 Task: Get directions from Amazon Rainforest, South America to Tassili nAjjer National Park, Algeria and reverse  starting point and destination and check the flight options
Action: Mouse moved to (221, 136)
Screenshot: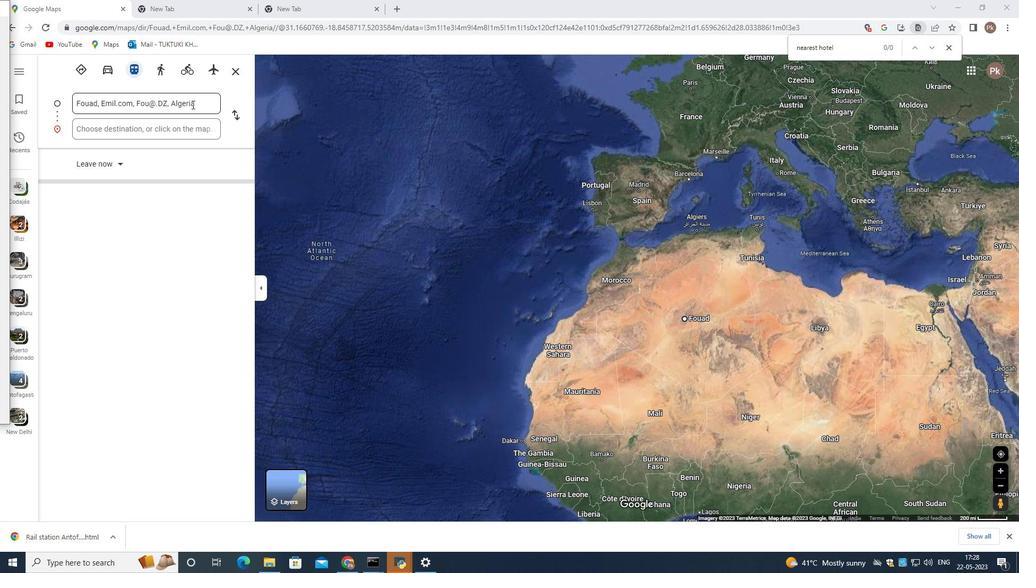
Action: Mouse pressed left at (221, 136)
Screenshot: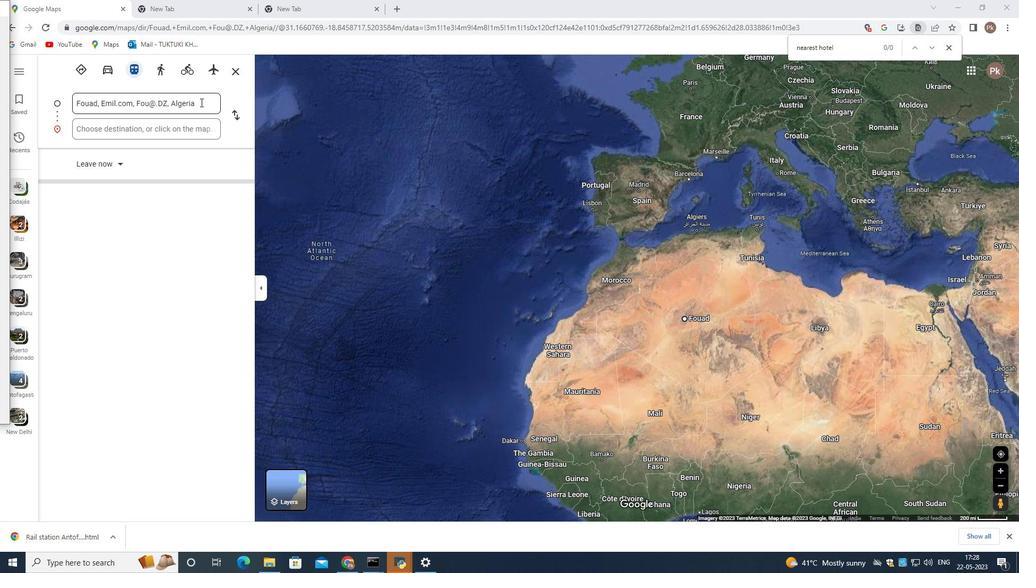 
Action: Mouse moved to (107, 129)
Screenshot: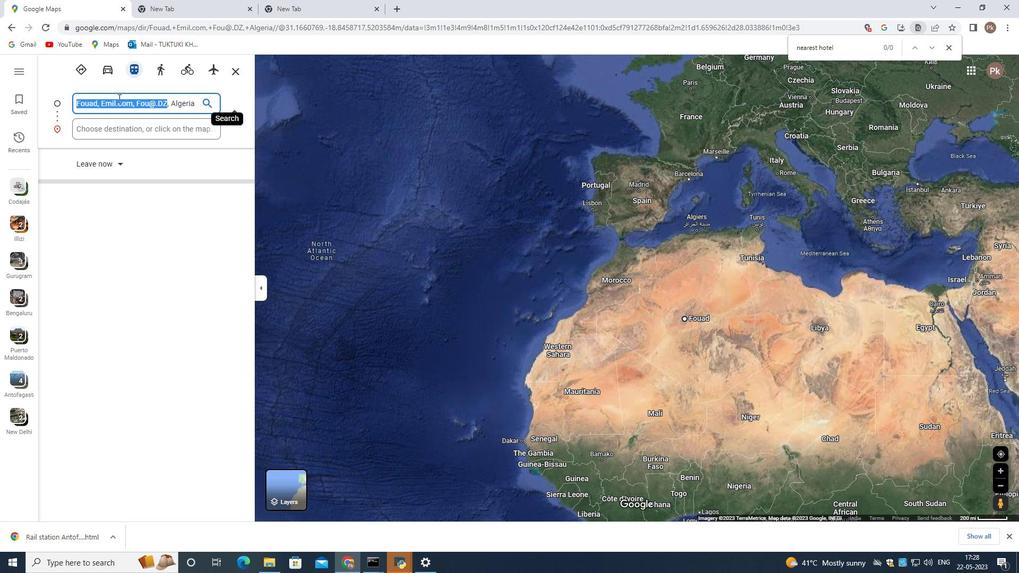 
Action: Mouse pressed left at (107, 129)
Screenshot: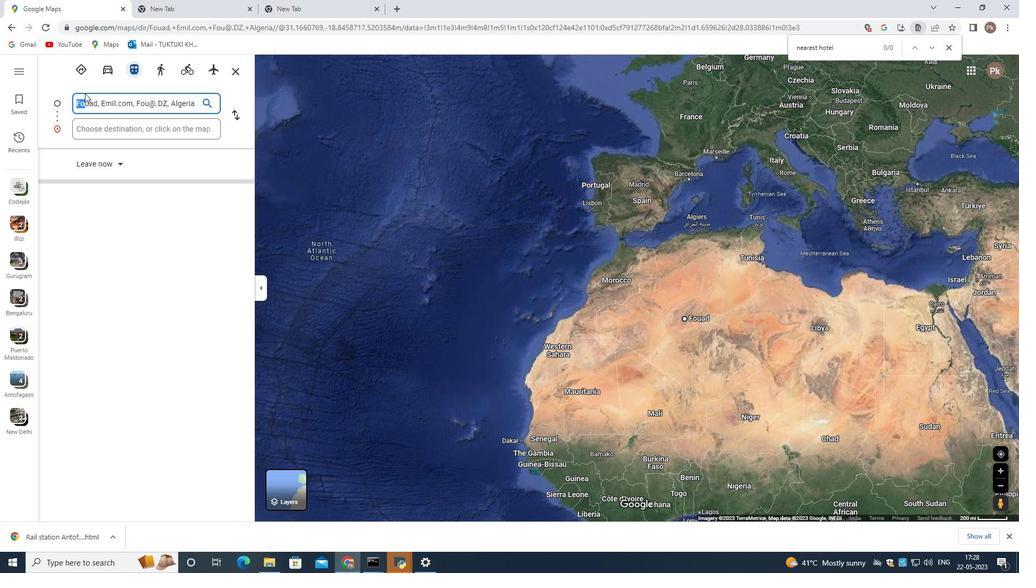 
Action: Mouse moved to (224, 133)
Screenshot: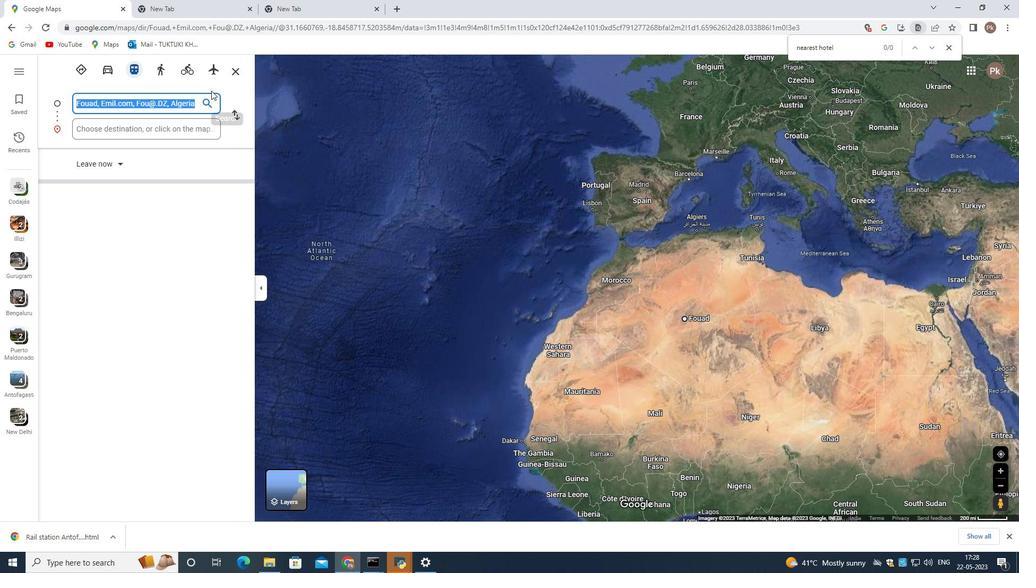 
Action: Key pressed <Key.backspace>
Screenshot: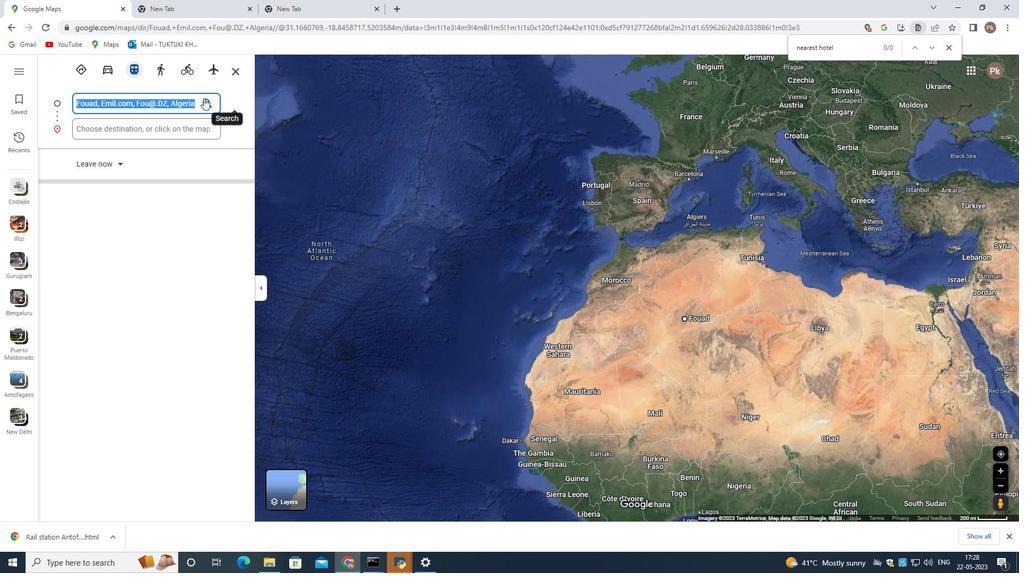 
Action: Mouse moved to (236, 133)
Screenshot: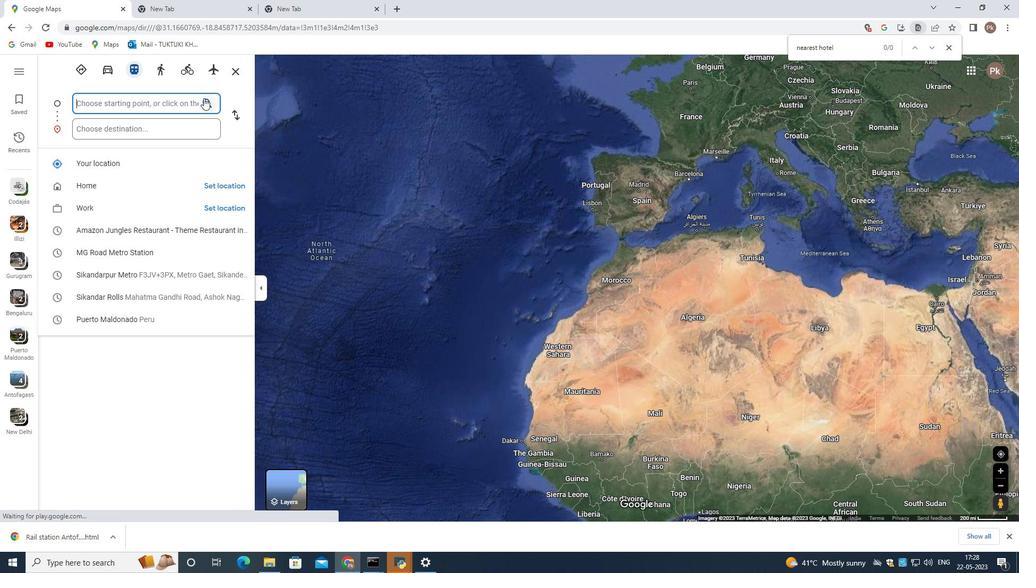 
Action: Key pressed <Key.shift>Amazon<Key.space><Key.shift><Key.shift><Key.shift><Key.shift><Key.shift>Rainforest,<Key.space><Key.shift>South<Key.space><Key.shift>Am
Screenshot: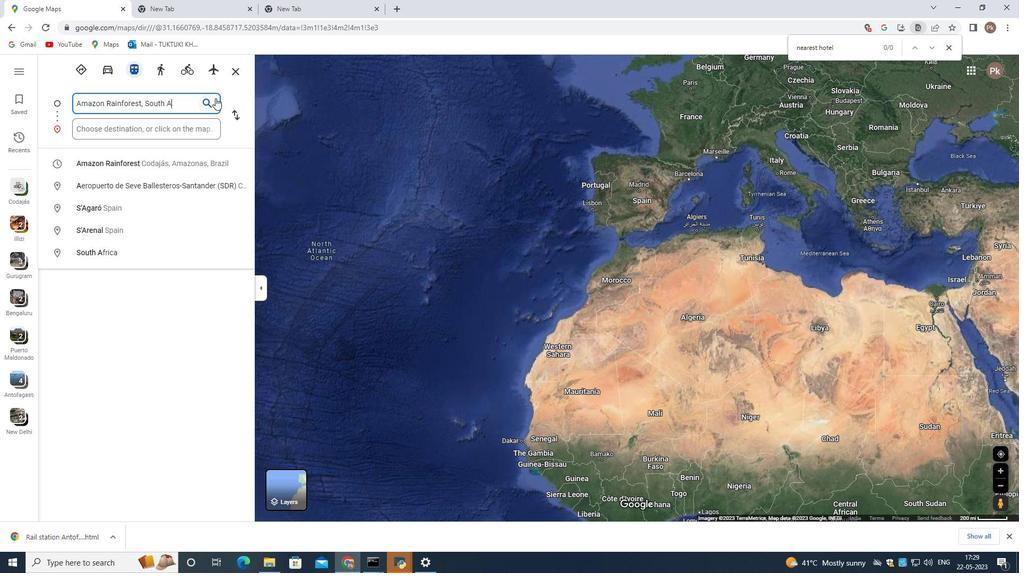 
Action: Mouse moved to (518, 56)
Screenshot: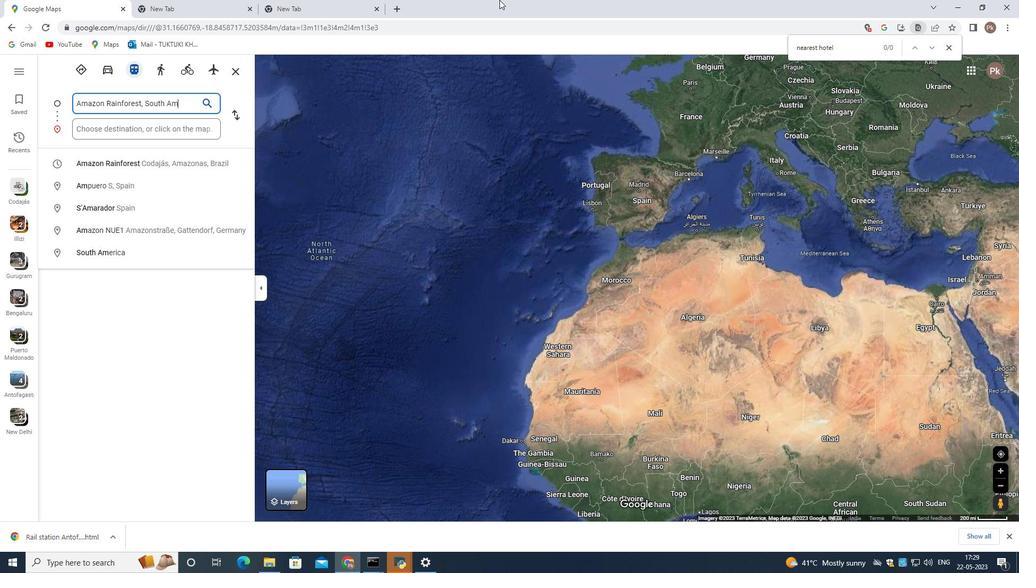 
Action: Key pressed erica
Screenshot: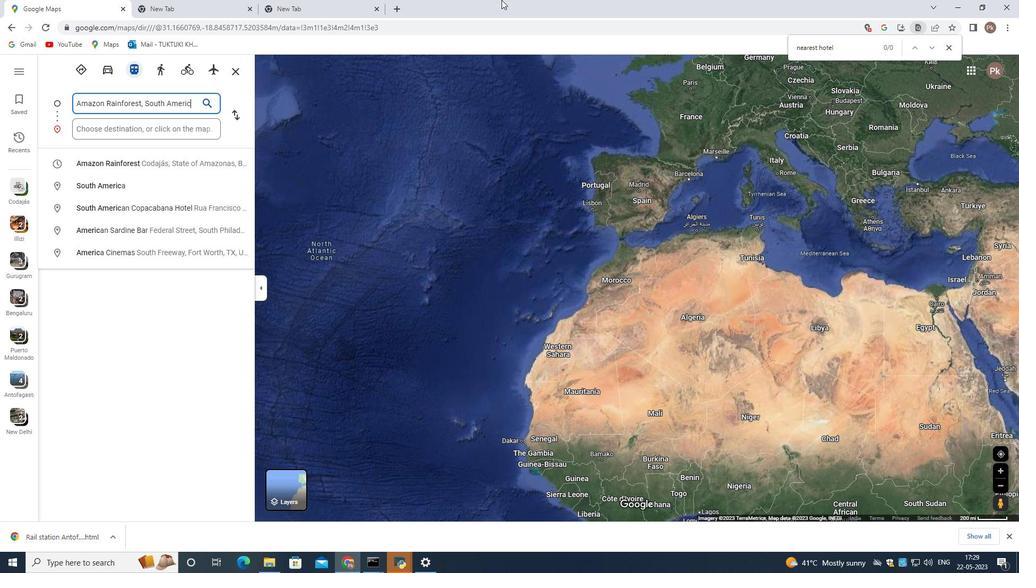 
Action: Mouse moved to (110, 158)
Screenshot: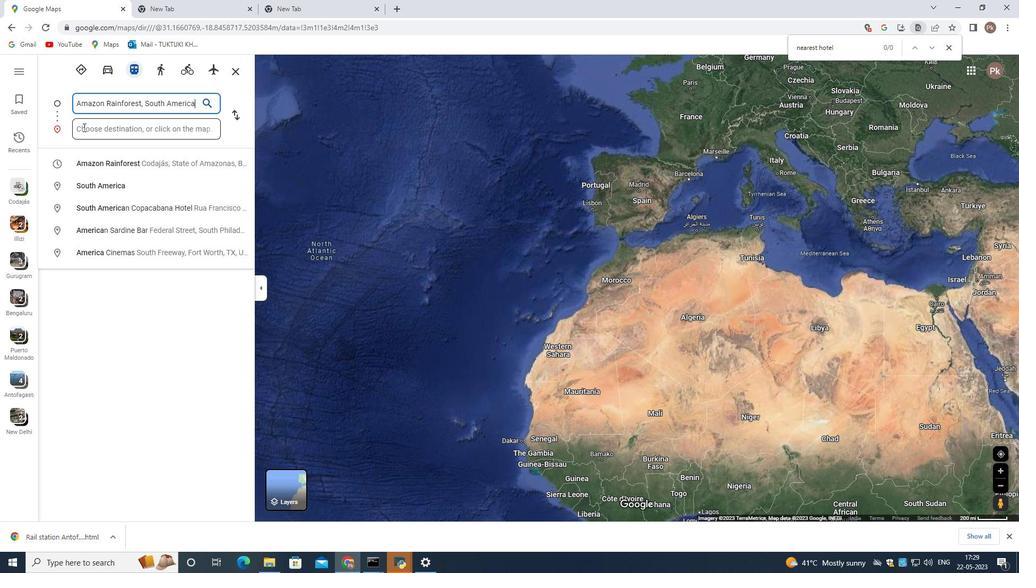 
Action: Mouse pressed left at (110, 158)
Screenshot: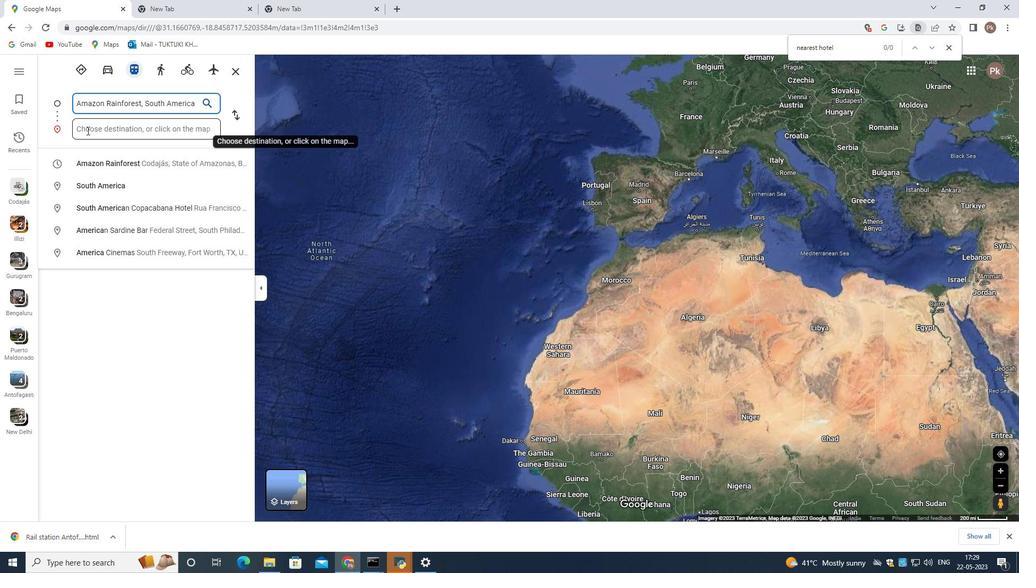 
Action: Key pressed <Key.shift>Tassili<Key.space>
Screenshot: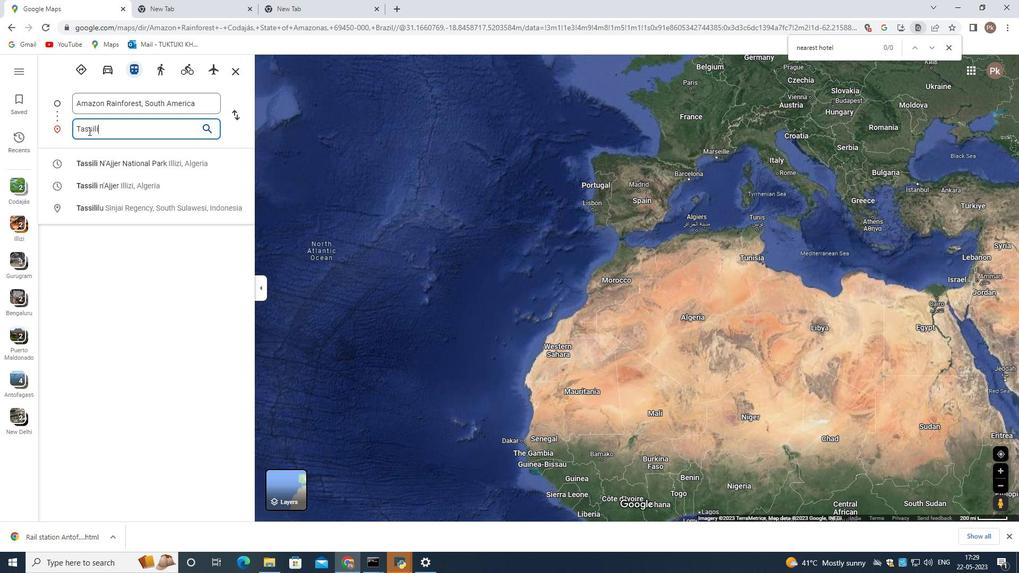 
Action: Mouse moved to (140, 192)
Screenshot: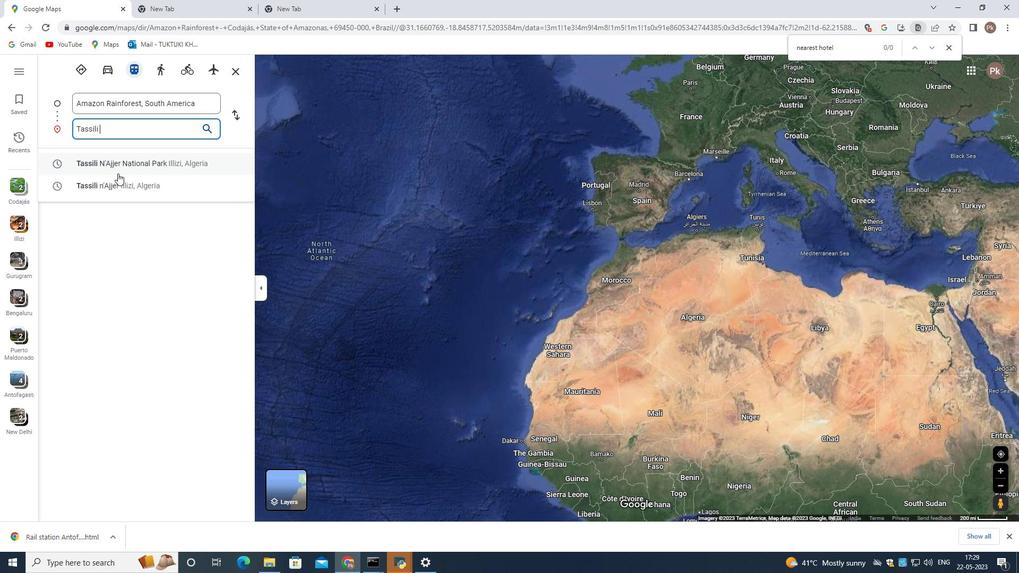 
Action: Mouse pressed left at (140, 192)
Screenshot: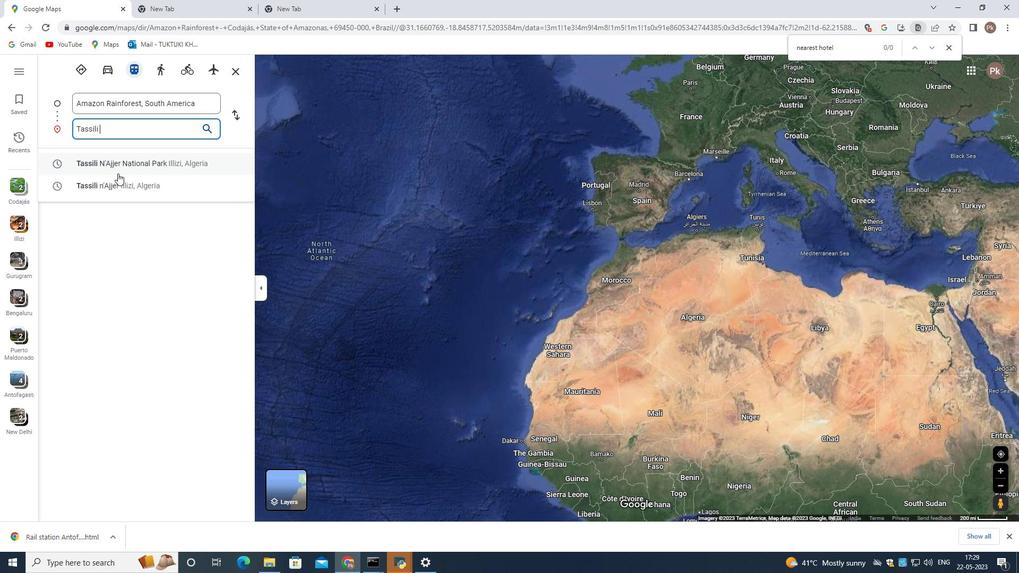 
Action: Mouse moved to (231, 113)
Screenshot: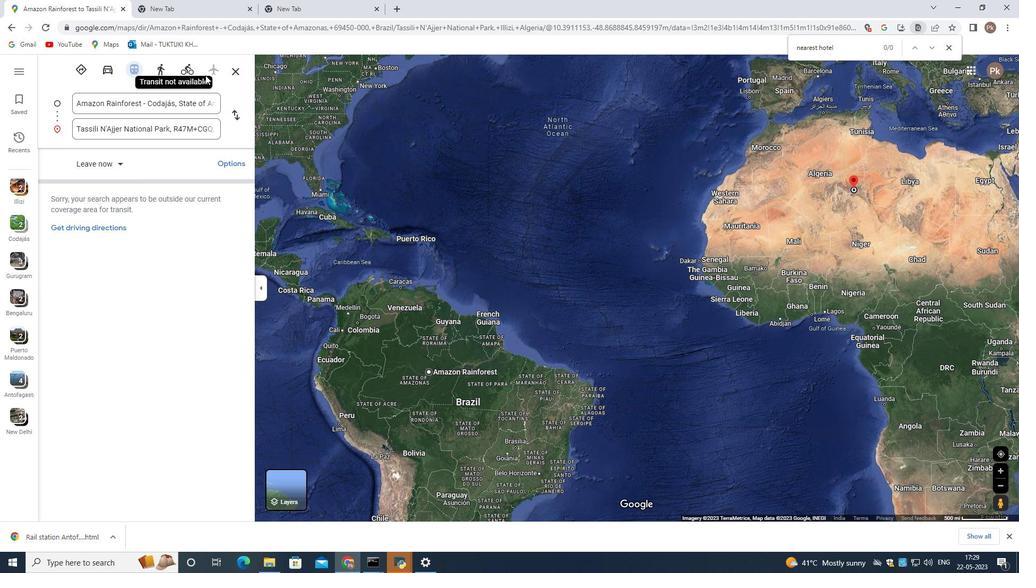 
Action: Mouse pressed left at (231, 113)
Screenshot: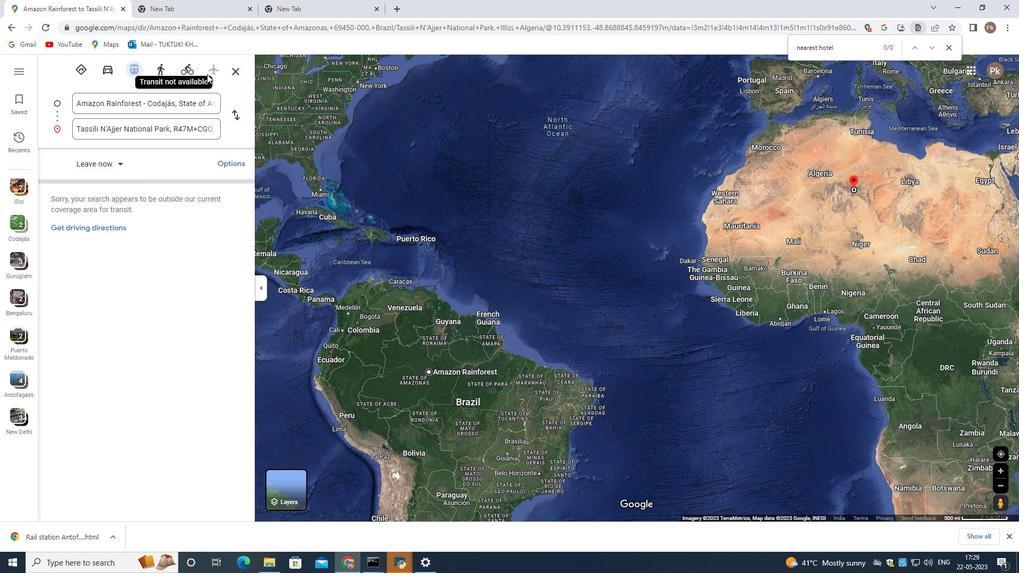 
Action: Mouse moved to (233, 112)
Screenshot: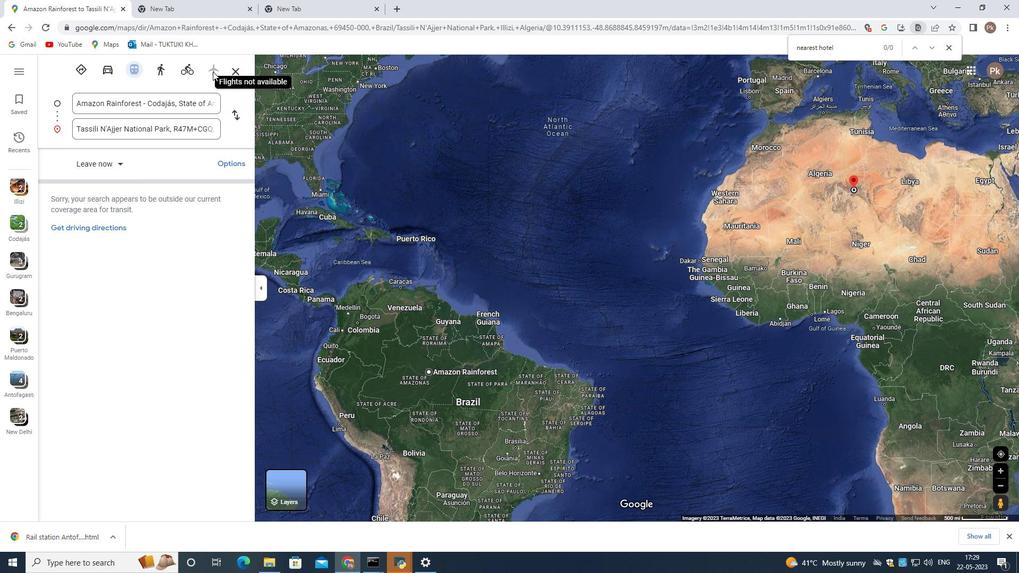 
Action: Mouse pressed left at (233, 112)
Screenshot: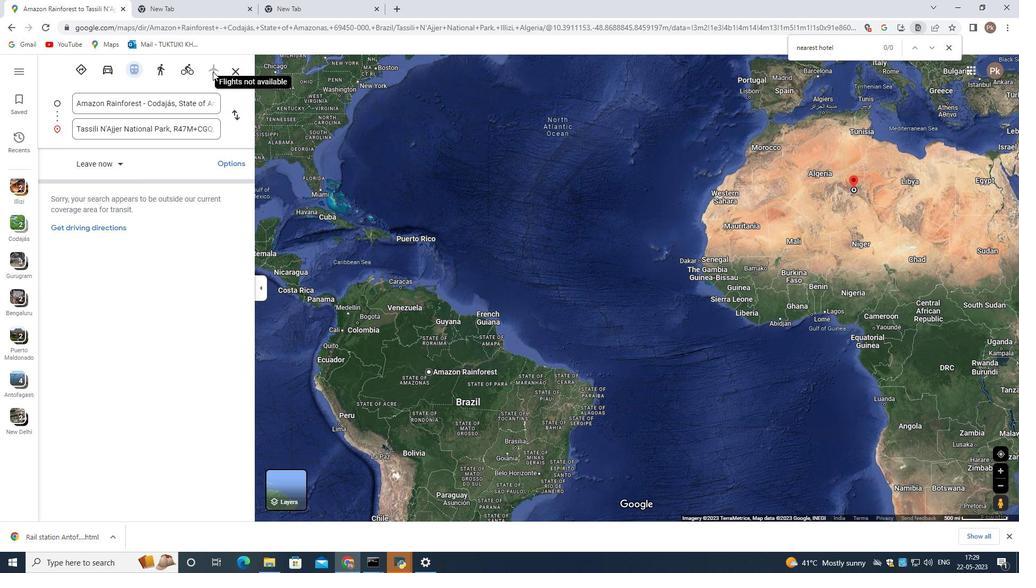 
Action: Mouse pressed left at (233, 112)
Screenshot: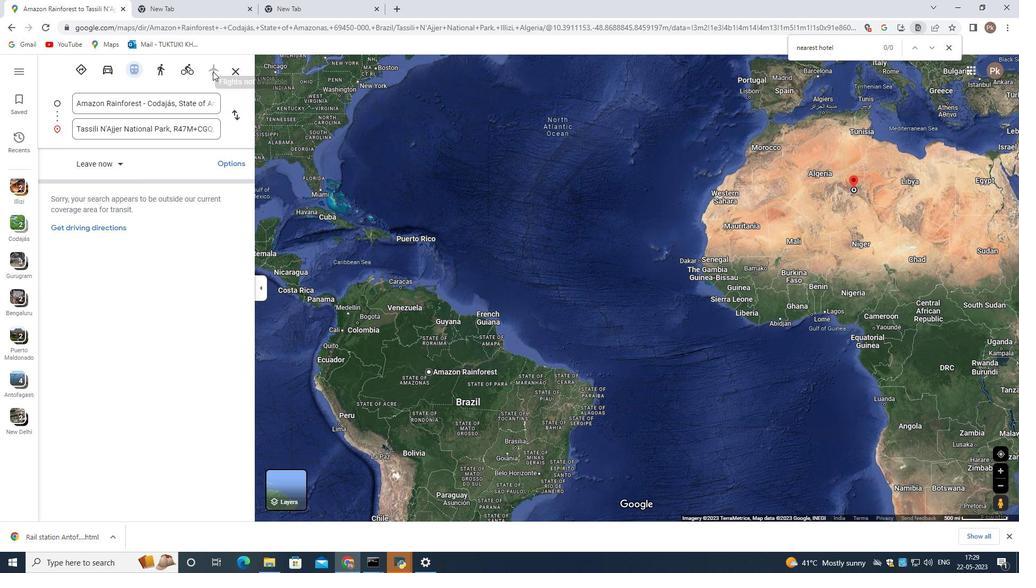 
Action: Mouse pressed left at (233, 112)
Screenshot: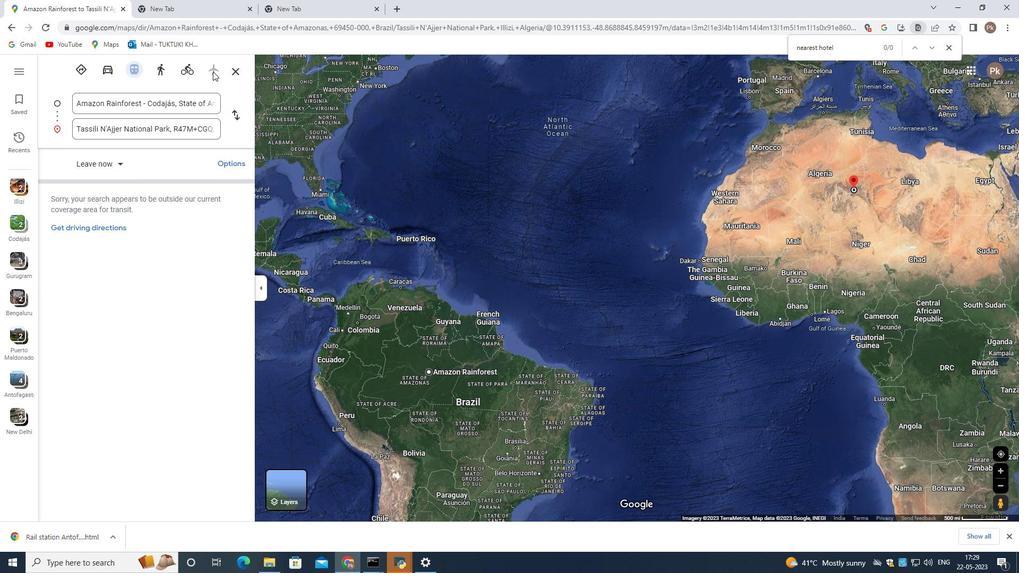 
Action: Mouse pressed left at (233, 112)
Screenshot: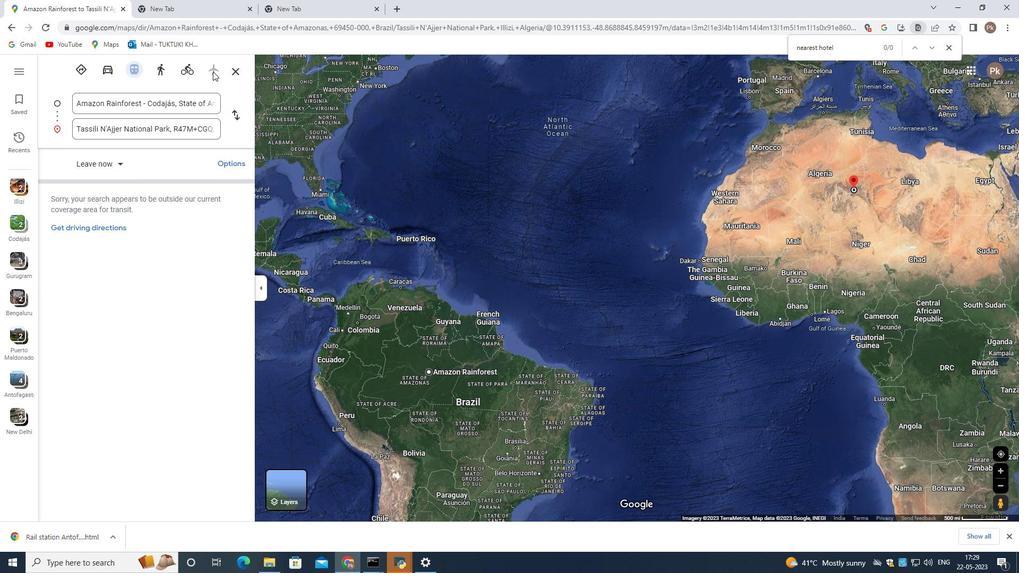 
Action: Mouse pressed left at (233, 112)
Screenshot: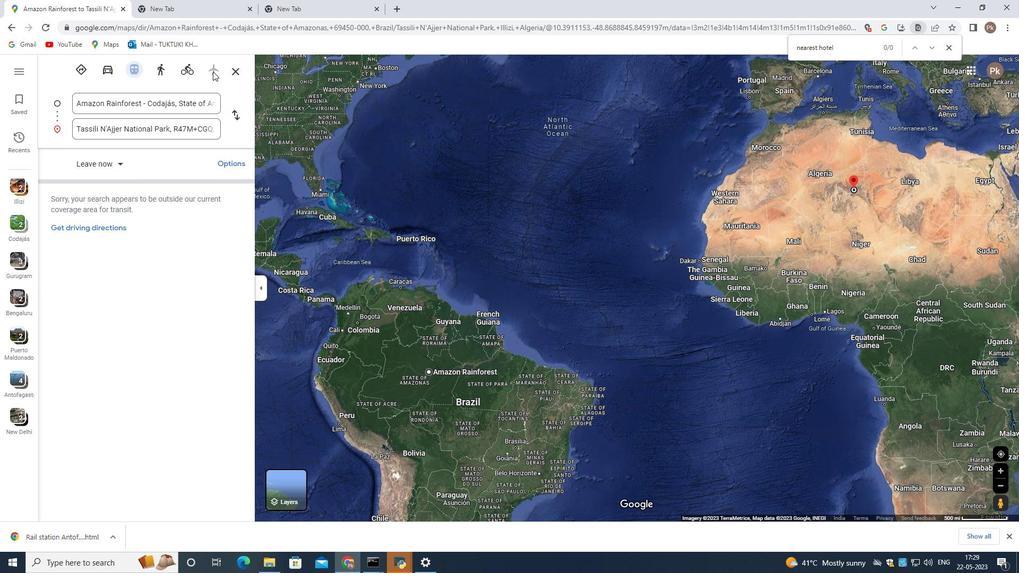 
Action: Mouse pressed left at (233, 112)
Screenshot: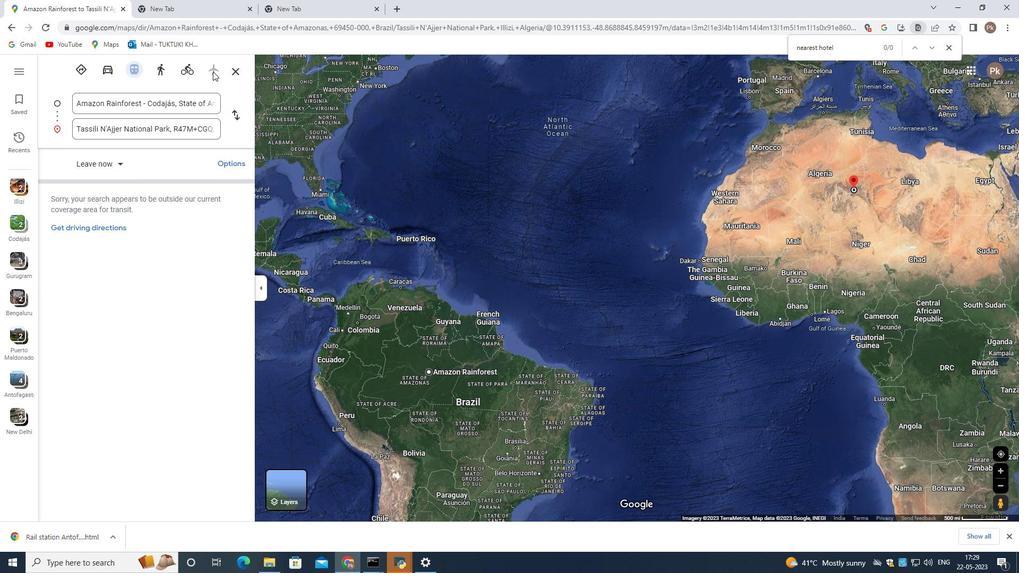 
Action: Mouse pressed left at (233, 112)
Screenshot: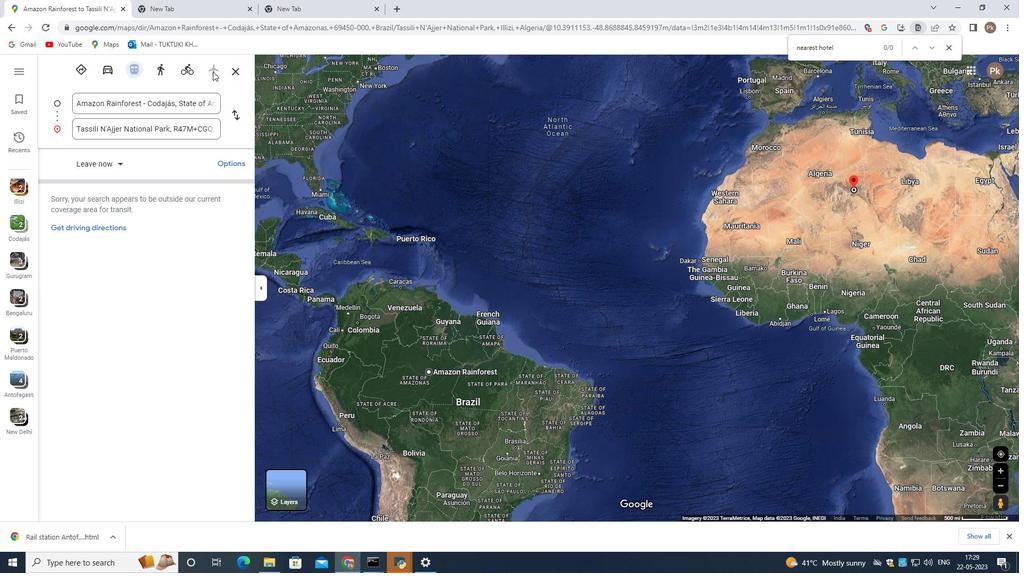 
Action: Mouse pressed left at (233, 112)
Screenshot: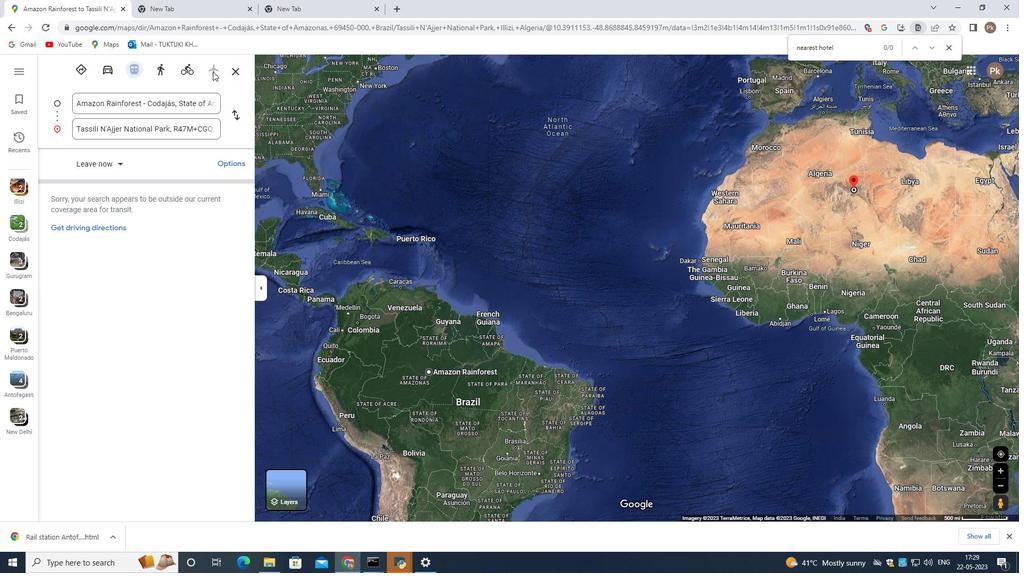 
Action: Mouse moved to (234, 112)
Screenshot: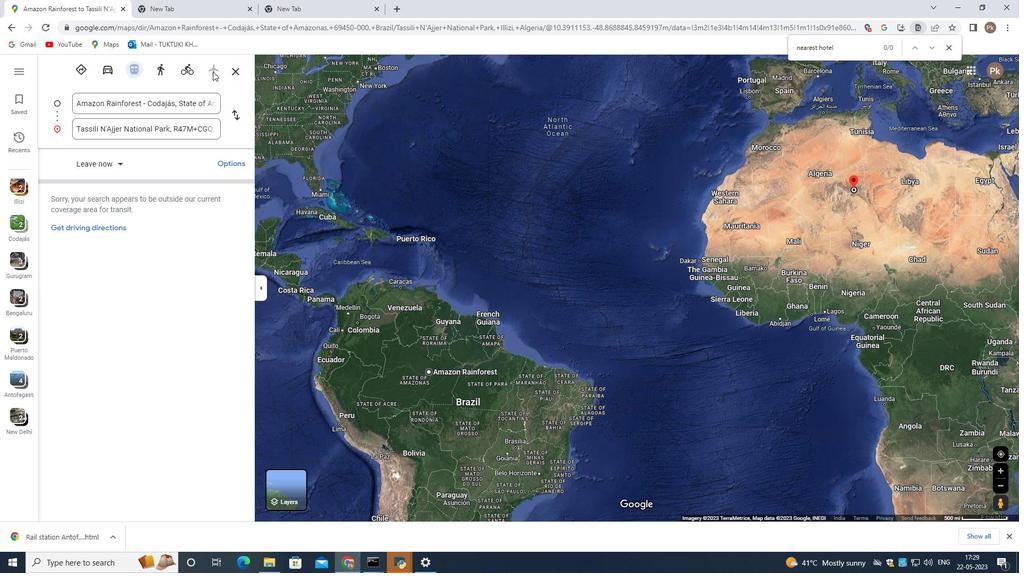 
Action: Mouse pressed left at (234, 112)
Screenshot: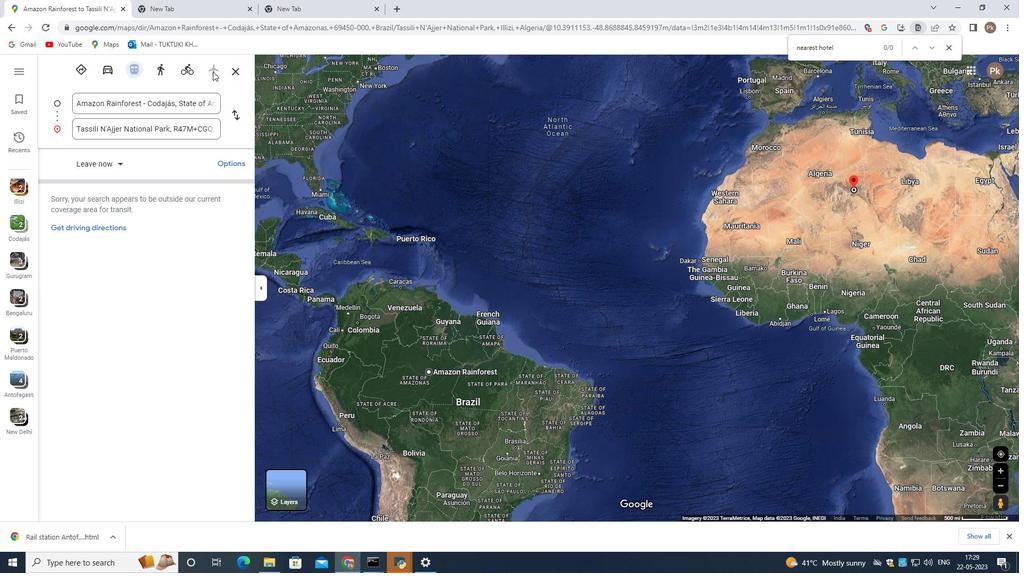 
Action: Mouse pressed left at (234, 112)
Screenshot: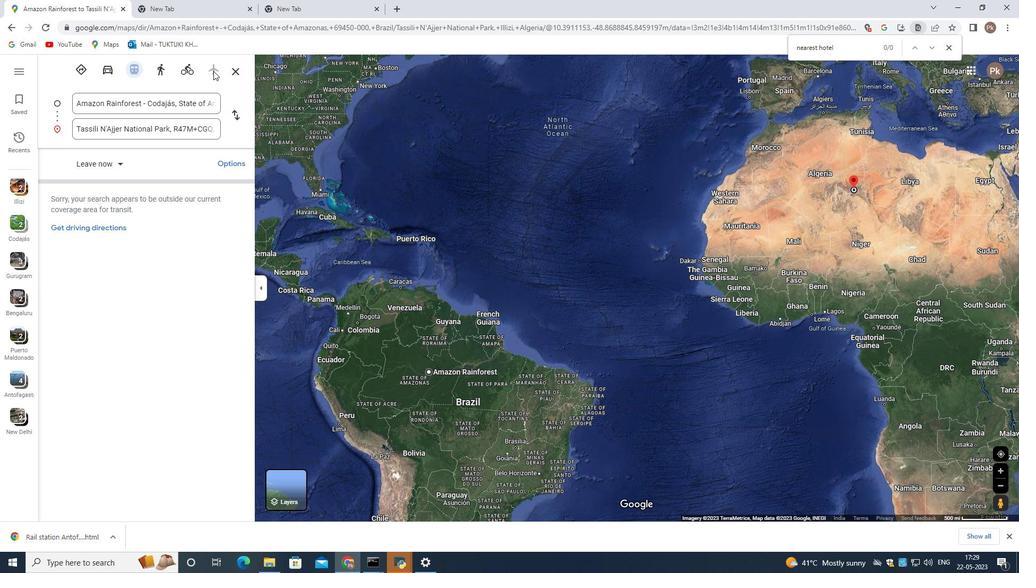 
Action: Mouse moved to (252, 185)
Screenshot: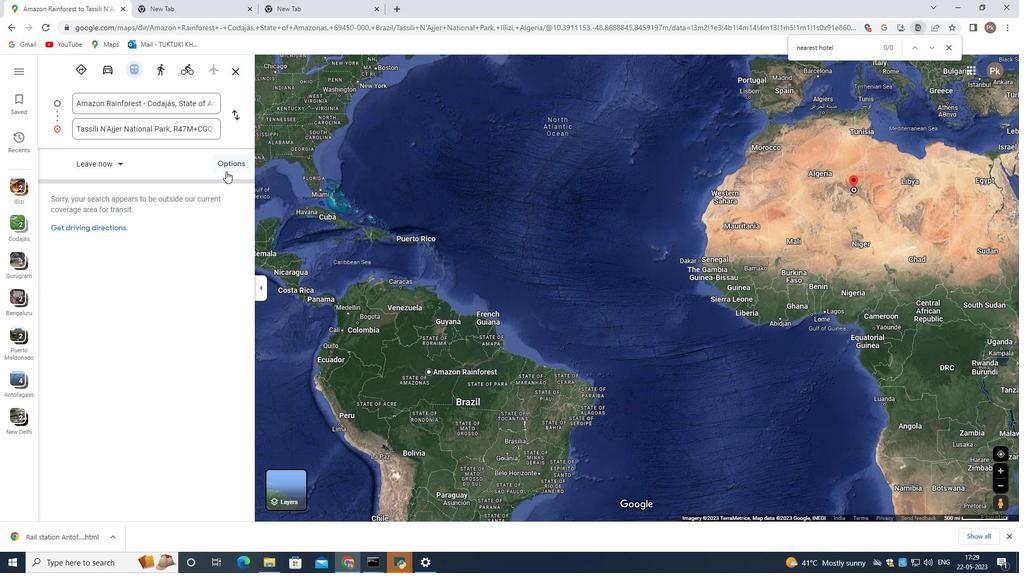 
Action: Mouse pressed left at (252, 185)
Screenshot: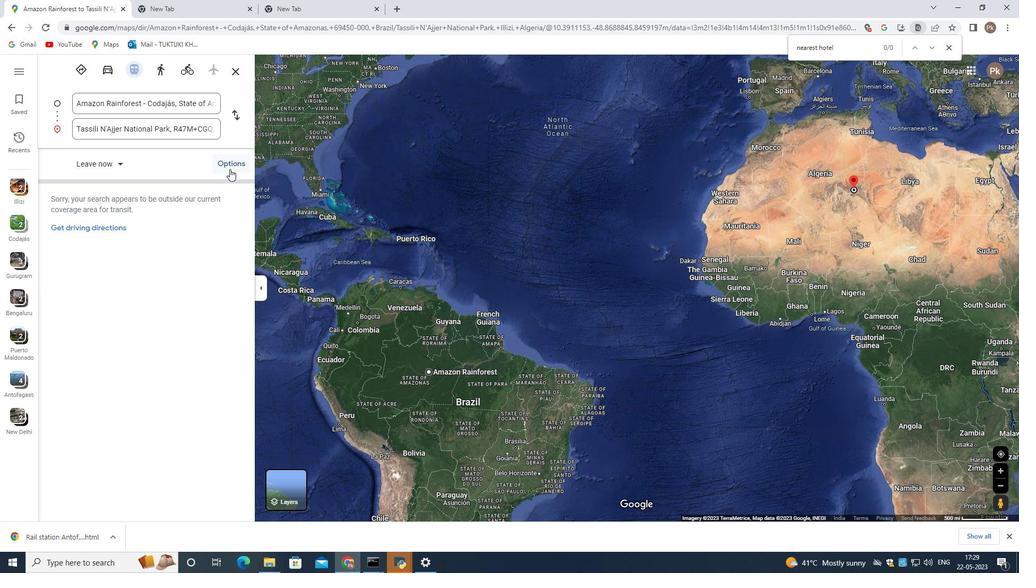 
Action: Mouse moved to (77, 257)
Screenshot: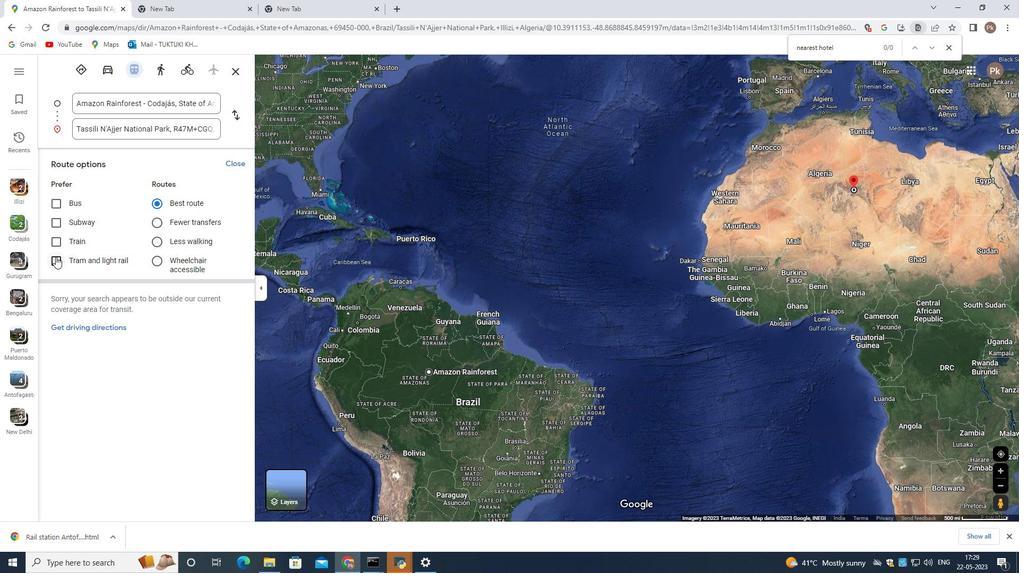 
Action: Mouse pressed left at (77, 257)
Screenshot: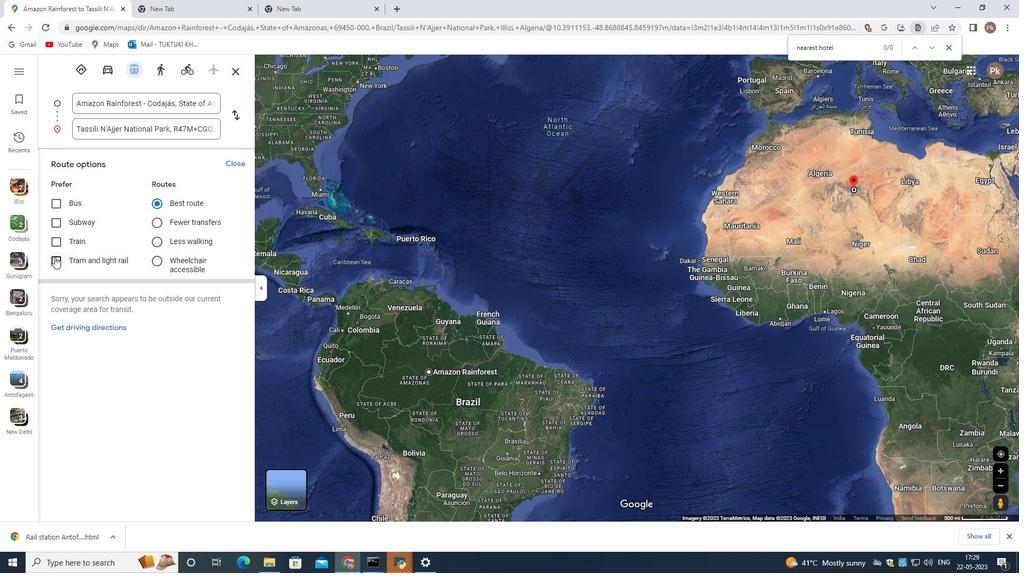 
Action: Mouse moved to (81, 245)
Screenshot: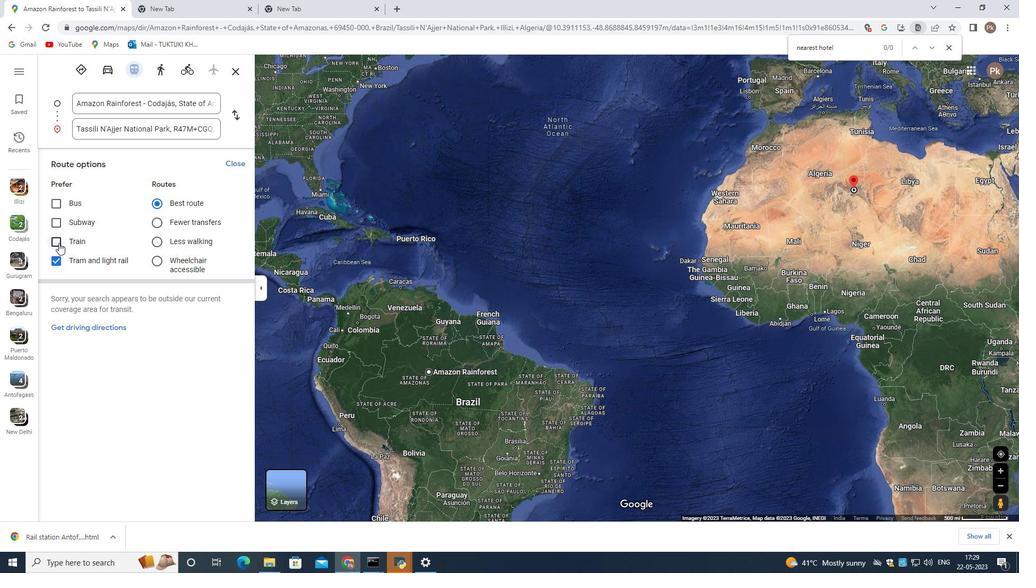 
Action: Mouse pressed left at (81, 245)
Screenshot: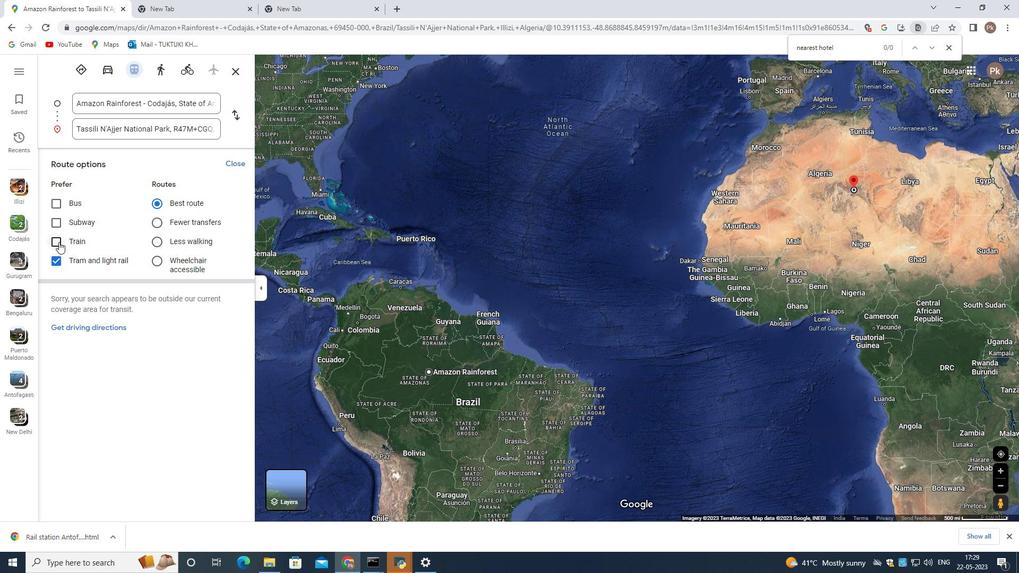 
Action: Mouse moved to (80, 231)
Screenshot: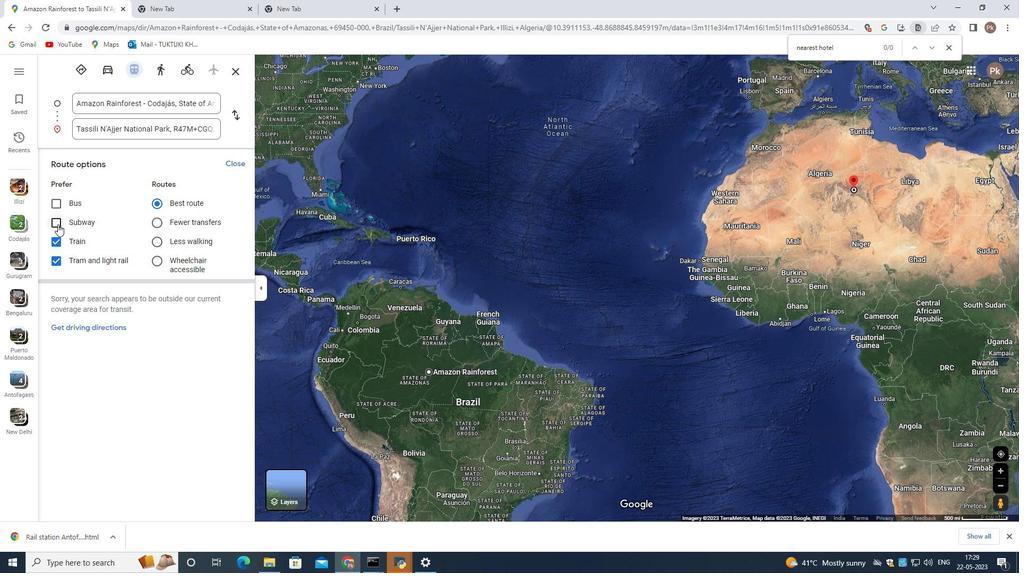 
Action: Mouse pressed left at (80, 231)
Screenshot: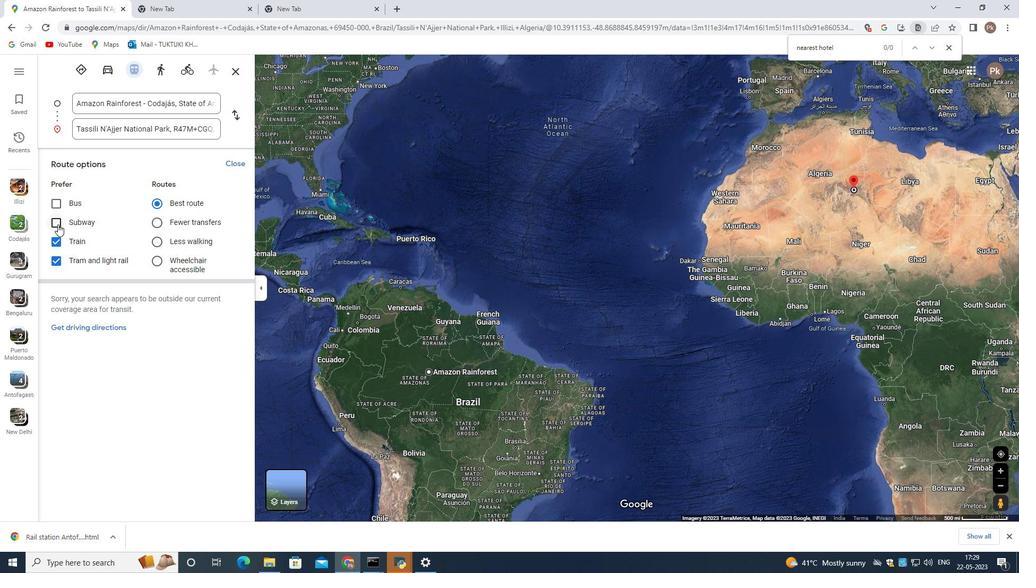 
Action: Mouse moved to (78, 244)
Screenshot: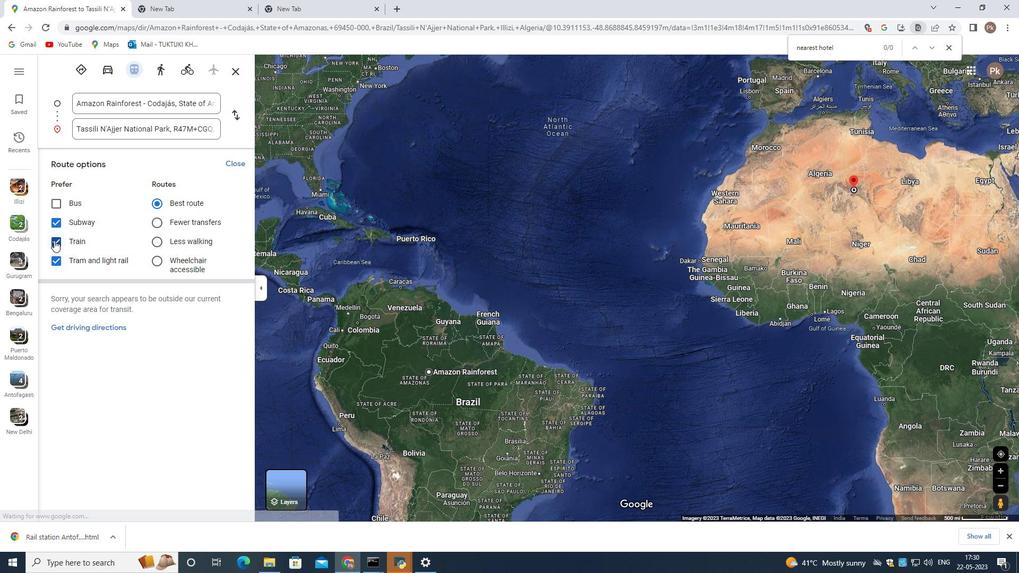 
Action: Mouse pressed left at (78, 244)
Screenshot: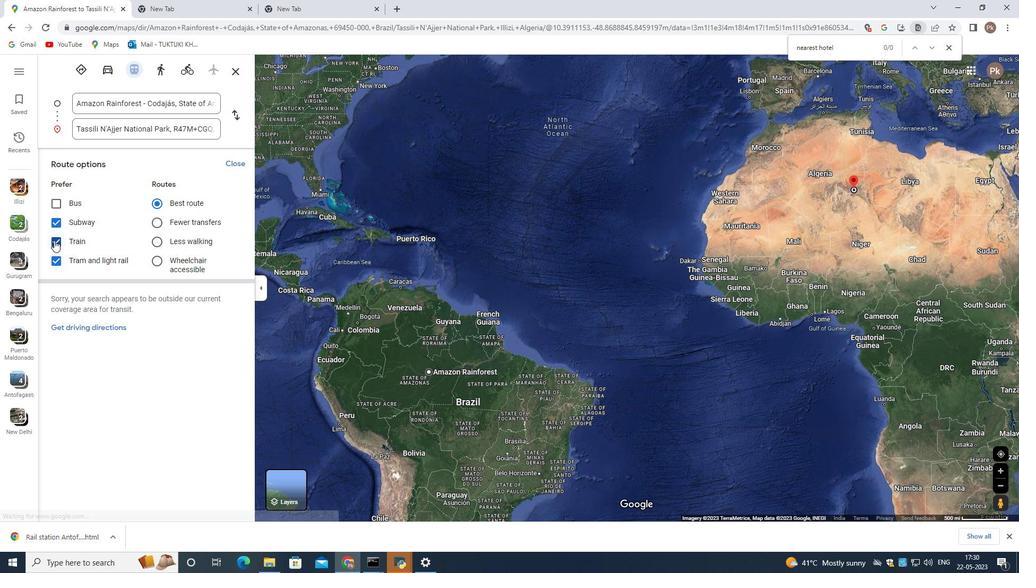 
Action: Mouse moved to (83, 263)
Screenshot: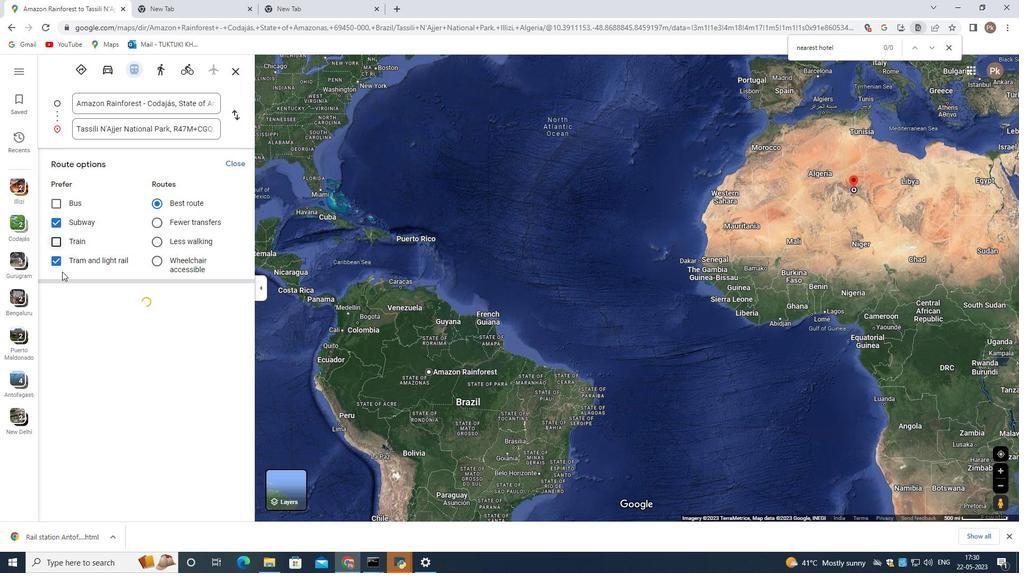 
Action: Mouse pressed left at (83, 263)
Screenshot: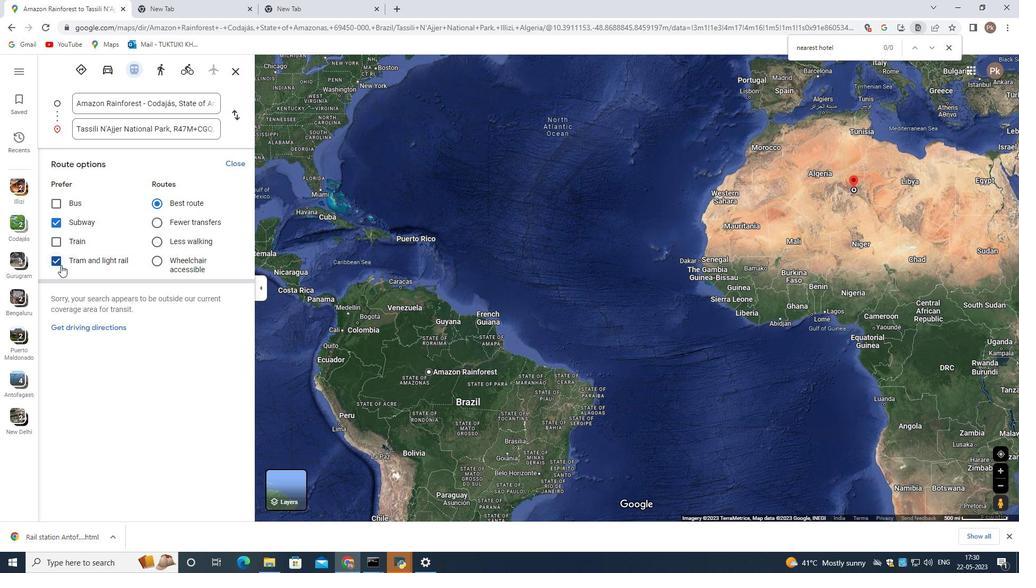 
Action: Mouse moved to (177, 231)
Screenshot: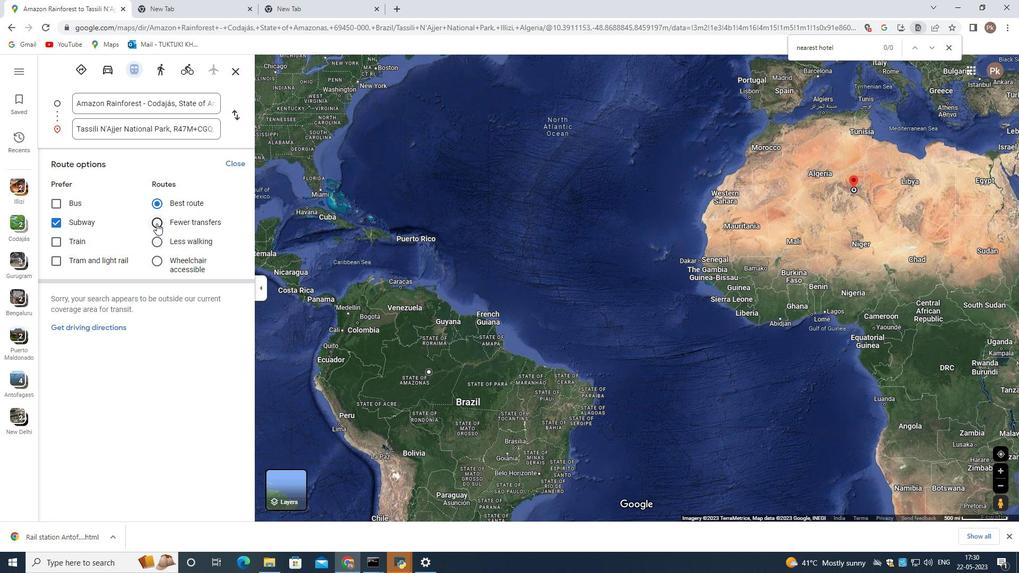 
Action: Mouse pressed left at (177, 231)
Screenshot: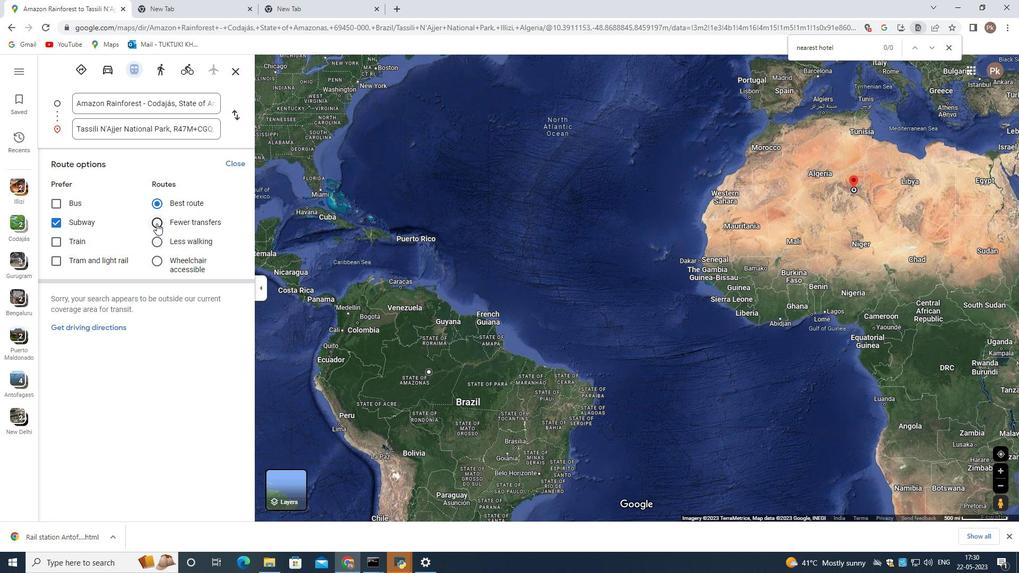 
Action: Mouse moved to (82, 226)
Screenshot: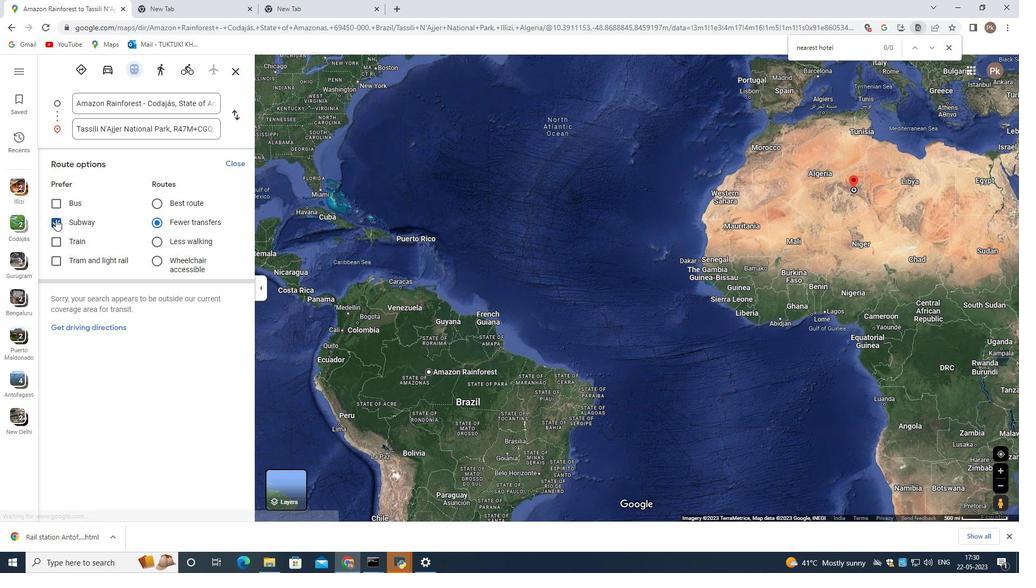 
Action: Mouse pressed left at (82, 226)
Screenshot: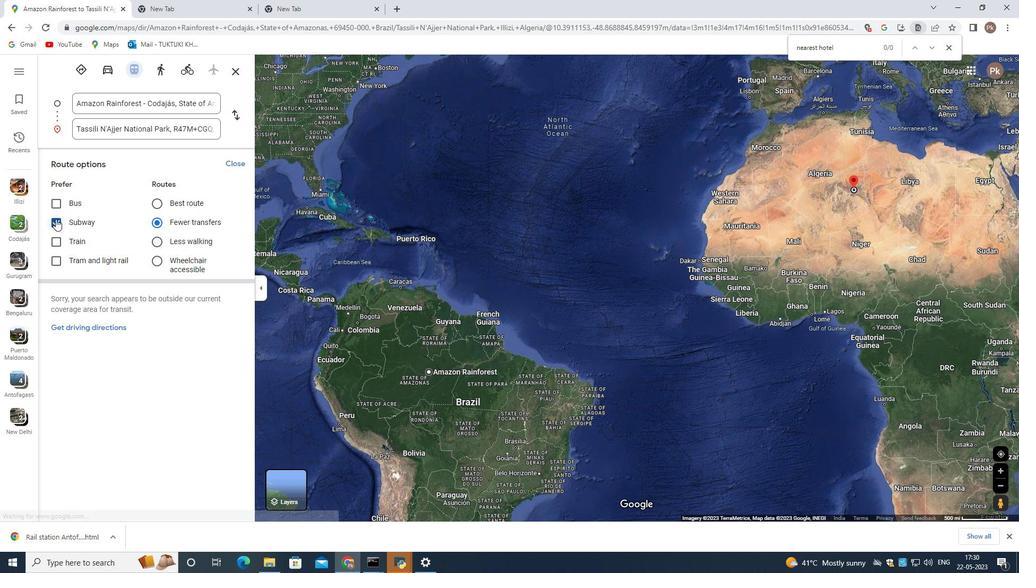 
Action: Mouse moved to (437, 278)
Screenshot: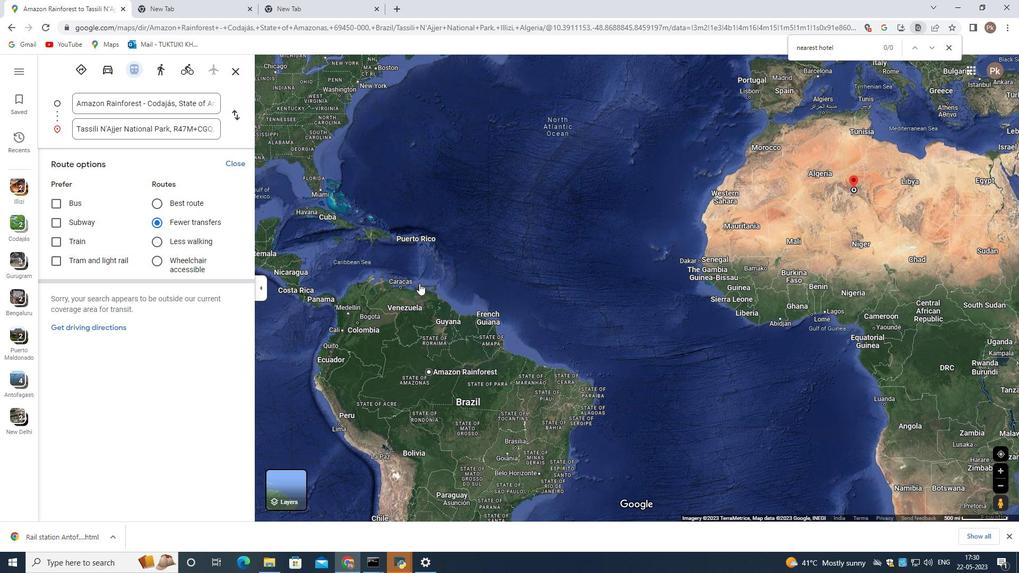 
Action: Mouse scrolled (437, 277) with delta (0, 0)
Screenshot: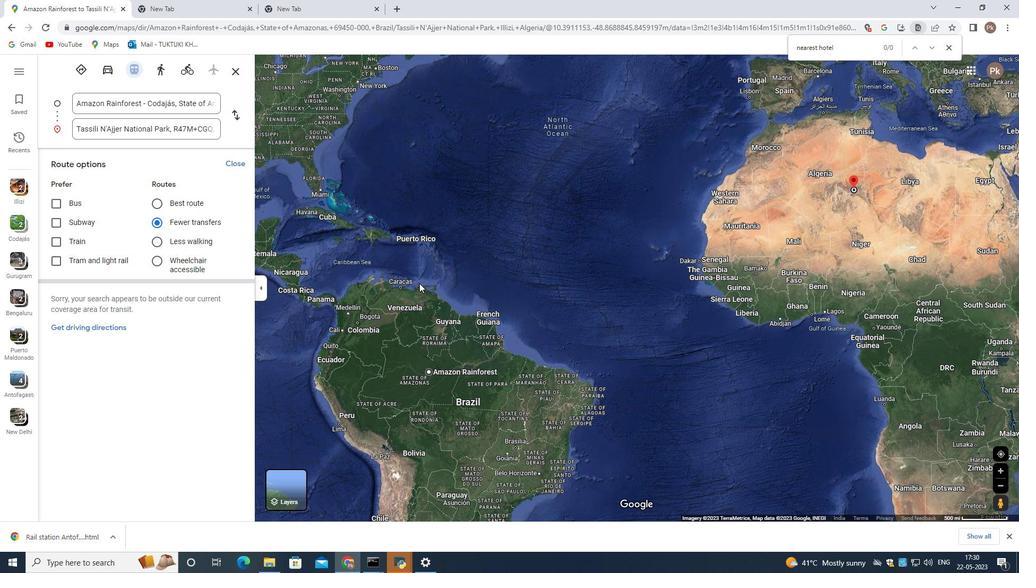 
Action: Mouse moved to (437, 279)
Screenshot: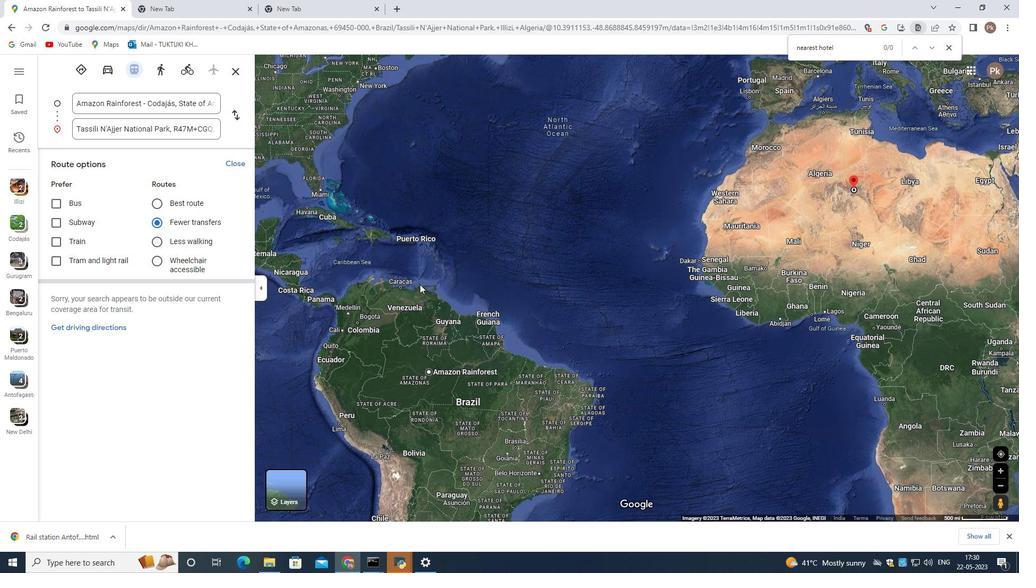 
Action: Mouse scrolled (437, 279) with delta (0, 0)
Screenshot: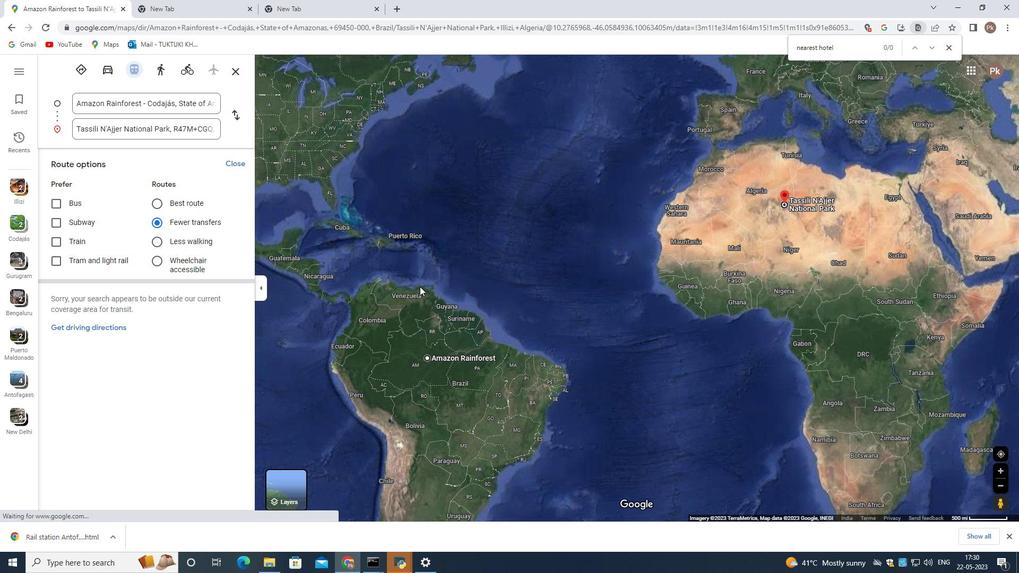 
Action: Mouse moved to (457, 323)
Screenshot: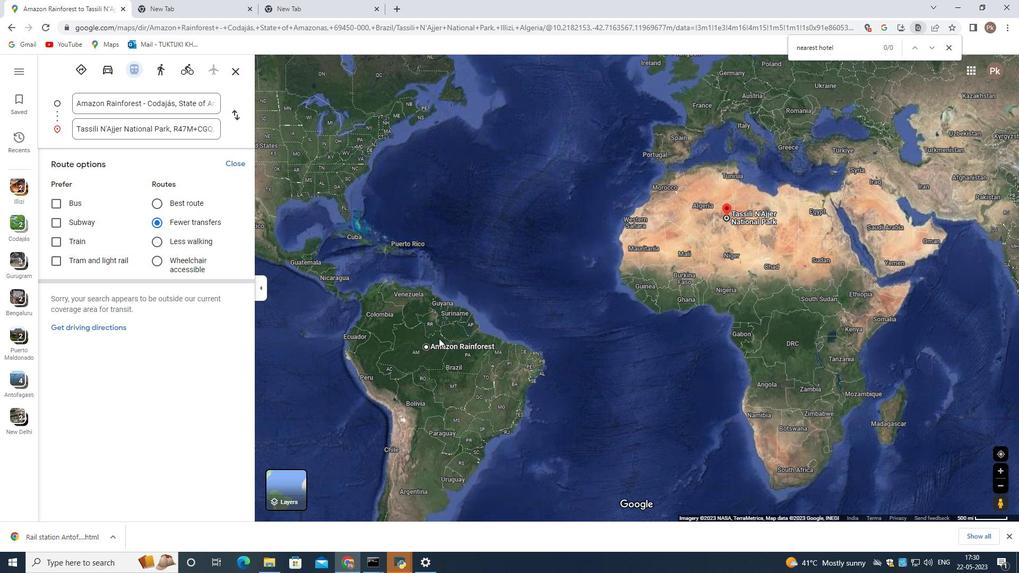 
Action: Mouse pressed left at (457, 323)
Screenshot: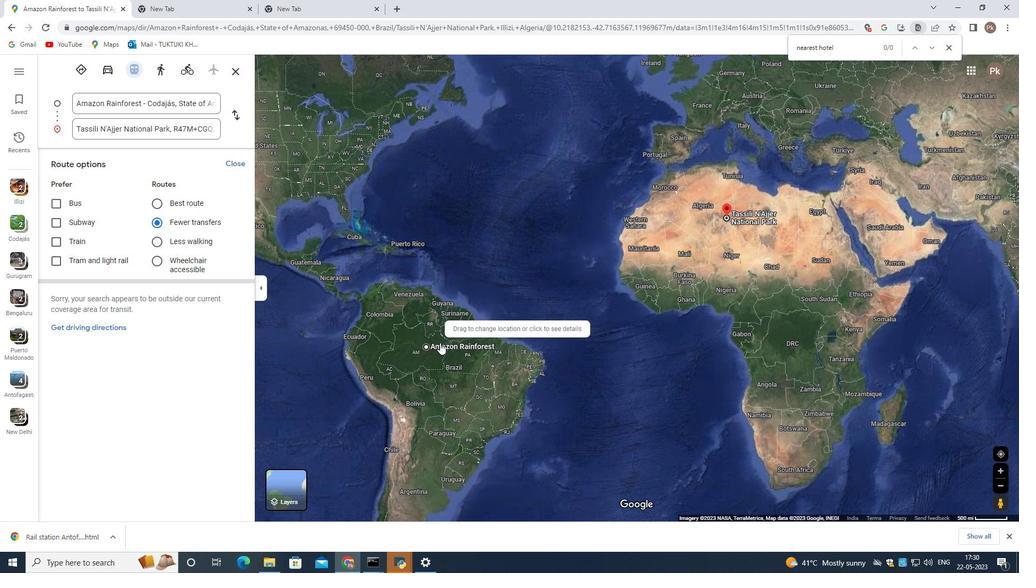 
Action: Mouse moved to (200, 288)
Screenshot: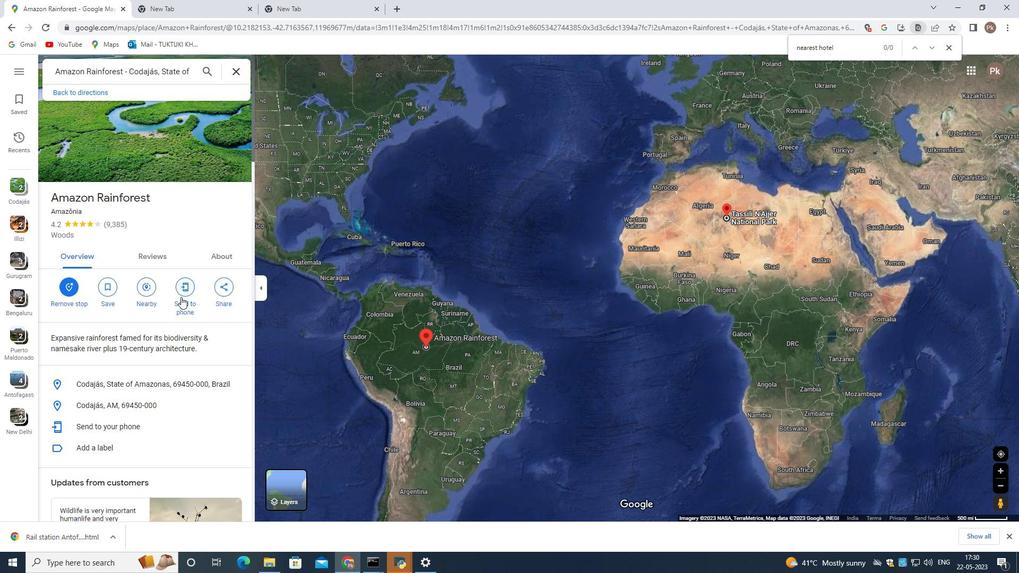 
Action: Mouse scrolled (200, 288) with delta (0, 0)
Screenshot: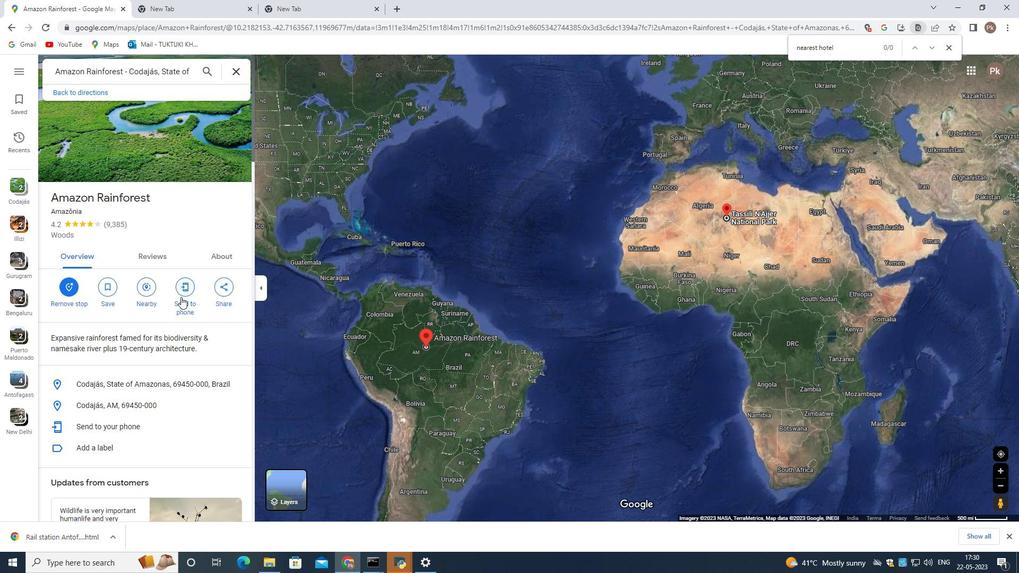 
Action: Mouse scrolled (200, 288) with delta (0, 0)
Screenshot: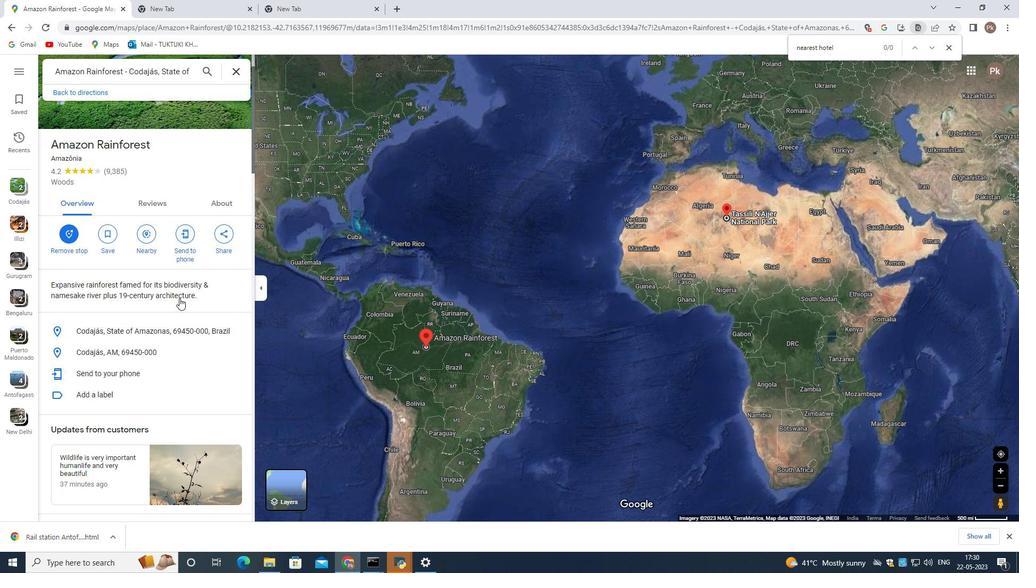 
Action: Mouse scrolled (200, 288) with delta (0, 0)
Screenshot: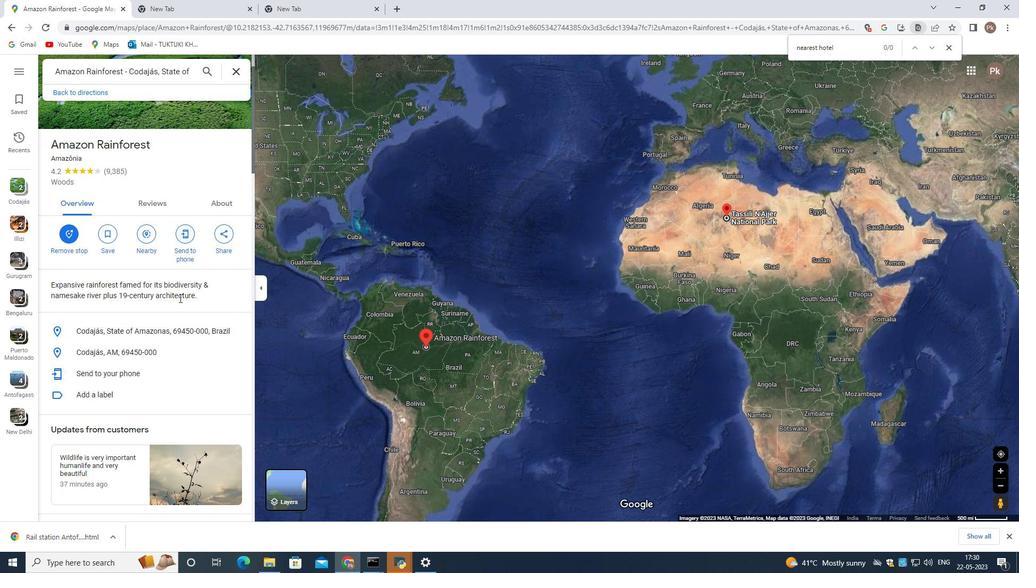 
Action: Mouse scrolled (200, 288) with delta (0, 0)
Screenshot: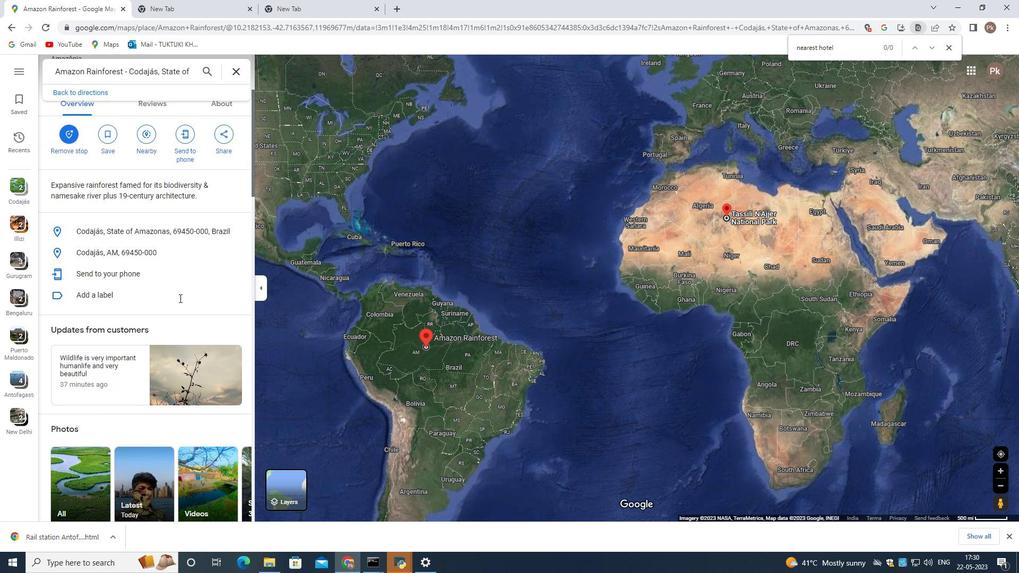 
Action: Mouse scrolled (200, 288) with delta (0, 0)
Screenshot: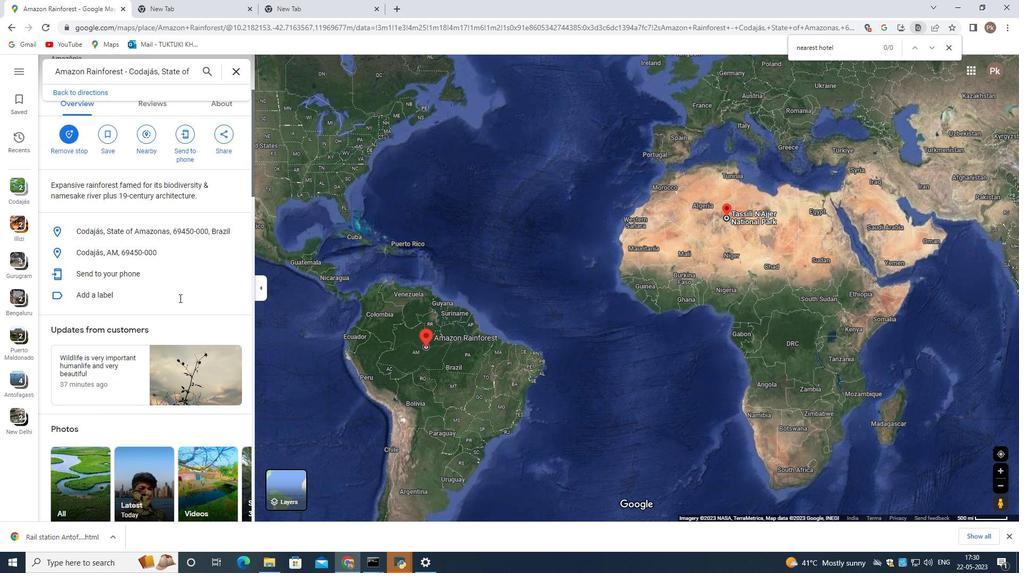 
Action: Mouse scrolled (200, 288) with delta (0, 0)
Screenshot: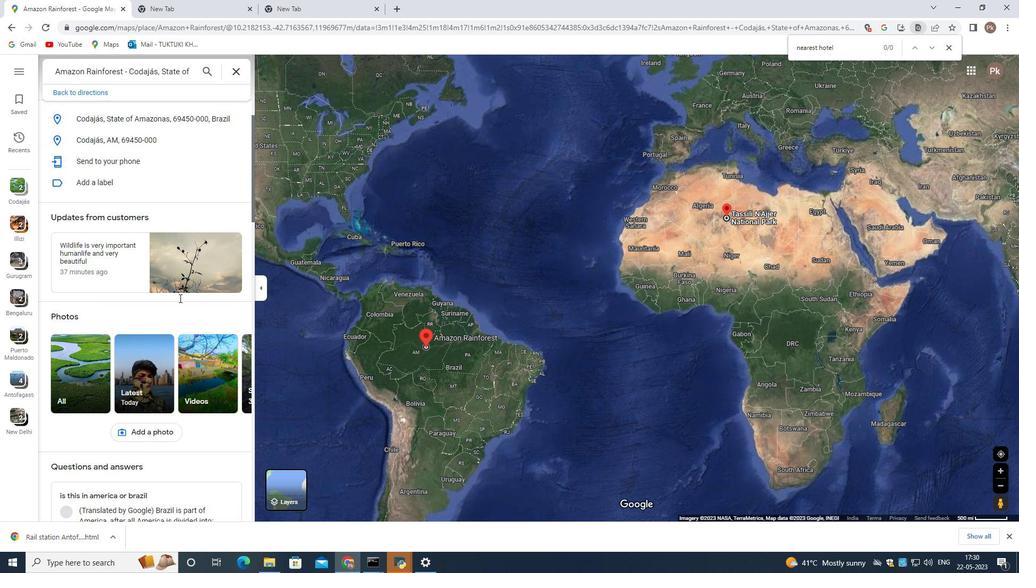 
Action: Mouse scrolled (200, 288) with delta (0, 0)
Screenshot: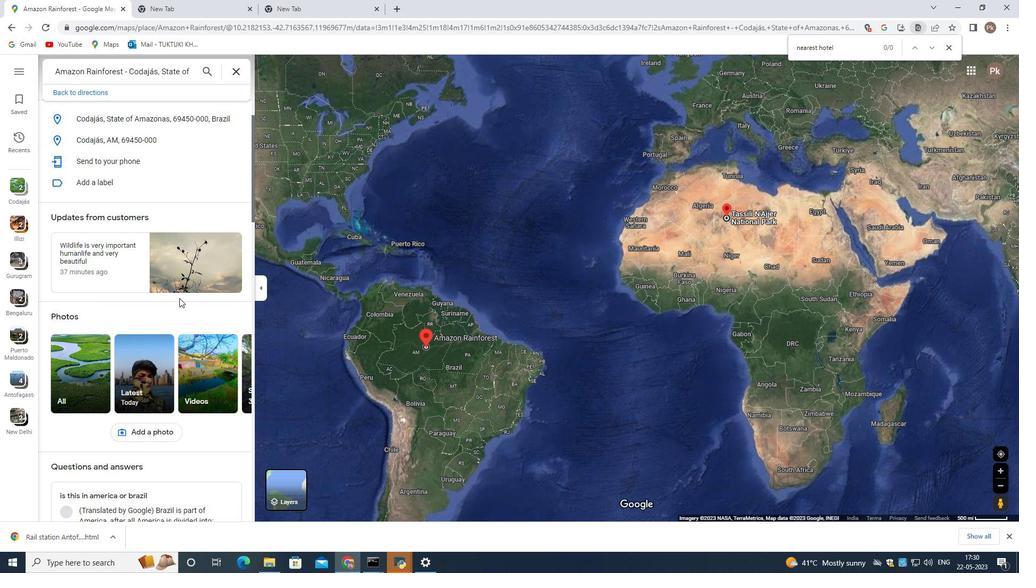 
Action: Mouse scrolled (200, 288) with delta (0, 0)
Screenshot: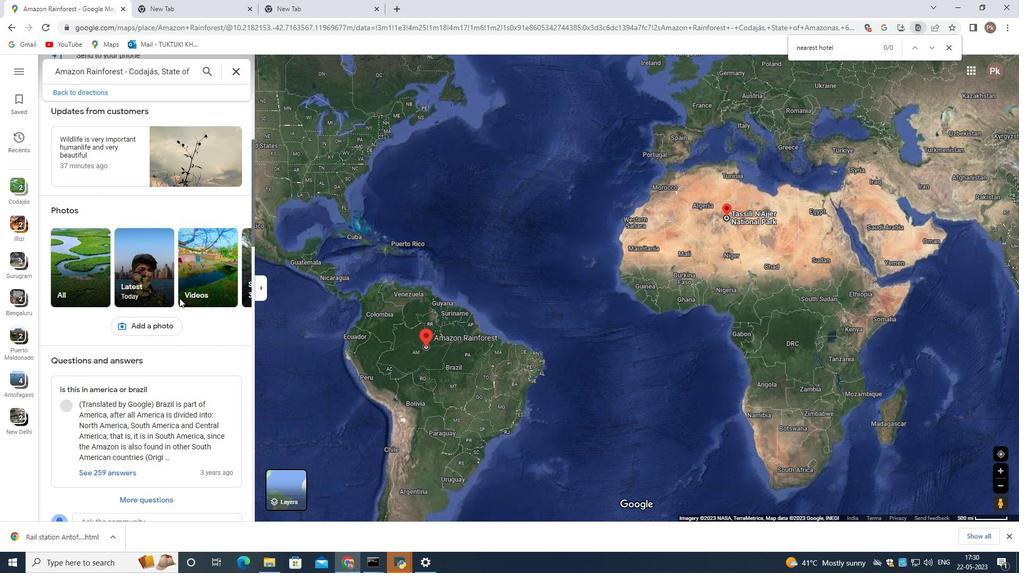 
Action: Mouse scrolled (200, 288) with delta (0, 0)
Screenshot: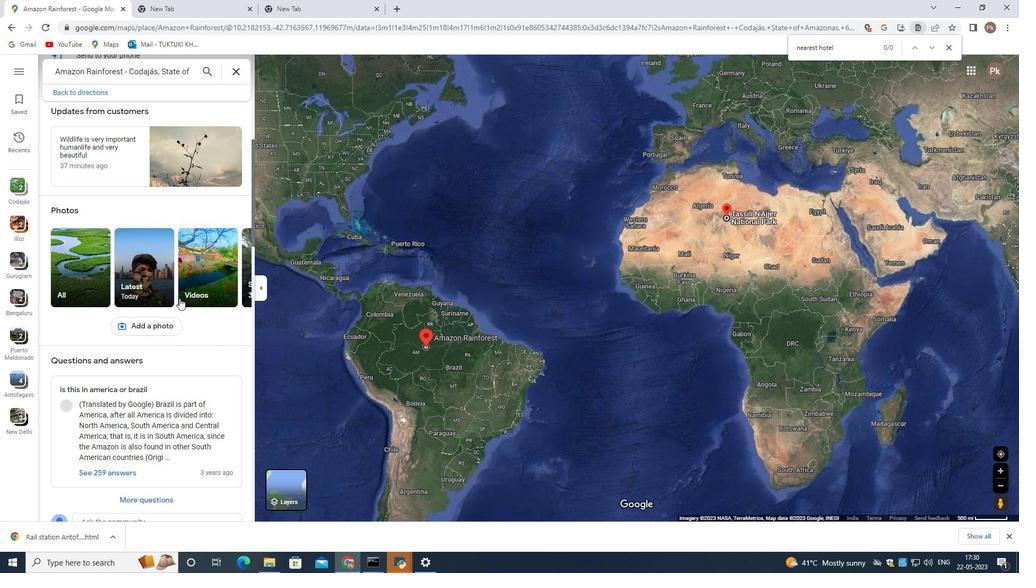 
Action: Mouse scrolled (200, 288) with delta (0, 0)
Screenshot: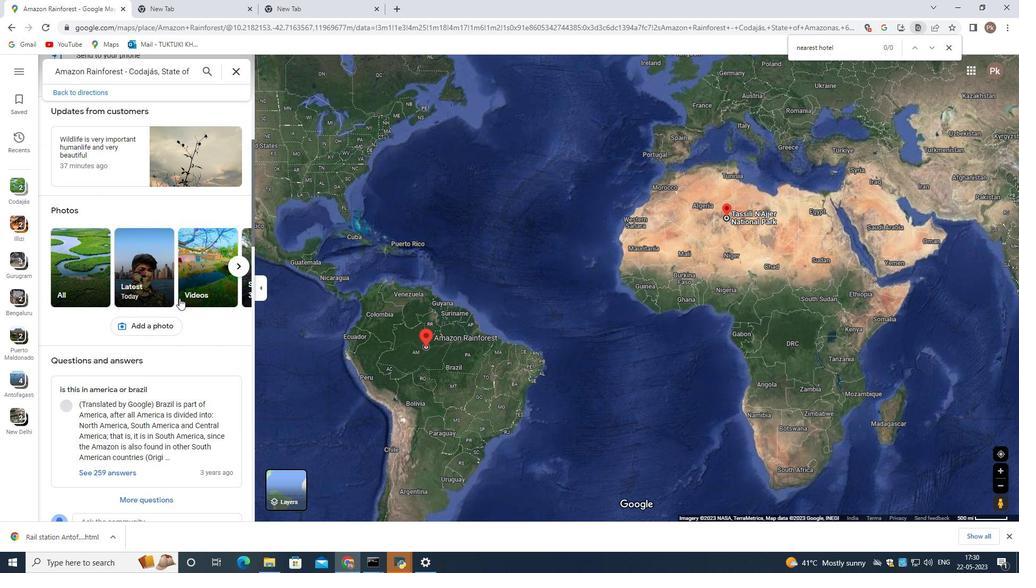 
Action: Mouse scrolled (200, 288) with delta (0, 0)
Screenshot: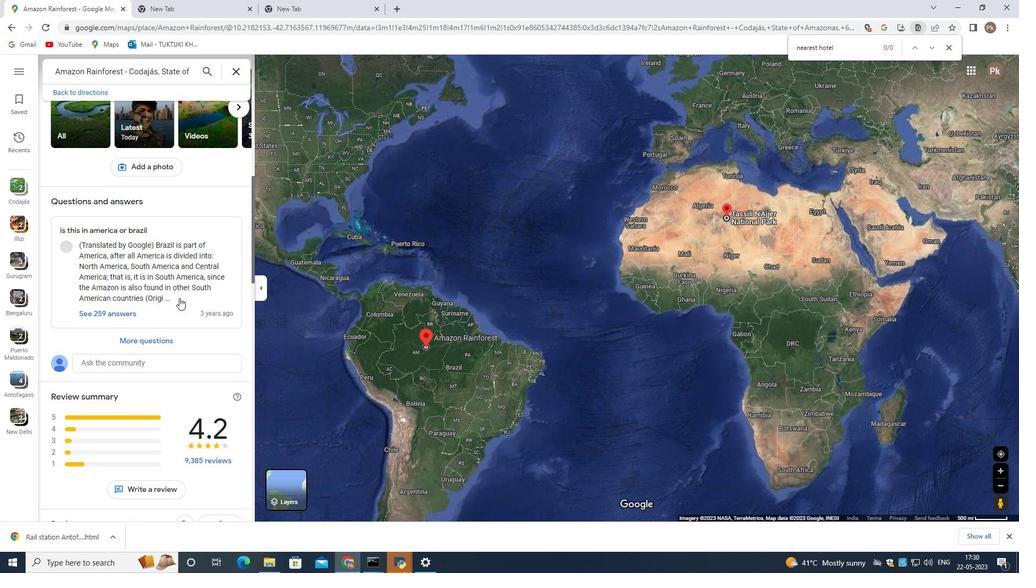 
Action: Mouse scrolled (200, 288) with delta (0, 0)
Screenshot: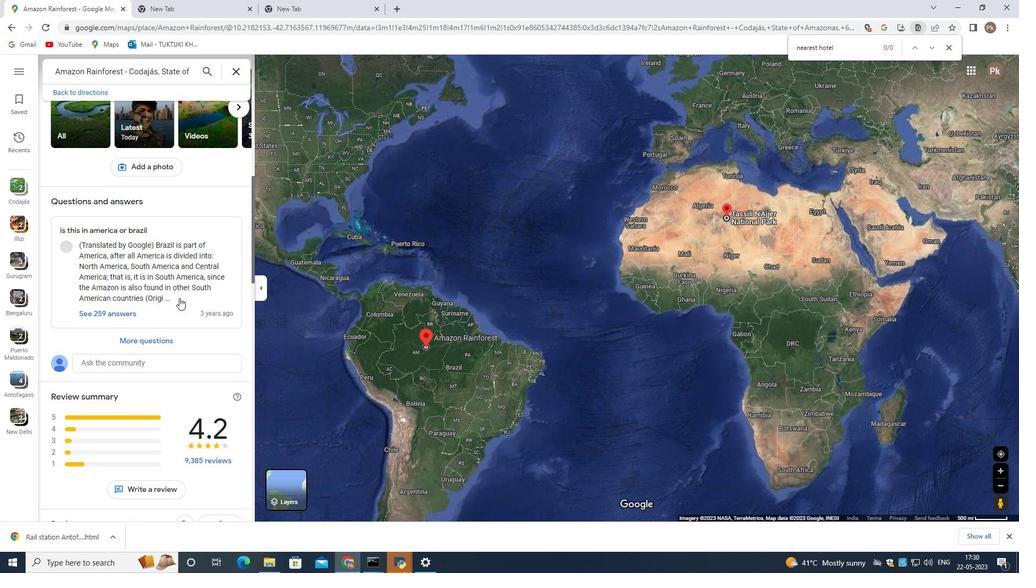 
Action: Mouse scrolled (200, 288) with delta (0, 0)
Screenshot: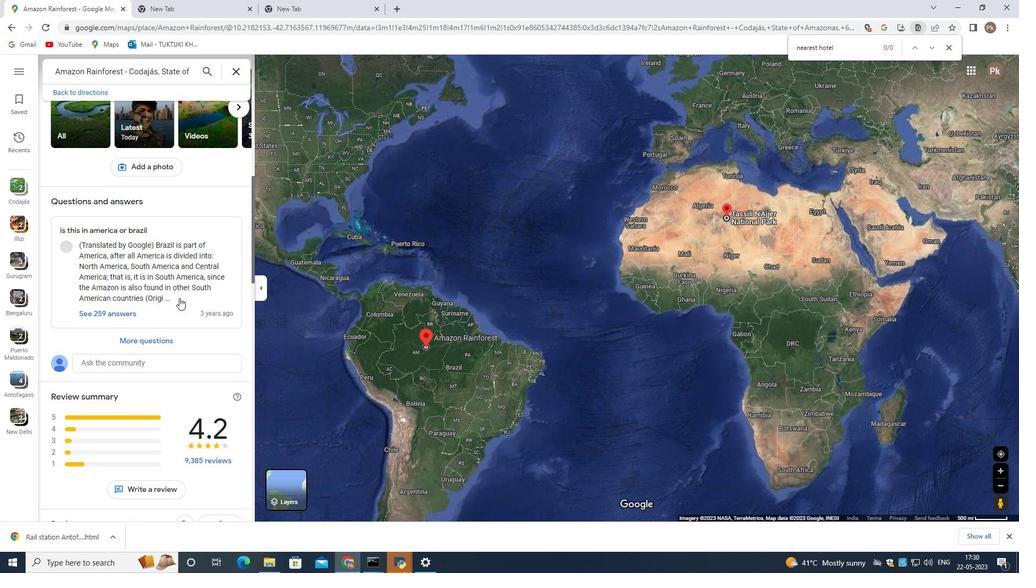
Action: Mouse scrolled (200, 288) with delta (0, 0)
Screenshot: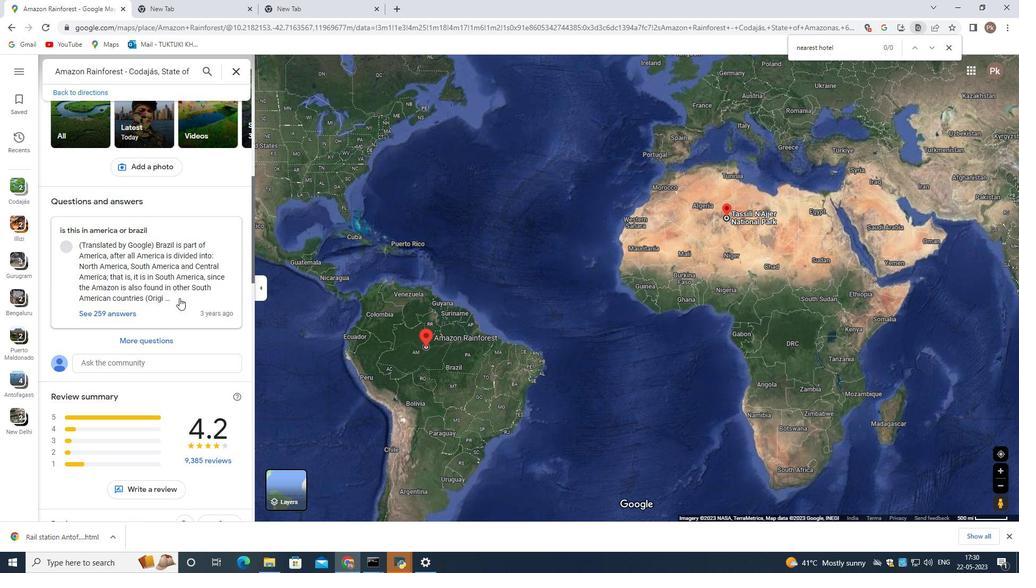 
Action: Mouse scrolled (200, 288) with delta (0, 0)
Screenshot: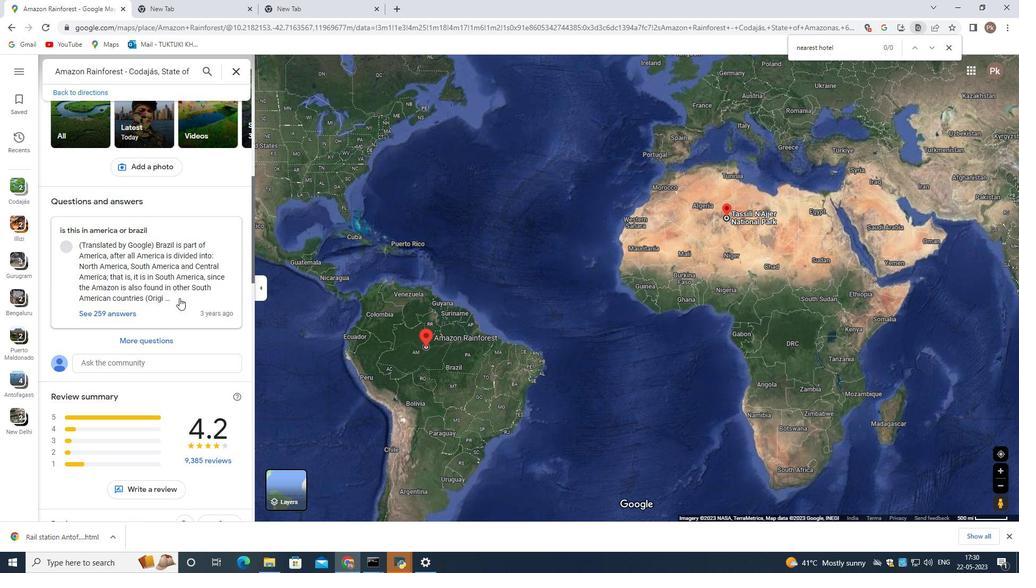 
Action: Mouse scrolled (200, 288) with delta (0, 0)
Screenshot: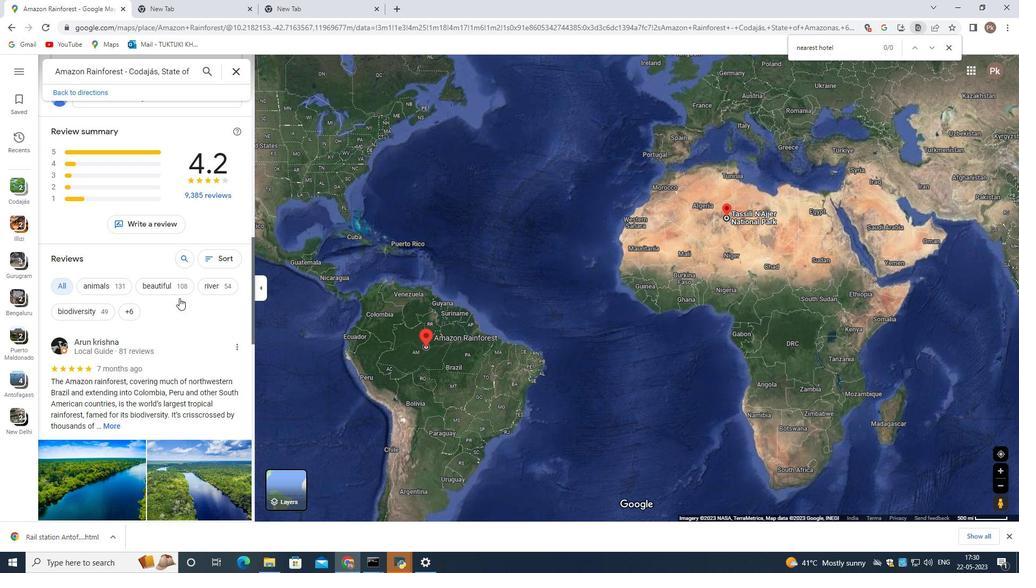 
Action: Mouse scrolled (200, 288) with delta (0, 0)
Screenshot: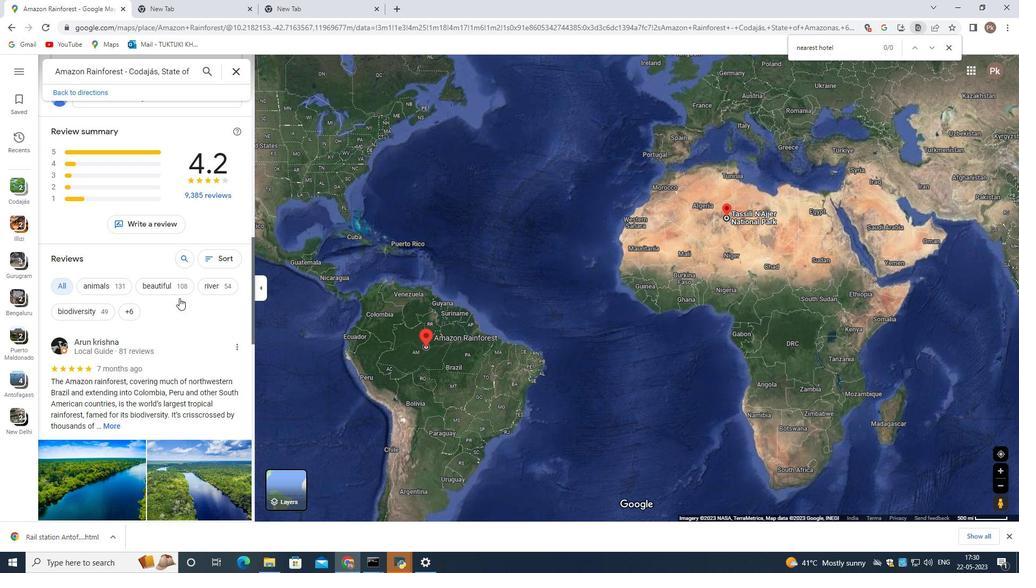 
Action: Mouse scrolled (200, 288) with delta (0, 0)
Screenshot: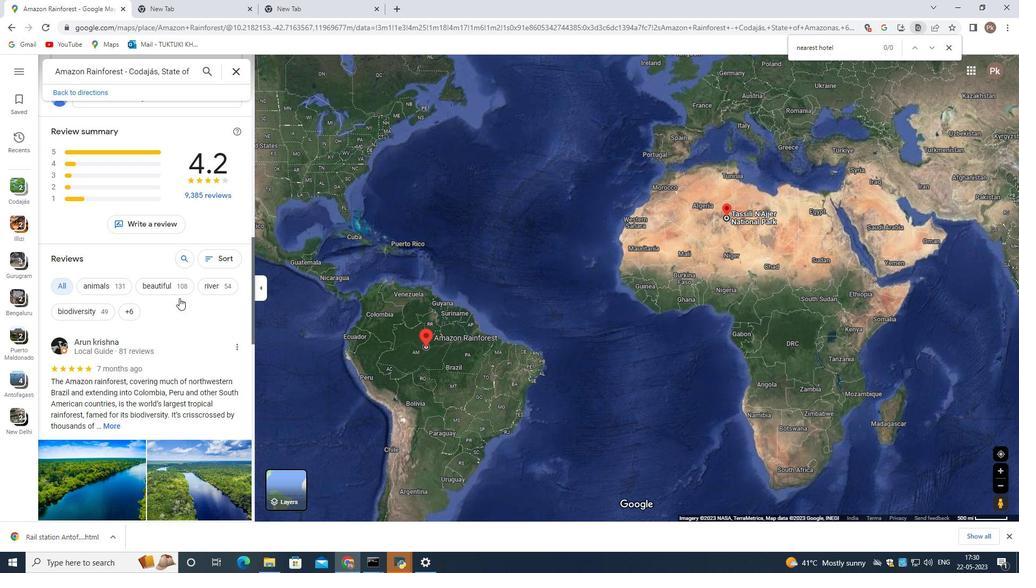 
Action: Mouse scrolled (200, 288) with delta (0, 0)
Screenshot: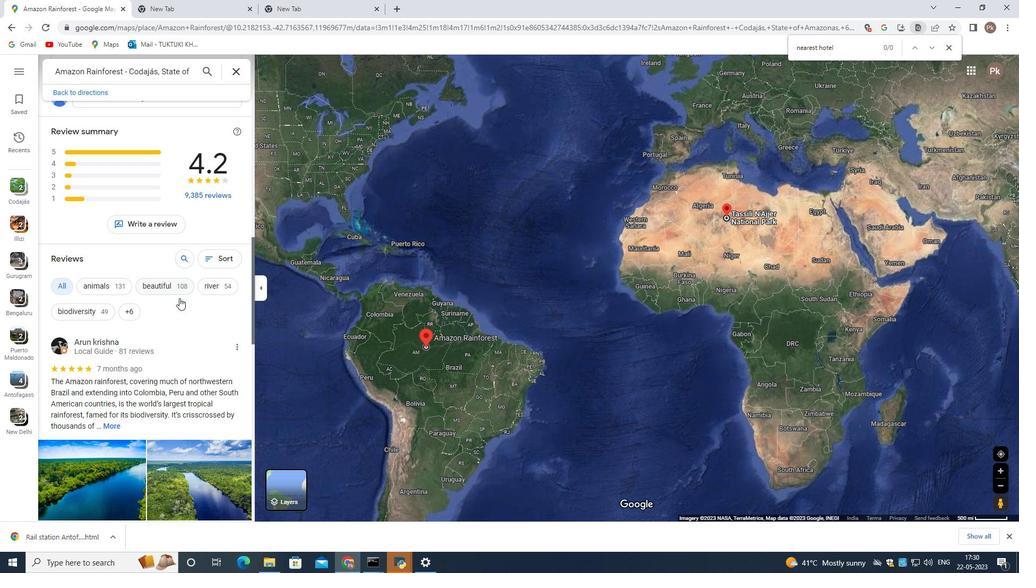 
Action: Mouse scrolled (200, 288) with delta (0, 0)
Screenshot: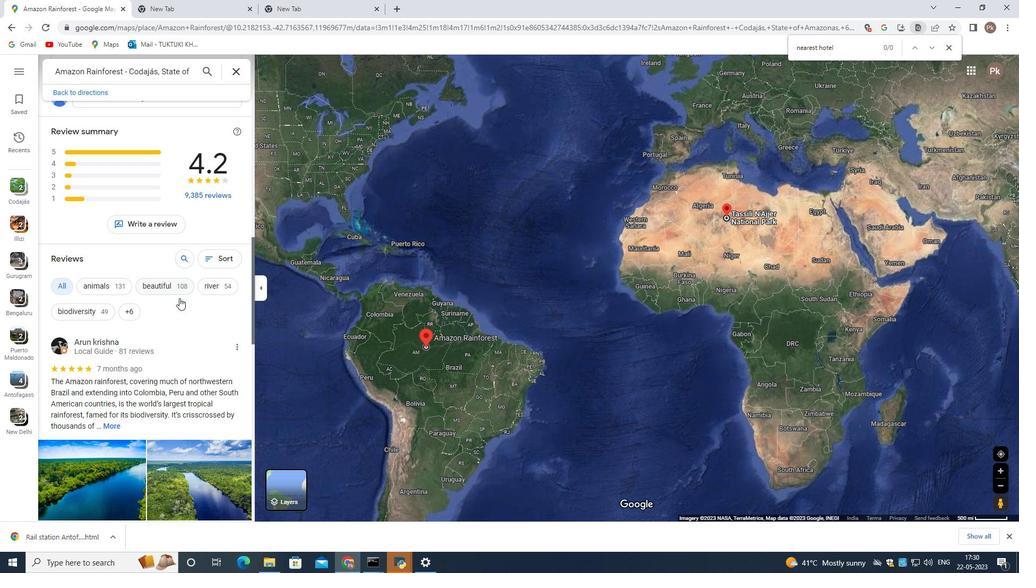 
Action: Mouse scrolled (200, 288) with delta (0, 0)
Screenshot: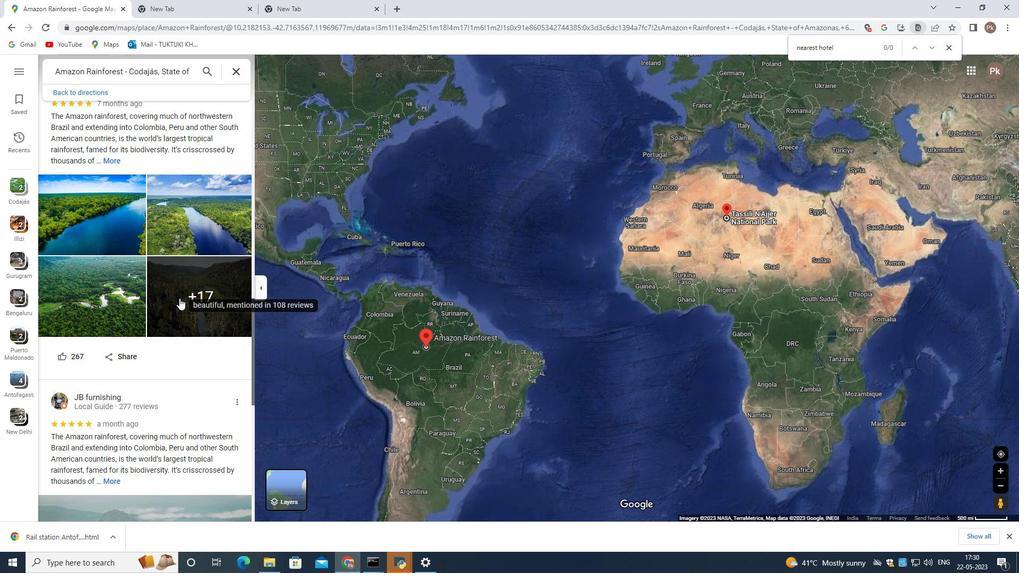 
Action: Mouse scrolled (200, 288) with delta (0, 0)
Screenshot: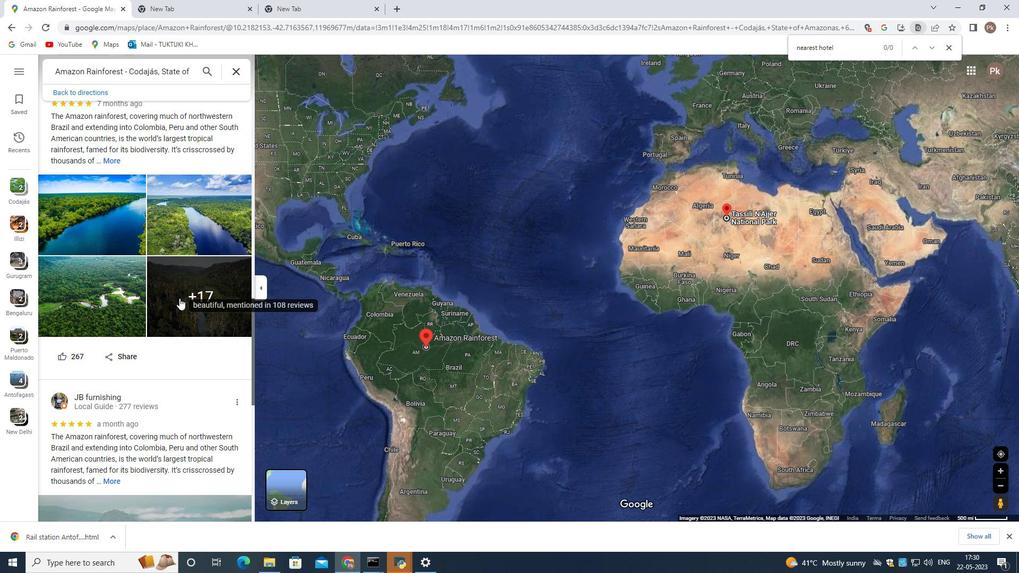 
Action: Mouse scrolled (200, 288) with delta (0, 0)
Screenshot: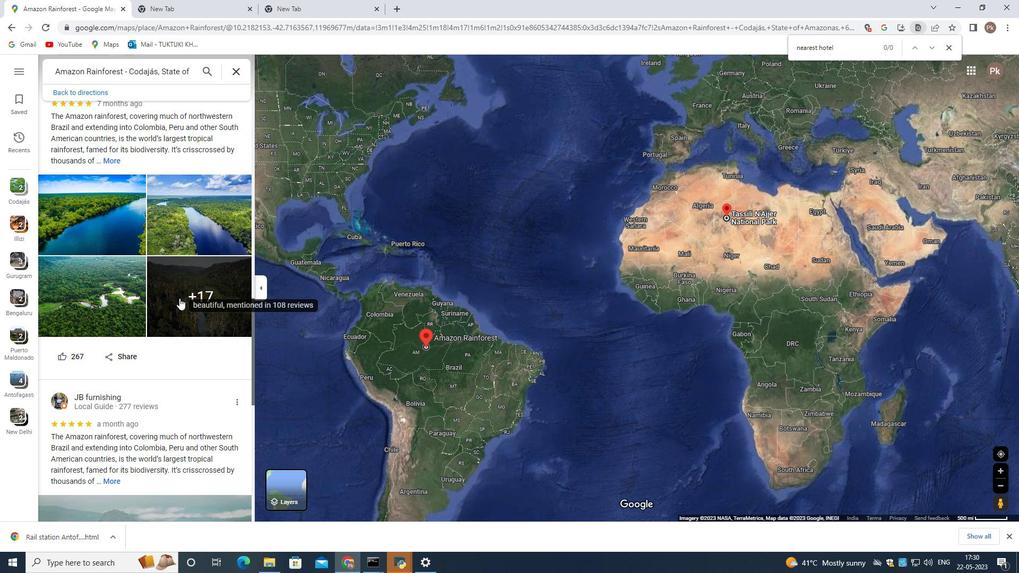 
Action: Mouse scrolled (200, 288) with delta (0, 0)
Screenshot: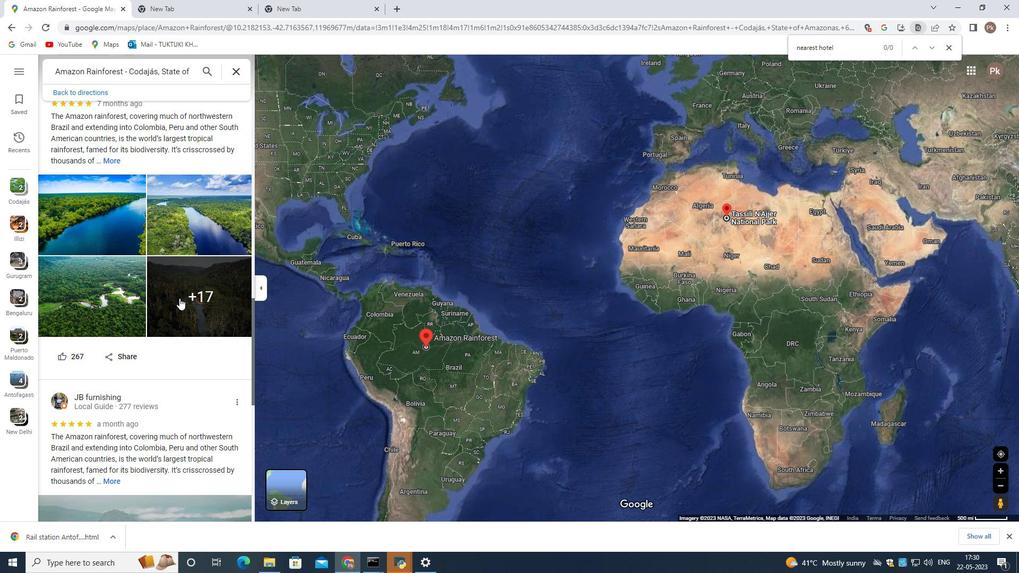 
Action: Mouse scrolled (200, 288) with delta (0, 0)
Screenshot: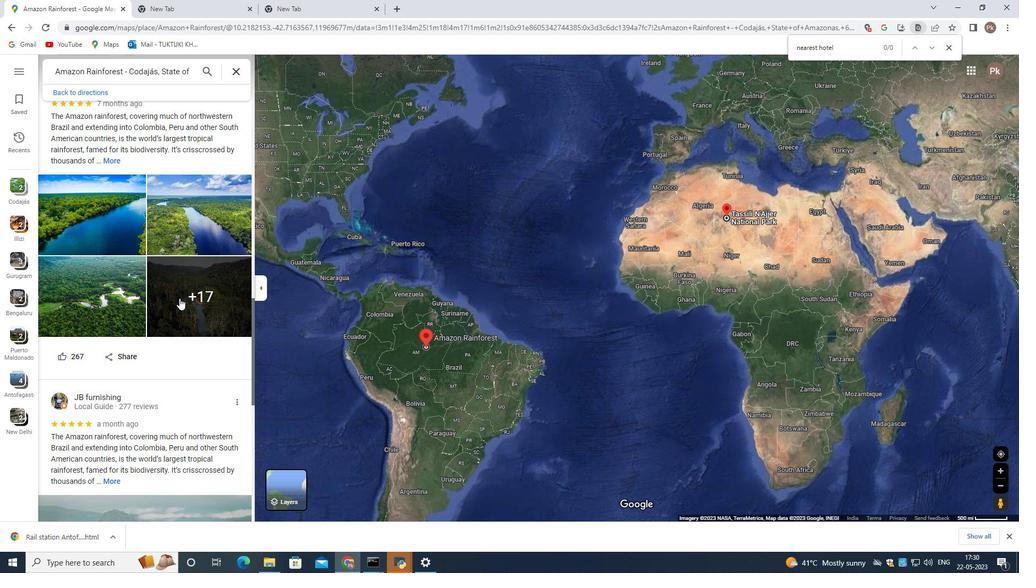 
Action: Mouse scrolled (200, 288) with delta (0, 0)
Screenshot: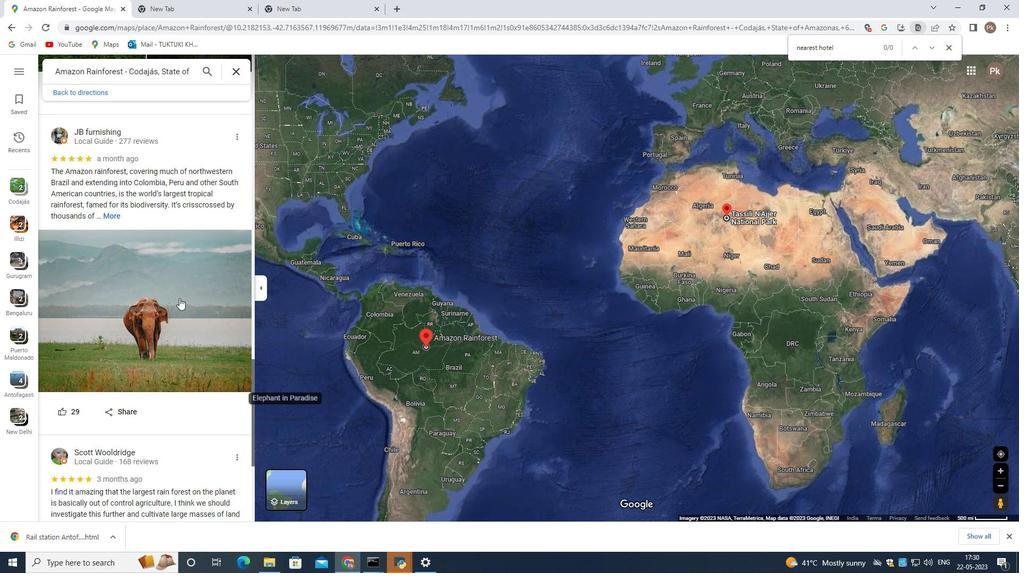 
Action: Mouse scrolled (200, 288) with delta (0, 0)
Screenshot: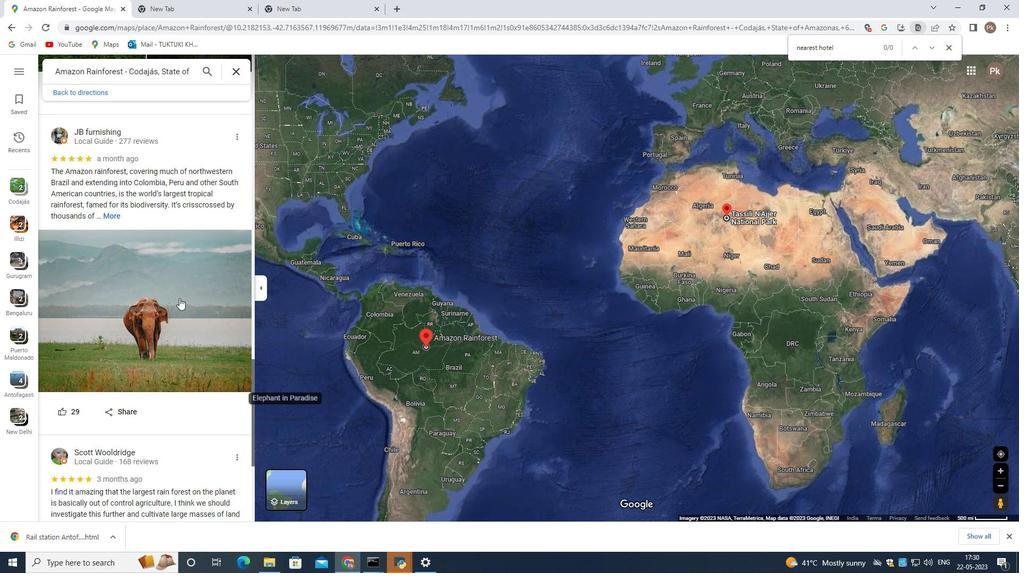 
Action: Mouse scrolled (200, 288) with delta (0, 0)
Screenshot: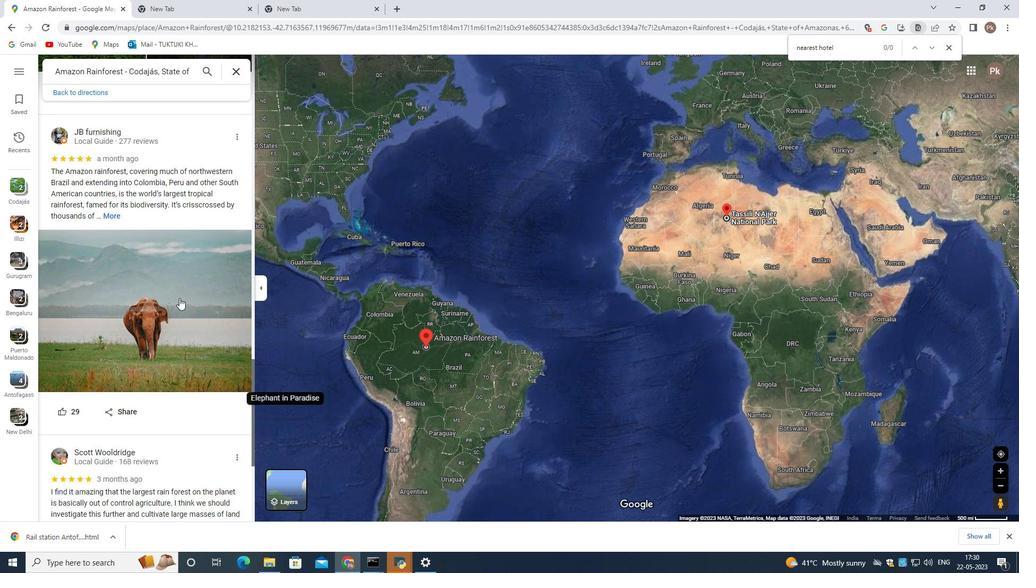 
Action: Mouse scrolled (200, 288) with delta (0, 0)
Screenshot: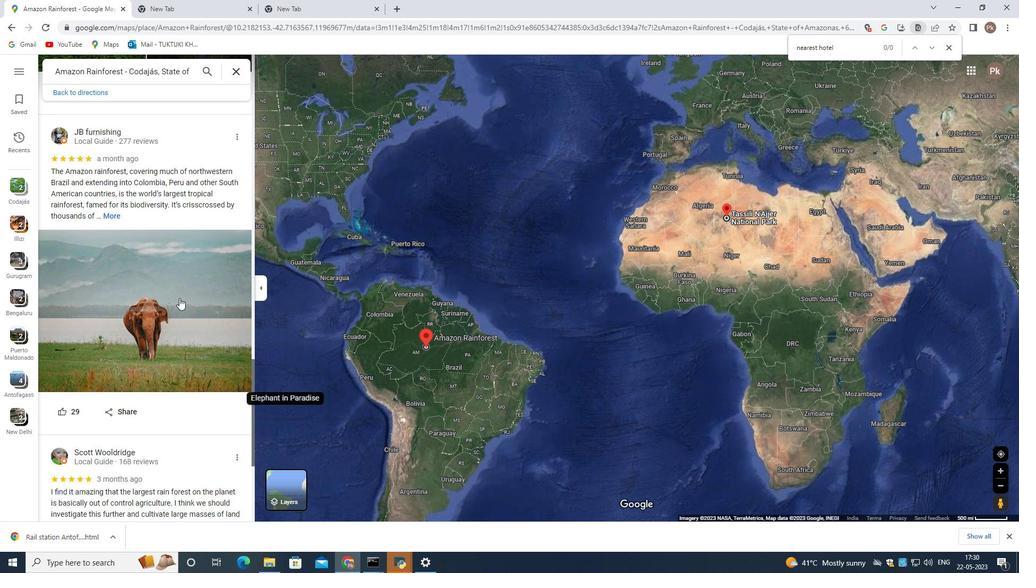 
Action: Mouse scrolled (200, 288) with delta (0, 0)
Screenshot: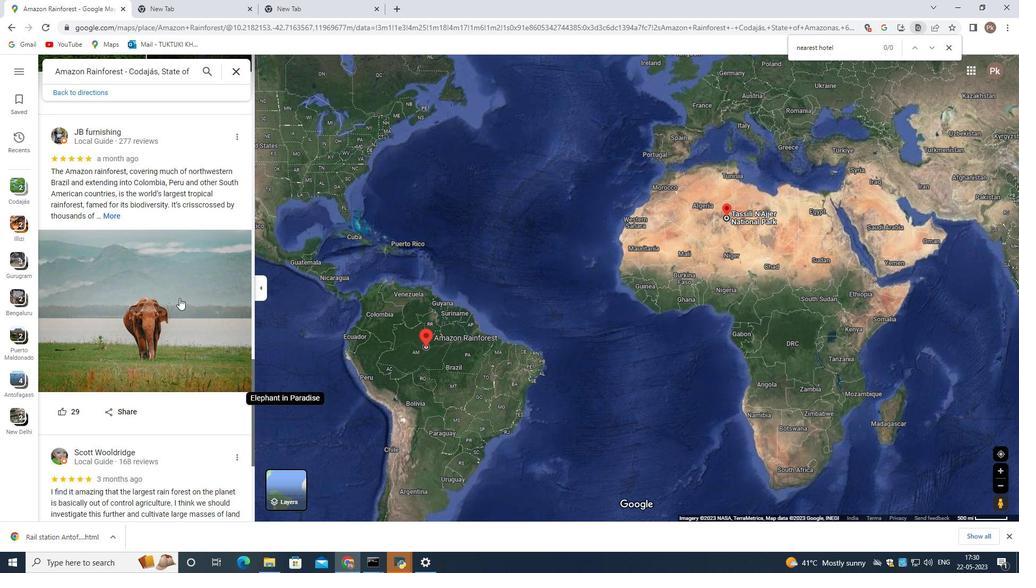 
Action: Mouse scrolled (200, 288) with delta (0, 0)
Screenshot: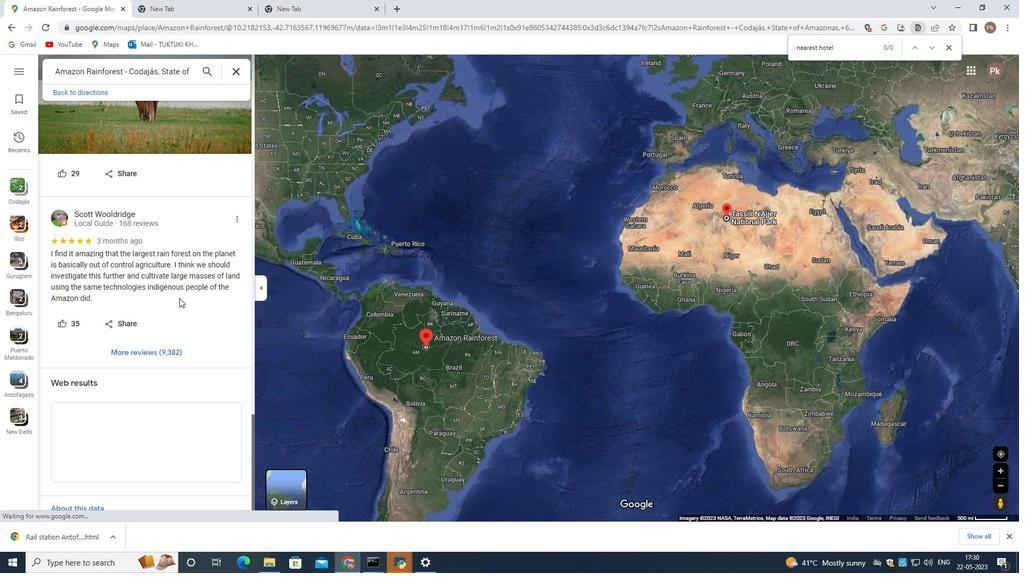 
Action: Mouse scrolled (200, 288) with delta (0, 0)
Screenshot: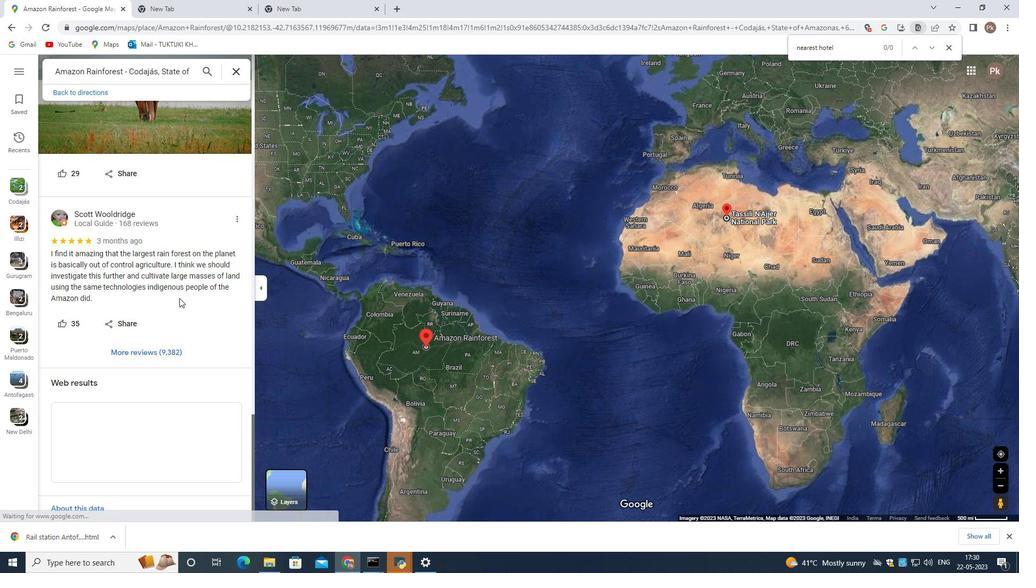 
Action: Mouse scrolled (200, 288) with delta (0, 0)
Screenshot: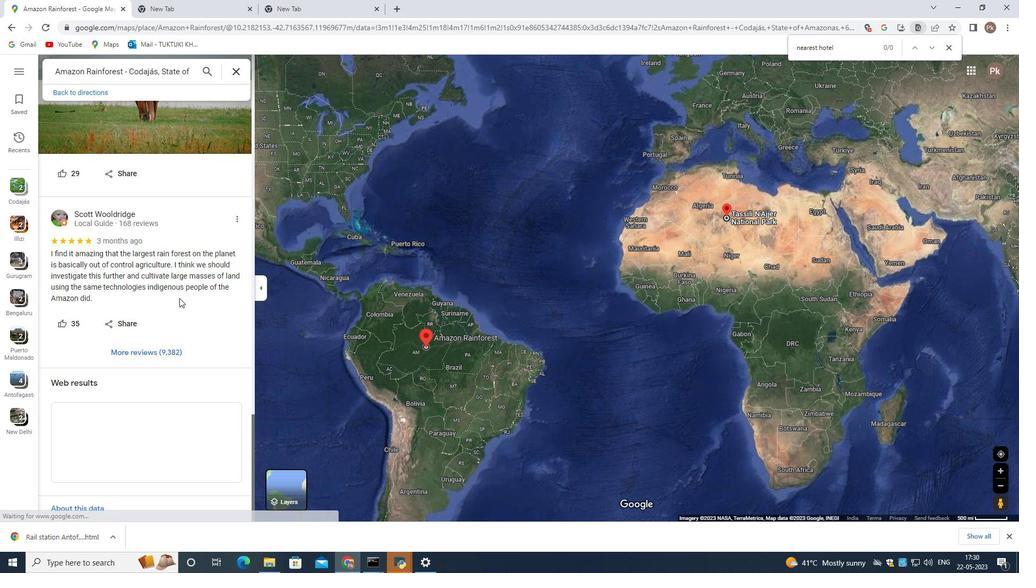 
Action: Mouse scrolled (200, 288) with delta (0, 0)
Screenshot: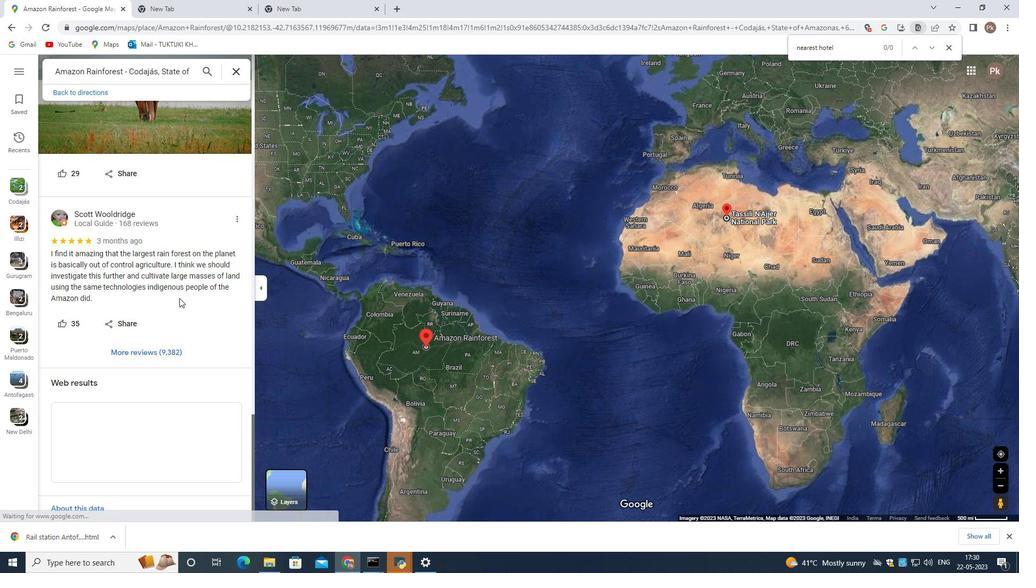 
Action: Mouse scrolled (200, 288) with delta (0, 0)
Screenshot: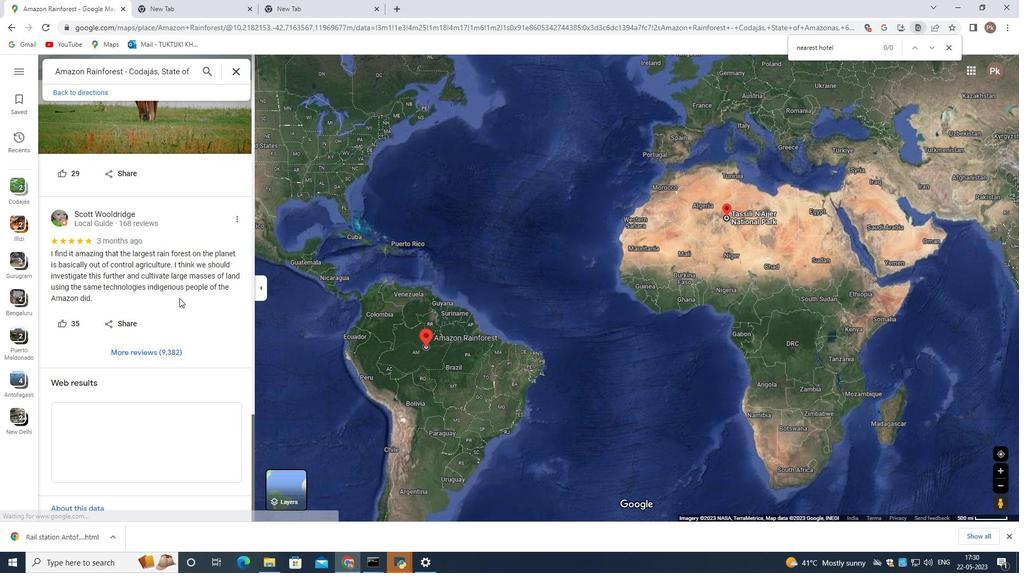 
Action: Mouse scrolled (200, 288) with delta (0, 0)
Screenshot: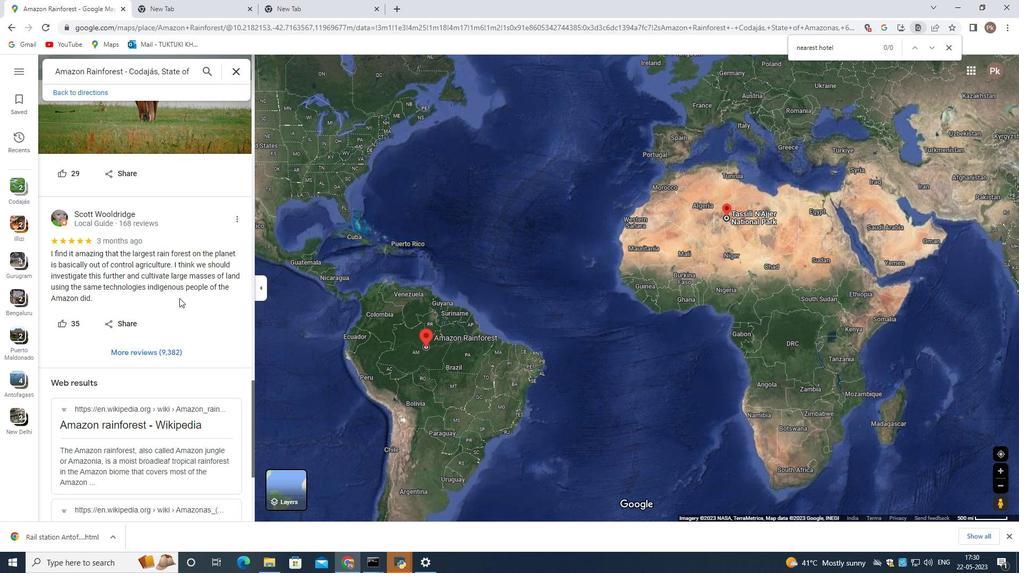 
Action: Mouse scrolled (200, 288) with delta (0, 0)
Screenshot: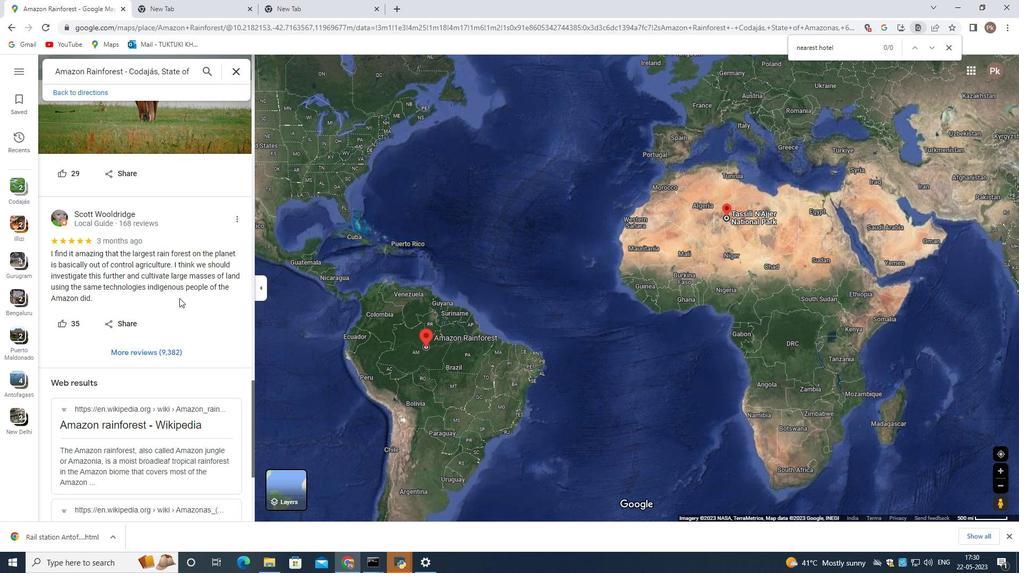 
Action: Mouse scrolled (200, 288) with delta (0, 0)
Screenshot: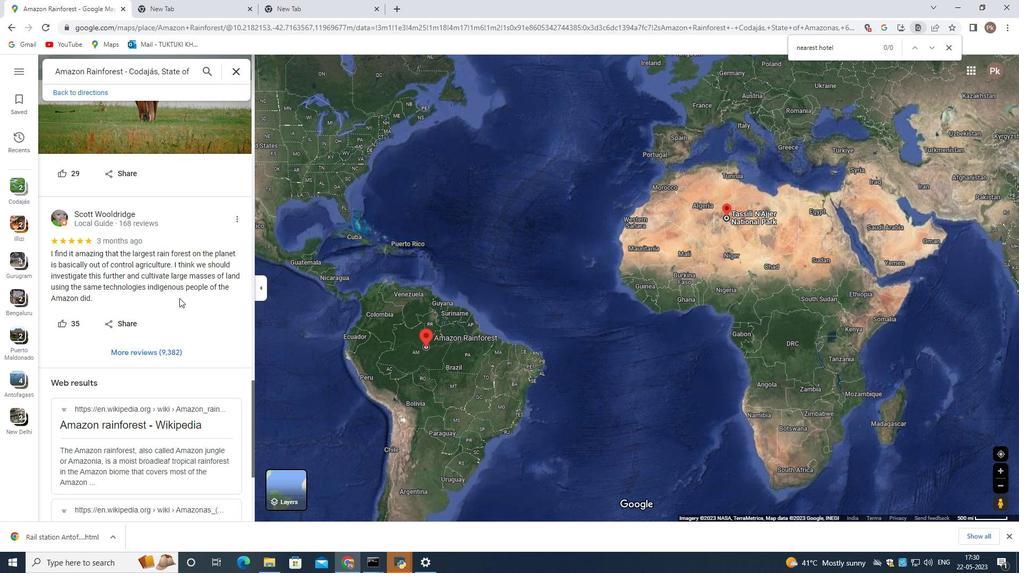 
Action: Mouse scrolled (200, 288) with delta (0, 0)
Screenshot: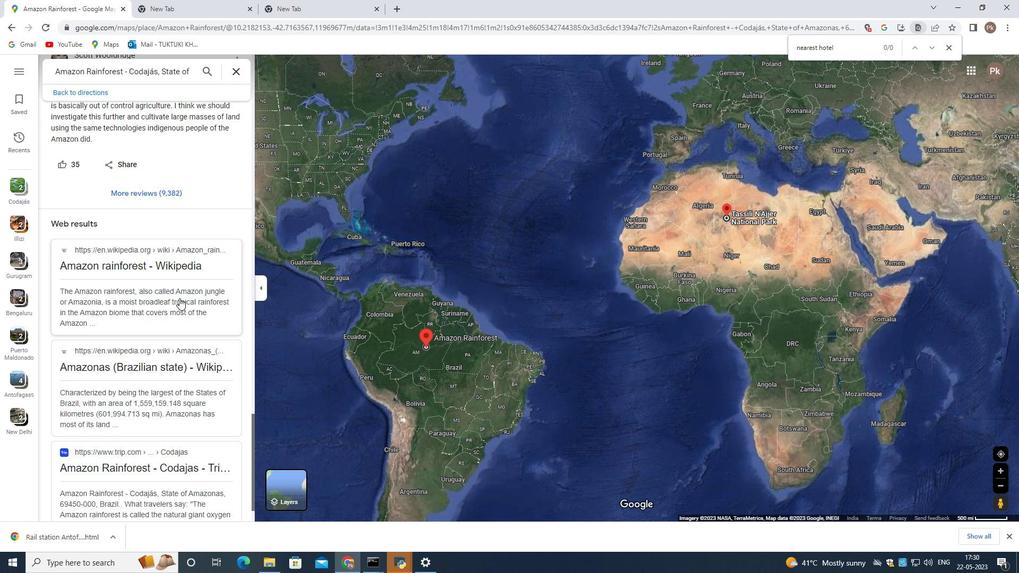 
Action: Mouse scrolled (200, 288) with delta (0, 0)
Screenshot: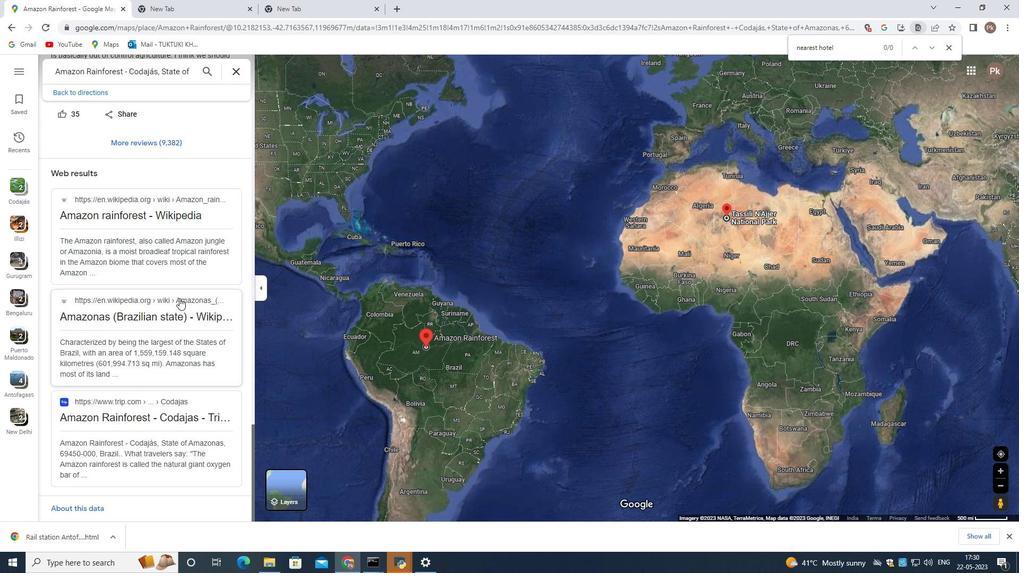 
Action: Mouse scrolled (200, 288) with delta (0, 0)
Screenshot: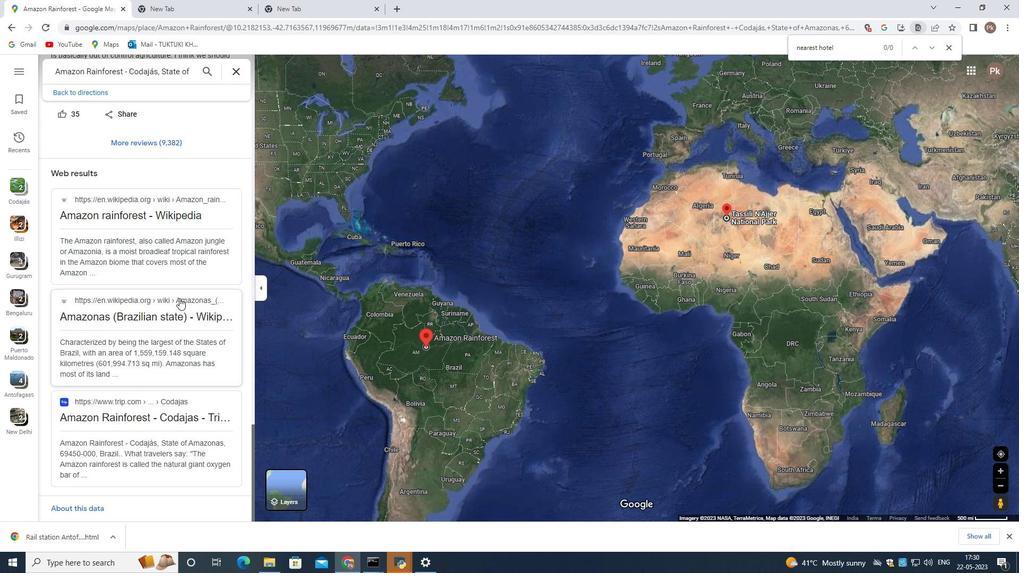 
Action: Mouse moved to (115, 228)
Screenshot: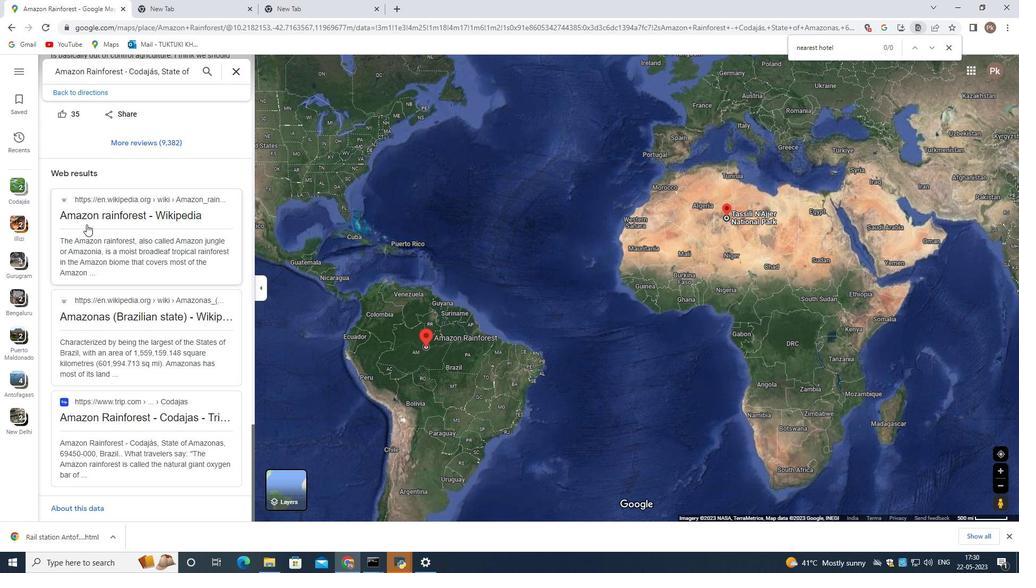 
Action: Mouse scrolled (115, 227) with delta (0, 0)
Screenshot: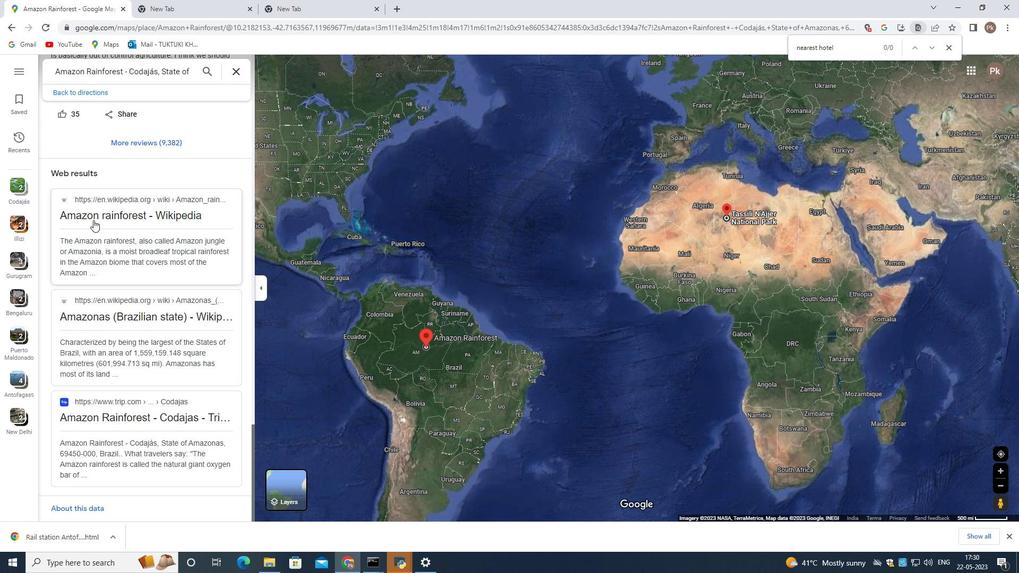 
Action: Mouse scrolled (115, 227) with delta (0, 0)
Screenshot: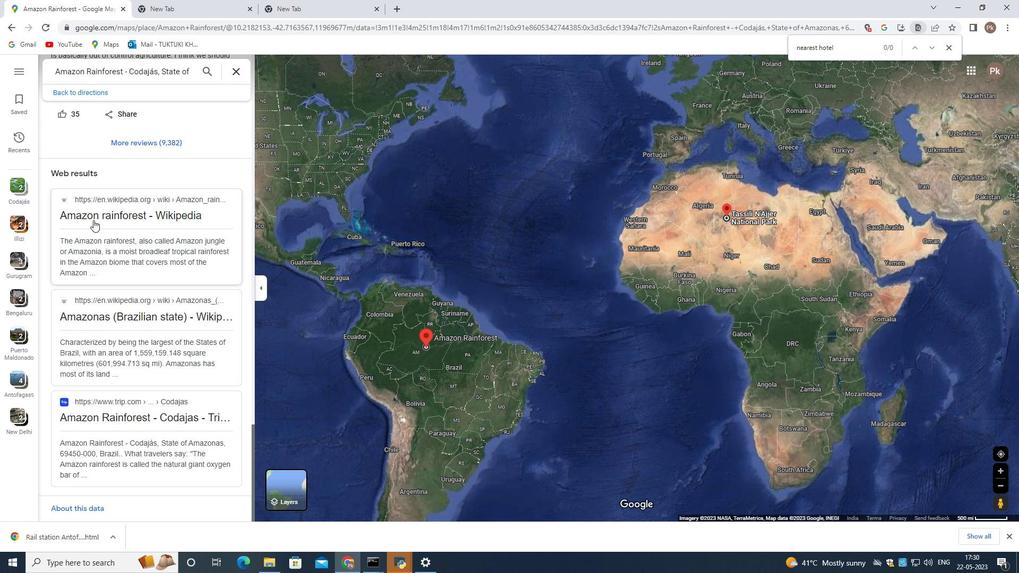 
Action: Mouse scrolled (115, 227) with delta (0, 0)
Screenshot: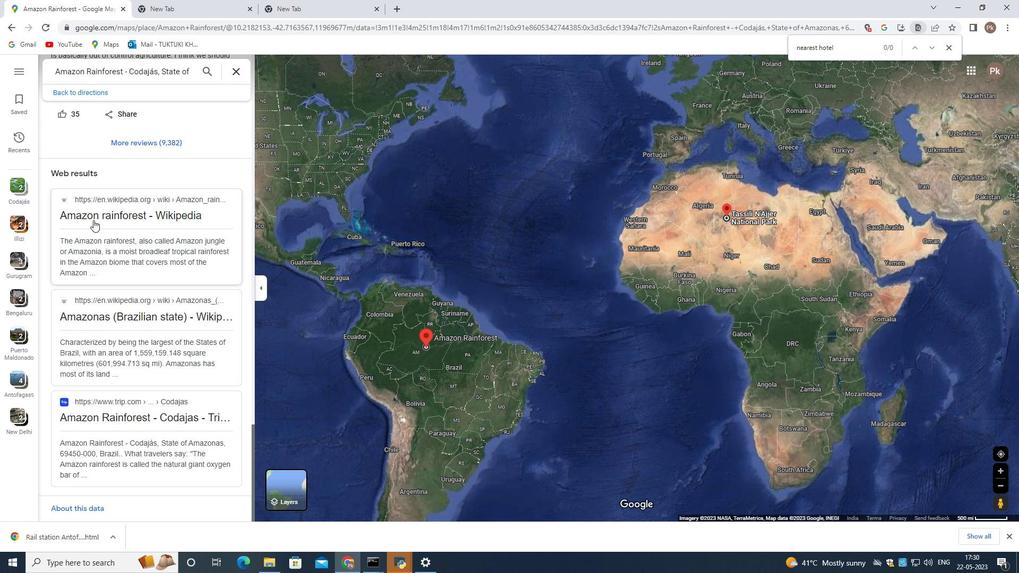 
Action: Mouse moved to (100, 226)
Screenshot: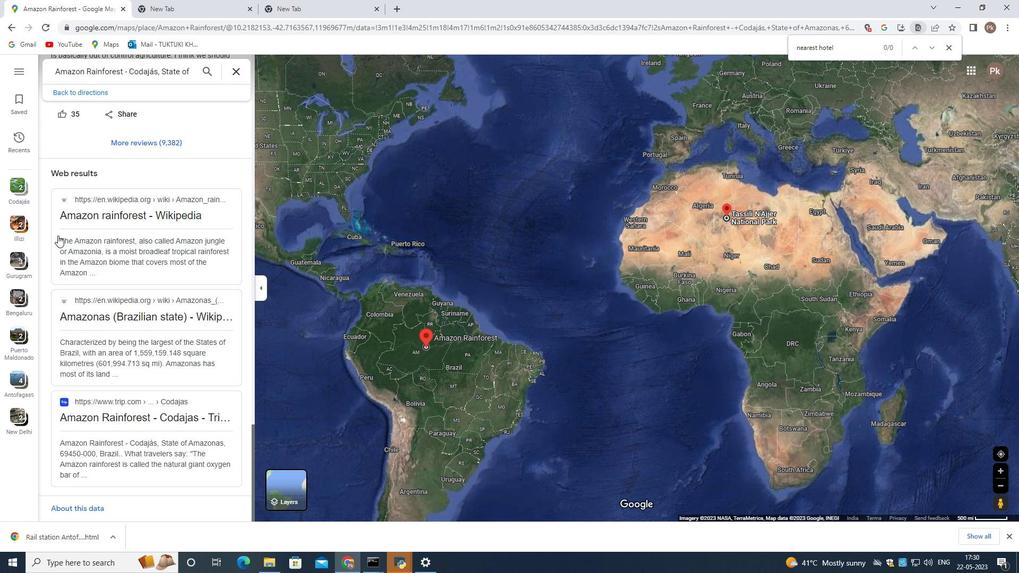 
Action: Mouse scrolled (100, 225) with delta (0, 0)
Screenshot: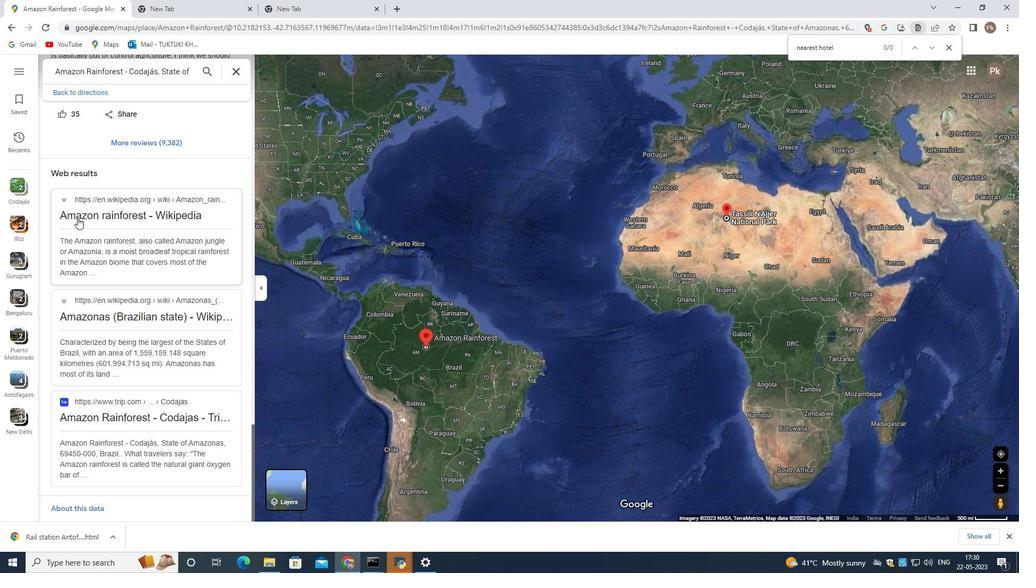 
Action: Mouse scrolled (100, 225) with delta (0, 0)
Screenshot: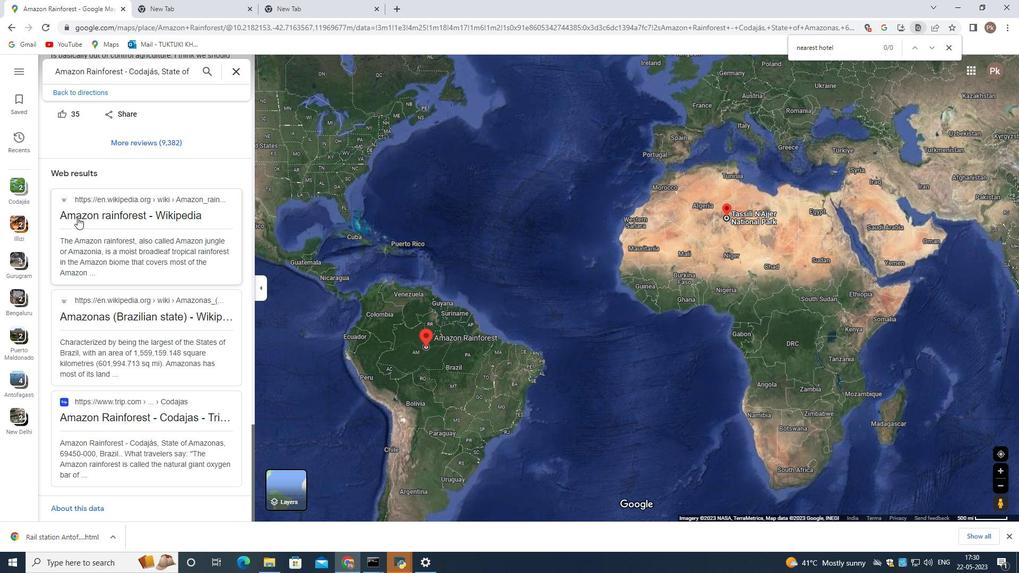 
Action: Mouse scrolled (100, 225) with delta (0, 0)
Screenshot: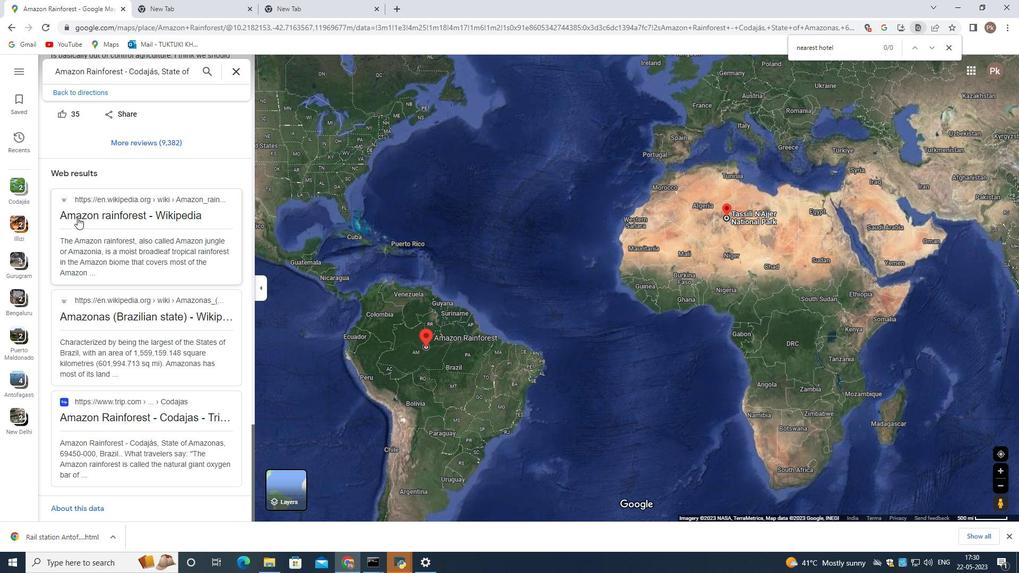 
Action: Mouse moved to (101, 227)
Screenshot: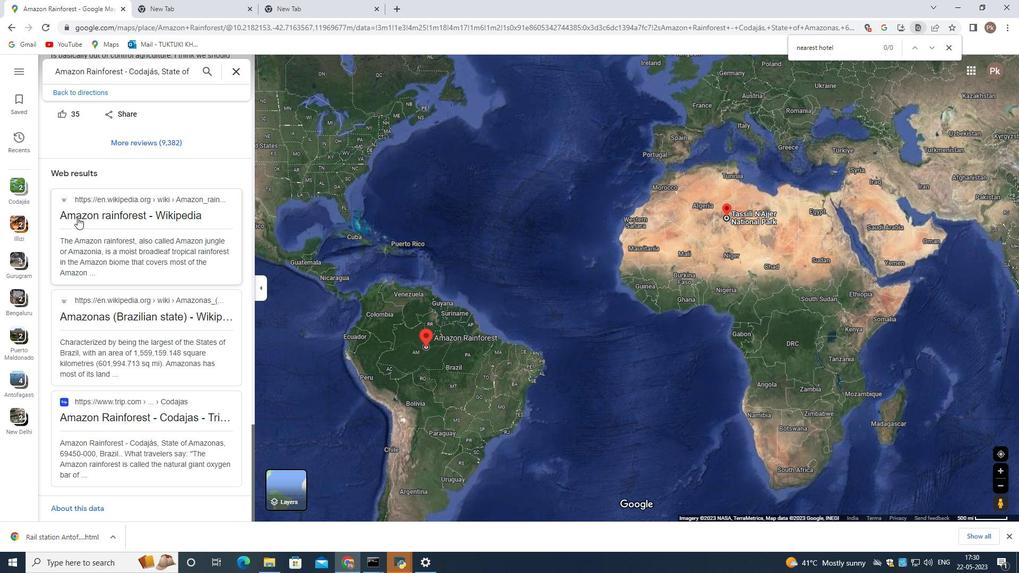 
Action: Mouse scrolled (101, 227) with delta (0, 0)
Screenshot: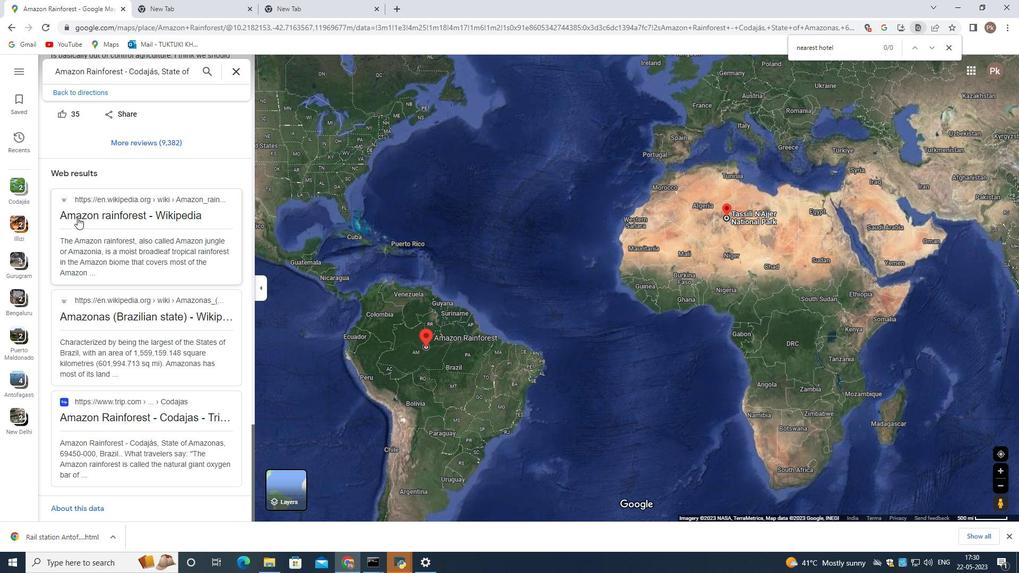 
Action: Mouse moved to (101, 227)
Screenshot: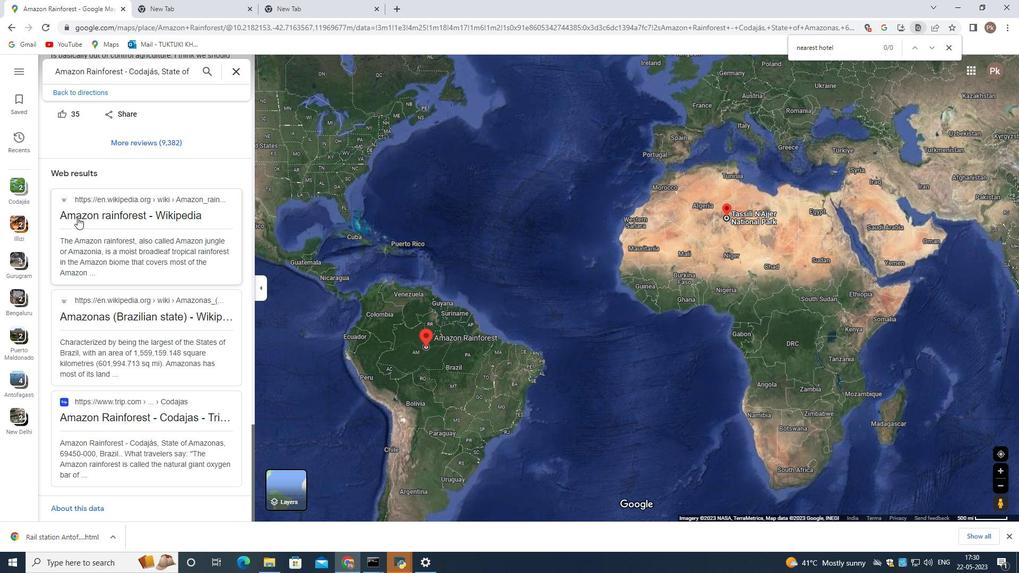 
Action: Mouse scrolled (101, 227) with delta (0, 0)
Screenshot: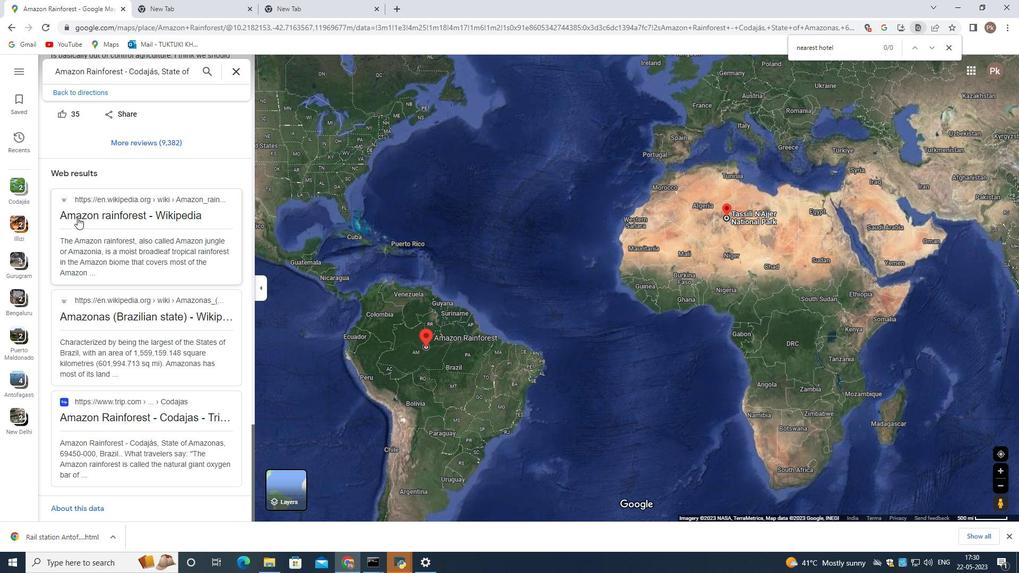 
Action: Mouse moved to (103, 229)
Screenshot: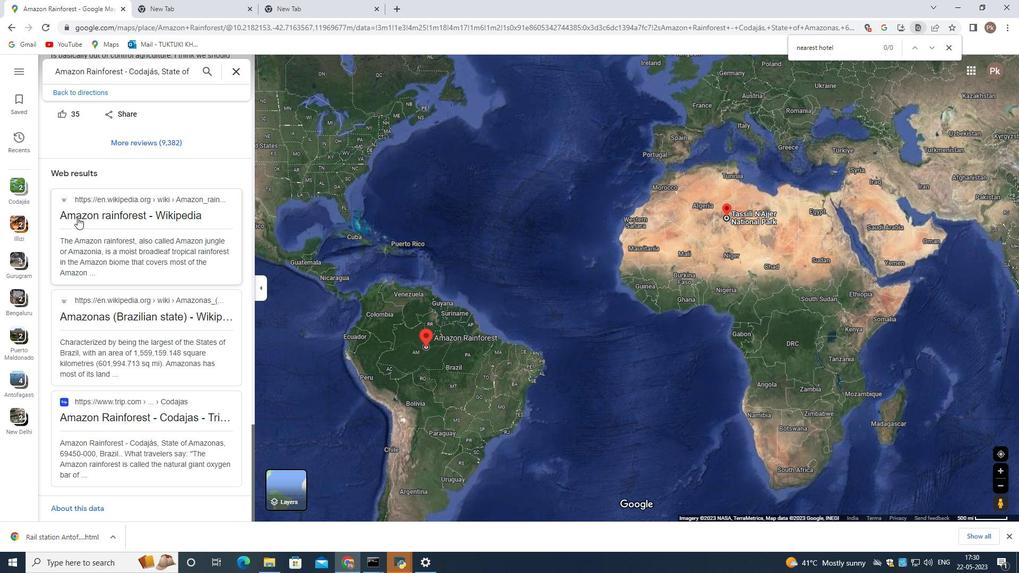 
Action: Mouse scrolled (103, 229) with delta (0, 0)
Screenshot: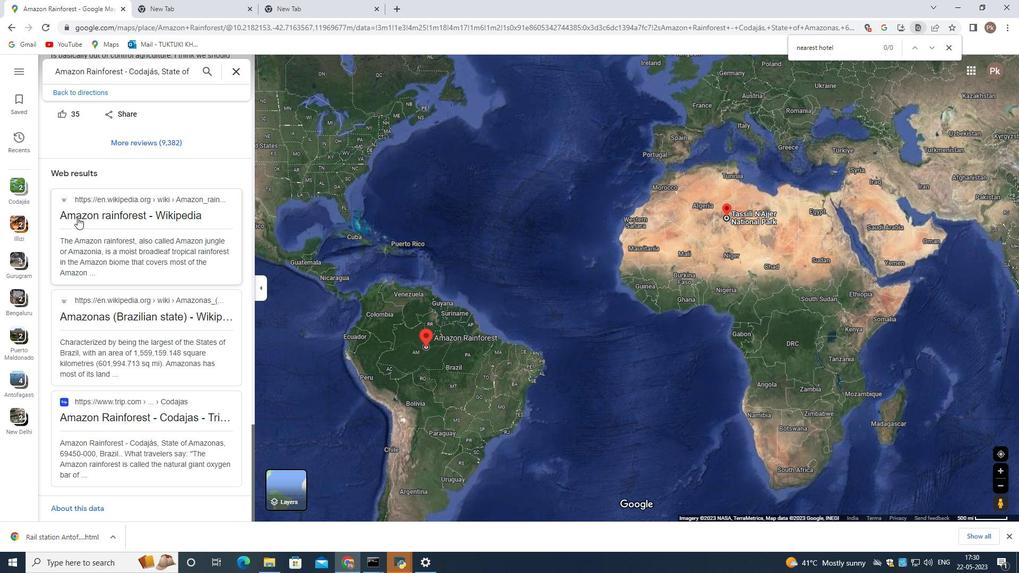 
Action: Mouse moved to (106, 232)
Screenshot: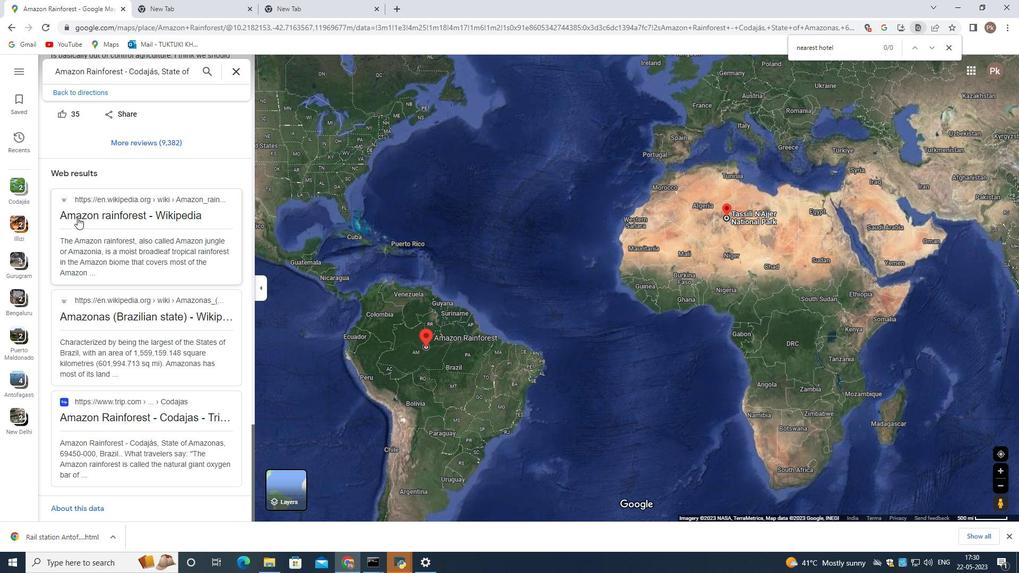 
Action: Mouse scrolled (106, 232) with delta (0, 0)
Screenshot: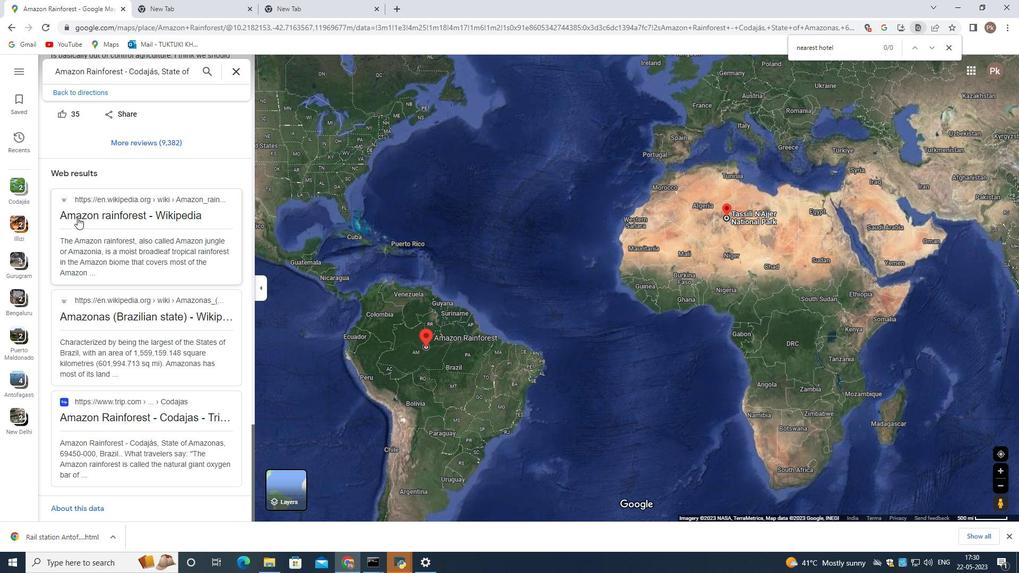 
Action: Mouse moved to (109, 236)
Screenshot: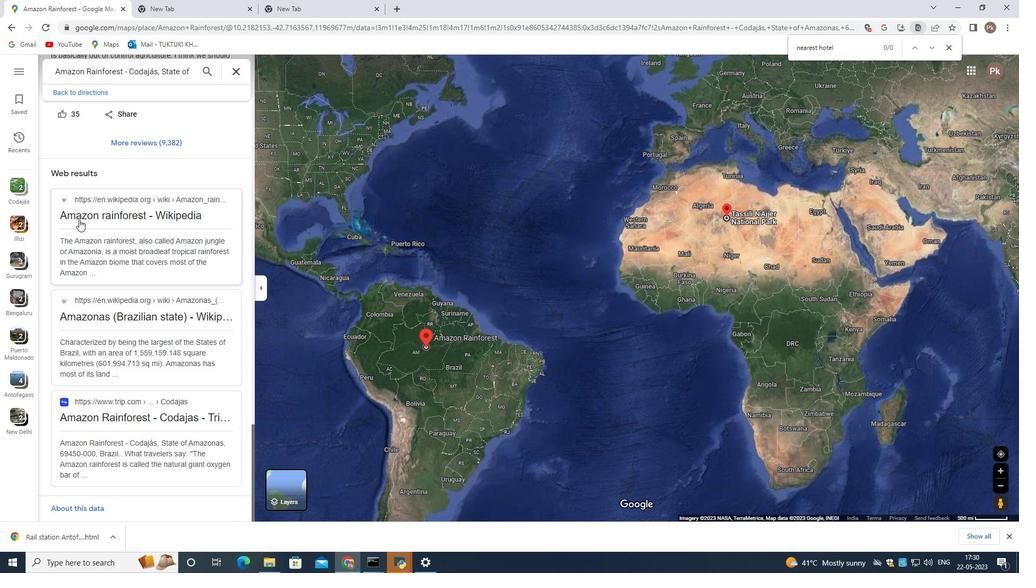 
Action: Mouse scrolled (109, 235) with delta (0, 0)
Screenshot: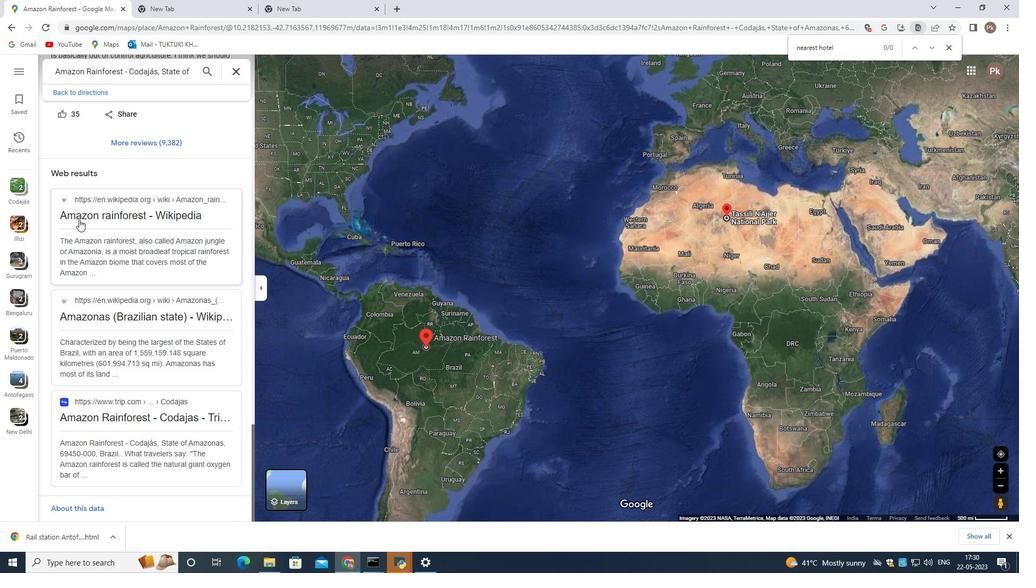 
Action: Mouse moved to (189, 308)
Screenshot: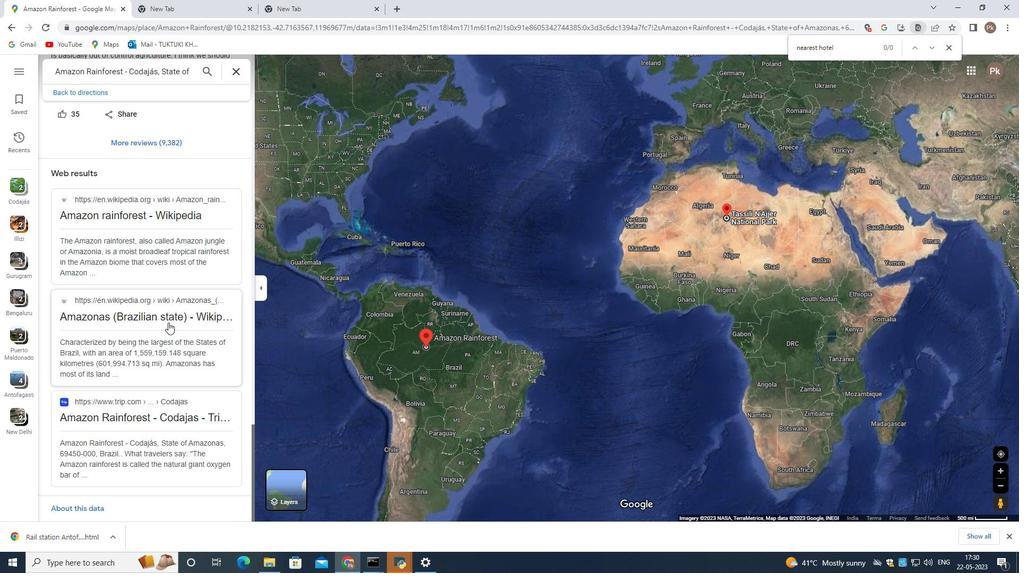 
Action: Mouse scrolled (189, 307) with delta (0, 0)
Screenshot: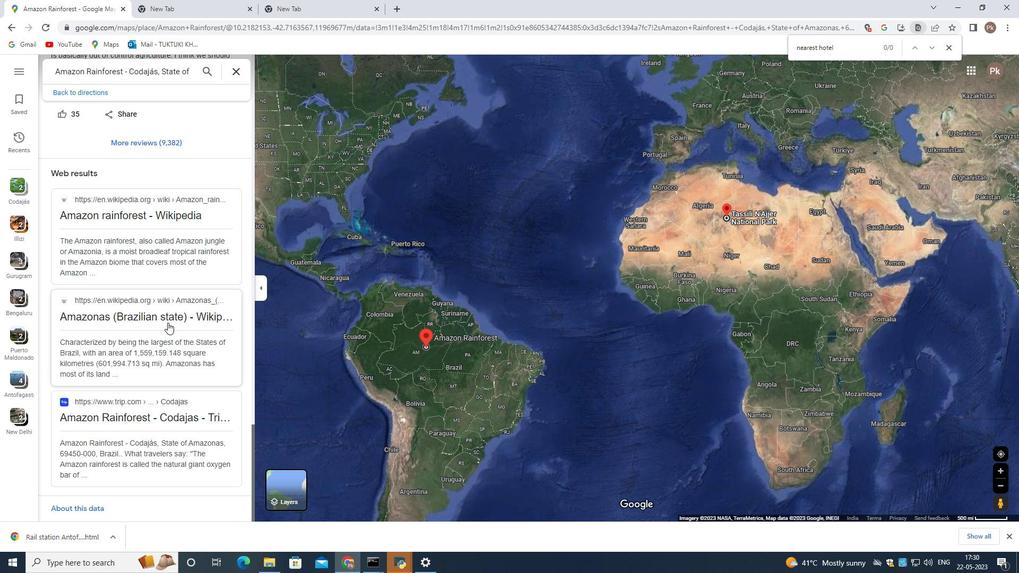 
Action: Mouse scrolled (189, 307) with delta (0, 0)
Screenshot: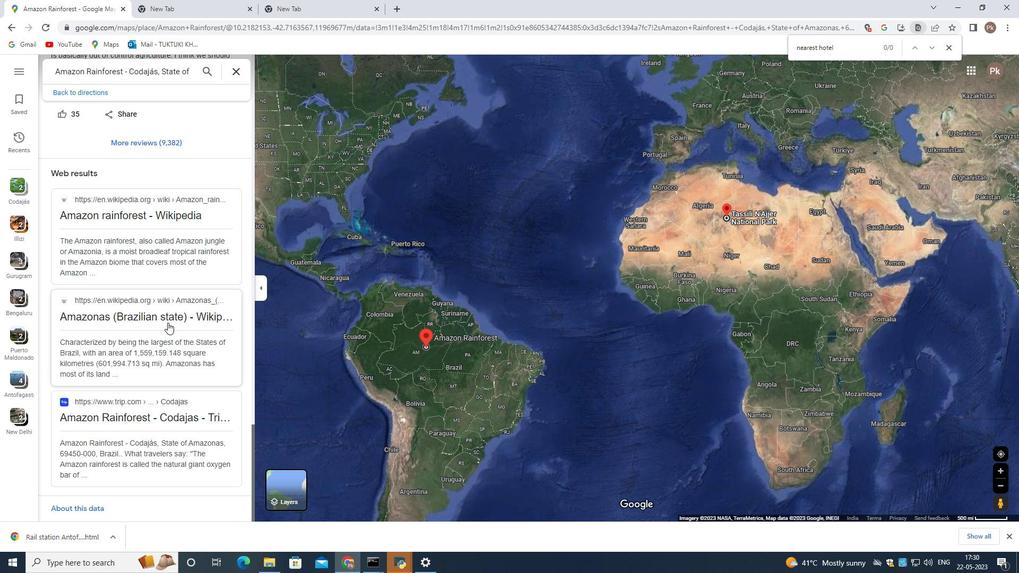 
Action: Mouse scrolled (189, 307) with delta (0, 0)
Screenshot: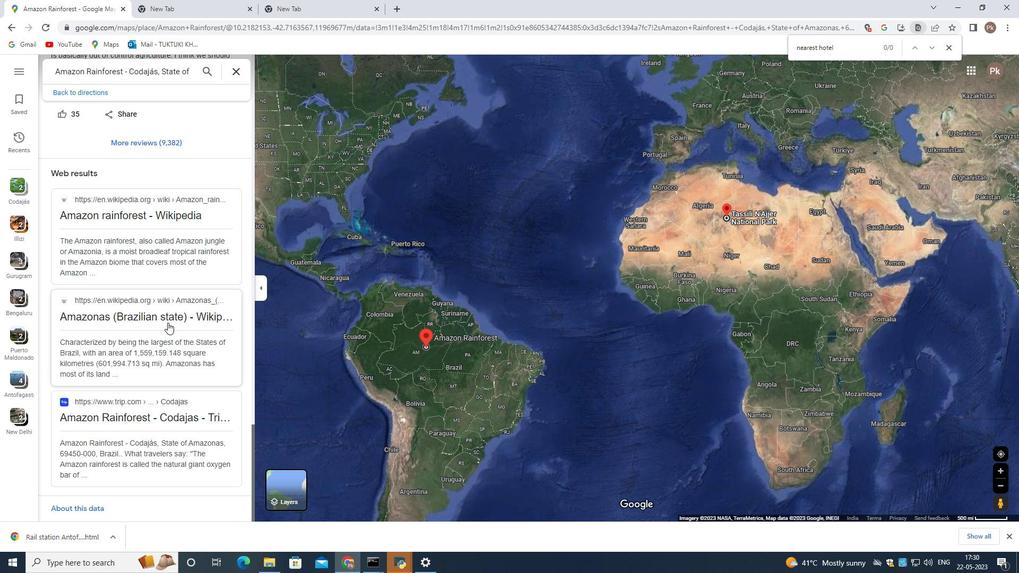 
Action: Mouse scrolled (189, 307) with delta (0, 0)
Screenshot: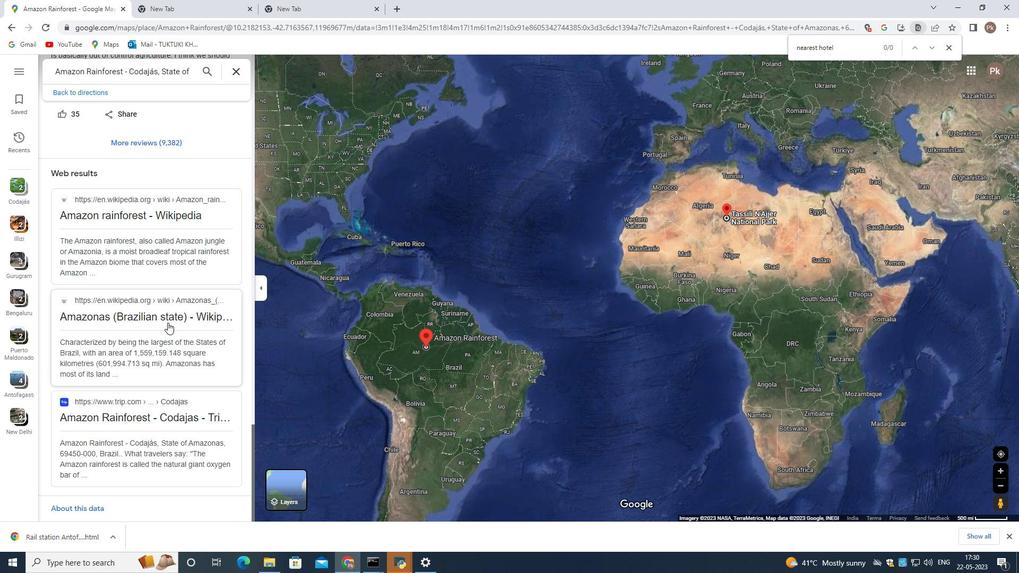 
Action: Mouse scrolled (189, 307) with delta (0, 0)
Screenshot: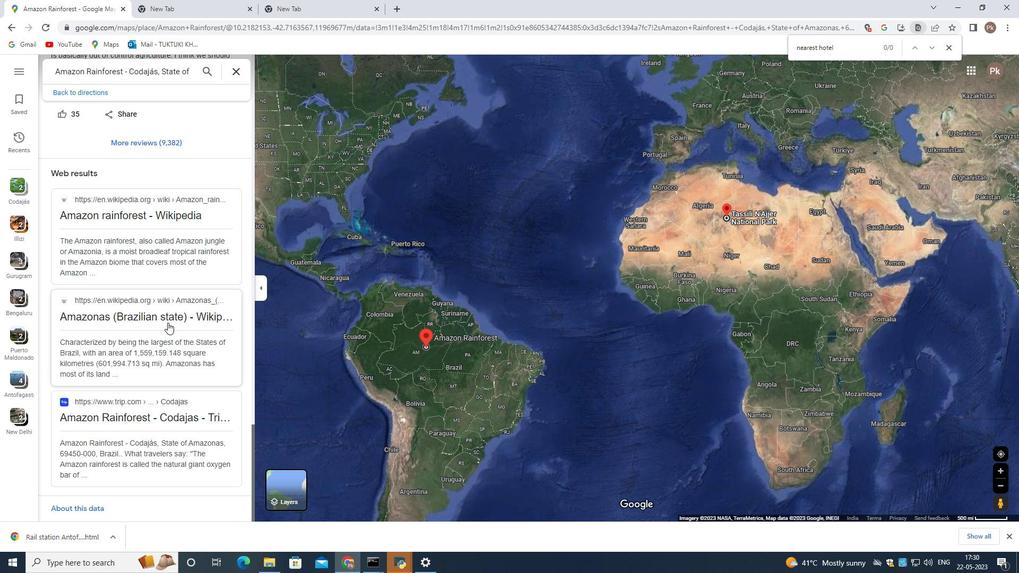 
Action: Mouse scrolled (189, 307) with delta (0, 0)
Screenshot: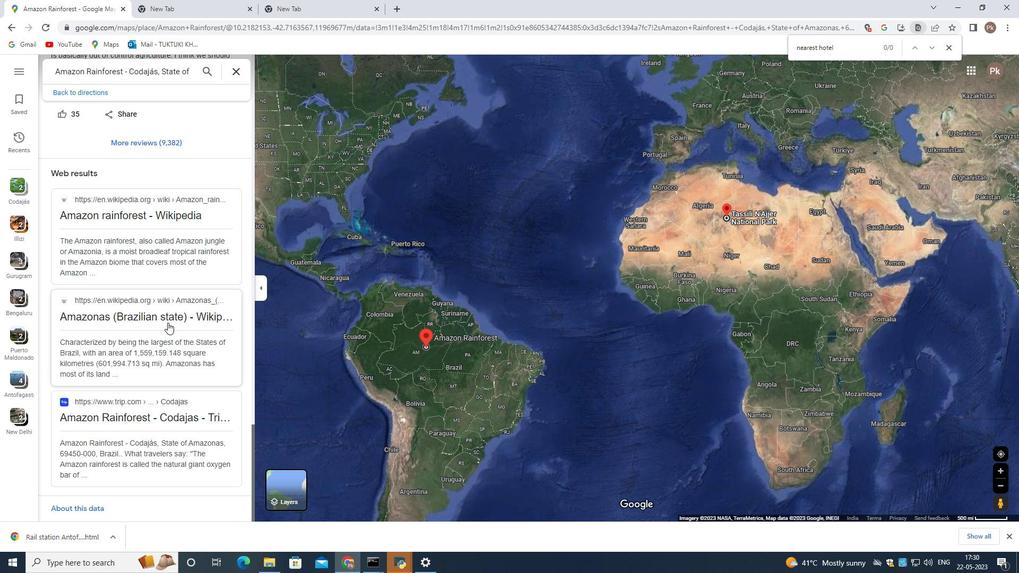 
Action: Mouse moved to (170, 298)
Screenshot: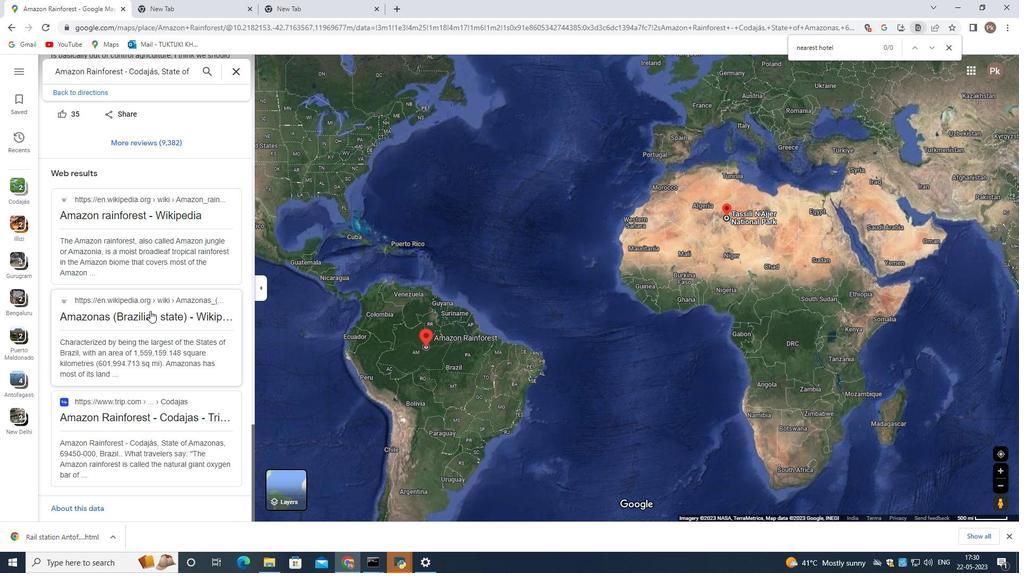 
Action: Mouse scrolled (170, 299) with delta (0, 0)
Screenshot: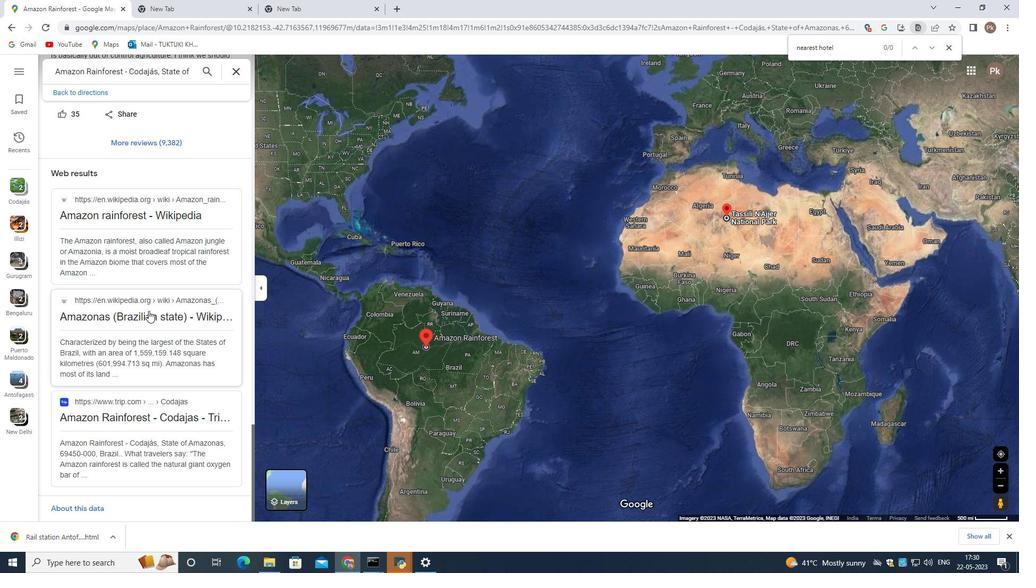
Action: Mouse scrolled (170, 299) with delta (0, 0)
Screenshot: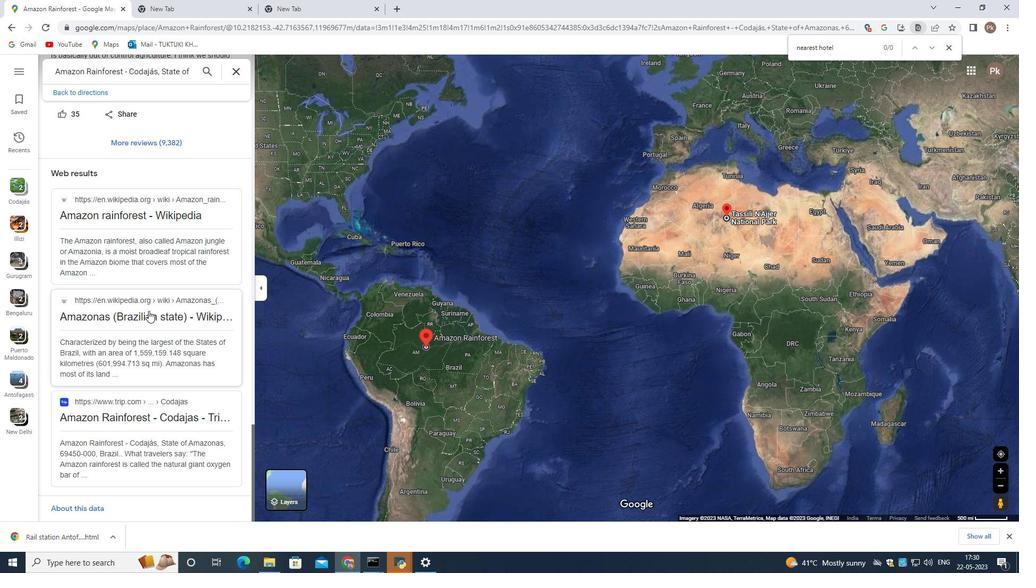 
Action: Mouse scrolled (170, 299) with delta (0, 0)
Screenshot: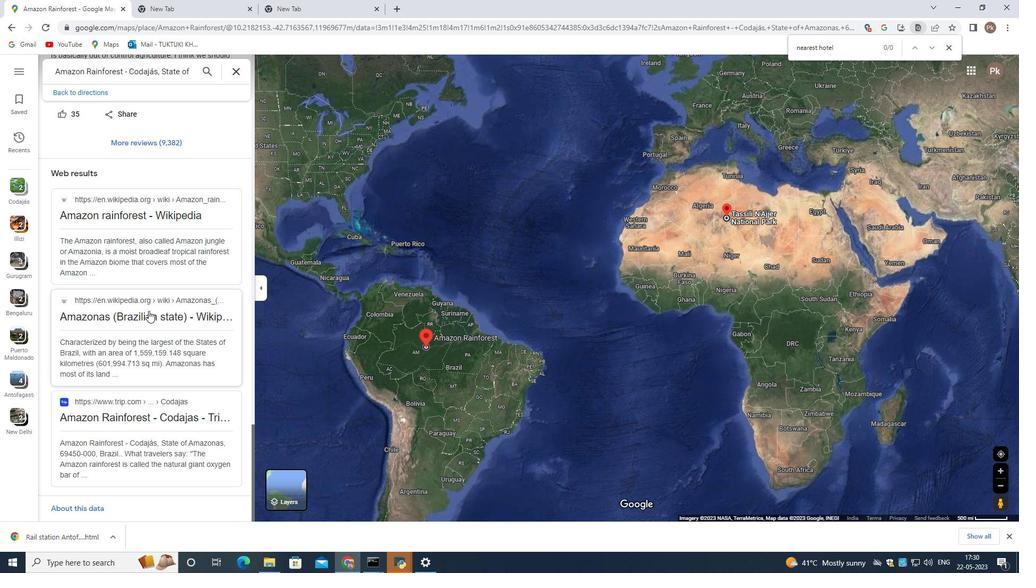 
Action: Mouse scrolled (170, 299) with delta (0, 0)
Screenshot: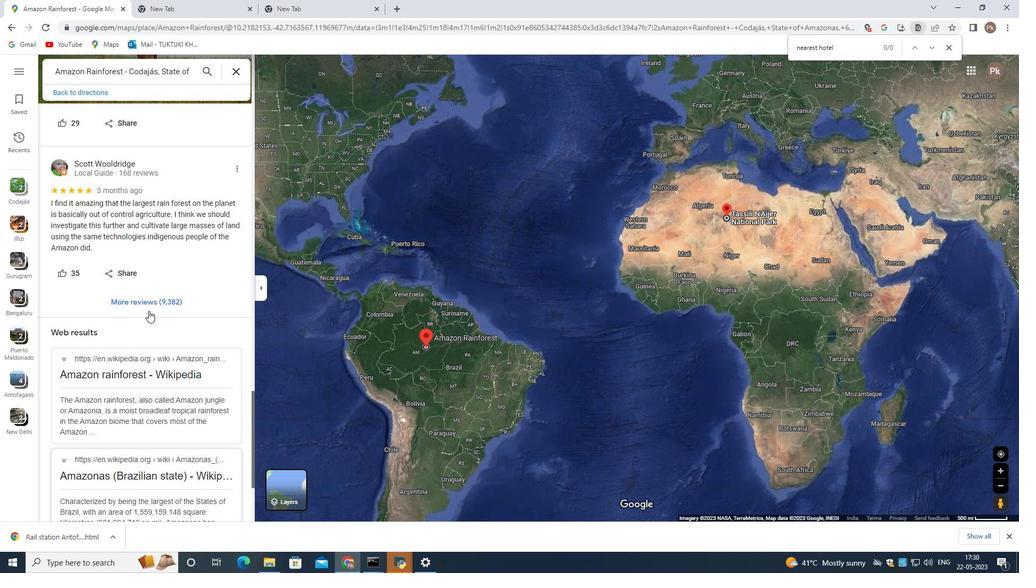 
Action: Mouse scrolled (170, 299) with delta (0, 0)
Screenshot: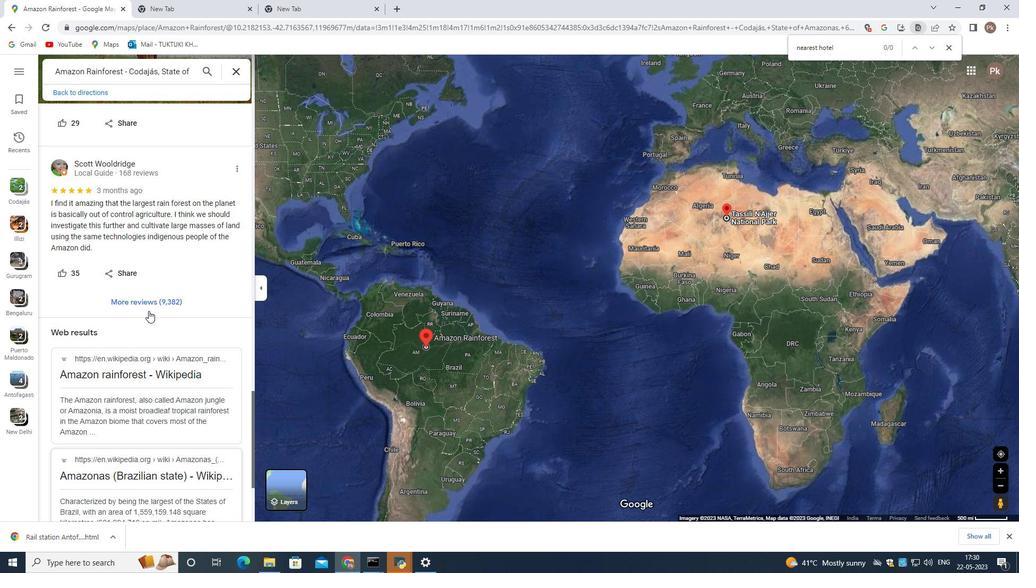
Action: Mouse scrolled (170, 299) with delta (0, 0)
Screenshot: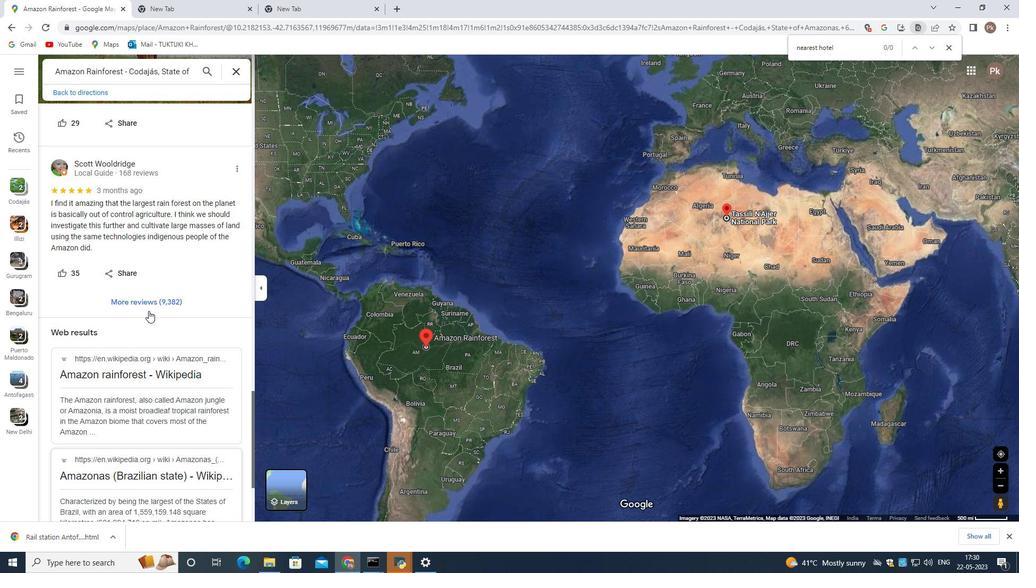 
Action: Mouse scrolled (170, 299) with delta (0, 0)
Screenshot: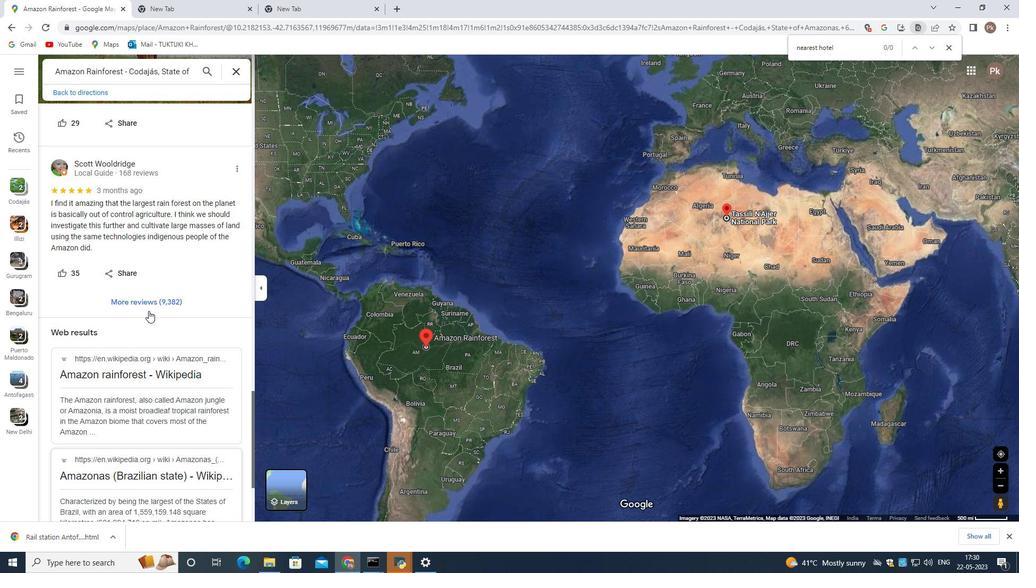 
Action: Mouse scrolled (170, 299) with delta (0, 0)
Screenshot: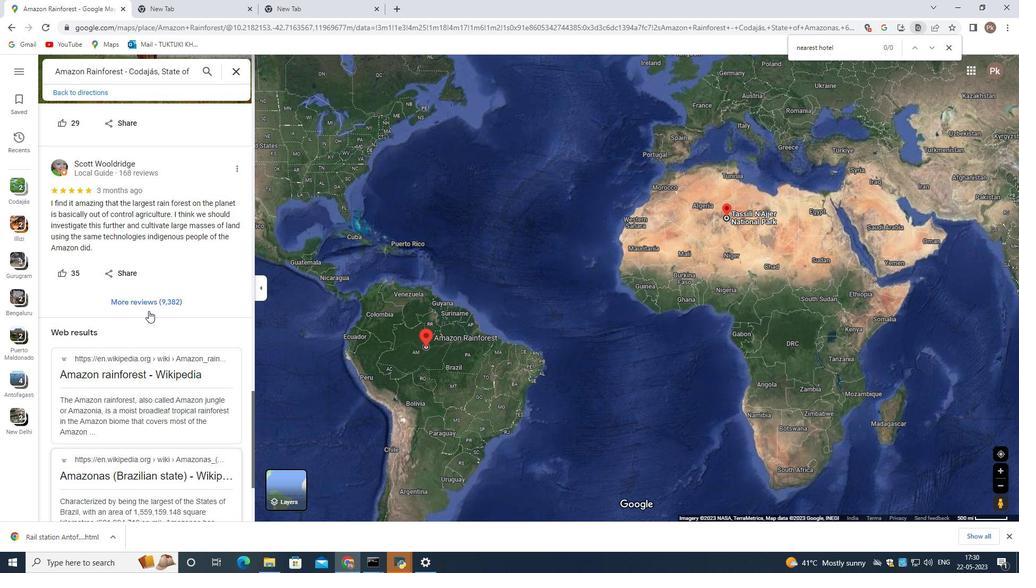 
Action: Mouse scrolled (170, 299) with delta (0, 0)
Screenshot: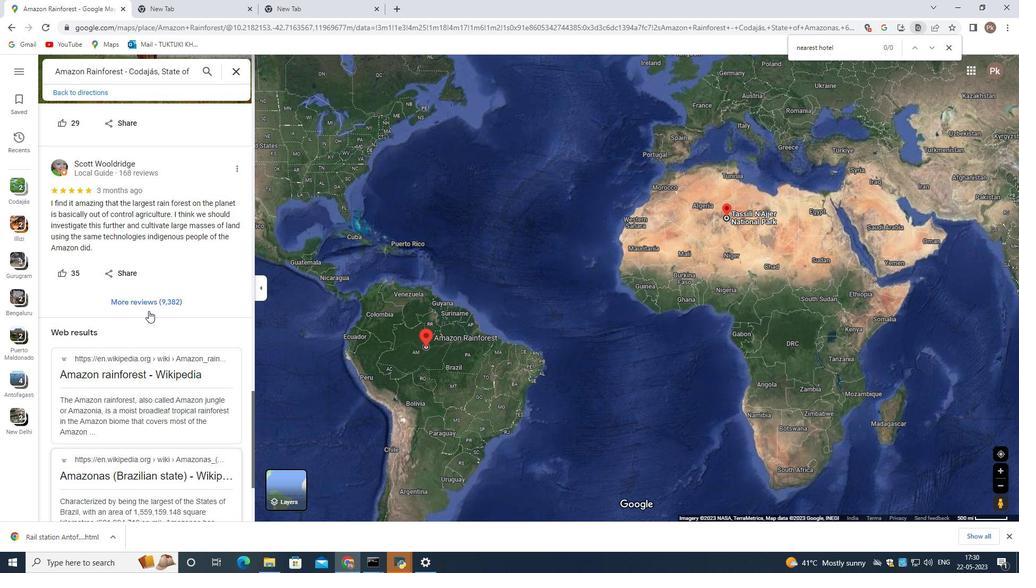 
Action: Mouse scrolled (170, 299) with delta (0, 0)
Screenshot: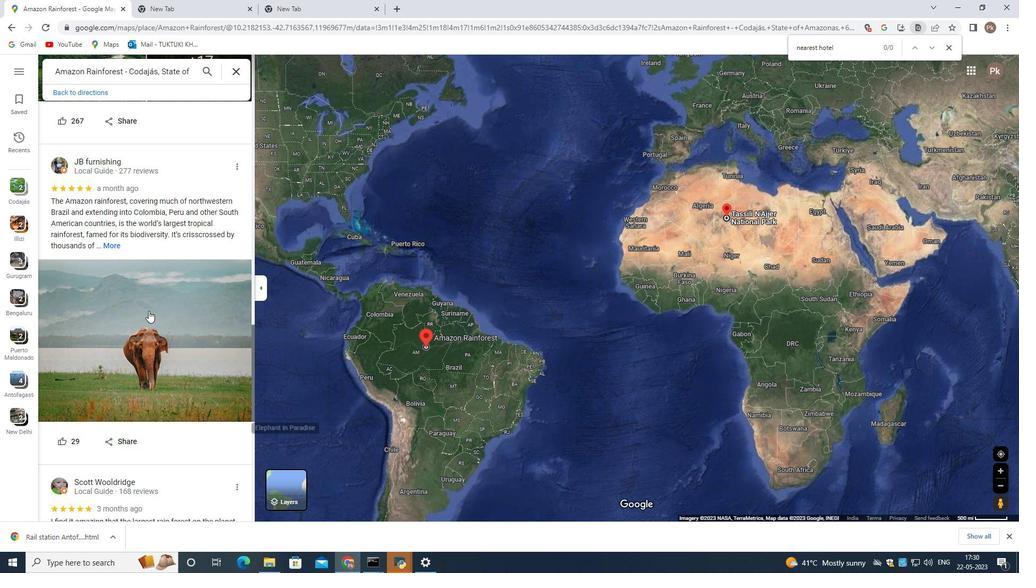 
Action: Mouse scrolled (170, 299) with delta (0, 0)
Screenshot: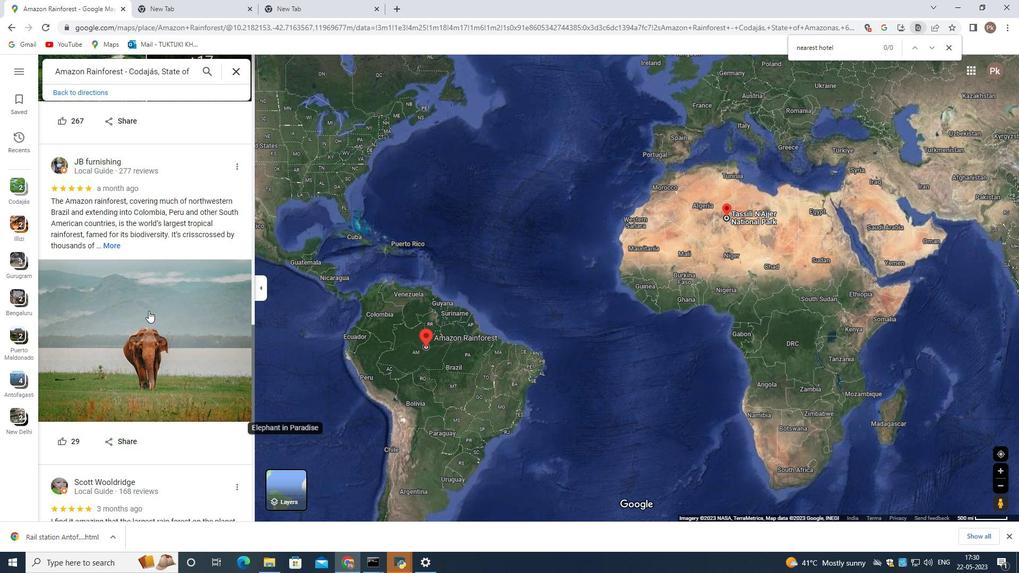 
Action: Mouse scrolled (170, 299) with delta (0, 0)
Screenshot: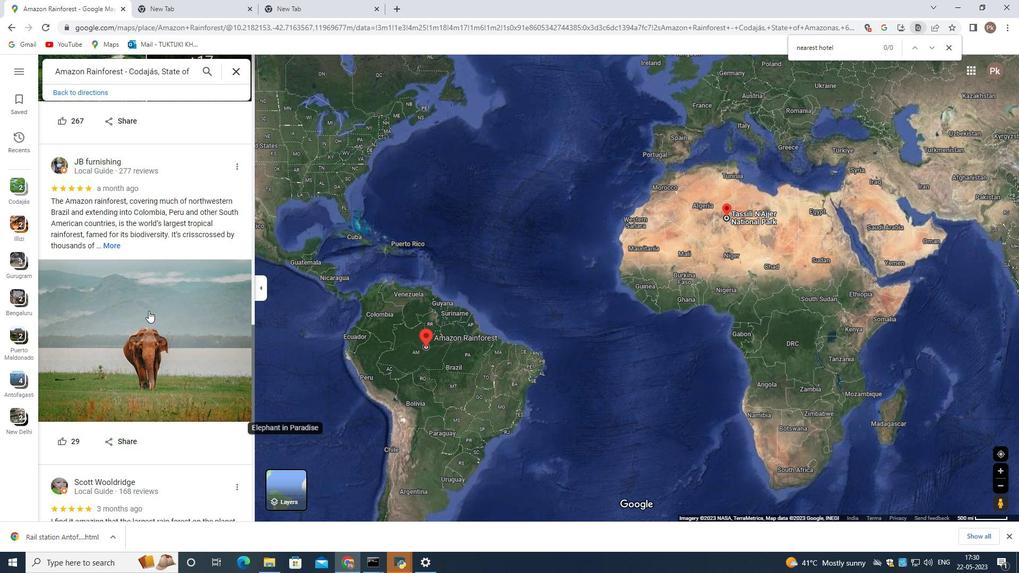 
Action: Mouse scrolled (170, 299) with delta (0, 0)
Screenshot: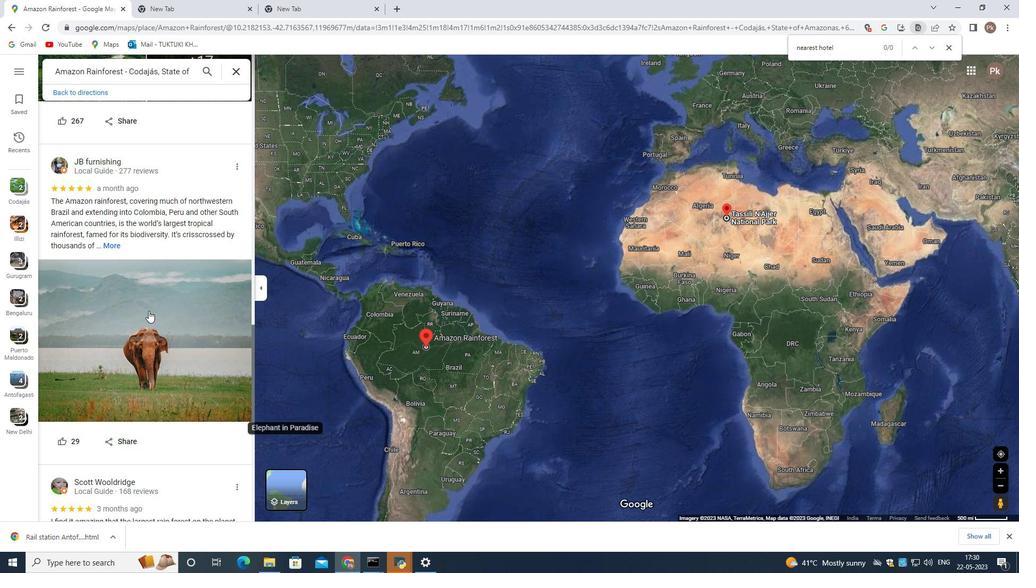 
Action: Mouse scrolled (170, 299) with delta (0, 0)
Screenshot: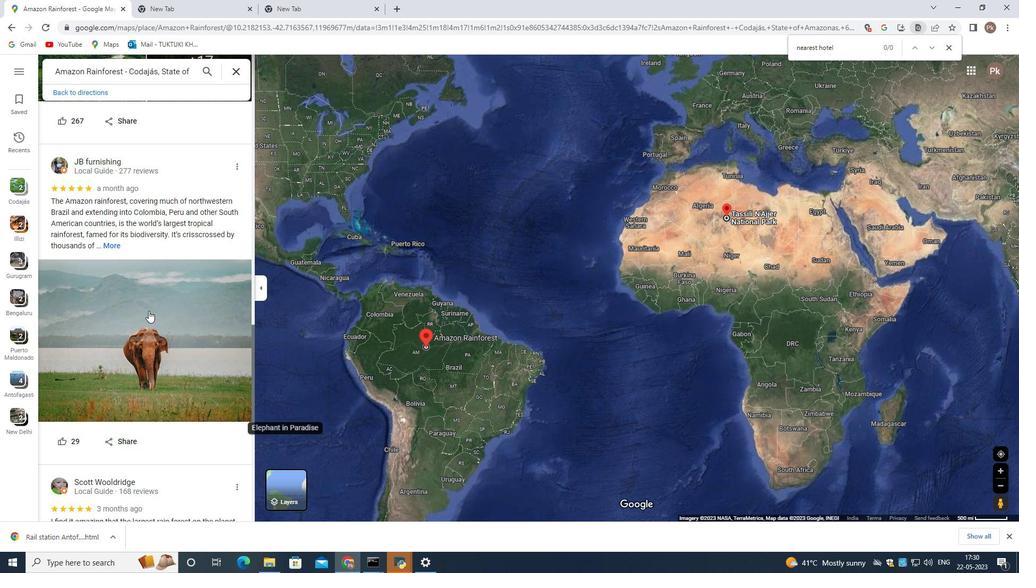 
Action: Mouse scrolled (170, 299) with delta (0, 0)
Screenshot: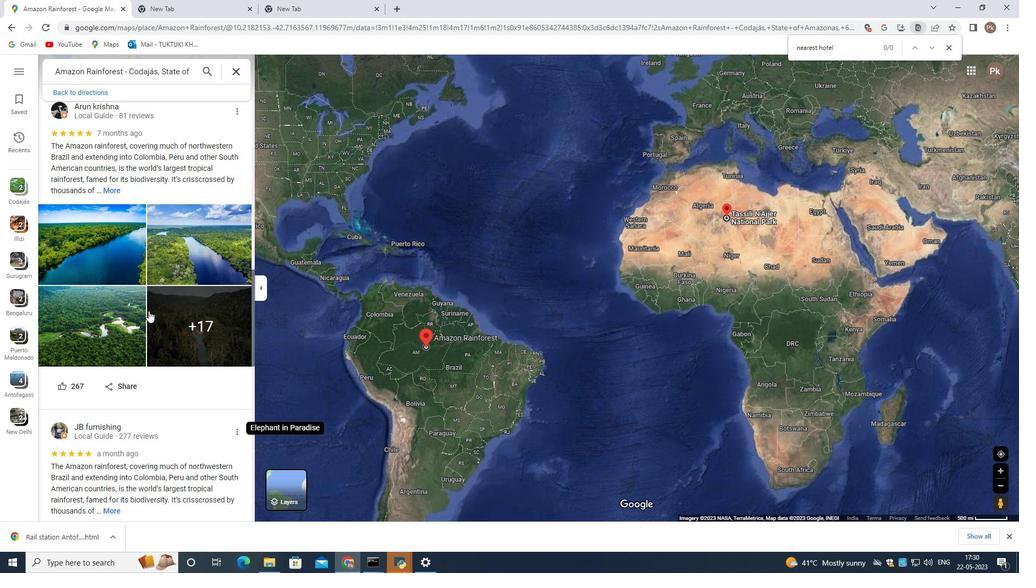 
Action: Mouse scrolled (170, 299) with delta (0, 0)
Screenshot: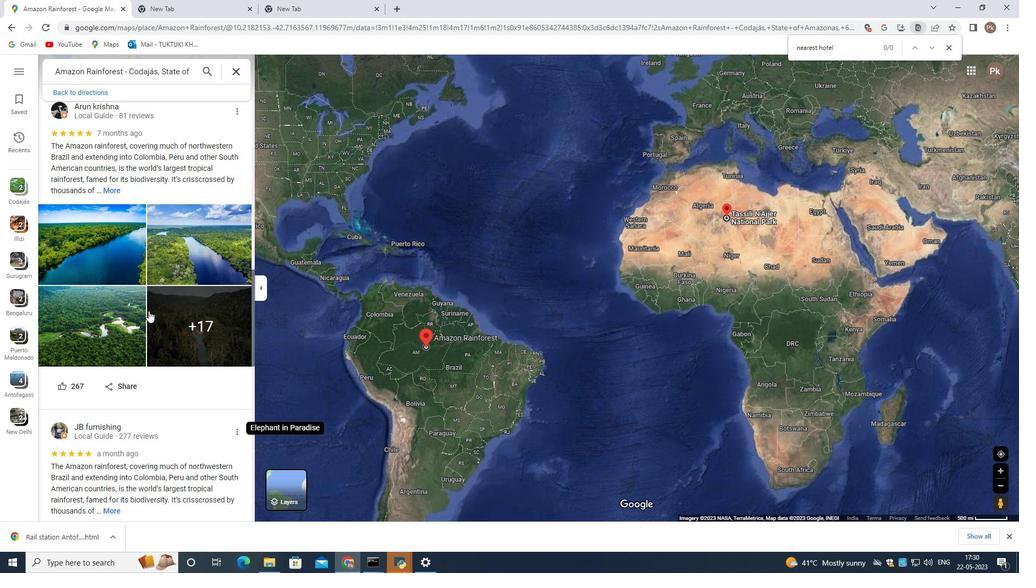 
Action: Mouse scrolled (170, 299) with delta (0, 0)
Screenshot: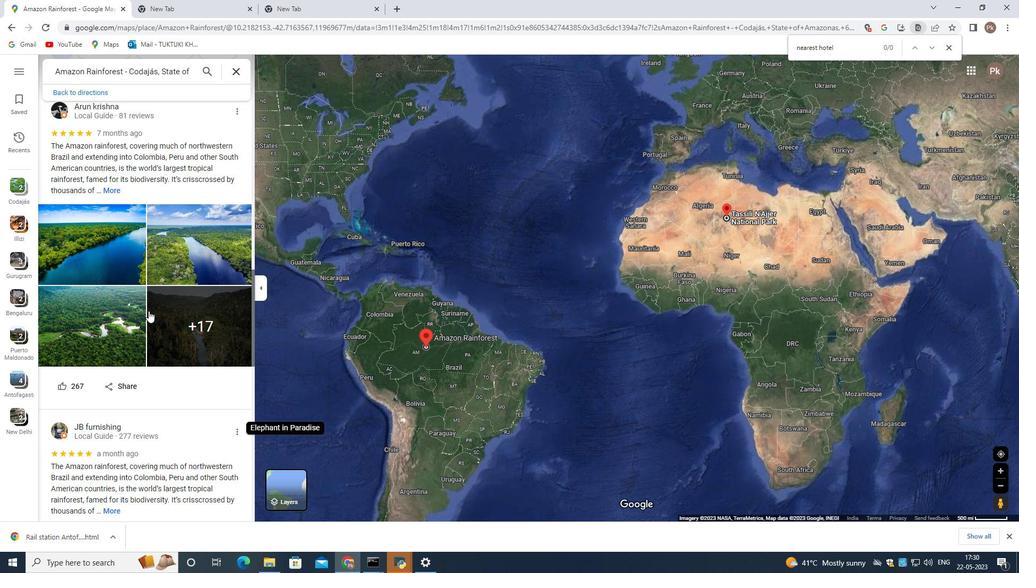 
Action: Mouse scrolled (170, 299) with delta (0, 0)
Screenshot: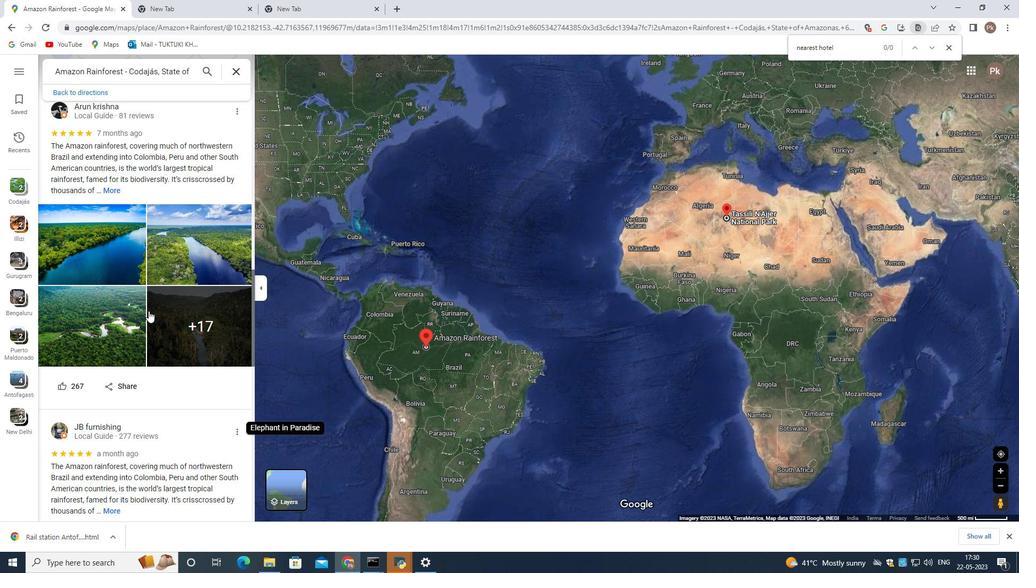 
Action: Mouse scrolled (170, 299) with delta (0, 0)
Screenshot: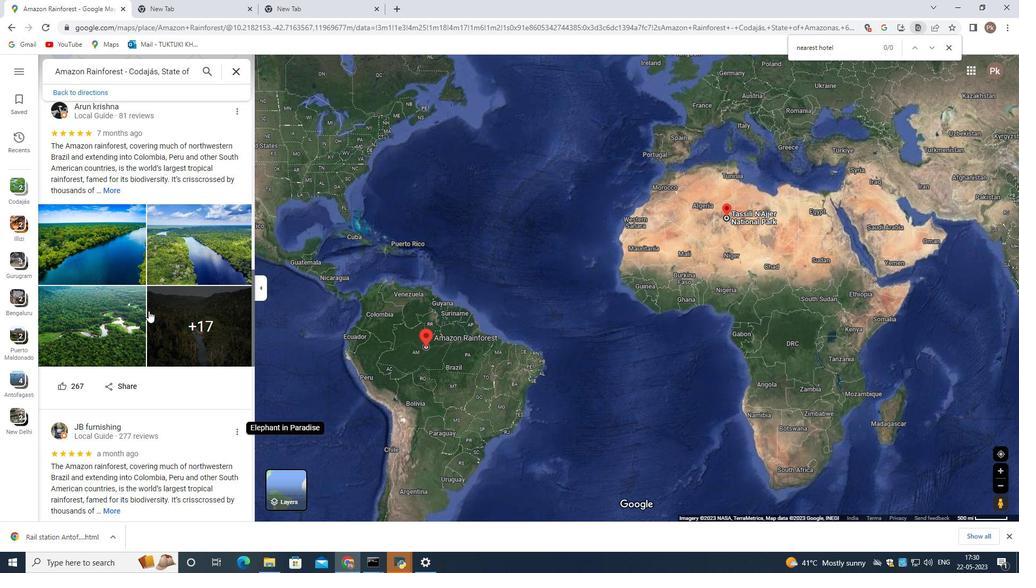 
Action: Mouse scrolled (170, 299) with delta (0, 0)
Screenshot: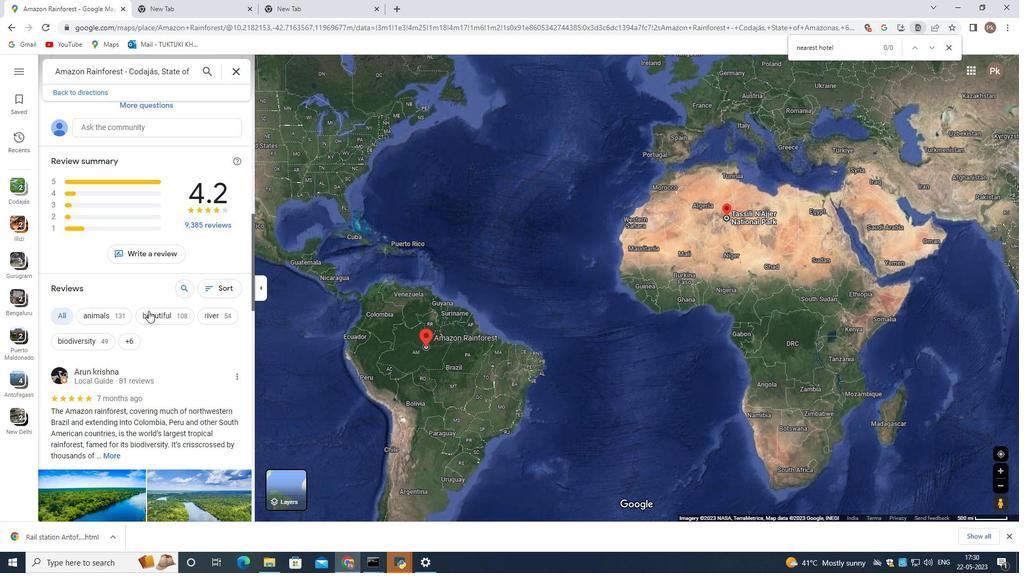 
Action: Mouse scrolled (170, 299) with delta (0, 0)
Screenshot: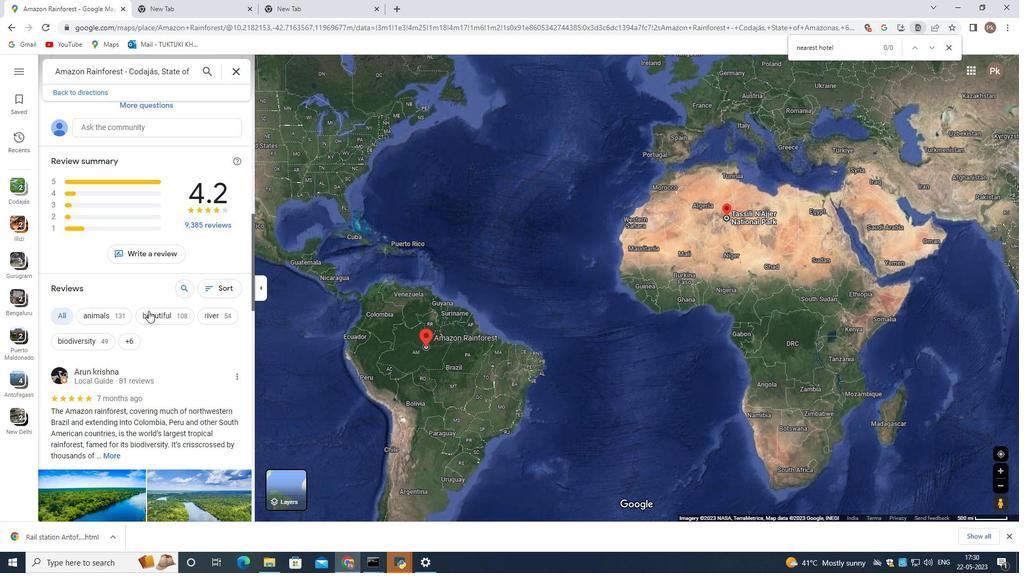 
Action: Mouse scrolled (170, 299) with delta (0, 0)
Screenshot: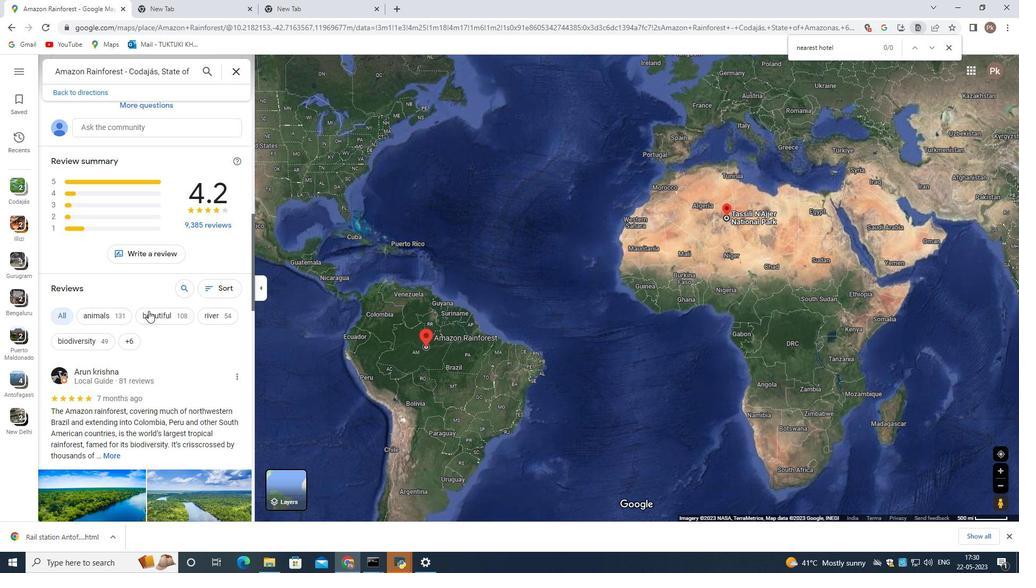 
Action: Mouse scrolled (170, 299) with delta (0, 0)
Screenshot: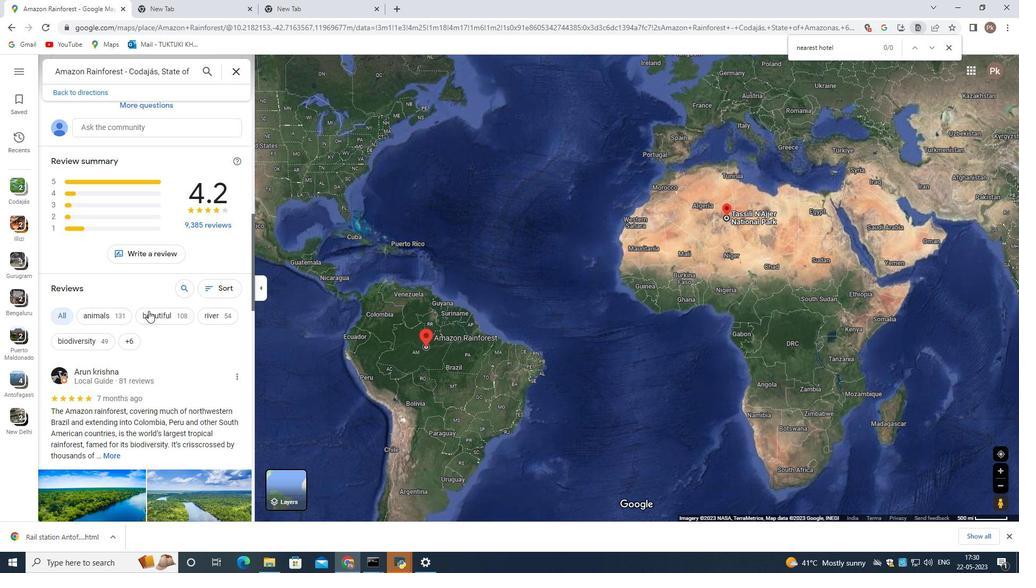 
Action: Mouse scrolled (170, 299) with delta (0, 0)
Screenshot: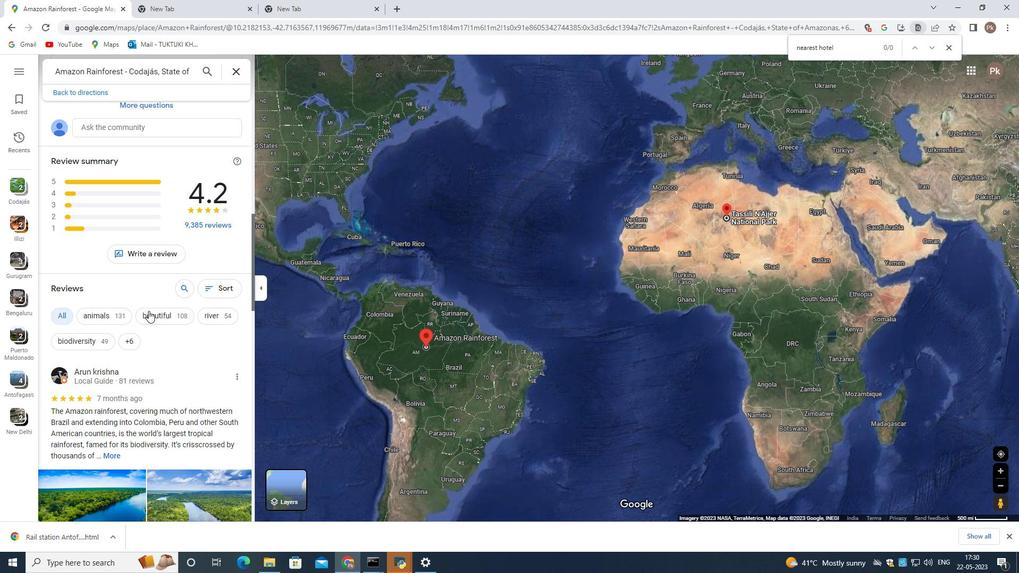 
Action: Mouse scrolled (170, 299) with delta (0, 0)
Screenshot: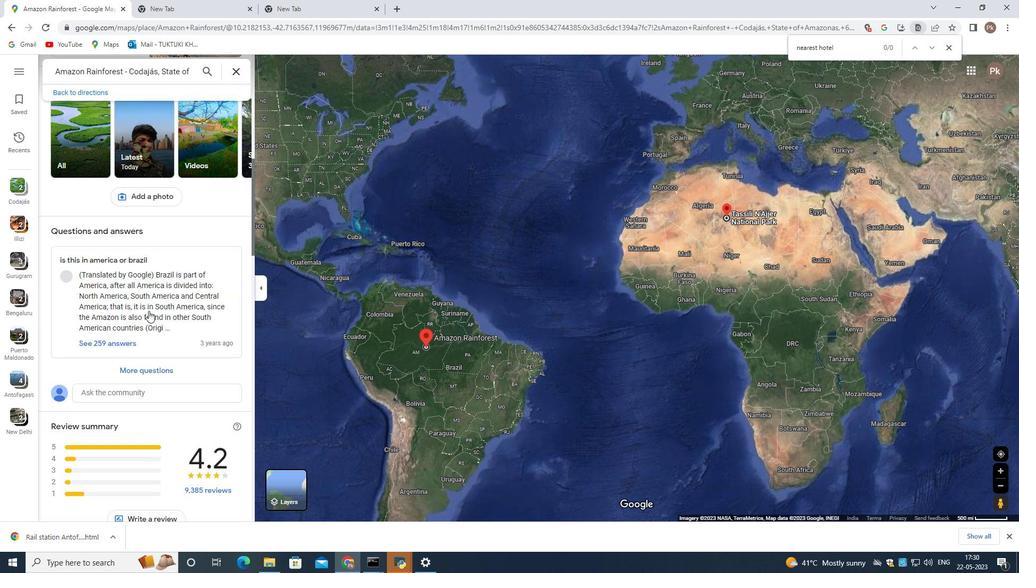 
Action: Mouse scrolled (170, 299) with delta (0, 0)
Screenshot: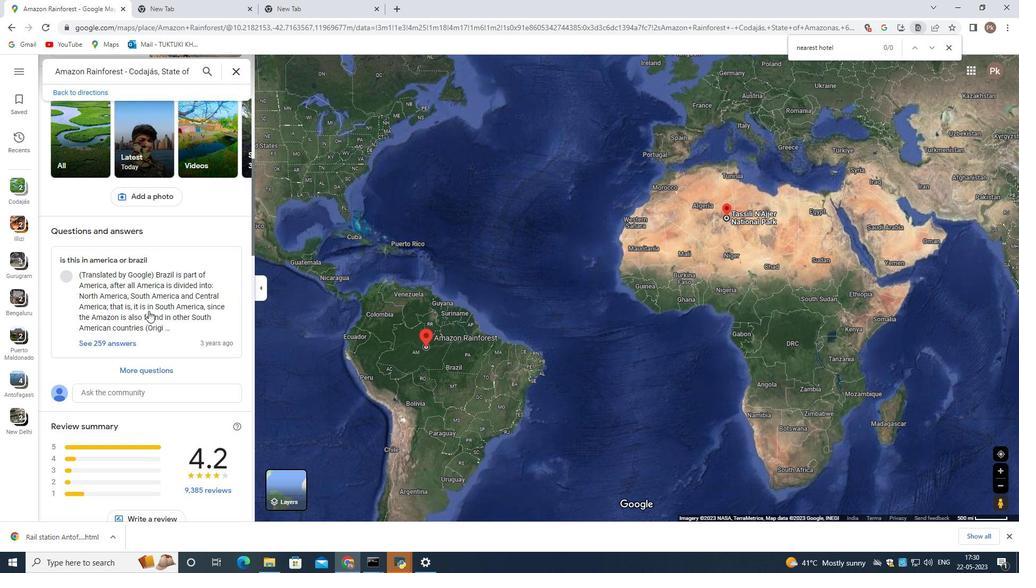 
Action: Mouse scrolled (170, 299) with delta (0, 0)
Screenshot: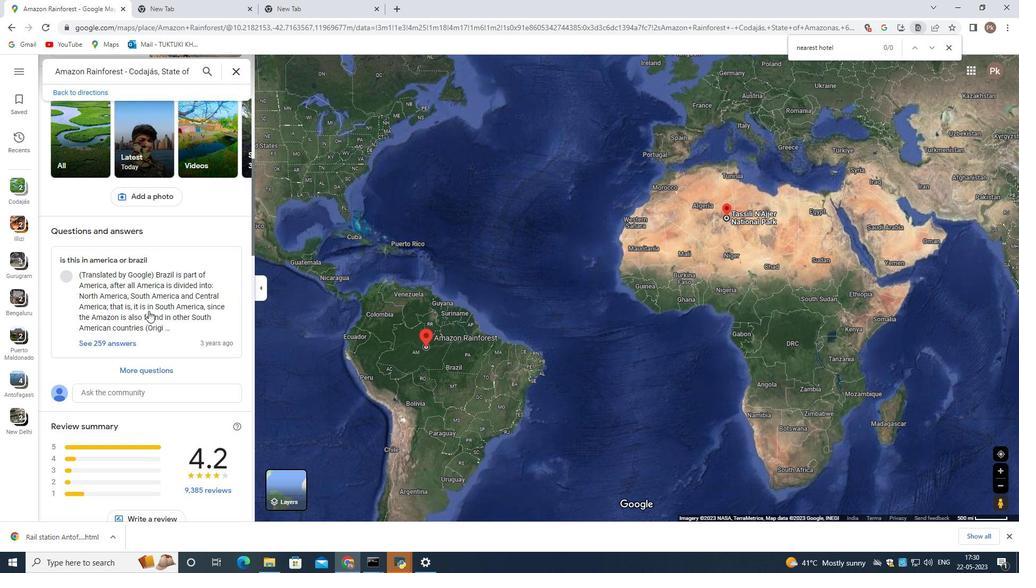 
Action: Mouse scrolled (170, 299) with delta (0, 0)
Screenshot: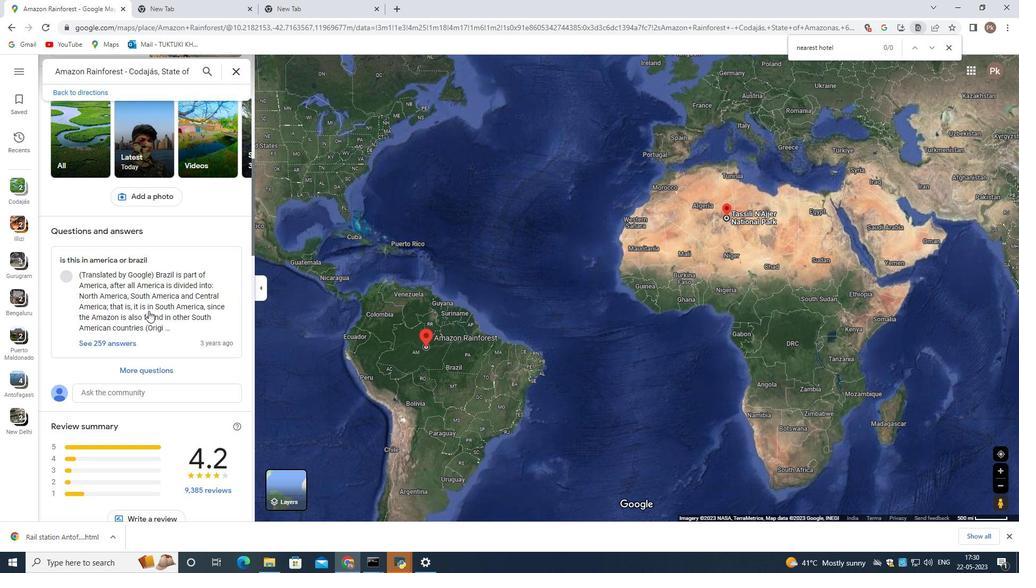 
Action: Mouse scrolled (170, 299) with delta (0, 0)
Screenshot: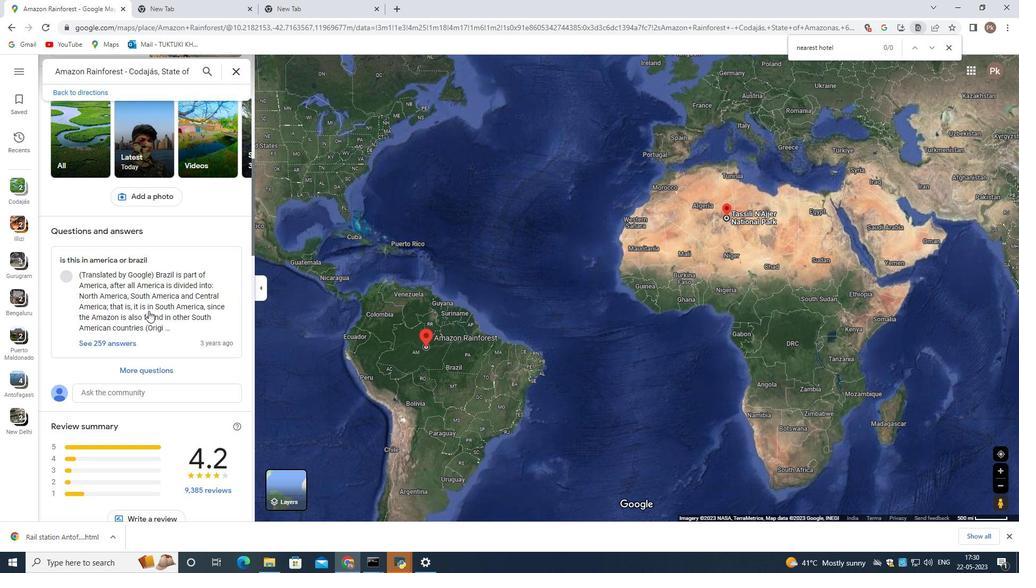 
Action: Mouse scrolled (170, 299) with delta (0, 0)
Screenshot: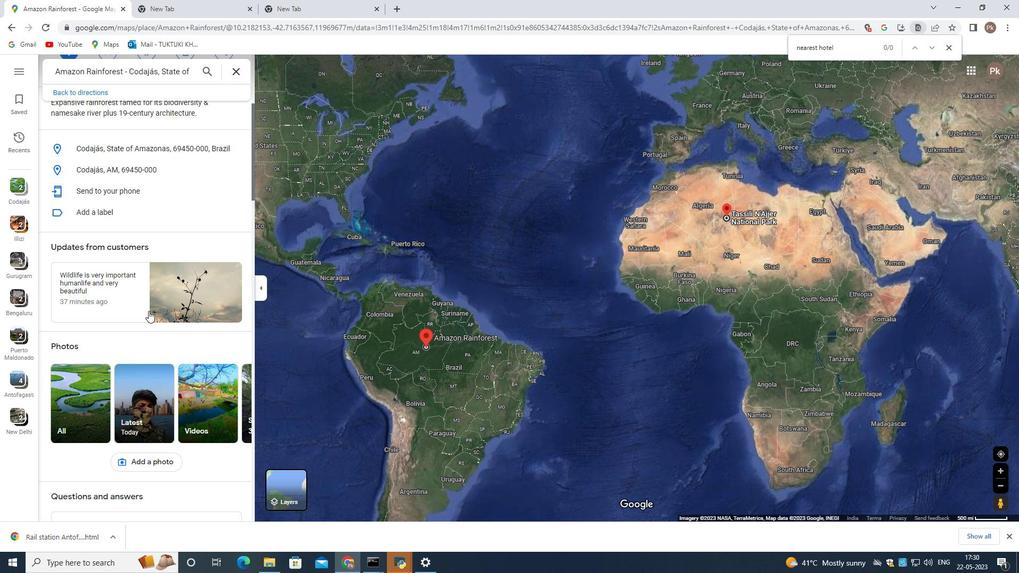 
Action: Mouse scrolled (170, 299) with delta (0, 0)
Screenshot: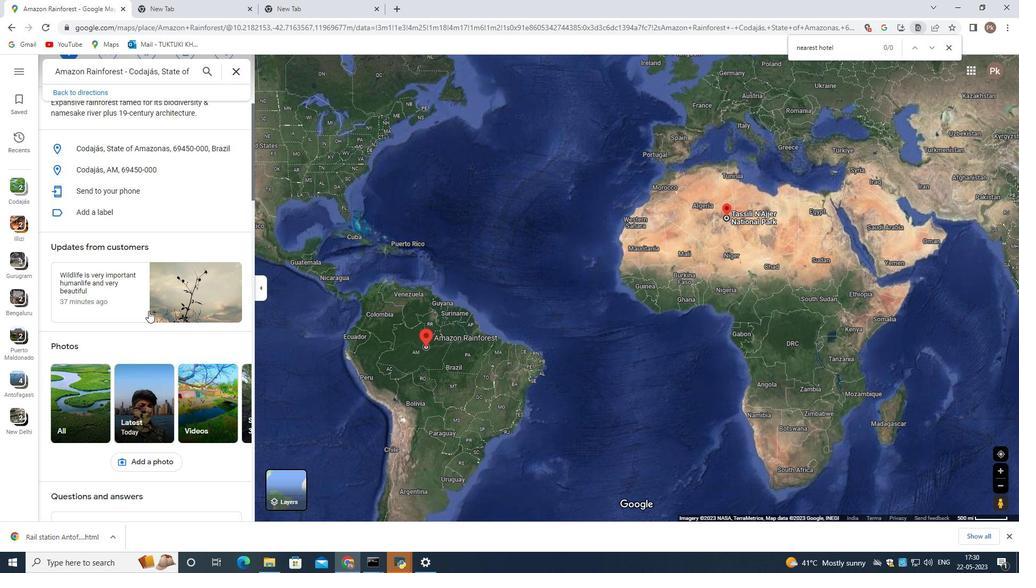 
Action: Mouse scrolled (170, 299) with delta (0, 0)
Screenshot: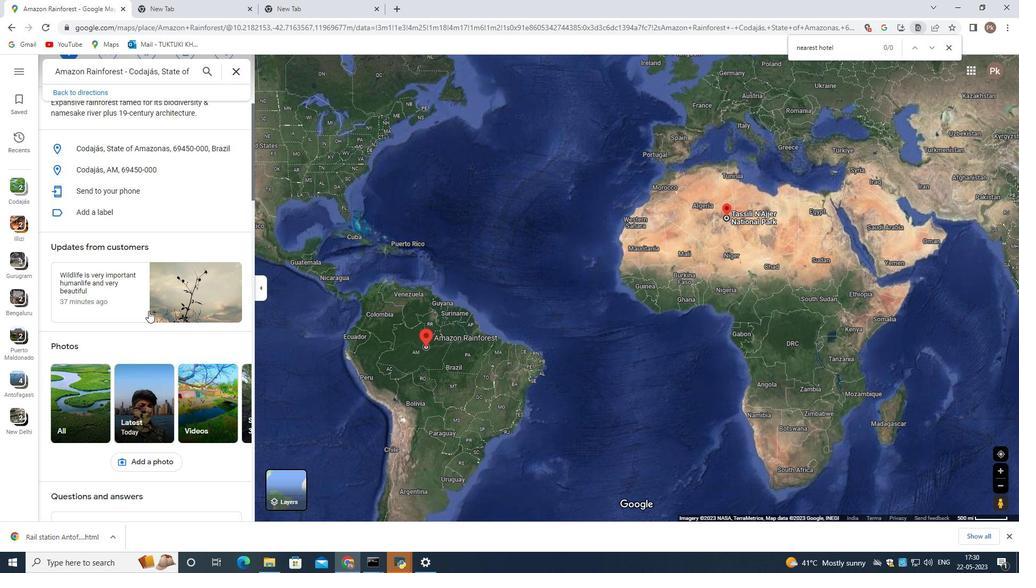 
Action: Mouse scrolled (170, 299) with delta (0, 0)
Screenshot: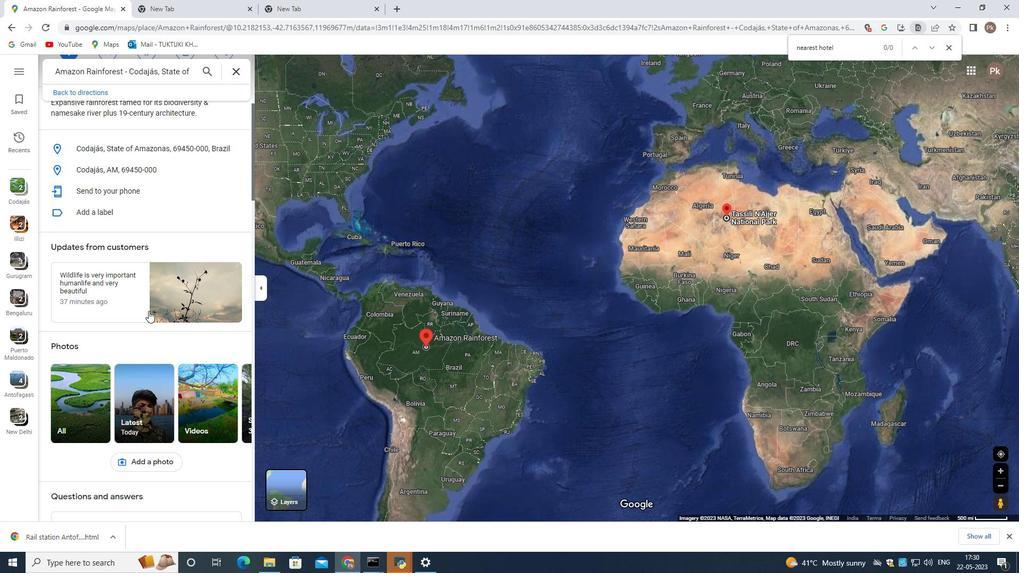 
Action: Mouse scrolled (170, 299) with delta (0, 0)
Screenshot: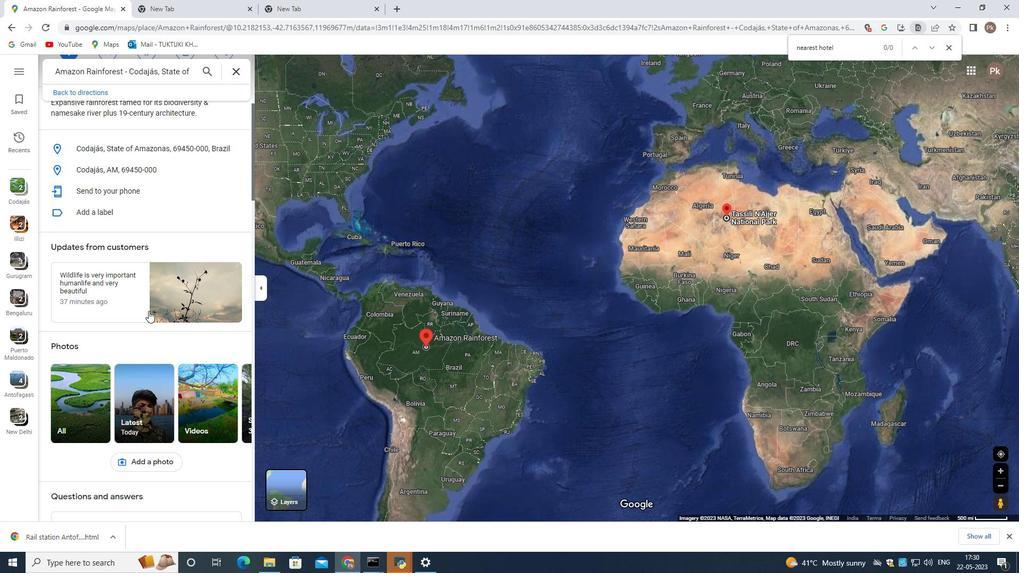 
Action: Mouse scrolled (170, 299) with delta (0, 0)
Screenshot: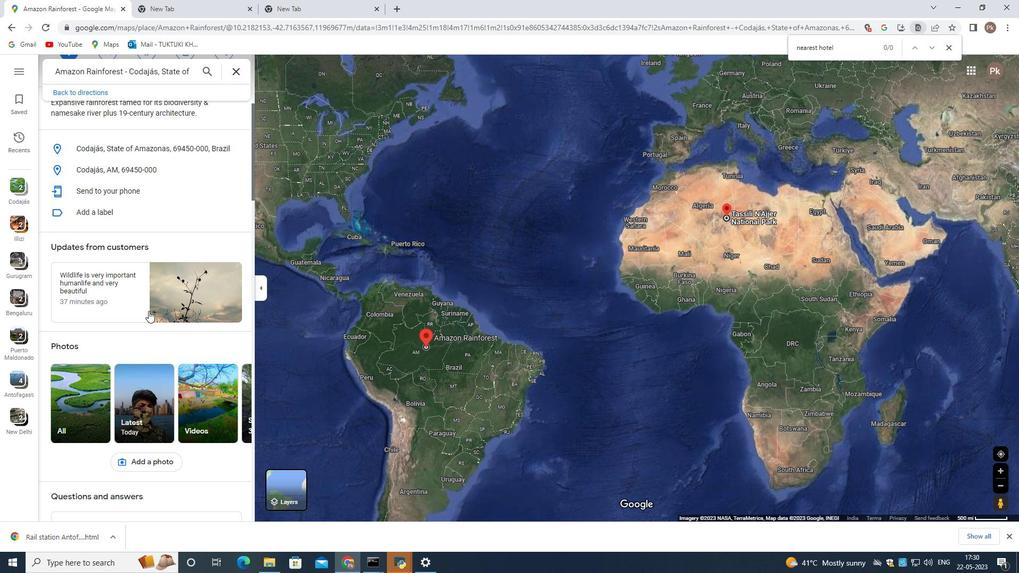
Action: Mouse scrolled (170, 299) with delta (0, 0)
Screenshot: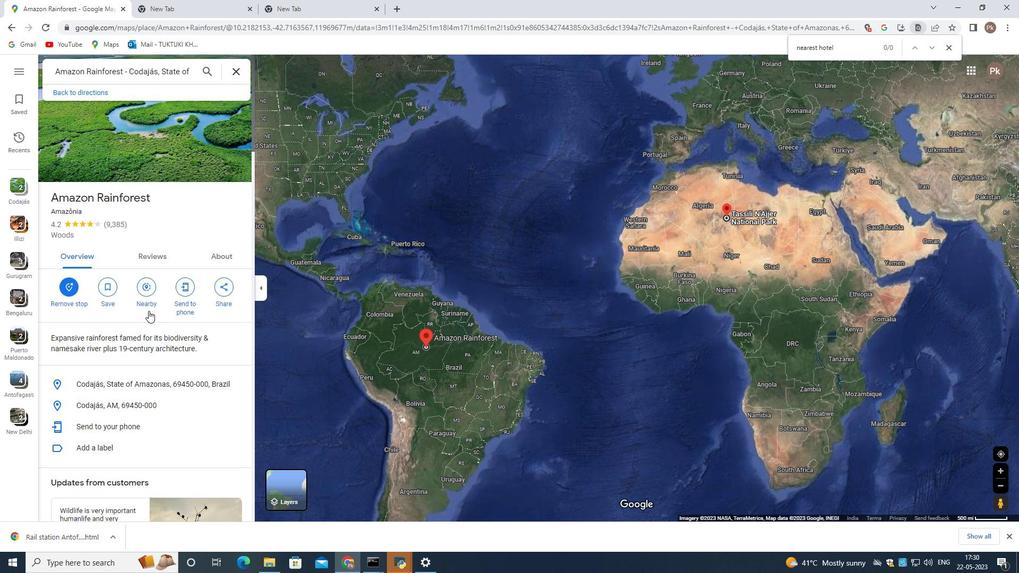 
Action: Mouse scrolled (170, 299) with delta (0, 0)
Screenshot: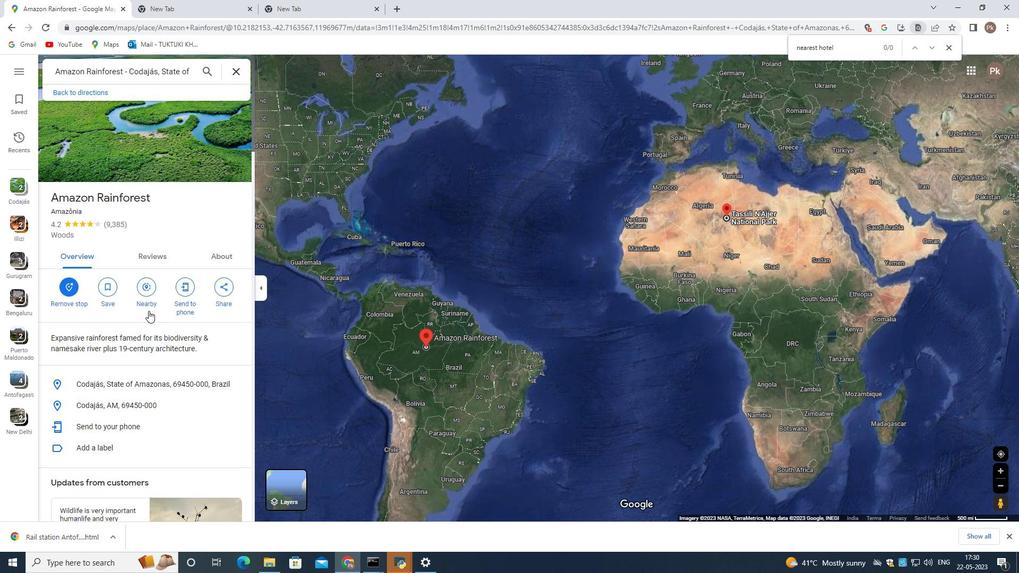 
Action: Mouse scrolled (170, 299) with delta (0, 0)
Screenshot: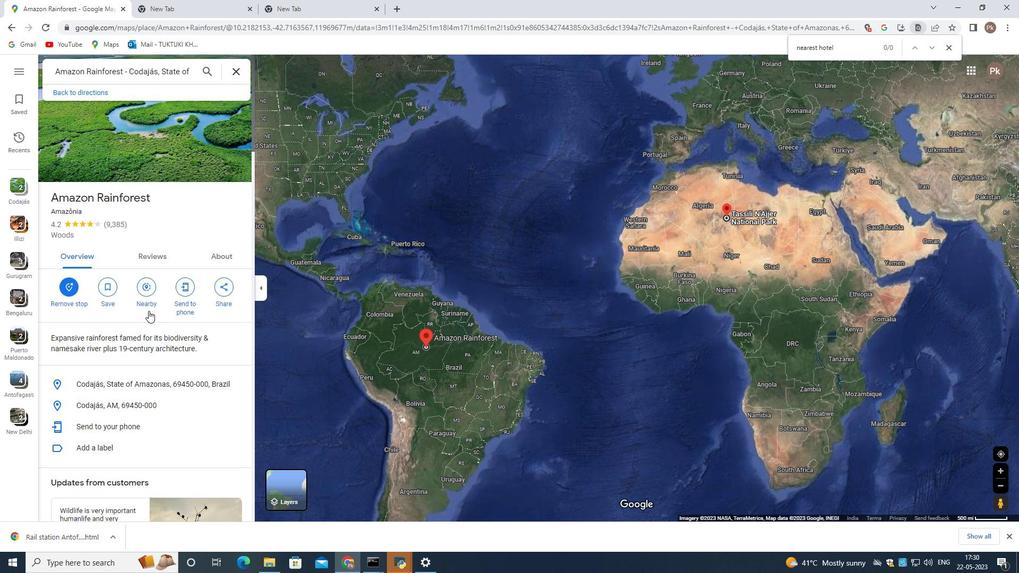 
Action: Mouse scrolled (170, 299) with delta (0, 0)
Screenshot: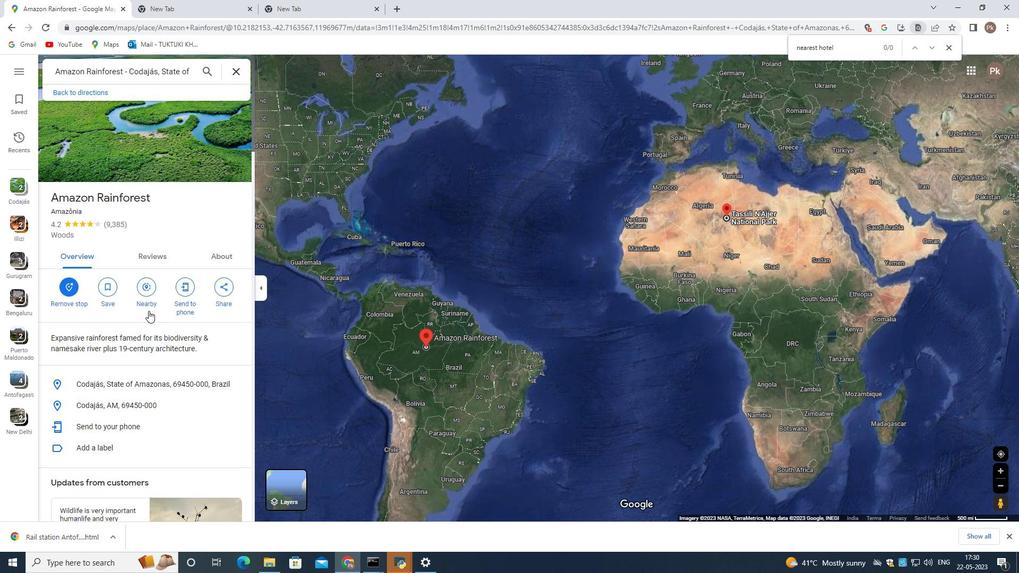 
Action: Mouse scrolled (170, 299) with delta (0, 0)
Screenshot: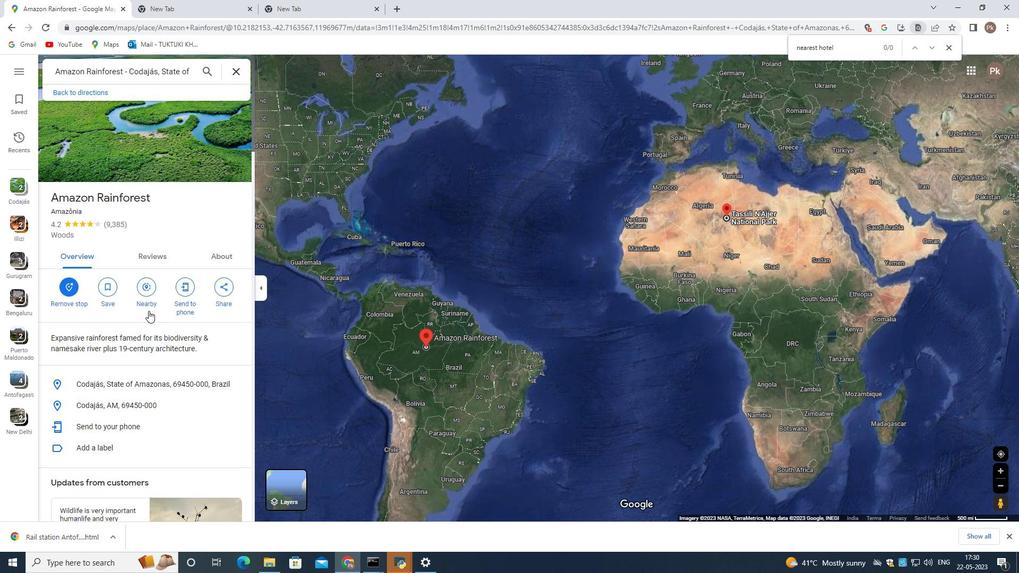 
Action: Mouse scrolled (170, 299) with delta (0, 0)
Screenshot: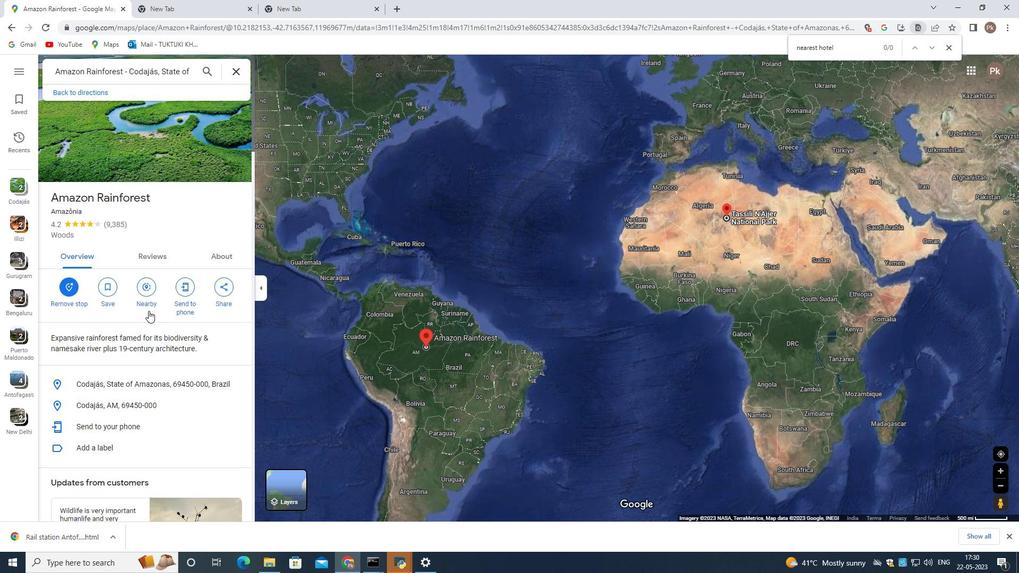 
Action: Mouse scrolled (170, 298) with delta (0, 0)
Screenshot: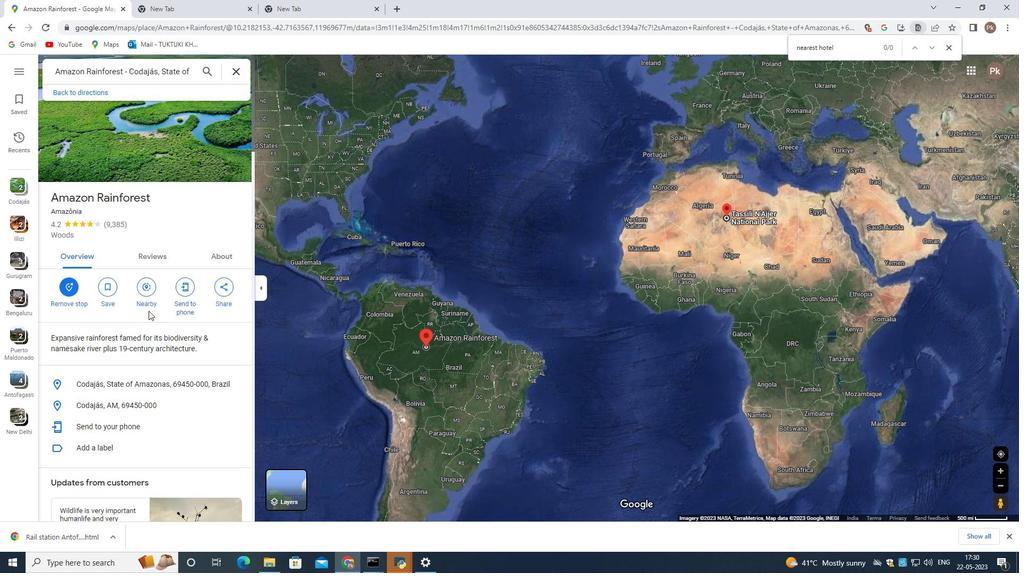 
Action: Mouse scrolled (170, 298) with delta (0, 0)
Screenshot: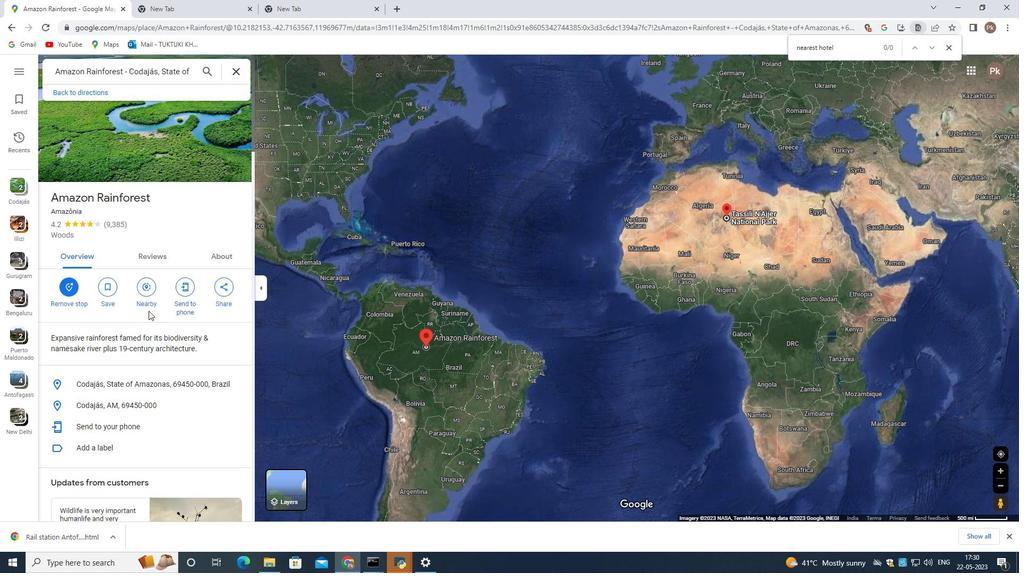 
Action: Mouse scrolled (170, 298) with delta (0, 0)
Screenshot: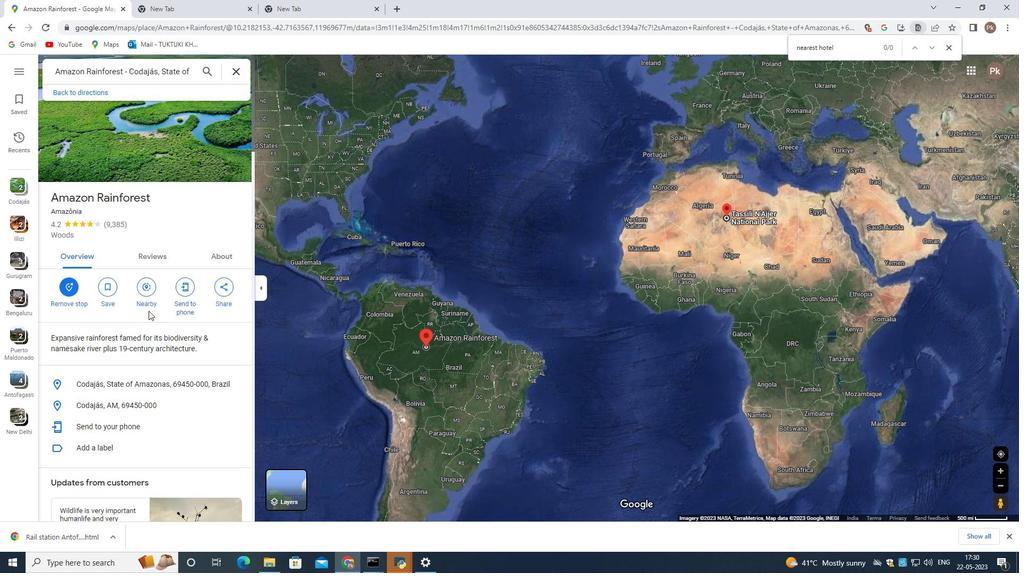 
Action: Mouse scrolled (170, 298) with delta (0, 0)
Screenshot: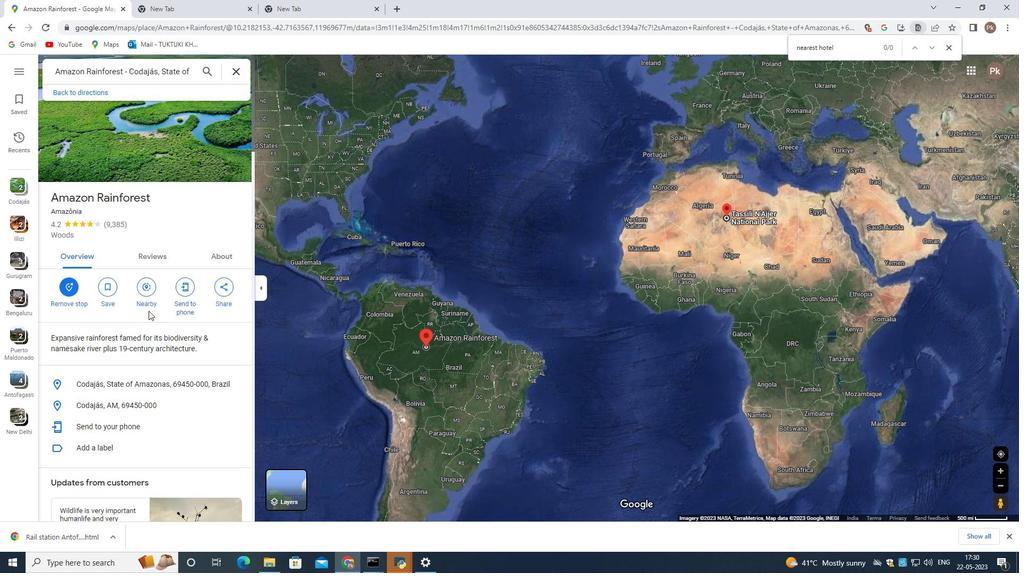 
Action: Mouse moved to (169, 298)
Screenshot: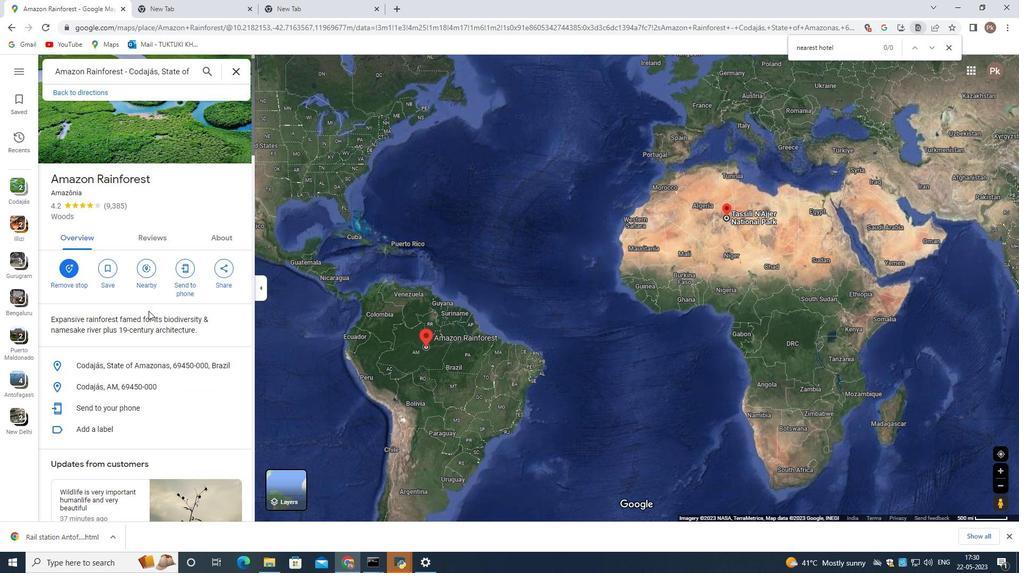 
Action: Mouse scrolled (169, 299) with delta (0, 0)
Screenshot: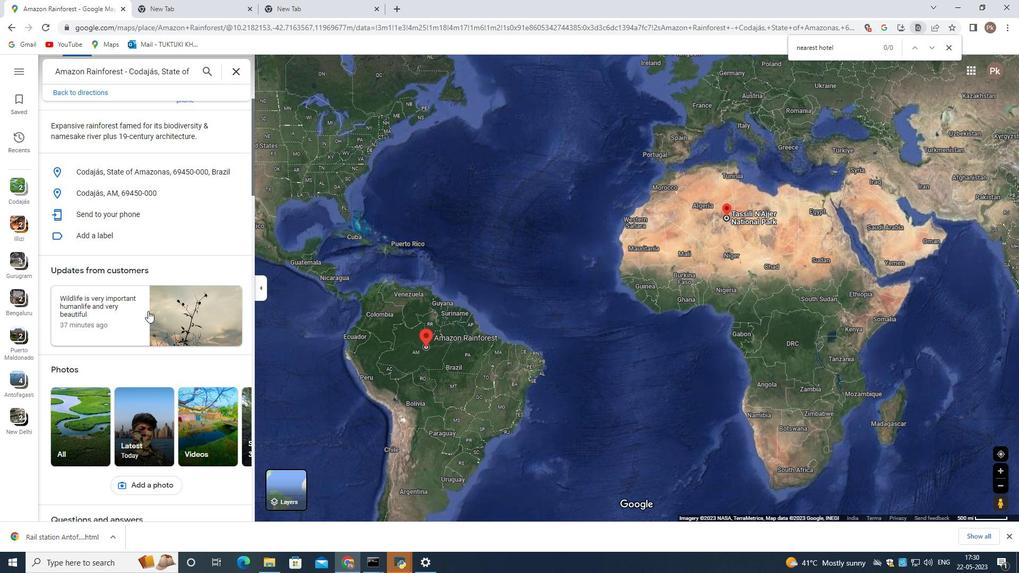 
Action: Mouse scrolled (169, 299) with delta (0, 0)
Screenshot: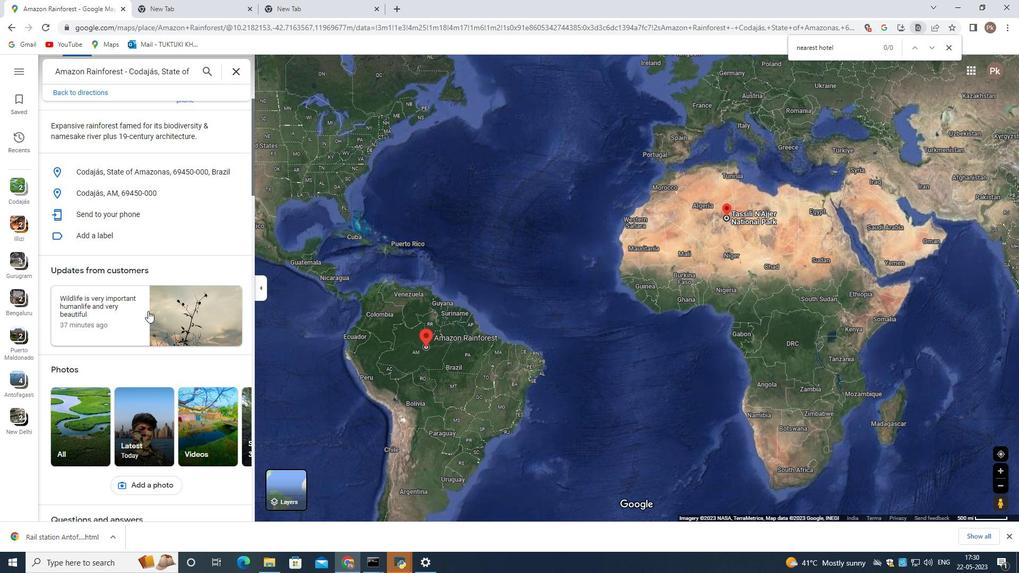 
Action: Mouse scrolled (169, 299) with delta (0, 0)
Screenshot: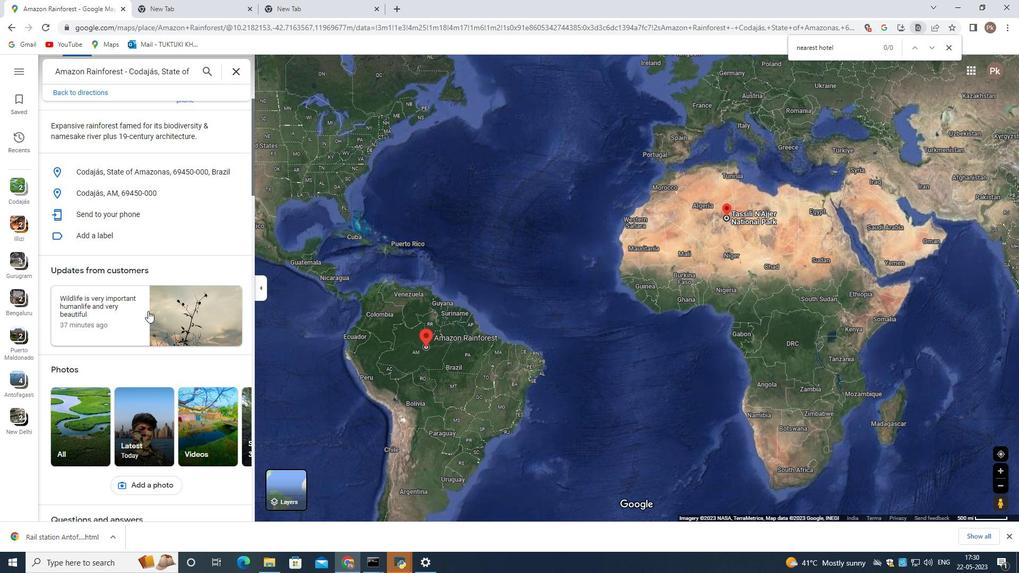 
Action: Mouse scrolled (169, 299) with delta (0, 0)
Screenshot: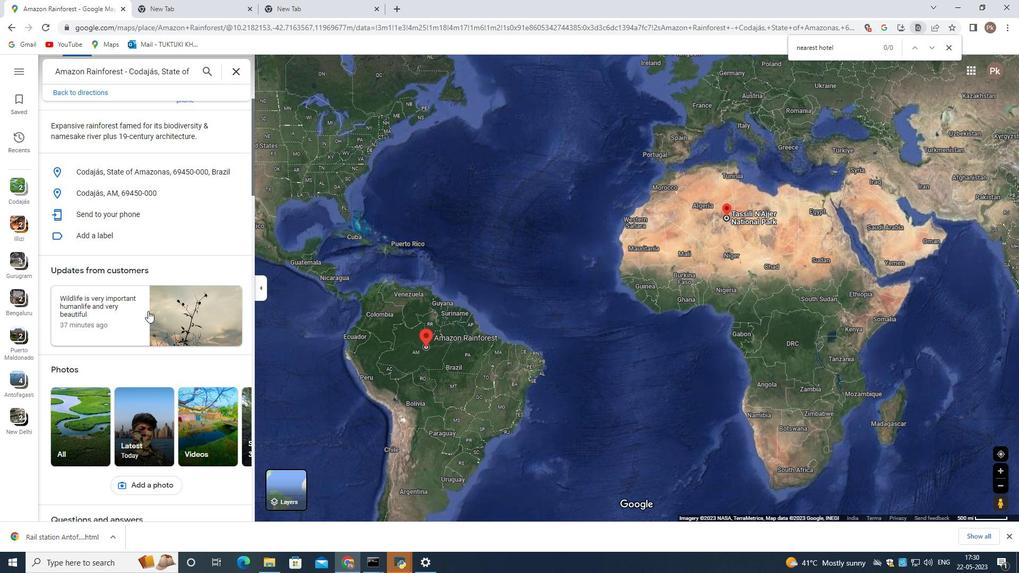
Action: Mouse moved to (474, 266)
Screenshot: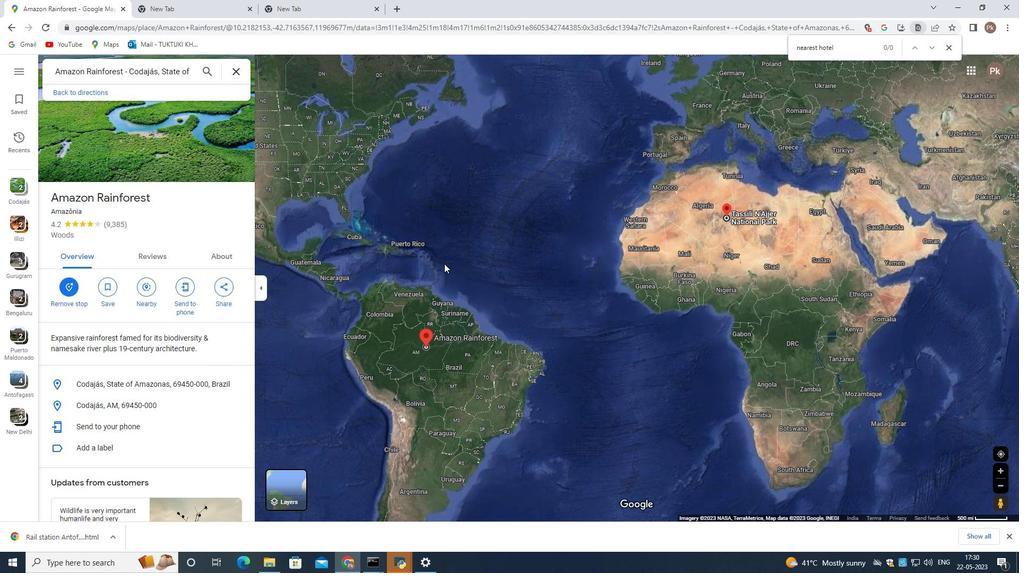
Action: Mouse scrolled (474, 266) with delta (0, 0)
Screenshot: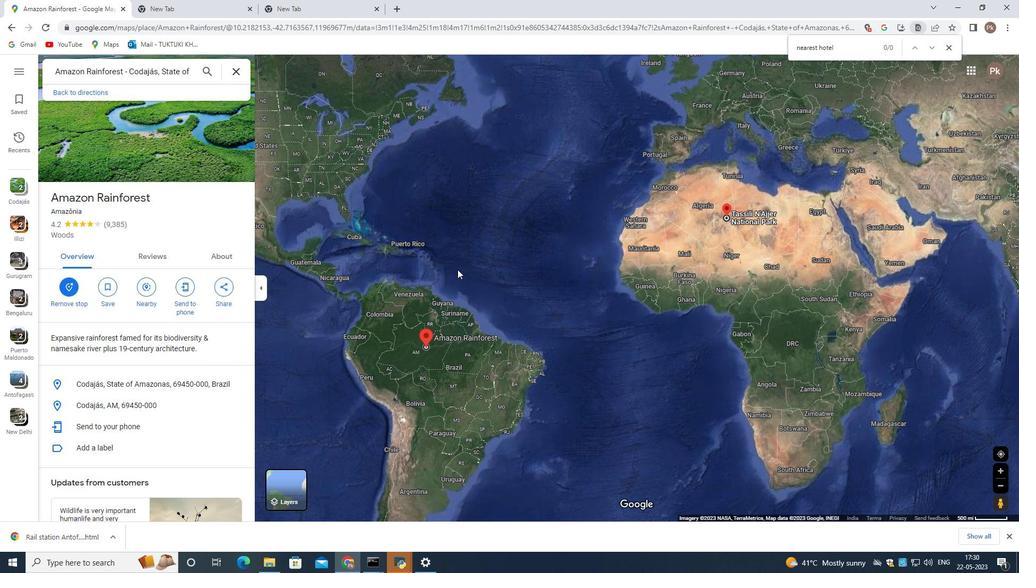 
Action: Mouse moved to (463, 314)
Screenshot: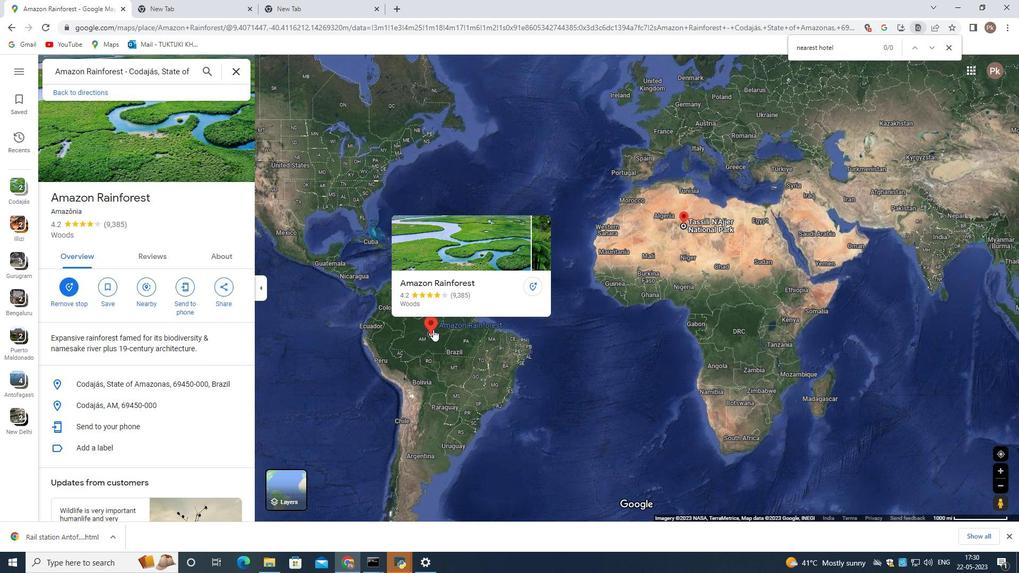 
Action: Mouse scrolled (463, 315) with delta (0, 0)
Screenshot: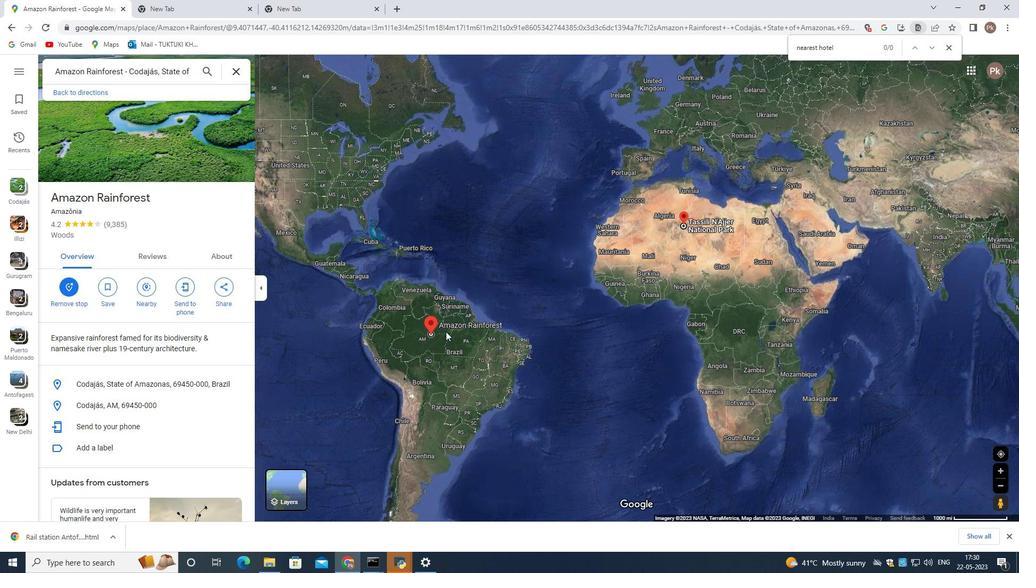 
Action: Mouse moved to (463, 314)
Screenshot: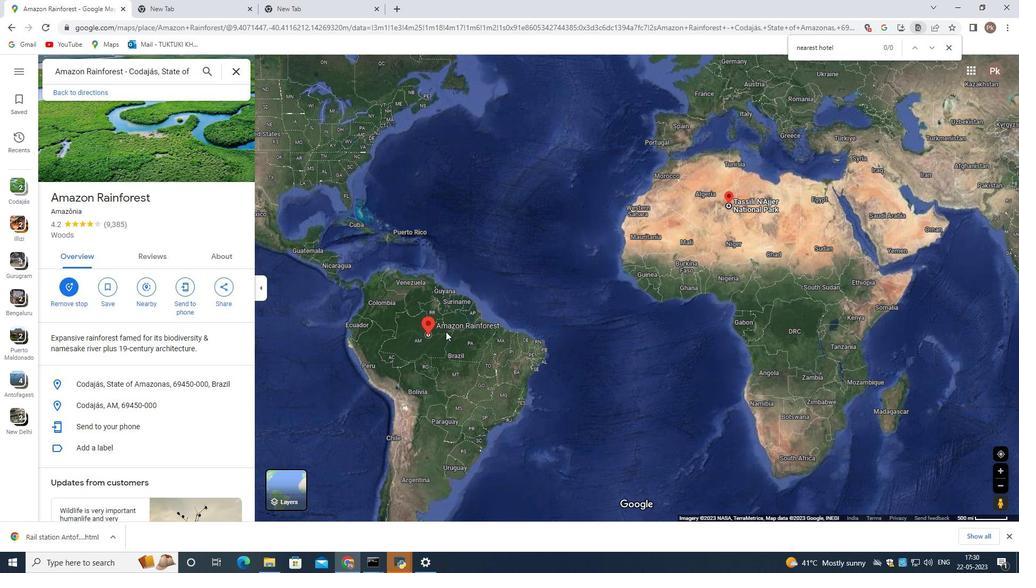
Action: Mouse scrolled (463, 315) with delta (0, 0)
Screenshot: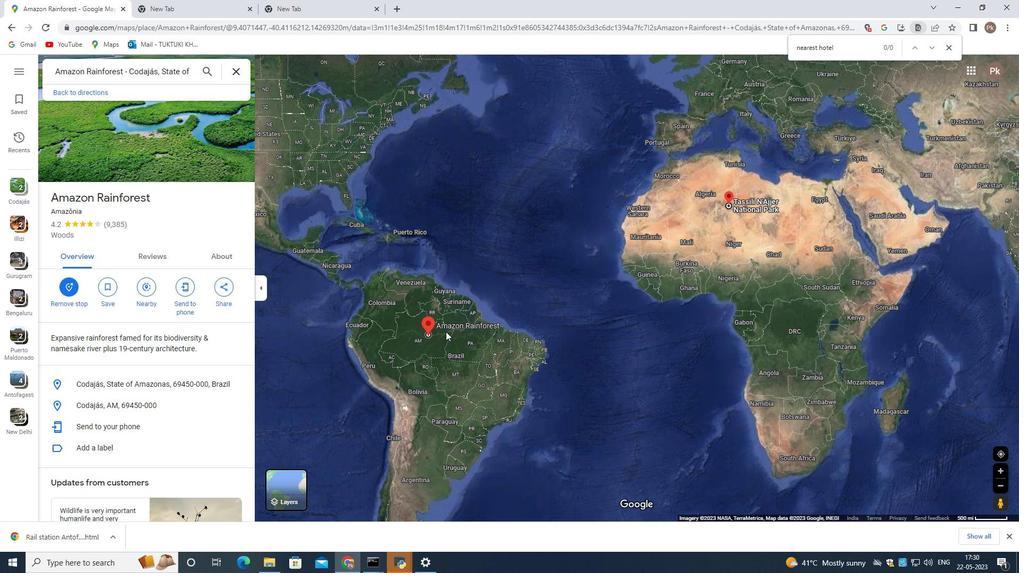 
Action: Mouse scrolled (463, 315) with delta (0, 0)
Screenshot: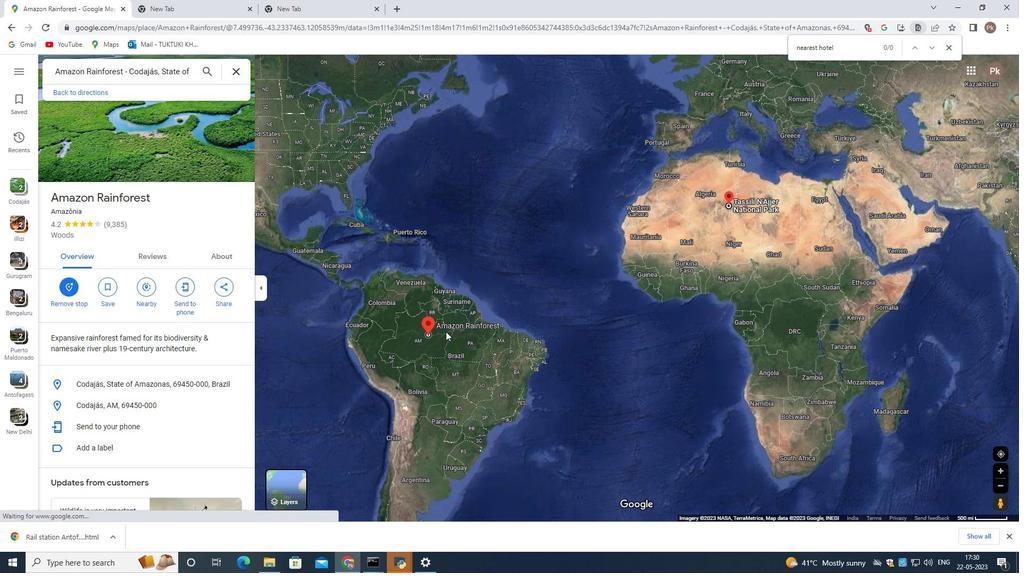
Action: Mouse scrolled (463, 315) with delta (0, 0)
Screenshot: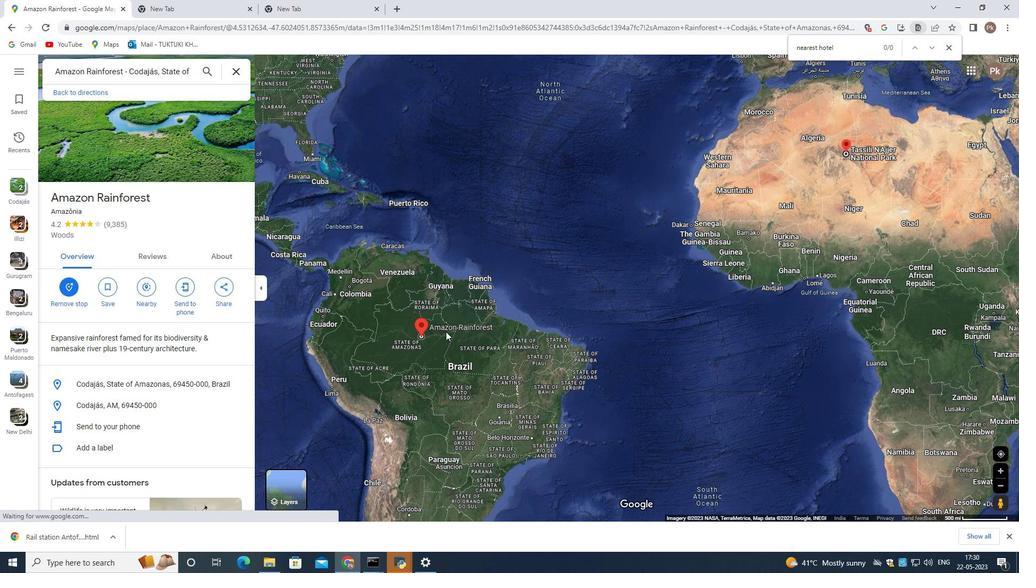 
Action: Mouse scrolled (463, 315) with delta (0, 0)
Screenshot: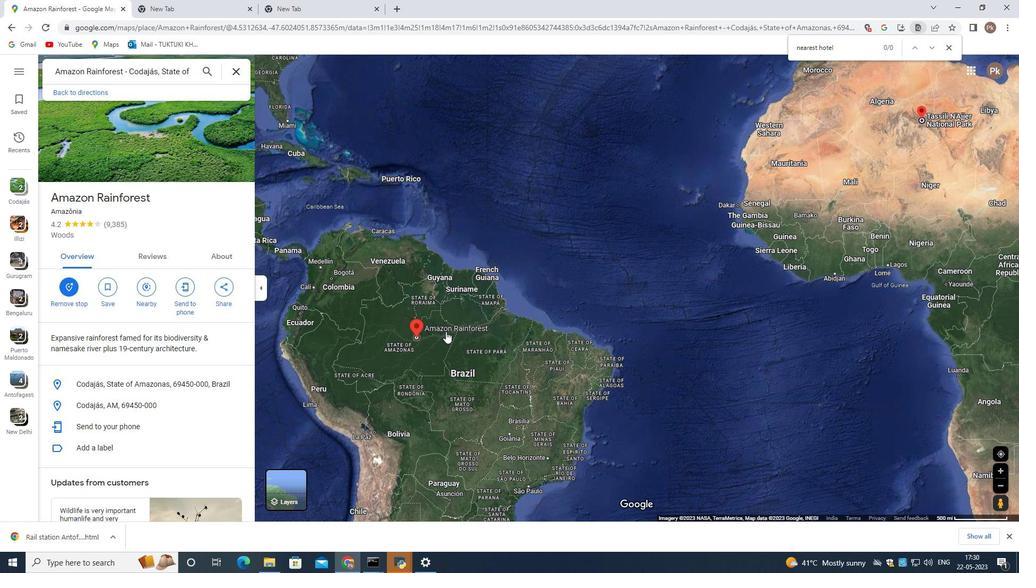 
Action: Mouse scrolled (463, 315) with delta (0, 0)
Screenshot: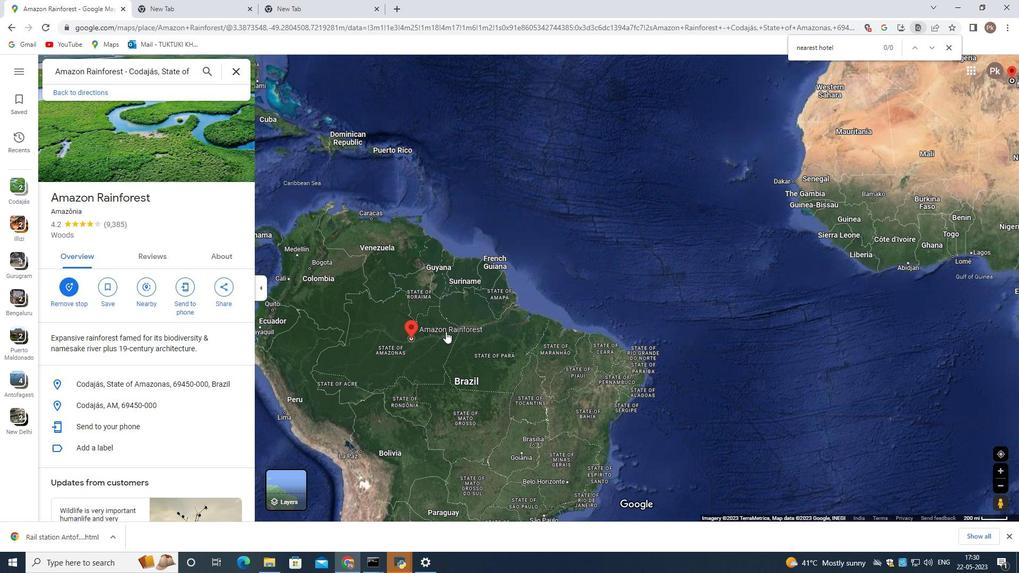 
Action: Mouse scrolled (463, 315) with delta (0, 0)
Screenshot: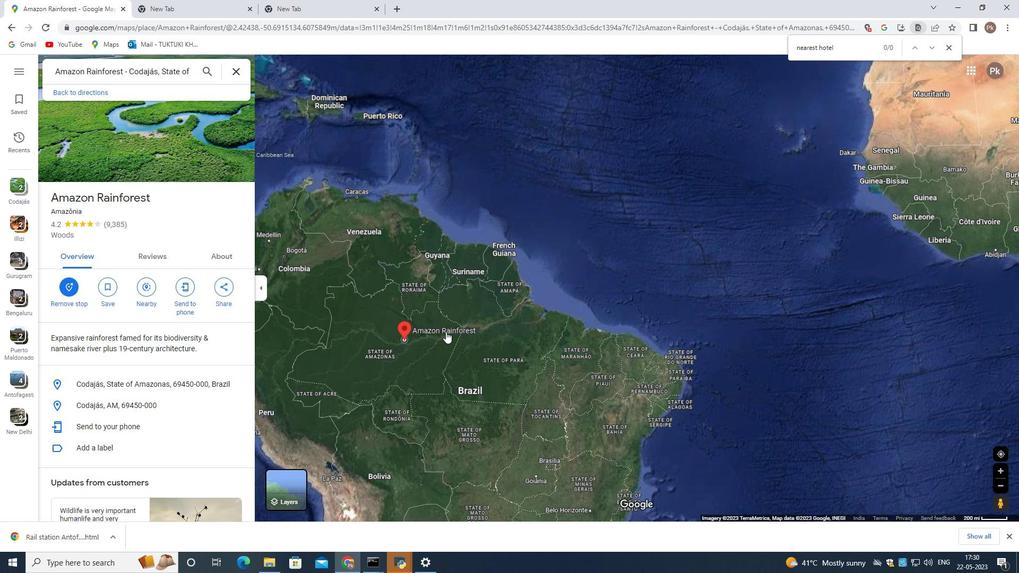 
Action: Mouse scrolled (463, 315) with delta (0, 0)
Screenshot: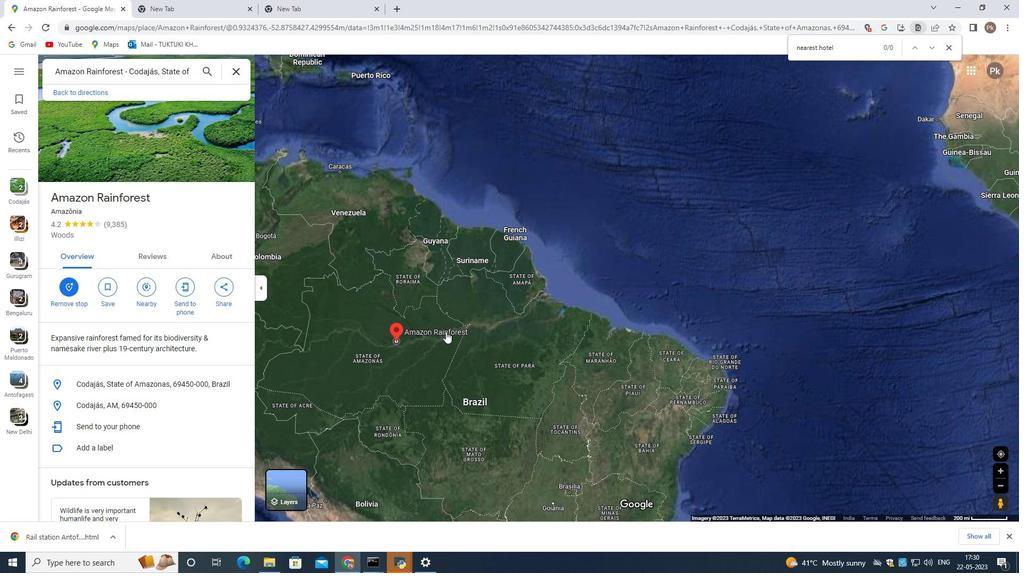 
Action: Mouse scrolled (463, 315) with delta (0, 0)
Screenshot: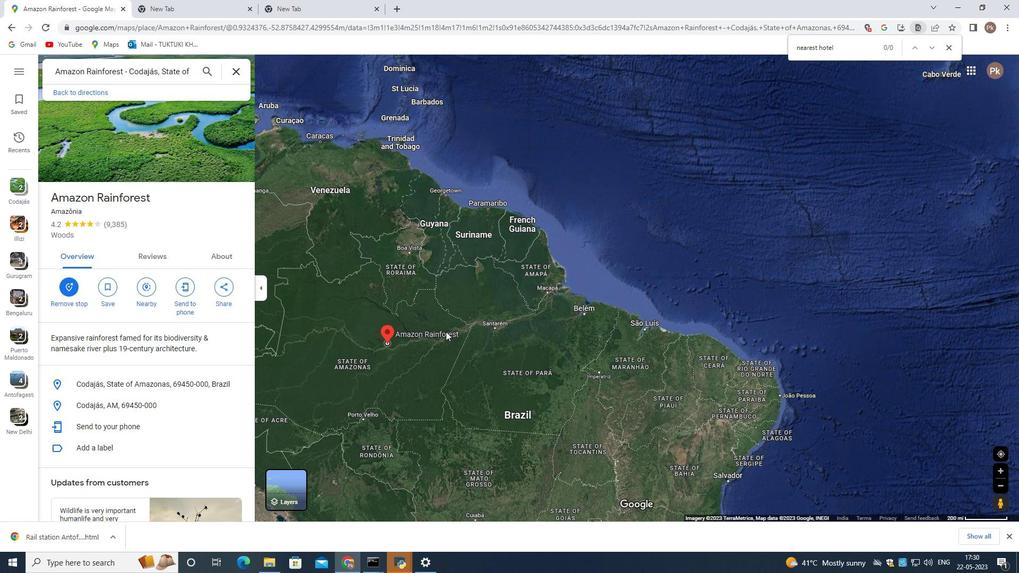 
Action: Mouse moved to (463, 314)
Screenshot: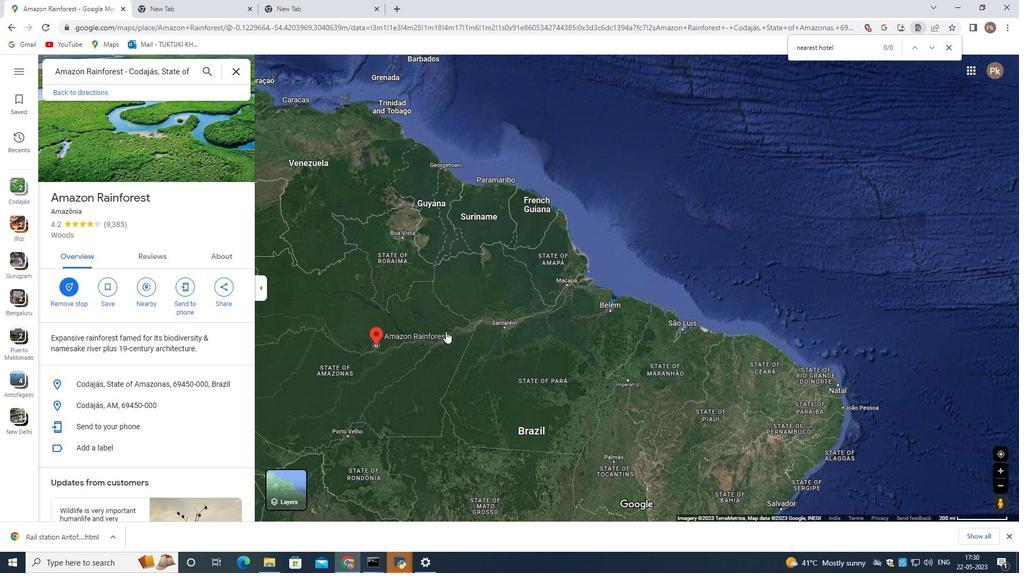 
Action: Mouse scrolled (463, 315) with delta (0, 0)
Screenshot: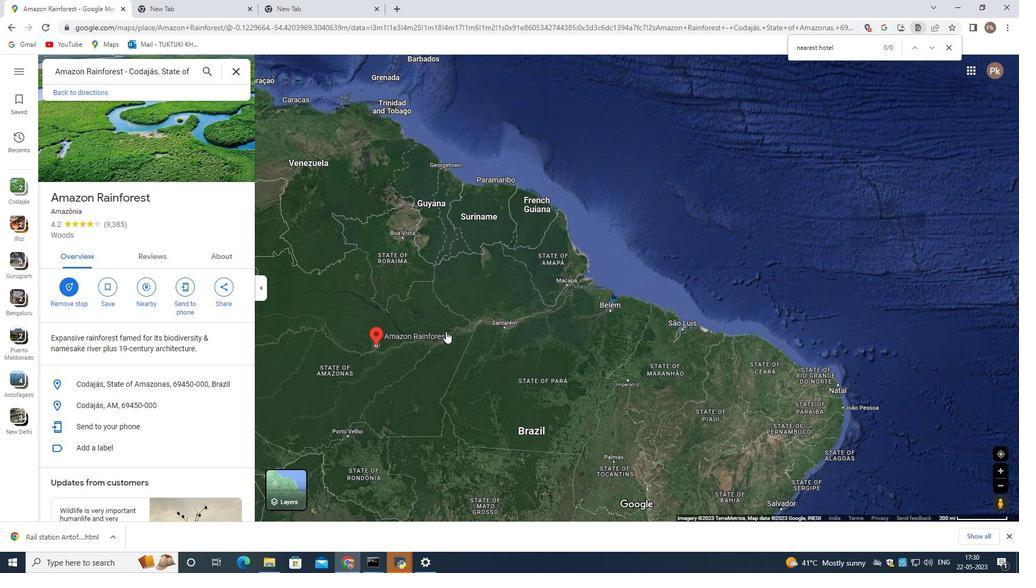 
Action: Mouse moved to (464, 312)
Screenshot: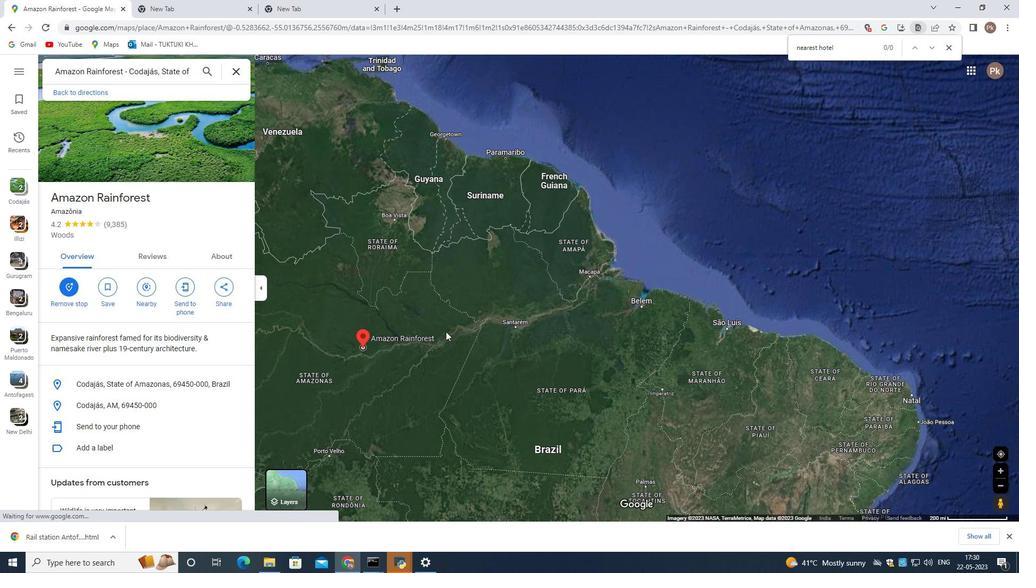 
Action: Mouse scrolled (464, 312) with delta (0, 0)
Screenshot: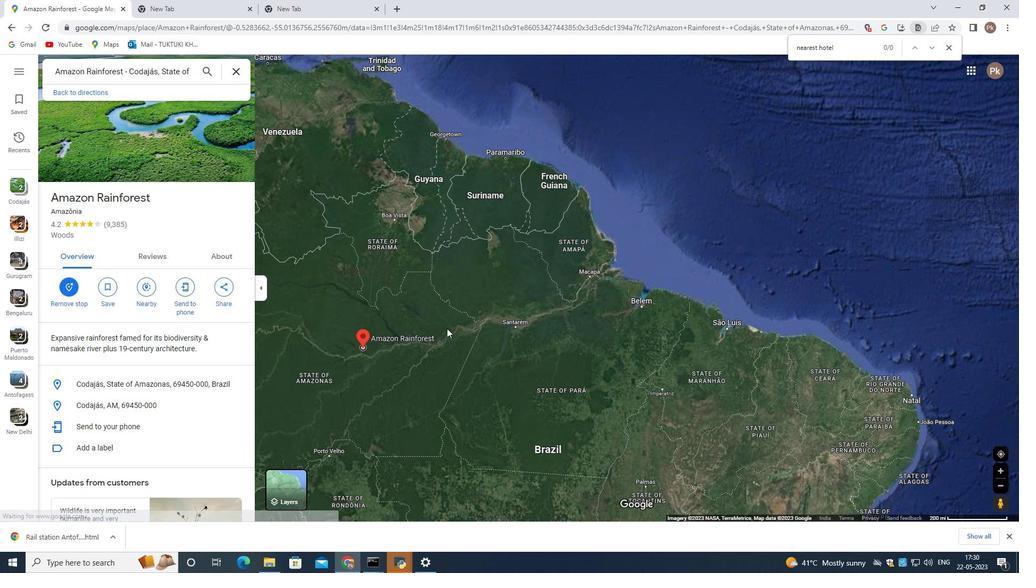 
Action: Mouse moved to (413, 332)
Screenshot: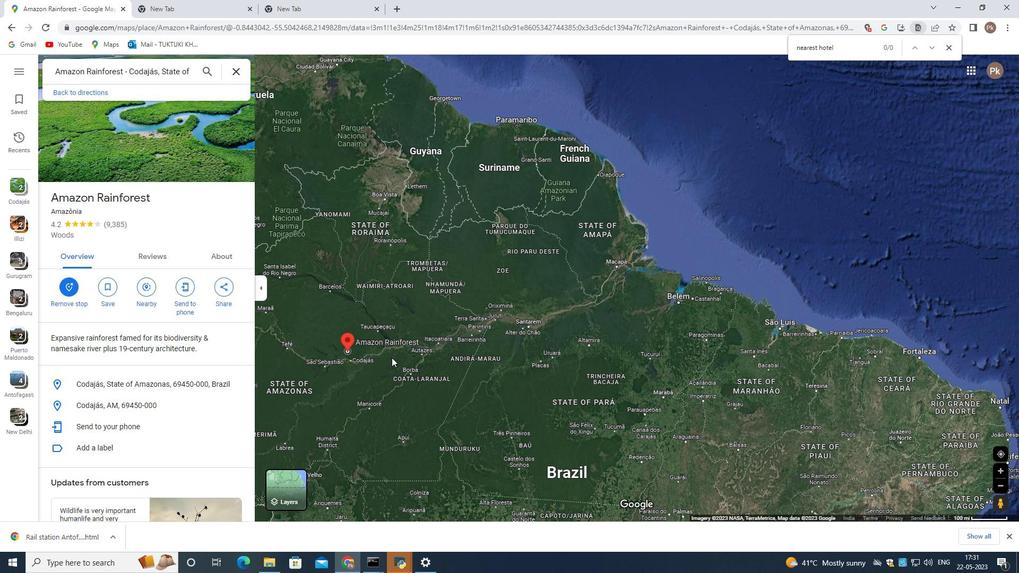 
Action: Mouse scrolled (413, 332) with delta (0, 0)
Screenshot: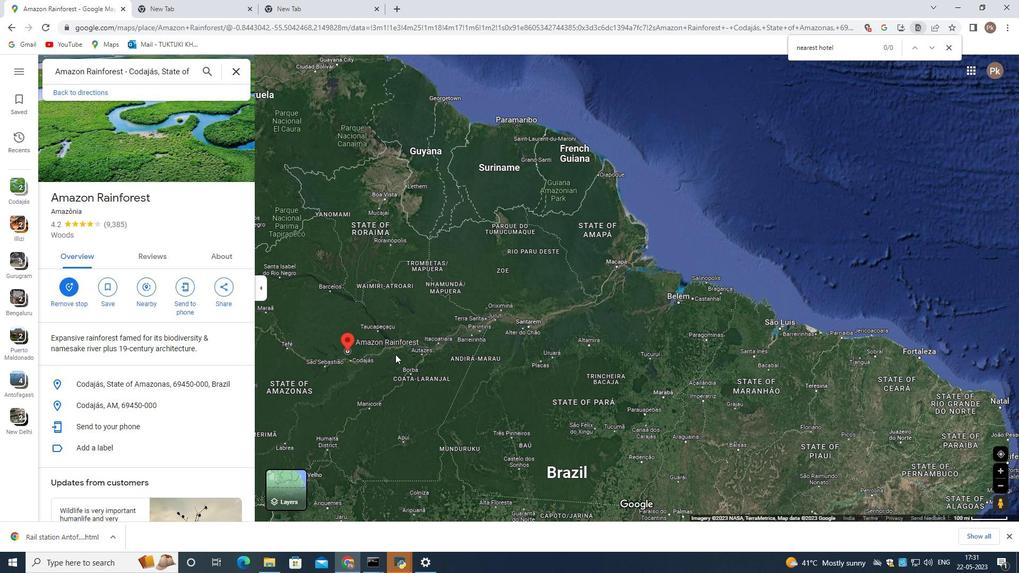
Action: Mouse scrolled (413, 332) with delta (0, 0)
Screenshot: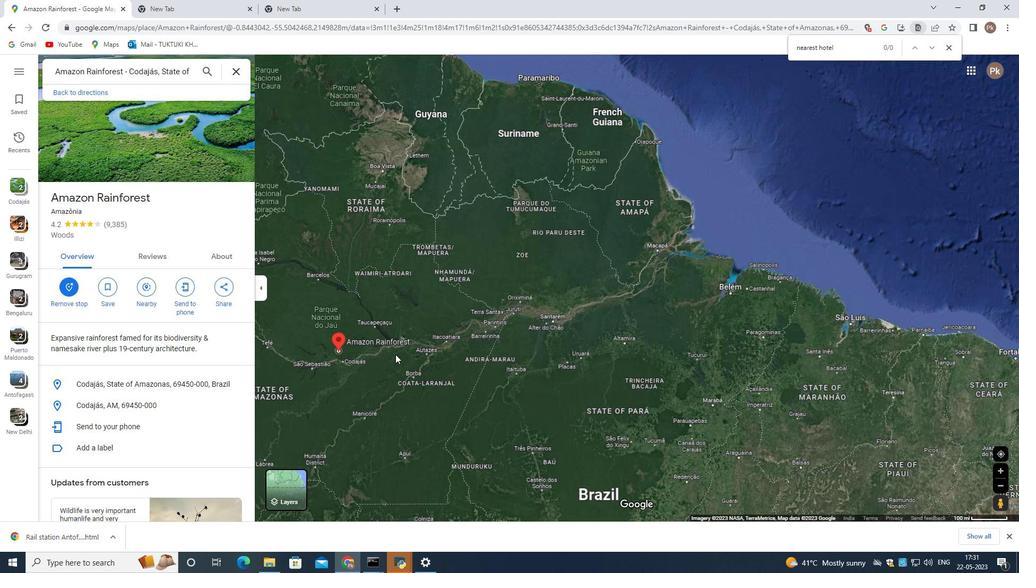 
Action: Mouse moved to (413, 332)
Screenshot: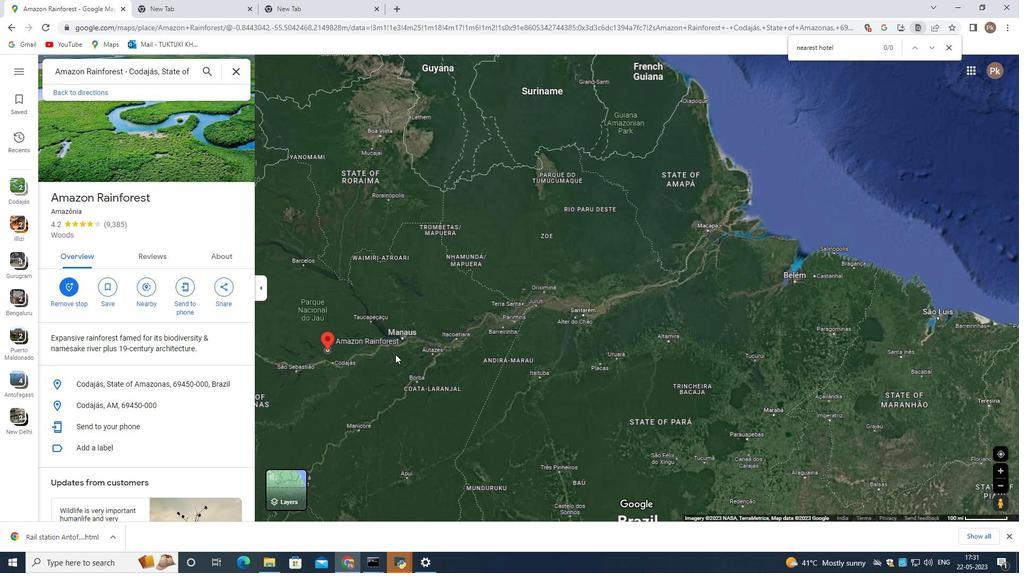 
Action: Mouse scrolled (413, 332) with delta (0, 0)
Screenshot: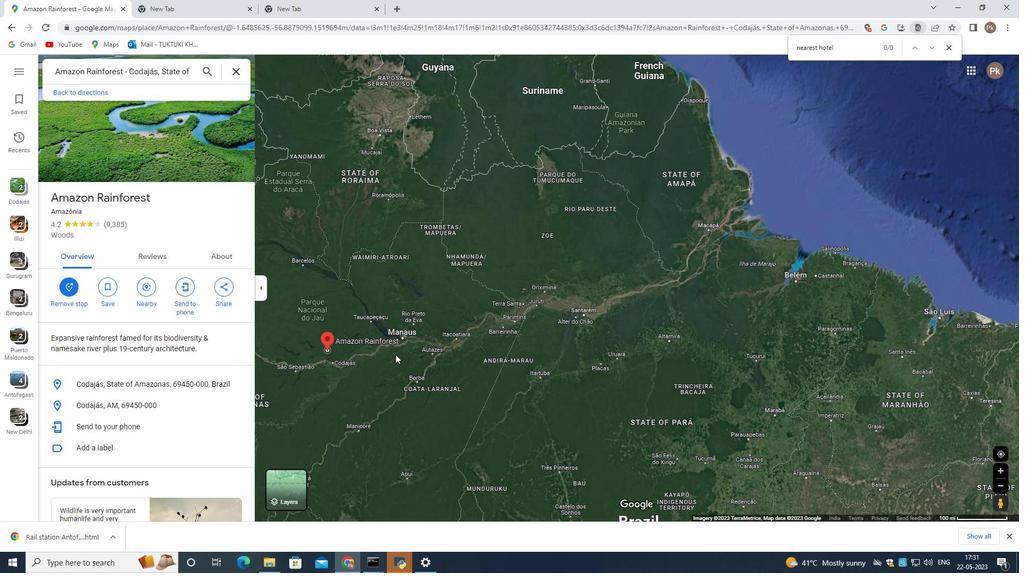 
Action: Mouse moved to (415, 332)
Screenshot: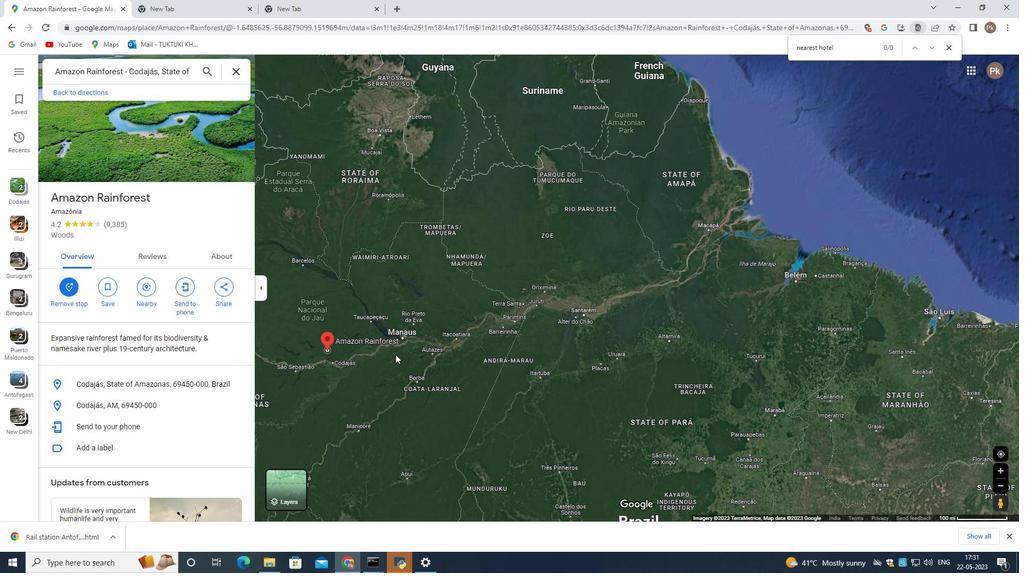 
Action: Mouse scrolled (415, 332) with delta (0, 0)
Screenshot: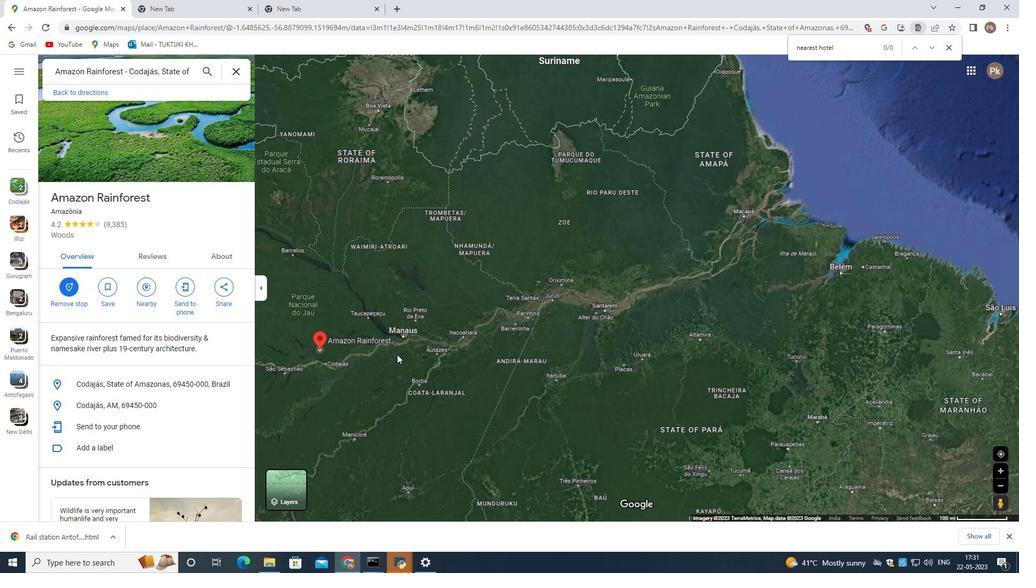
Action: Mouse moved to (375, 288)
Screenshot: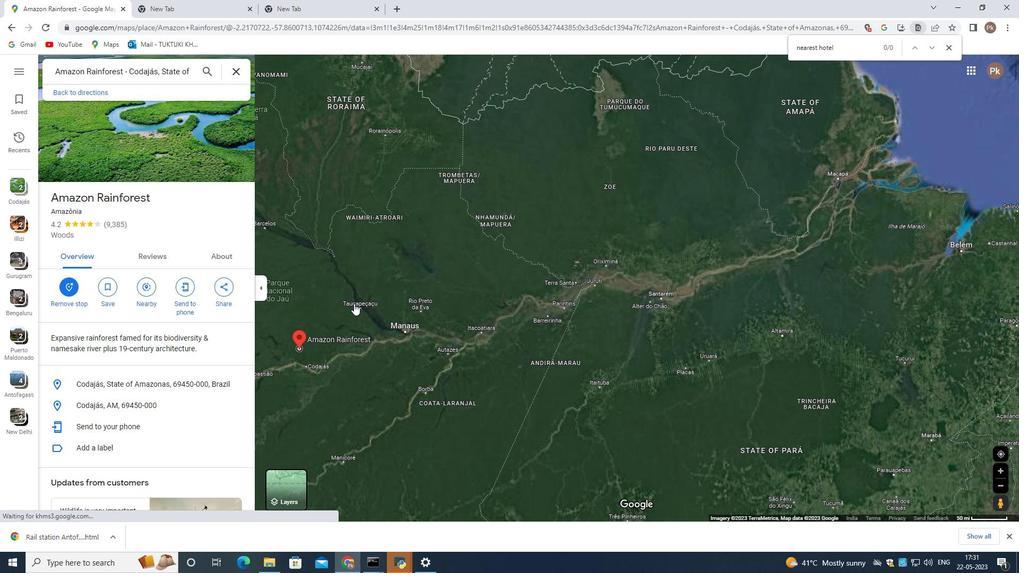
Action: Mouse pressed left at (375, 288)
Screenshot: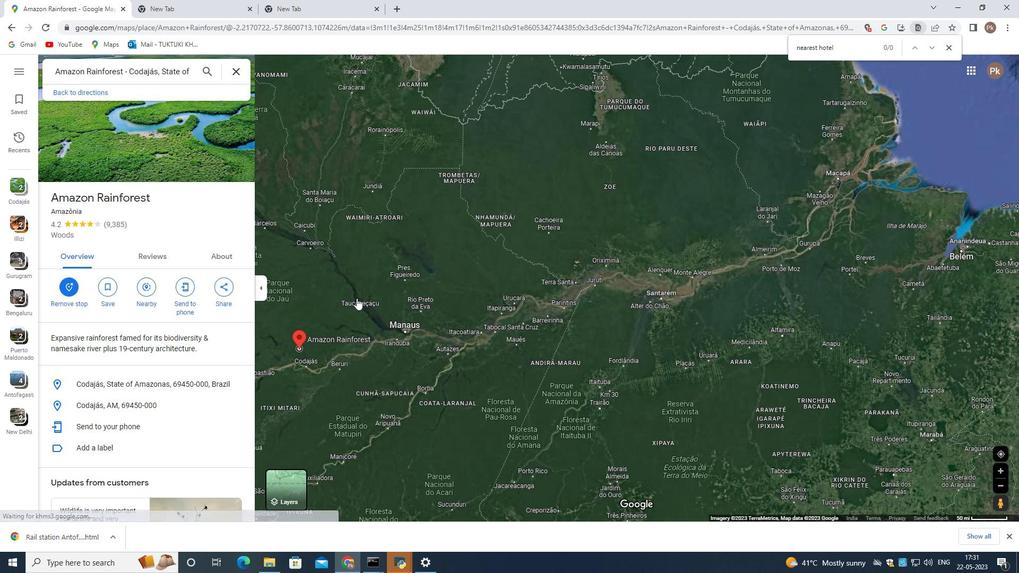
Action: Mouse moved to (447, 294)
Screenshot: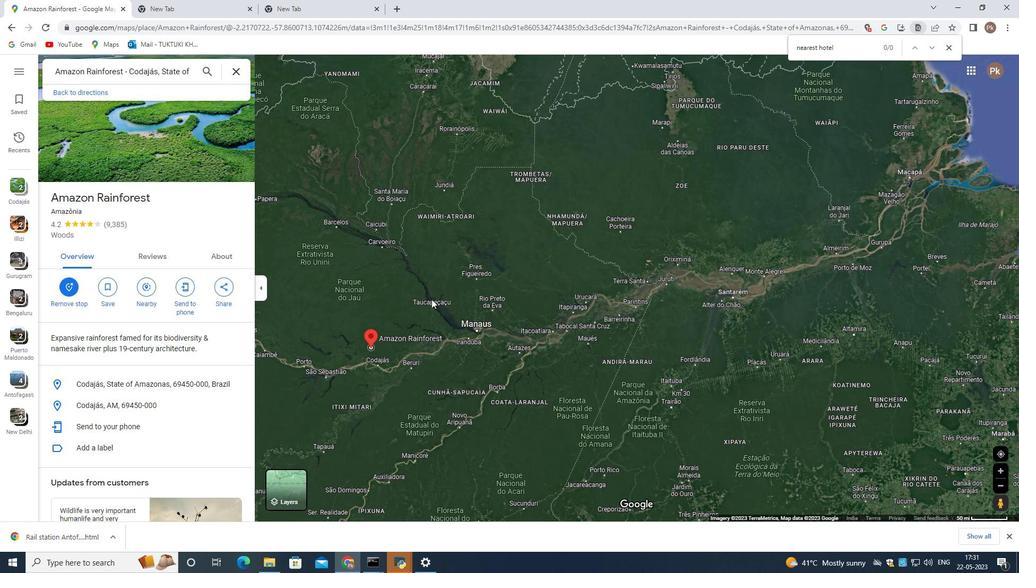 
Action: Mouse scrolled (447, 294) with delta (0, 0)
Screenshot: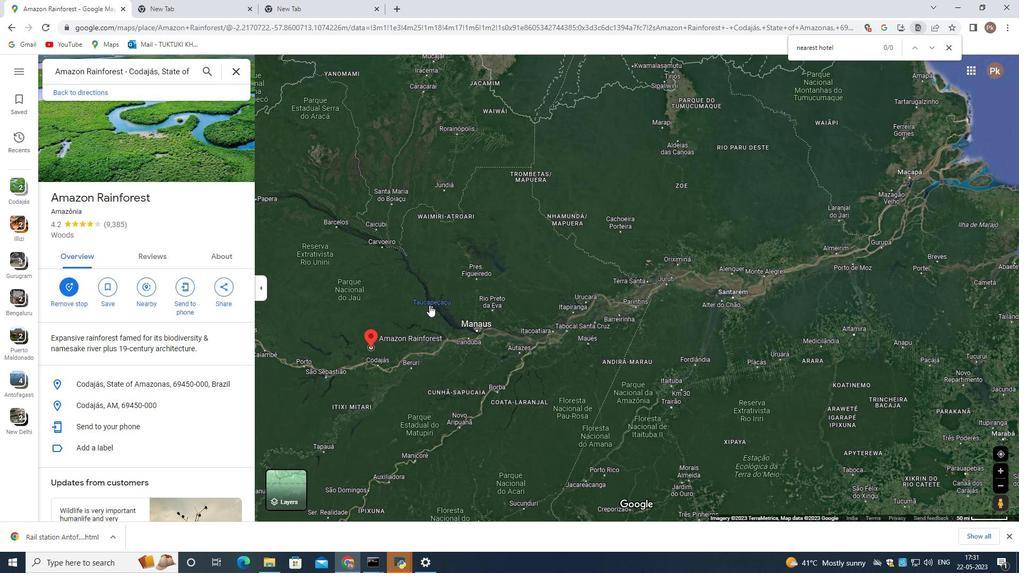 
Action: Mouse moved to (850, 95)
Screenshot: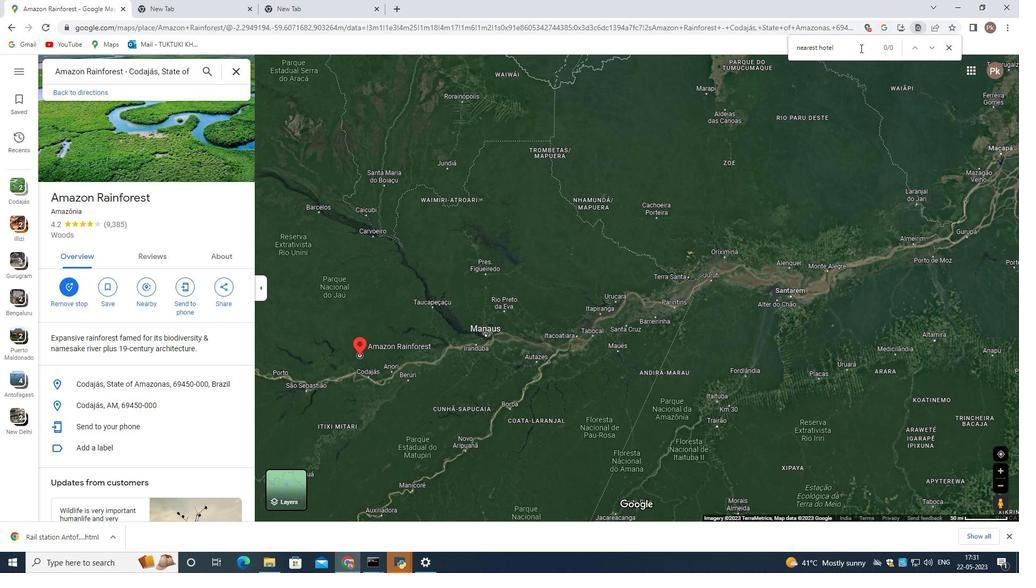
Action: Mouse pressed left at (850, 95)
Screenshot: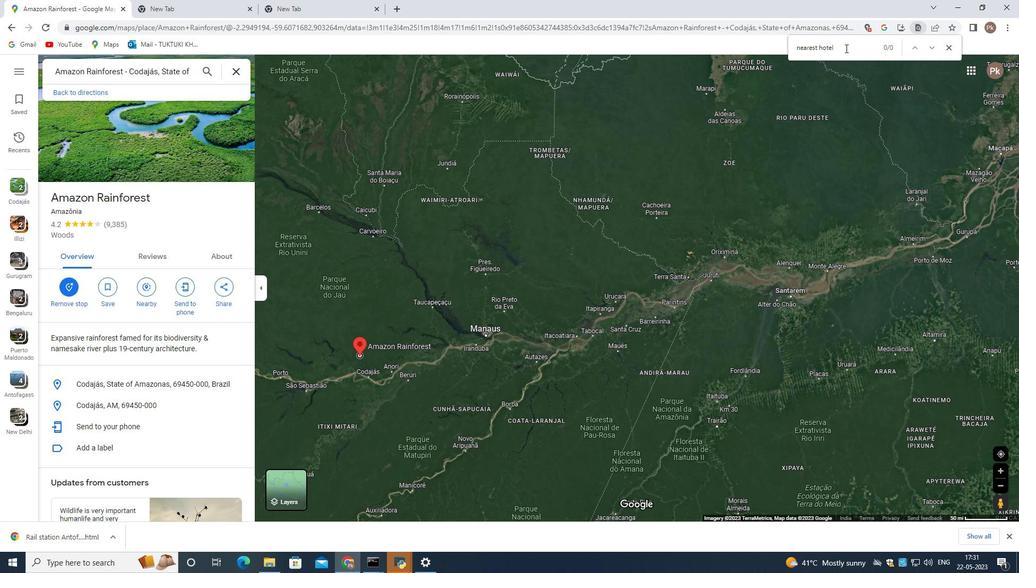 
Action: Mouse moved to (841, 100)
Screenshot: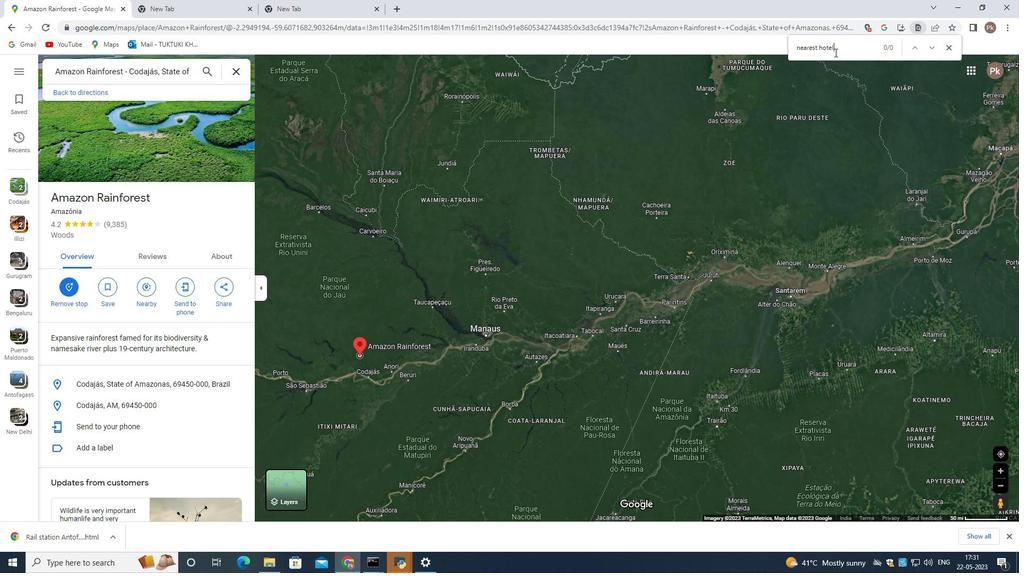 
Action: Key pressed <Key.backspace><Key.backspace><Key.backspace><Key.backspace><Key.backspace><Key.backspace><Key.backspace><Key.backspace><Key.backspace><Key.backspace><Key.backspace><Key.backspace><Key.backspace><Key.backspace><Key.backspace><Key.backspace><Key.backspace><Key.backspace><Key.backspace><Key.backspace><Key.backspace><Key.backspace><Key.backspace><Key.backspace><Key.backspace><Key.backspace><Key.backspace><Key.backspace><Key.backspace><Key.backspace><Key.backspace><Key.backspace>
Screenshot: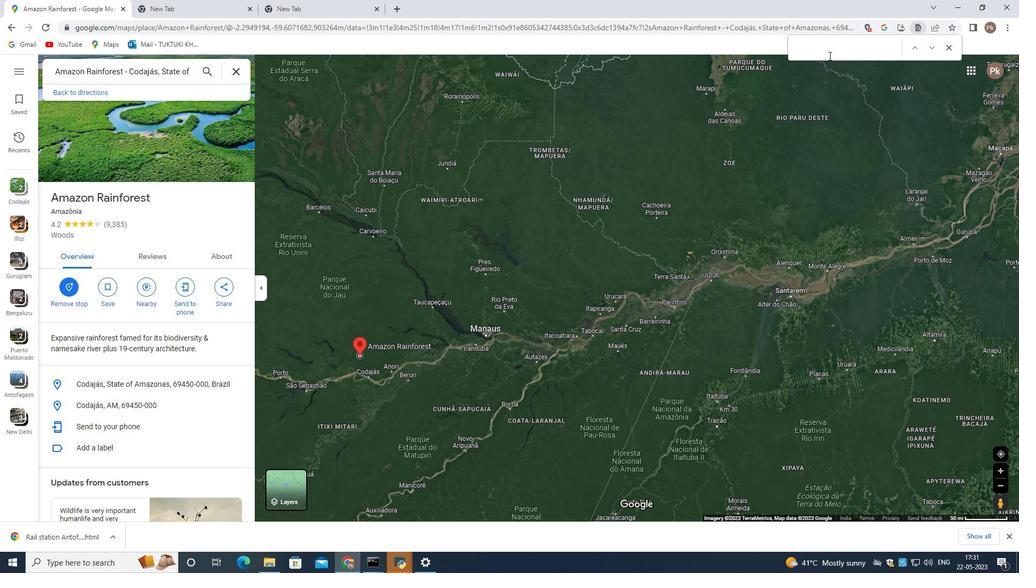 
Action: Mouse moved to (840, 100)
Screenshot: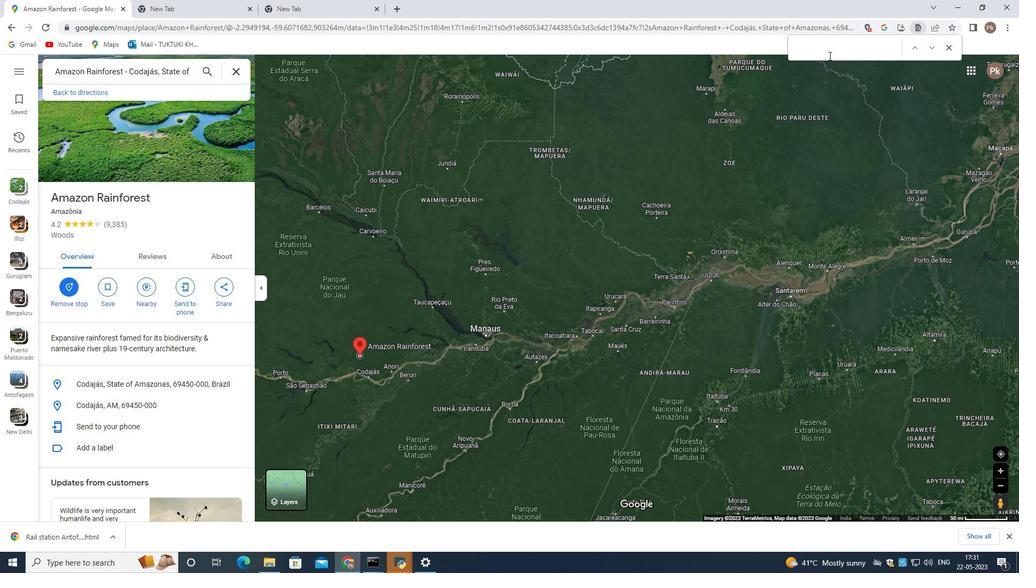 
Action: Key pressed <Key.backspace>
Screenshot: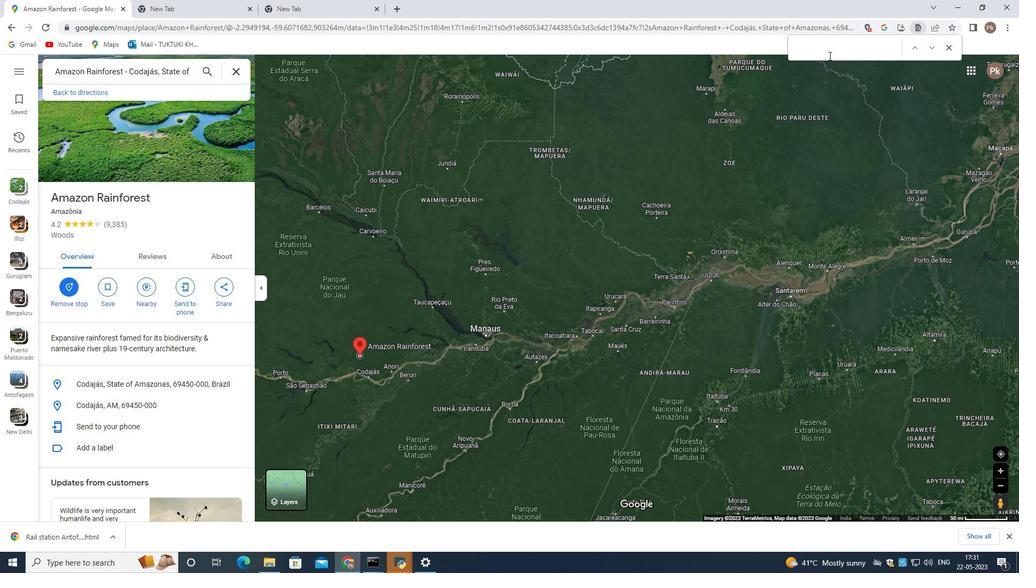 
Action: Mouse moved to (925, 91)
Screenshot: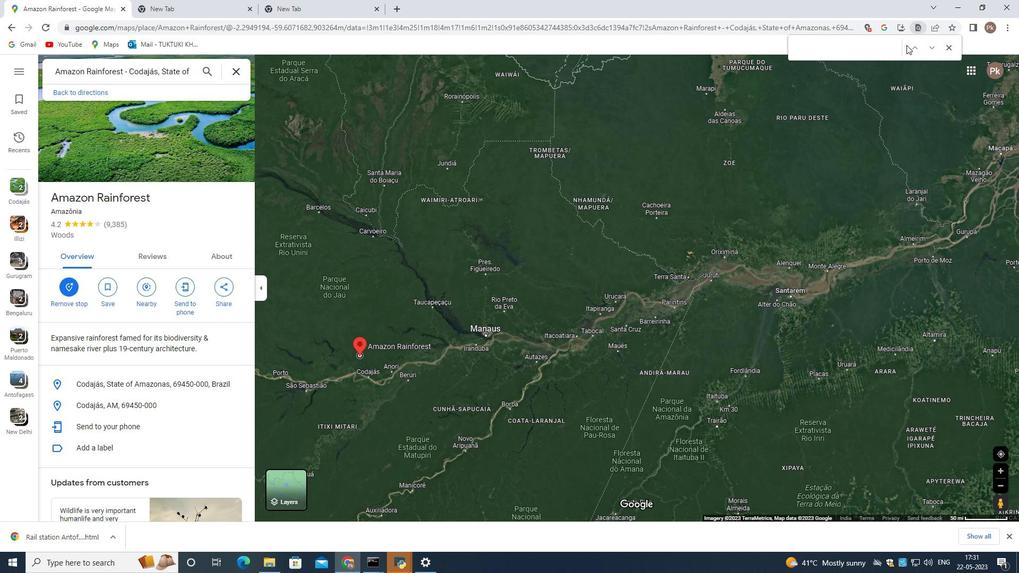
Action: Mouse pressed left at (925, 91)
Screenshot: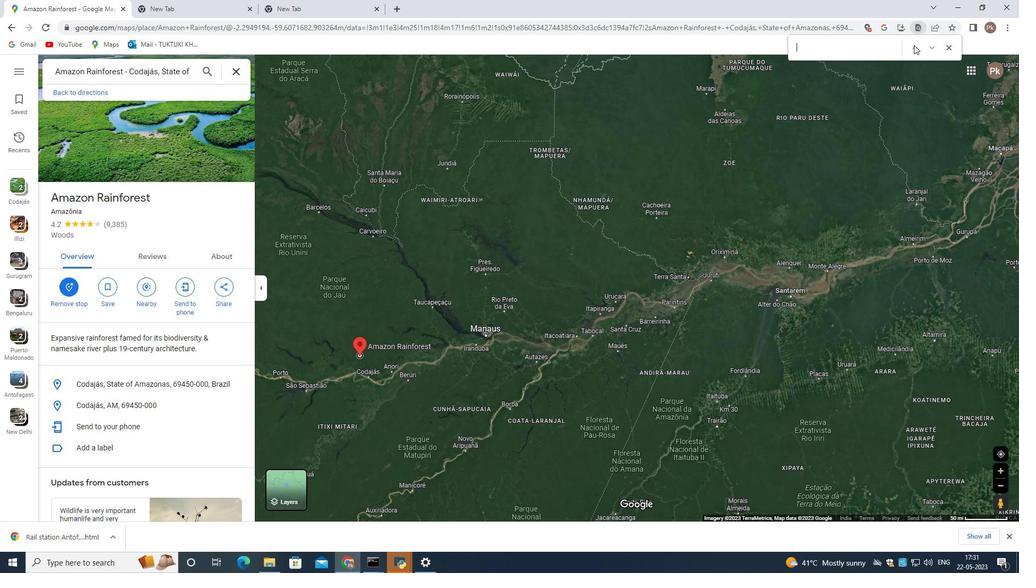 
Action: Mouse moved to (942, 93)
Screenshot: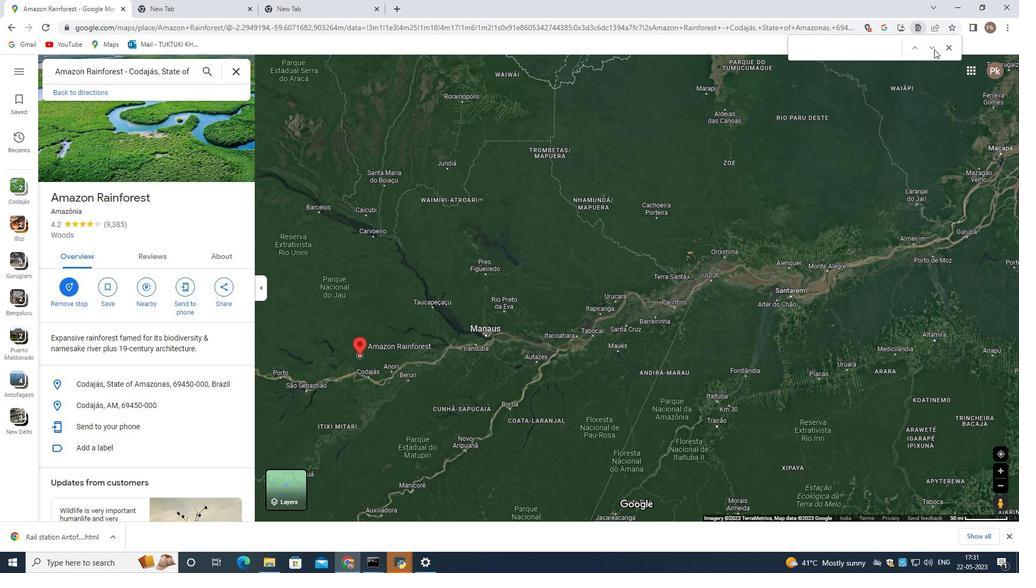 
Action: Mouse pressed left at (942, 93)
Screenshot: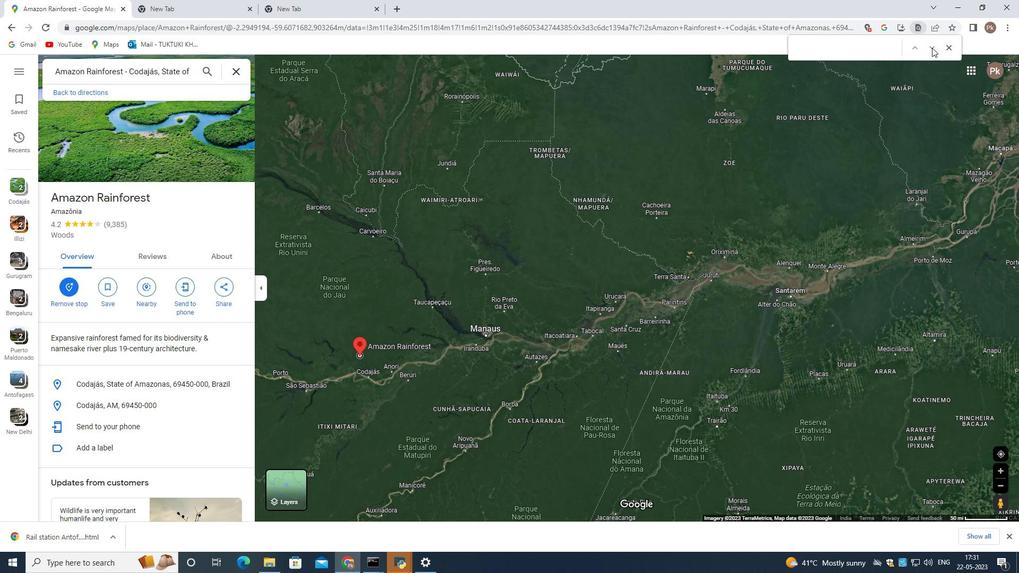 
Action: Mouse moved to (857, 87)
Screenshot: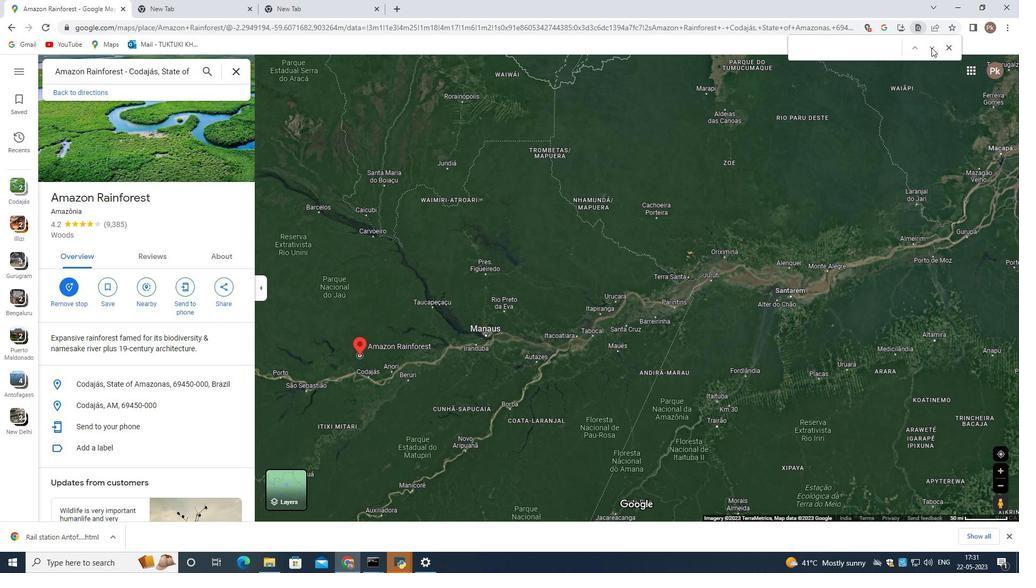 
Action: Mouse pressed left at (857, 87)
Screenshot: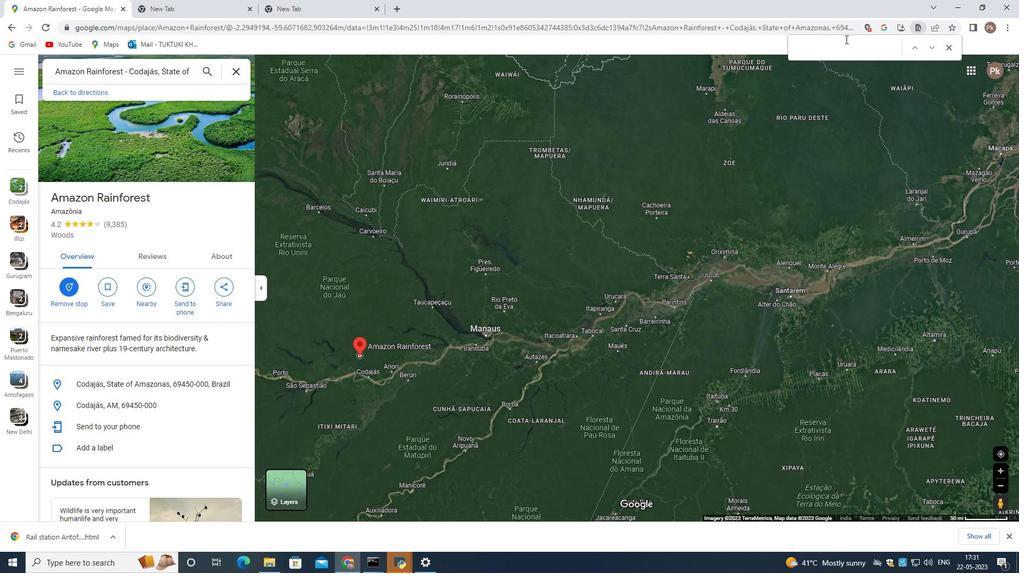 
Action: Mouse moved to (845, 121)
Screenshot: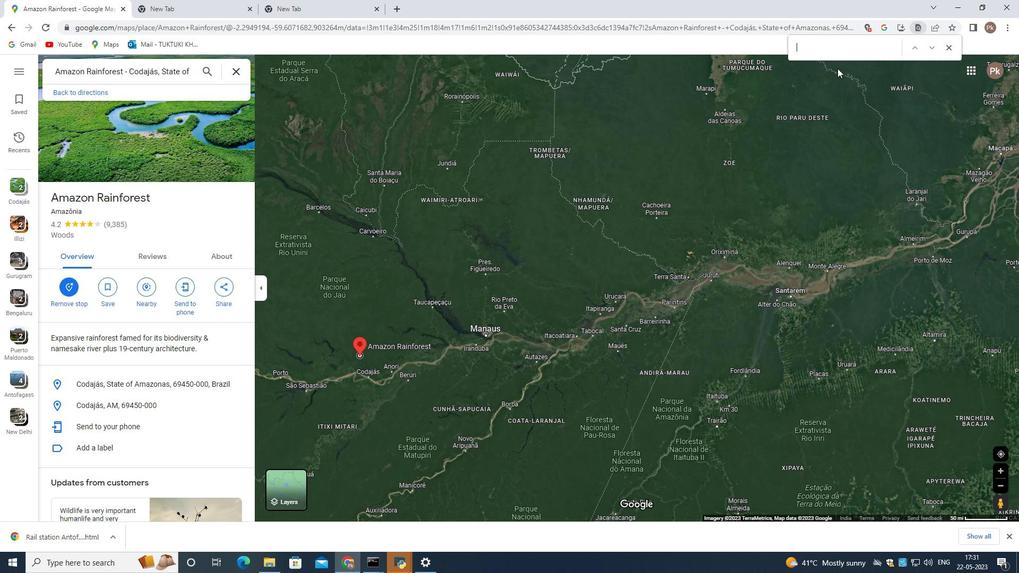 
Action: Key pressed <Key.shift>Flight
Screenshot: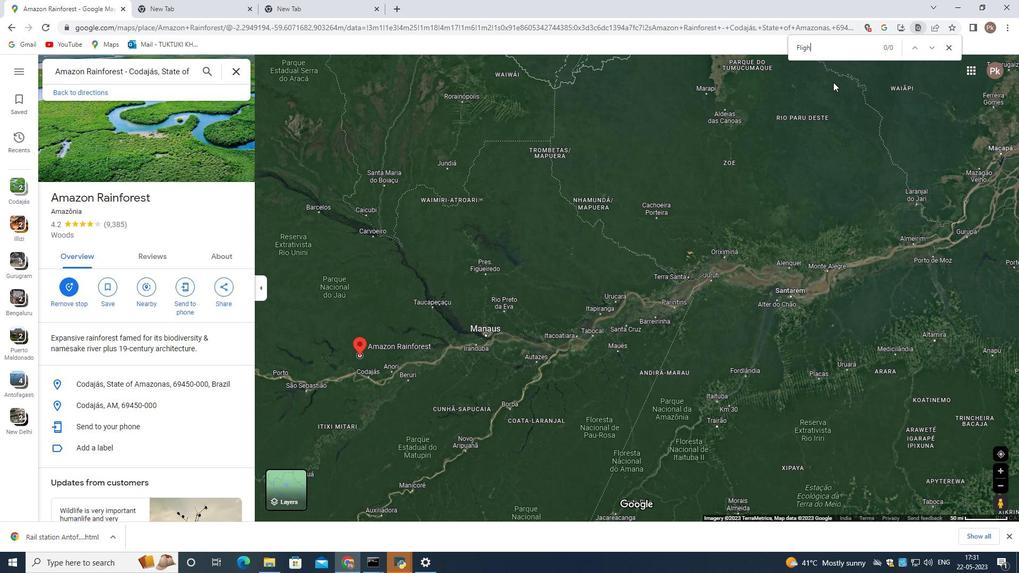 
Action: Mouse moved to (895, 100)
Screenshot: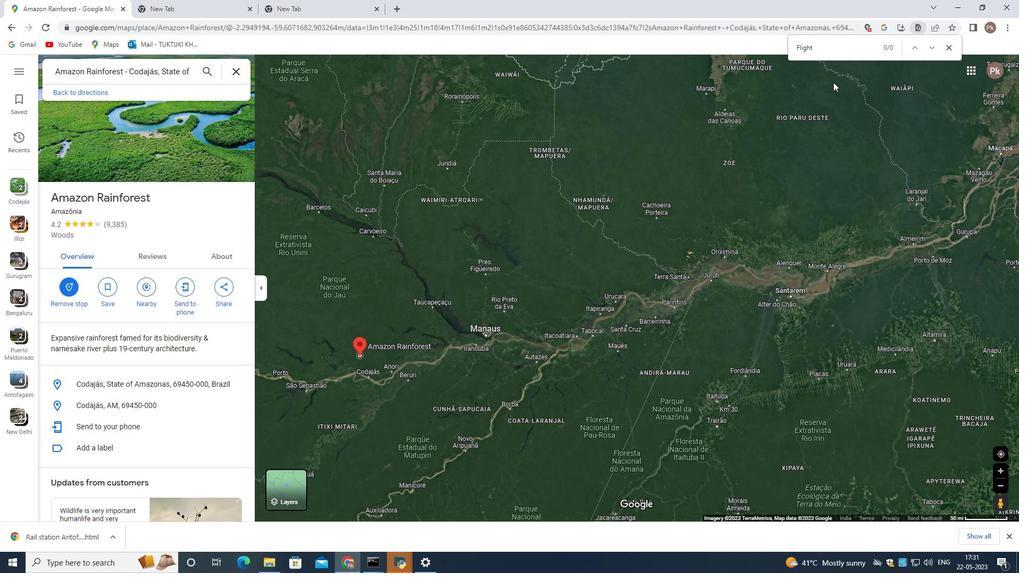 
Action: Key pressed <Key.enter>
Screenshot: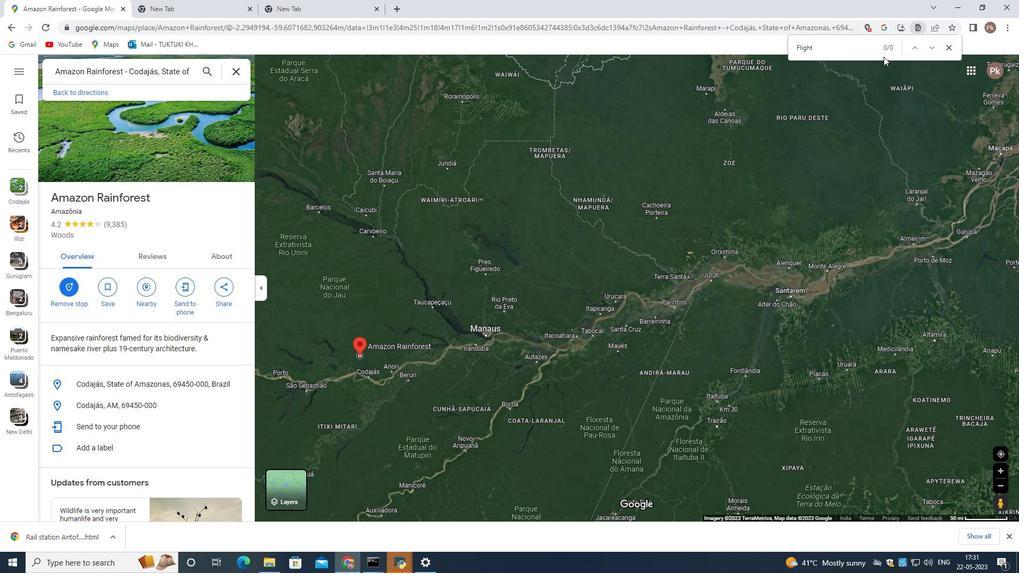 
Action: Mouse moved to (480, 321)
Screenshot: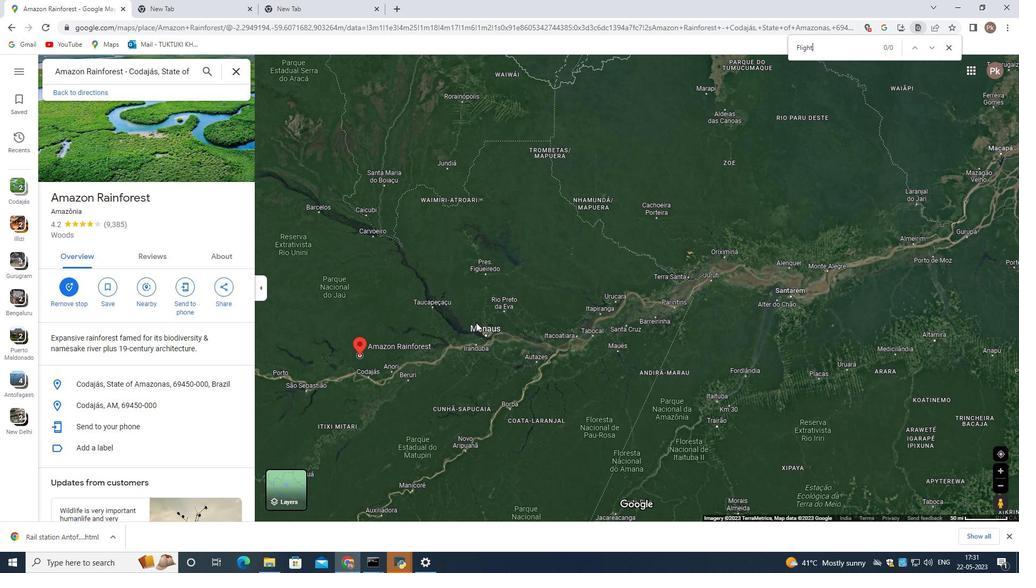 
Action: Mouse scrolled (480, 321) with delta (0, 0)
Screenshot: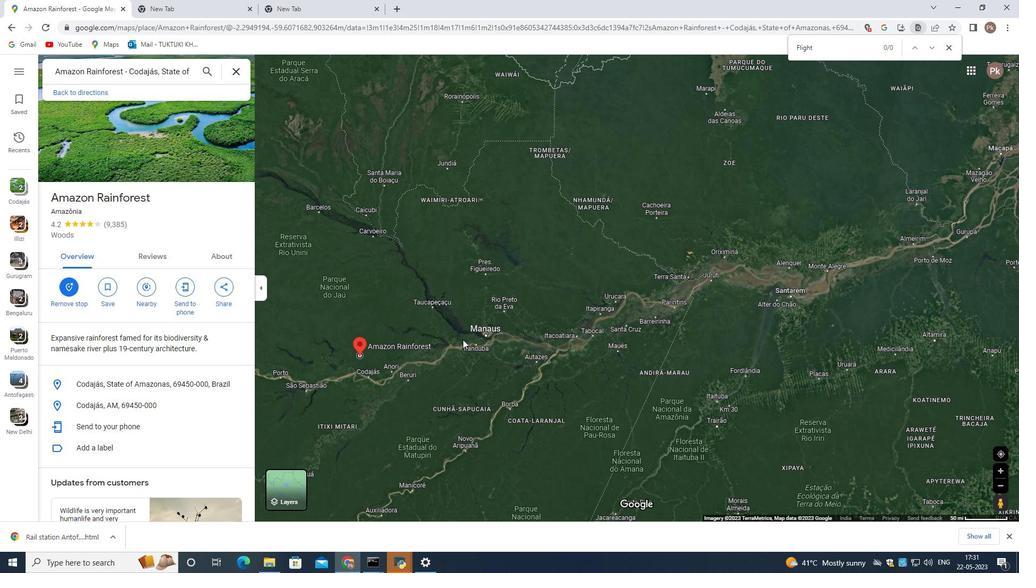 
Action: Mouse scrolled (480, 321) with delta (0, 0)
Screenshot: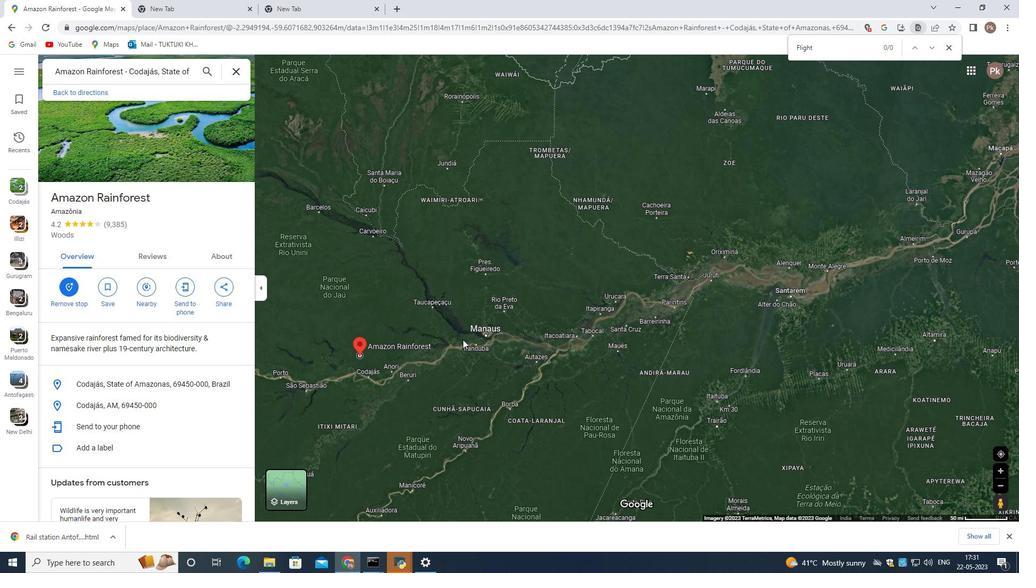 
Action: Mouse moved to (378, 344)
Screenshot: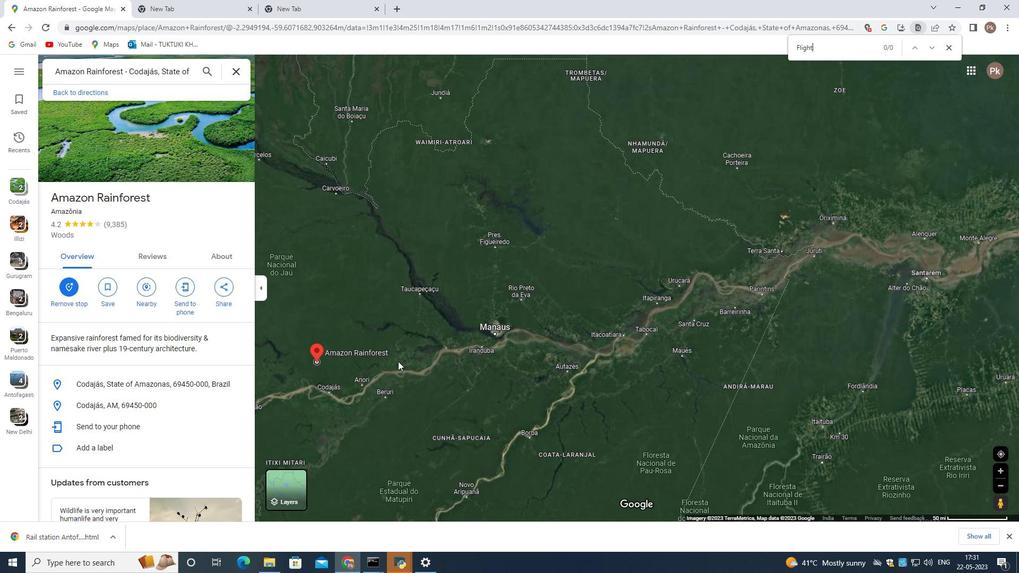 
Action: Mouse scrolled (378, 344) with delta (0, 0)
Screenshot: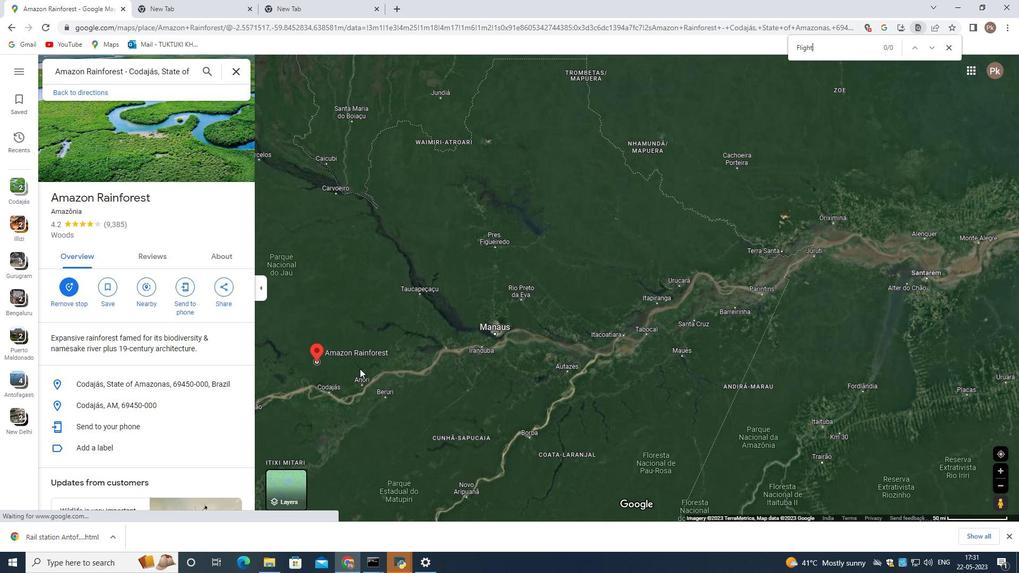 
Action: Mouse moved to (382, 301)
Screenshot: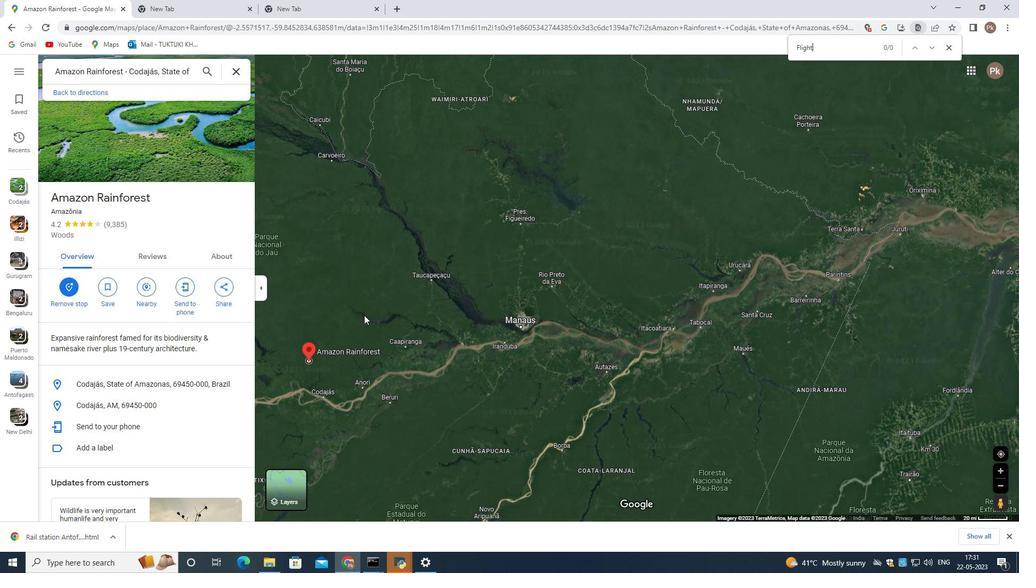 
Action: Mouse pressed left at (382, 301)
Screenshot: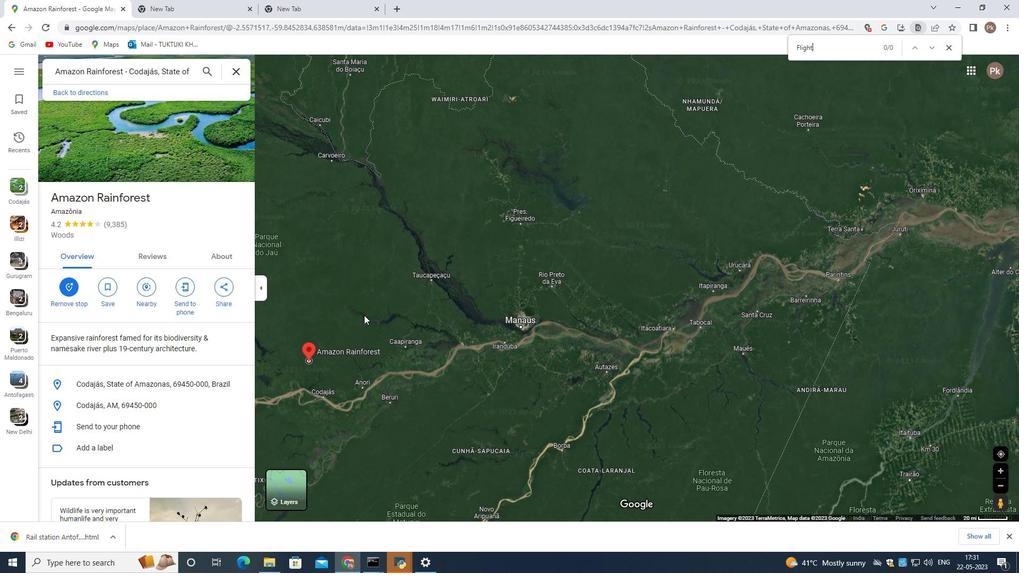 
Action: Mouse moved to (388, 325)
Screenshot: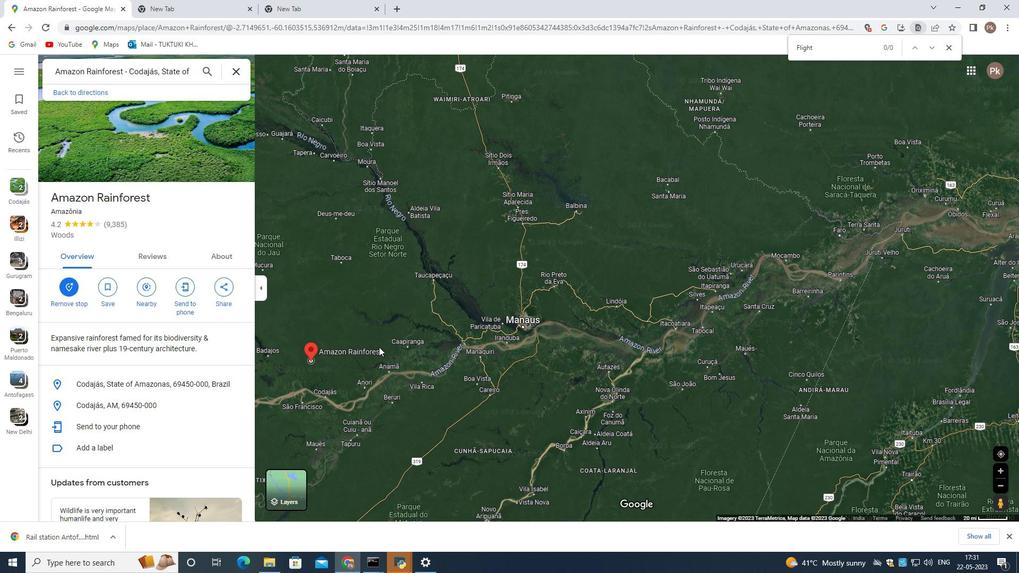 
Action: Mouse scrolled (388, 325) with delta (0, 0)
Screenshot: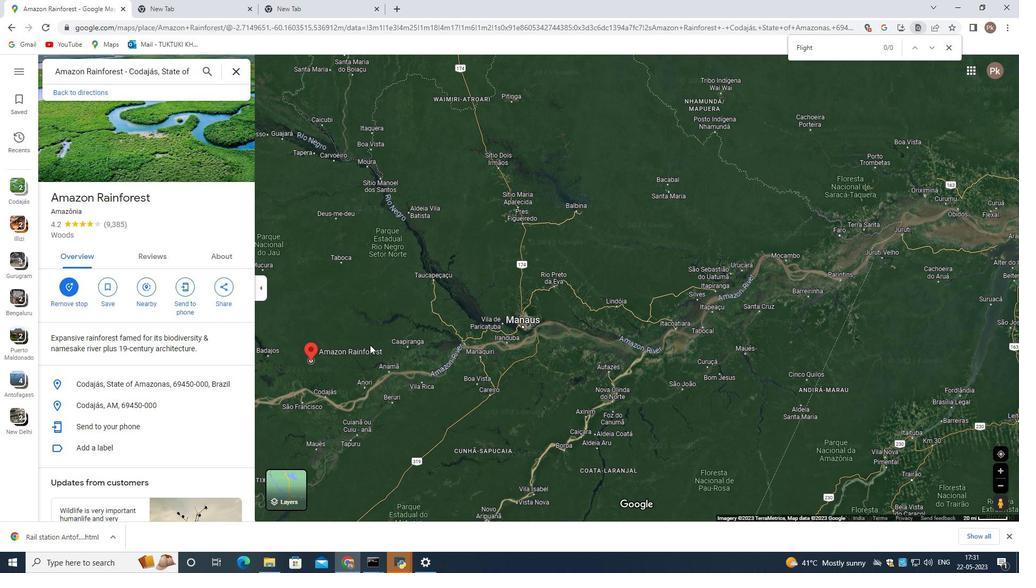 
Action: Mouse moved to (395, 342)
Screenshot: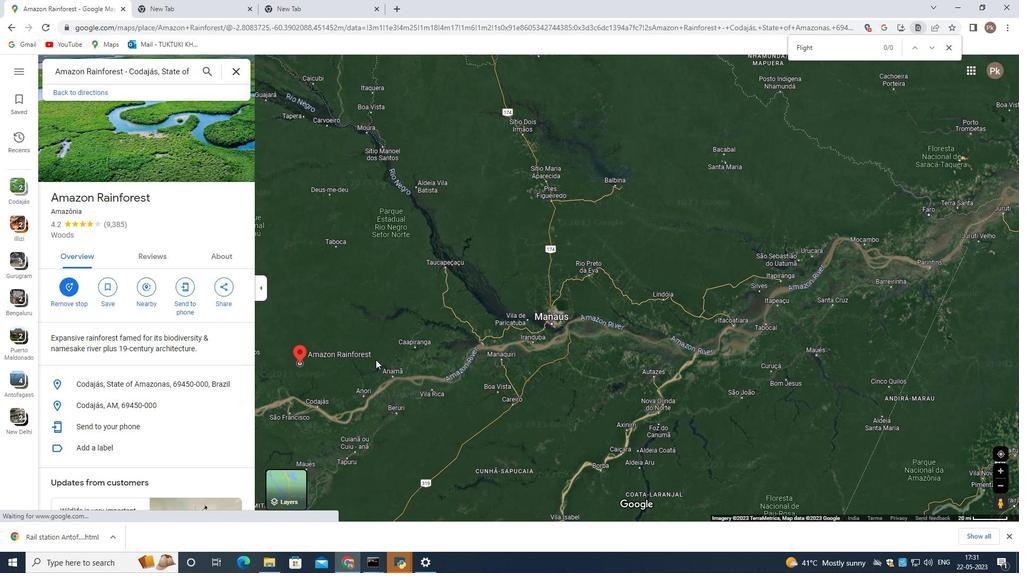 
Action: Mouse scrolled (395, 342) with delta (0, 0)
Screenshot: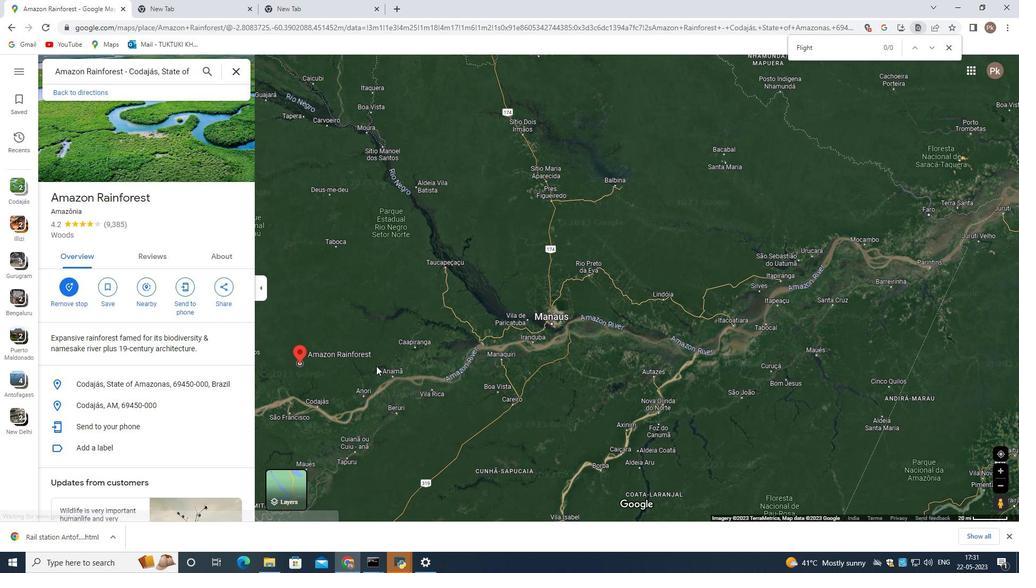 
Action: Mouse moved to (437, 323)
Screenshot: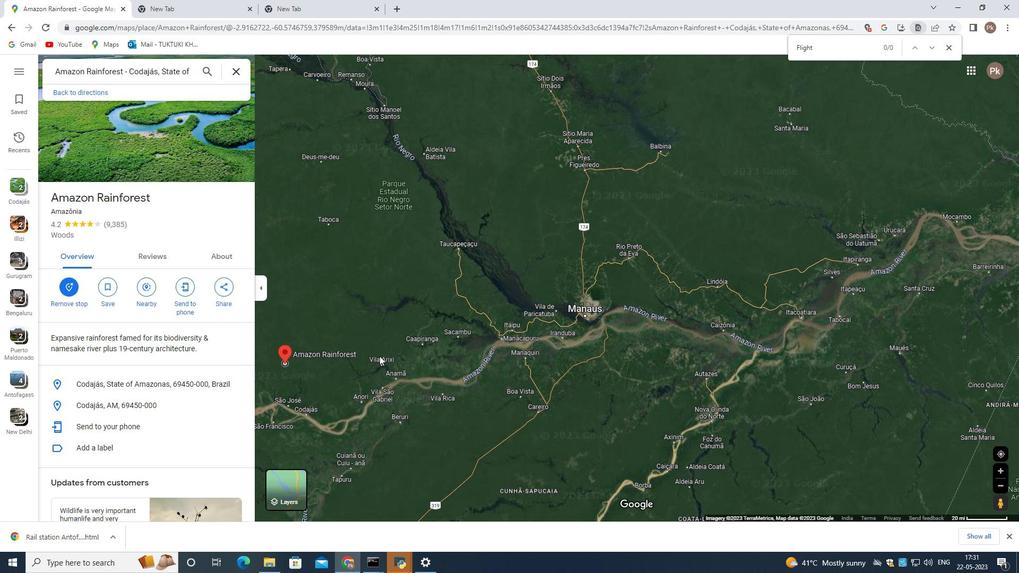 
Action: Mouse scrolled (437, 324) with delta (0, 0)
Screenshot: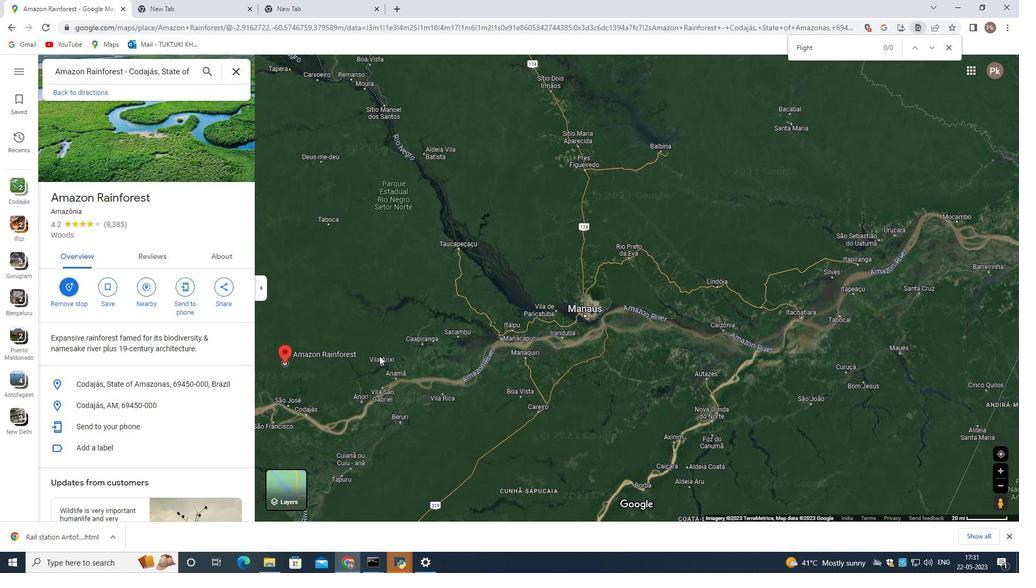 
Action: Mouse moved to (370, 277)
Screenshot: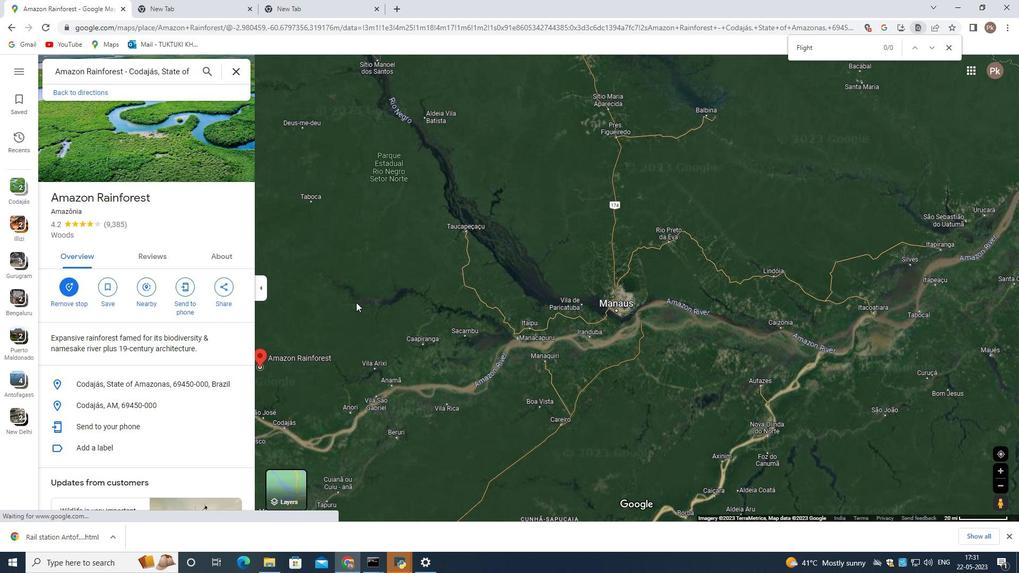 
Action: Mouse pressed left at (370, 277)
Screenshot: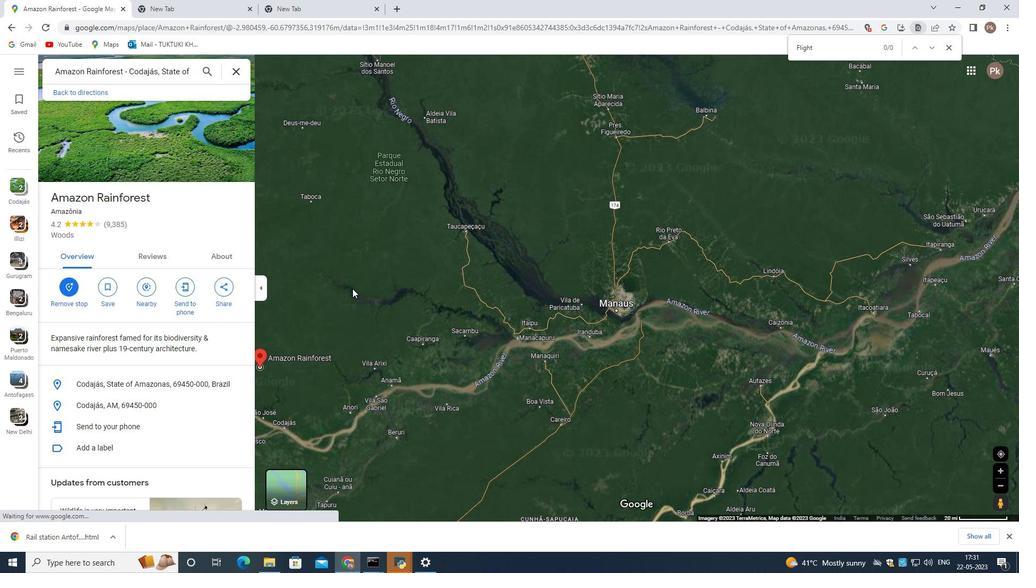 
Action: Mouse moved to (434, 297)
Screenshot: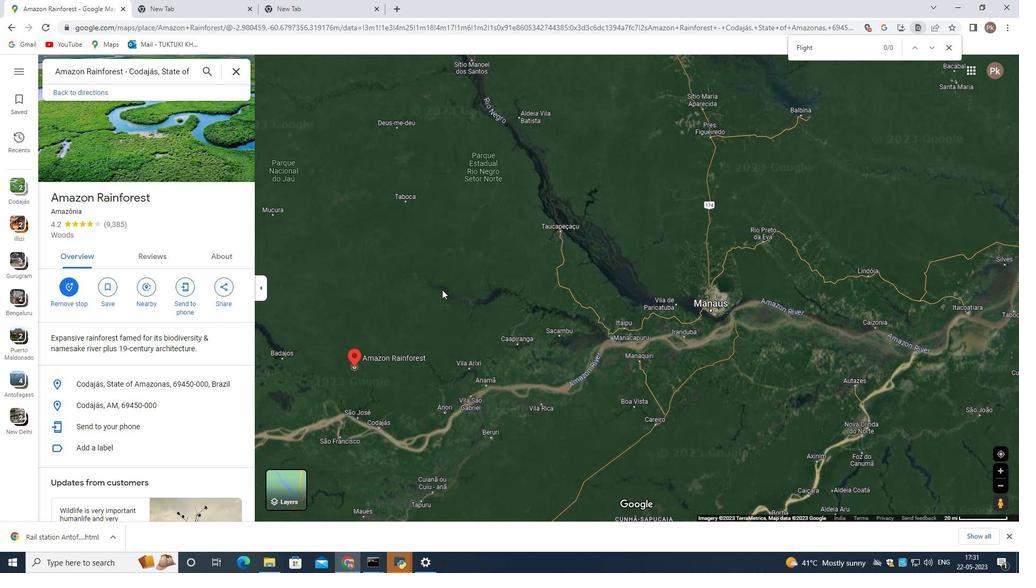 
Action: Mouse scrolled (434, 297) with delta (0, 0)
Screenshot: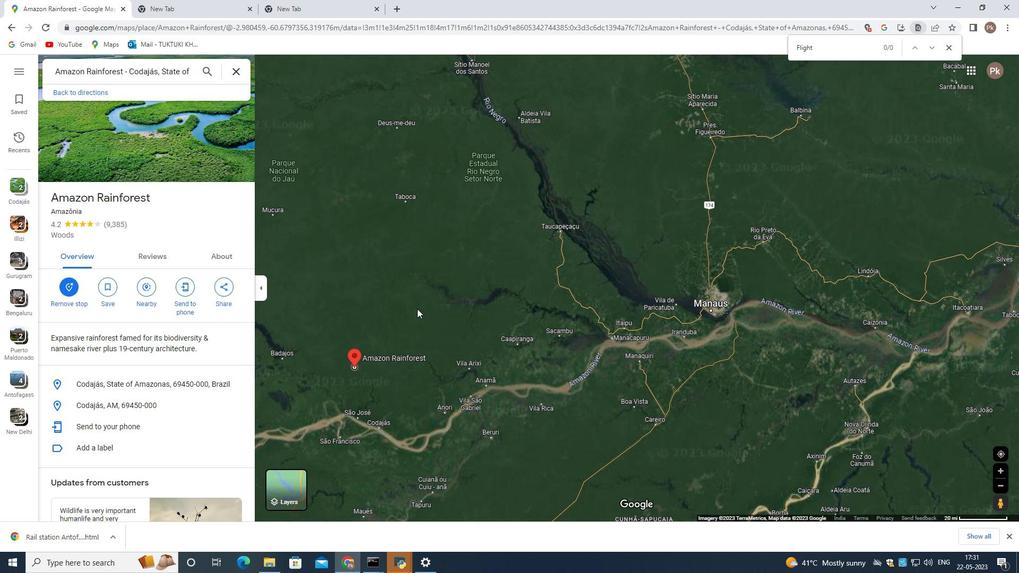 
Action: Mouse scrolled (434, 297) with delta (0, 0)
Screenshot: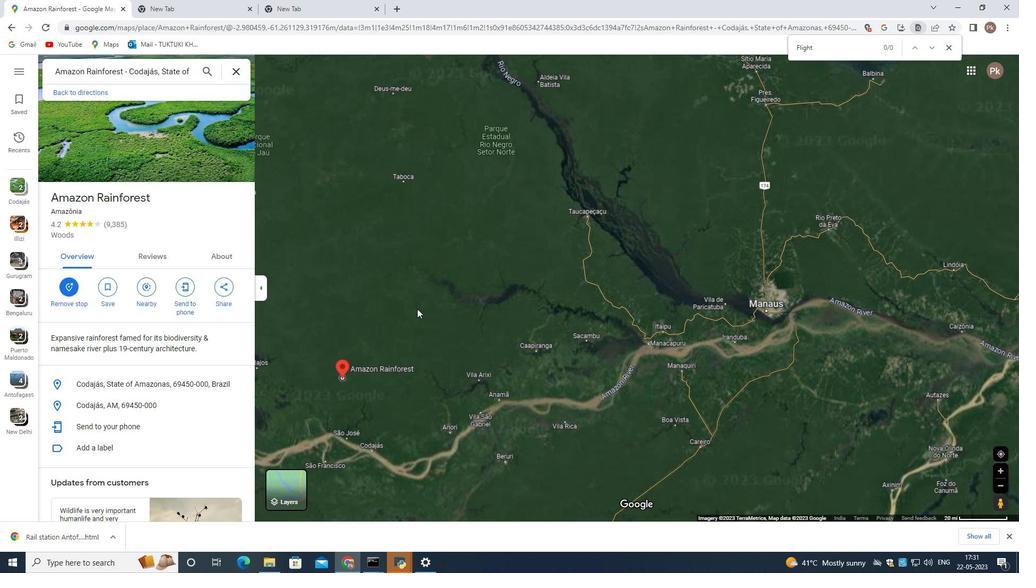 
Action: Mouse scrolled (434, 297) with delta (0, 0)
Screenshot: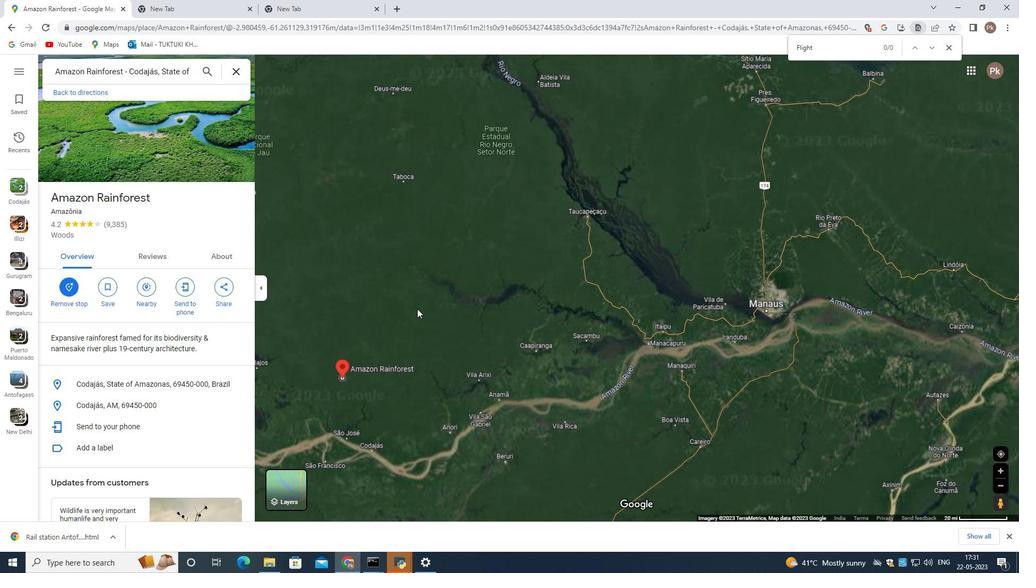 
Action: Mouse moved to (446, 280)
Screenshot: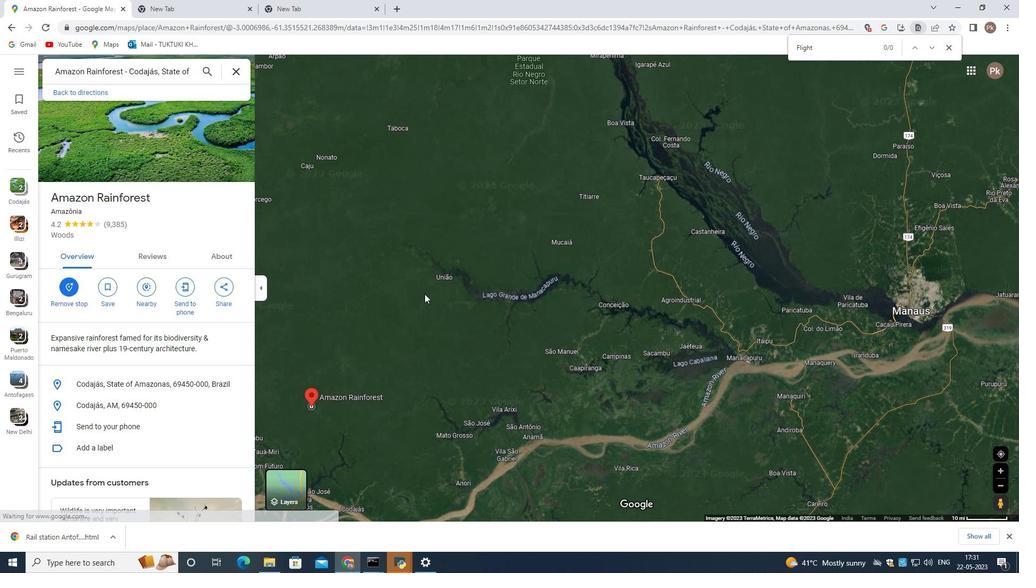 
Action: Mouse pressed left at (446, 280)
Screenshot: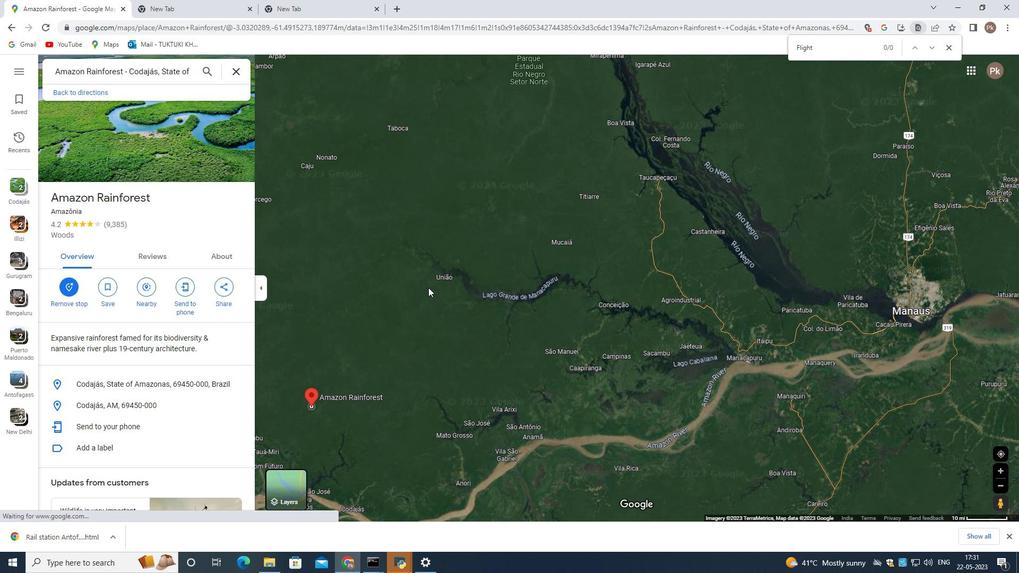 
Action: Mouse moved to (433, 288)
Screenshot: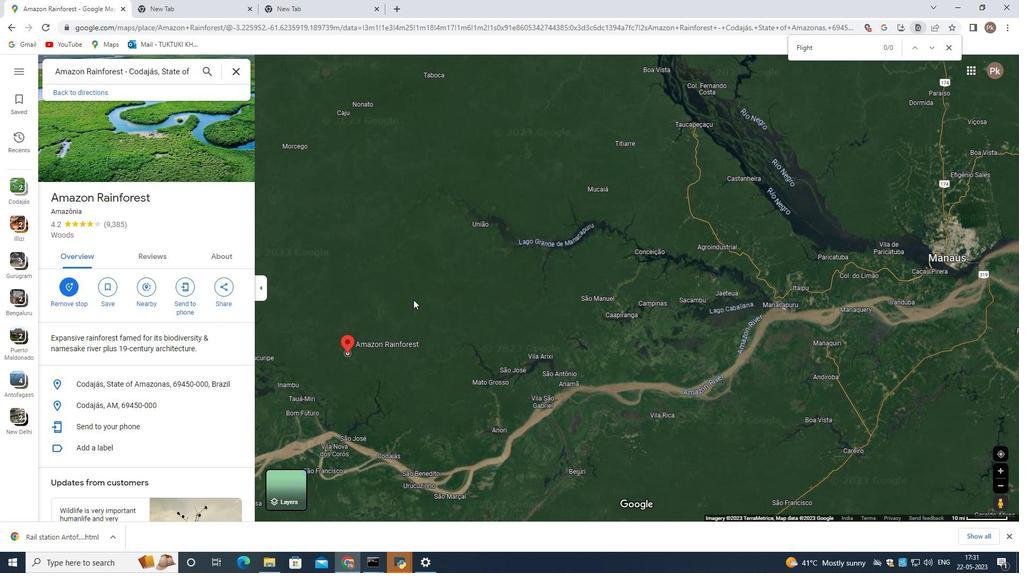 
Action: Mouse scrolled (433, 288) with delta (0, 0)
Screenshot: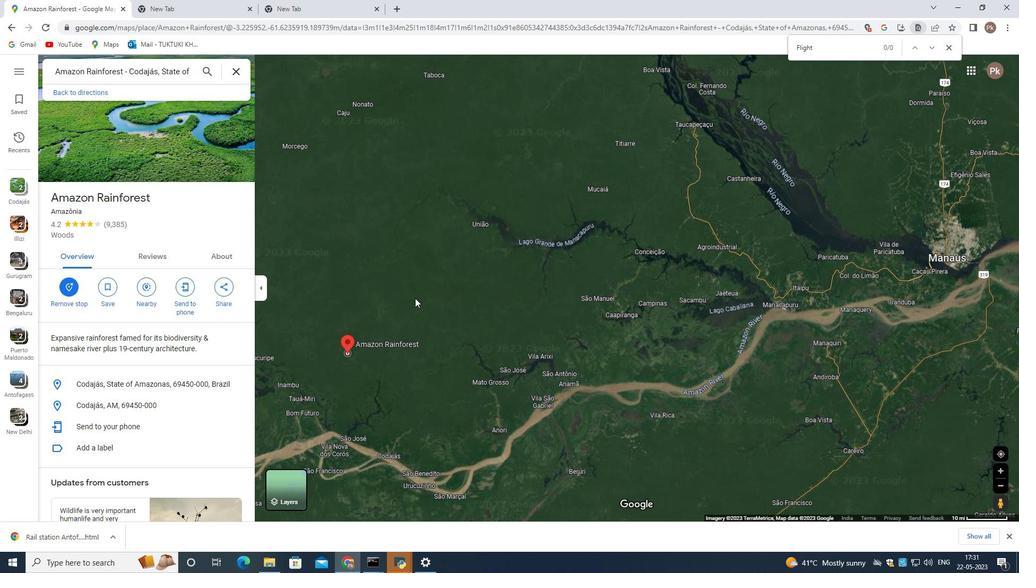 
Action: Mouse moved to (453, 231)
Screenshot: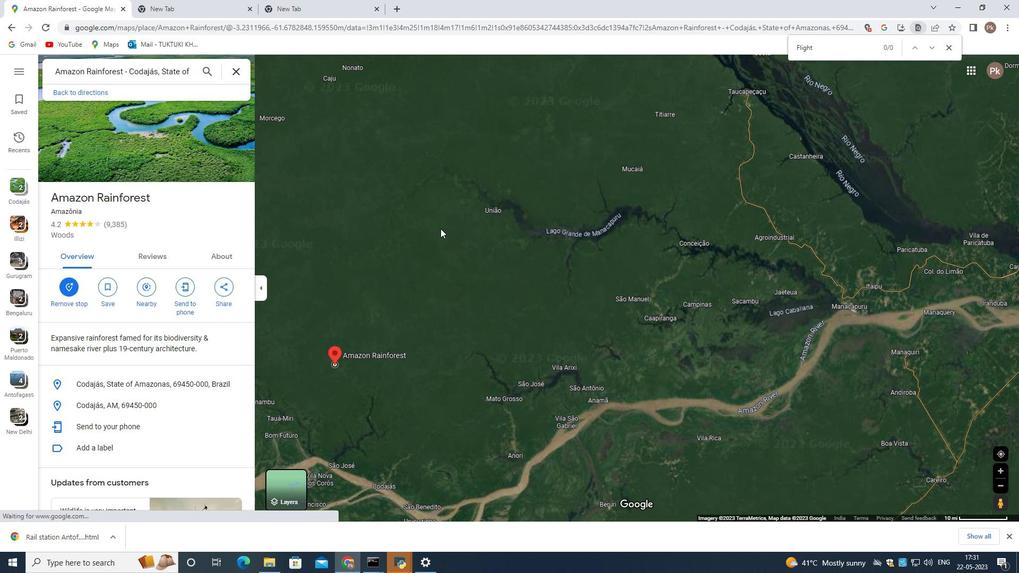 
Action: Mouse pressed left at (453, 231)
Screenshot: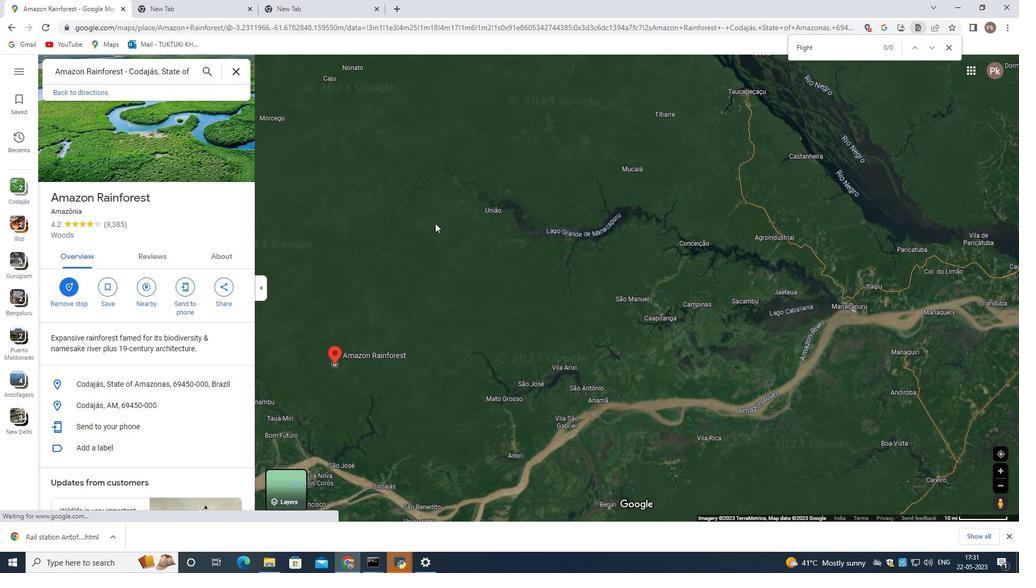 
Action: Mouse moved to (492, 275)
Screenshot: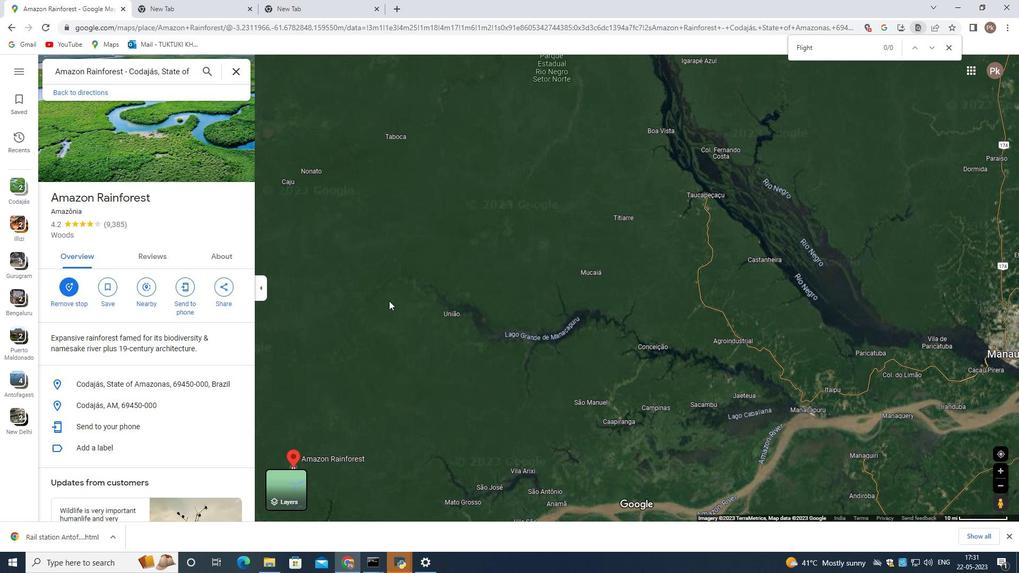 
Action: Mouse scrolled (492, 276) with delta (0, 0)
Screenshot: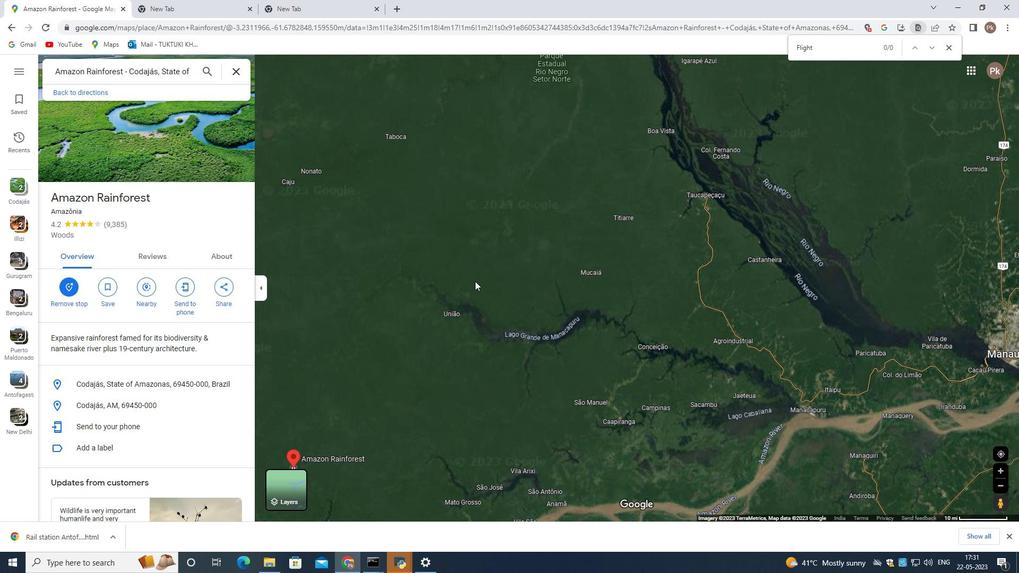 
Action: Mouse moved to (362, 61)
Screenshot: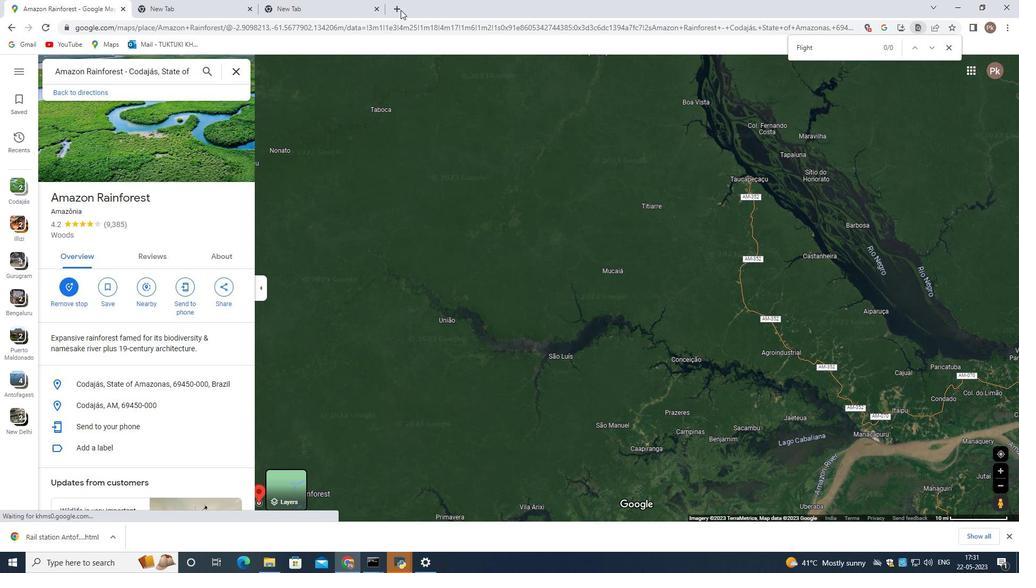 
Action: Mouse pressed left at (362, 61)
Screenshot: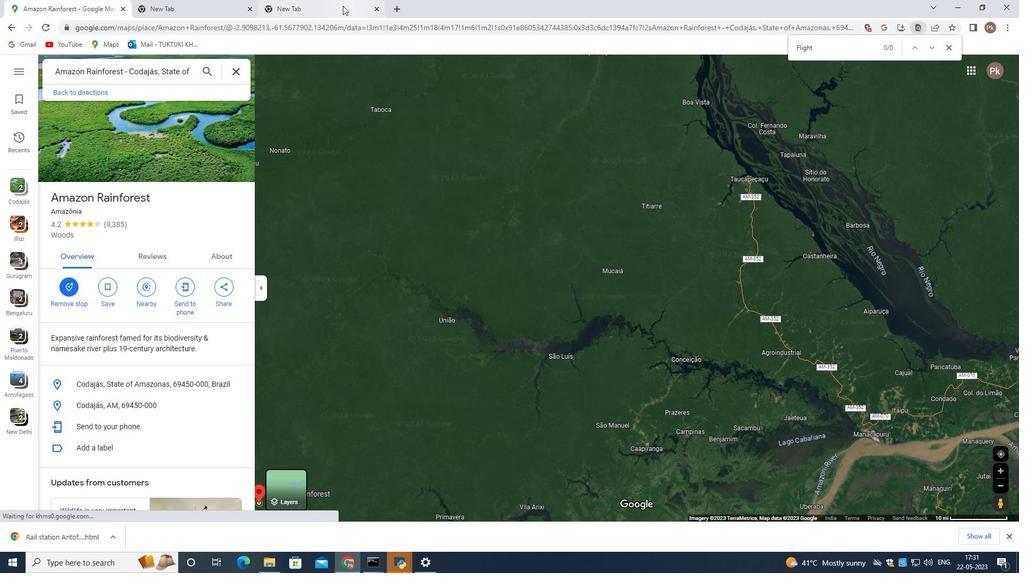 
Action: Mouse moved to (421, 228)
Screenshot: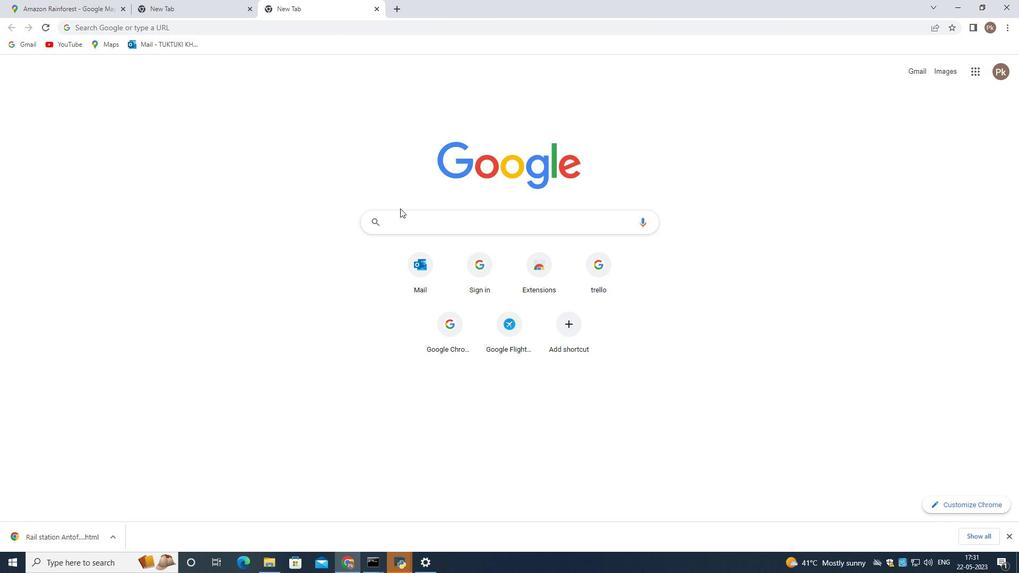 
Action: Key pressed <Key.shift>Amazon<Key.space>
Screenshot: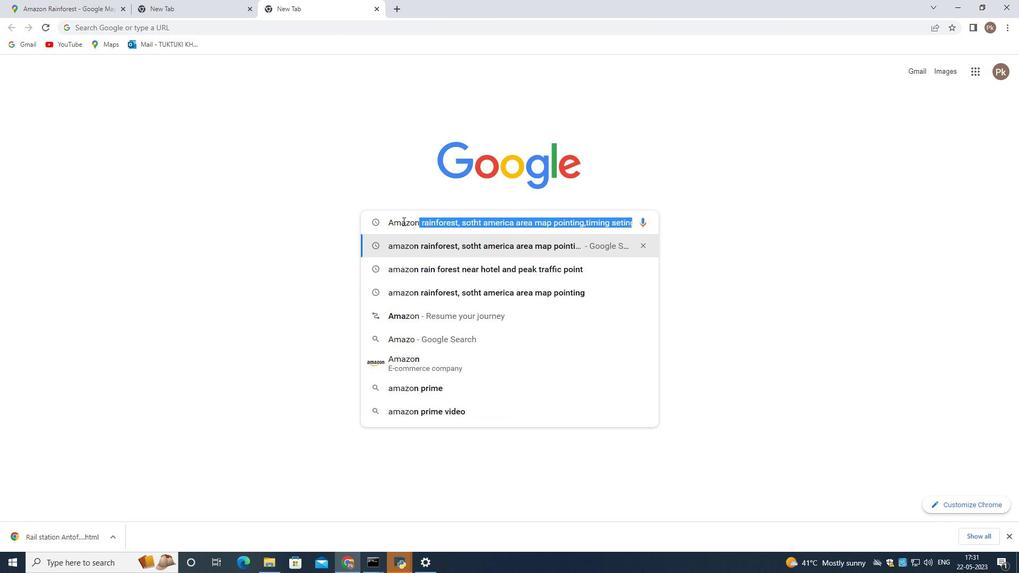 
Action: Mouse moved to (627, 228)
Screenshot: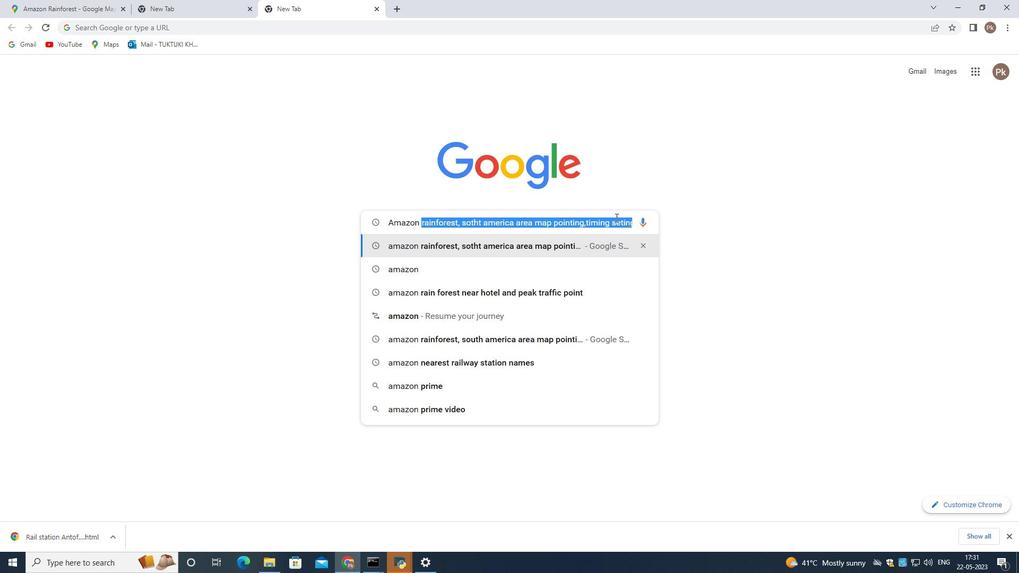 
Action: Mouse pressed left at (627, 228)
Screenshot: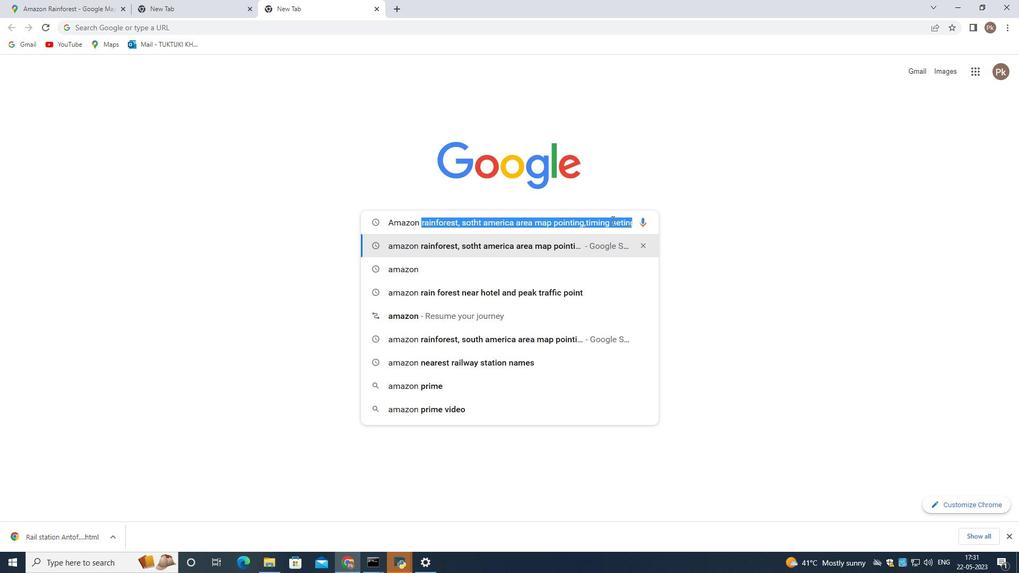 
Action: Mouse moved to (551, 229)
Screenshot: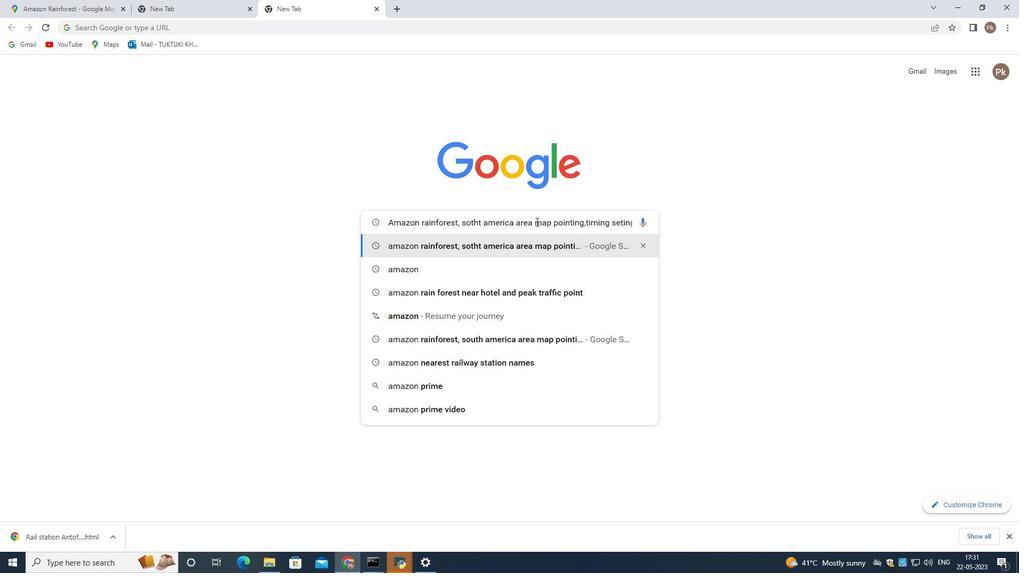 
Action: Mouse pressed left at (551, 229)
Screenshot: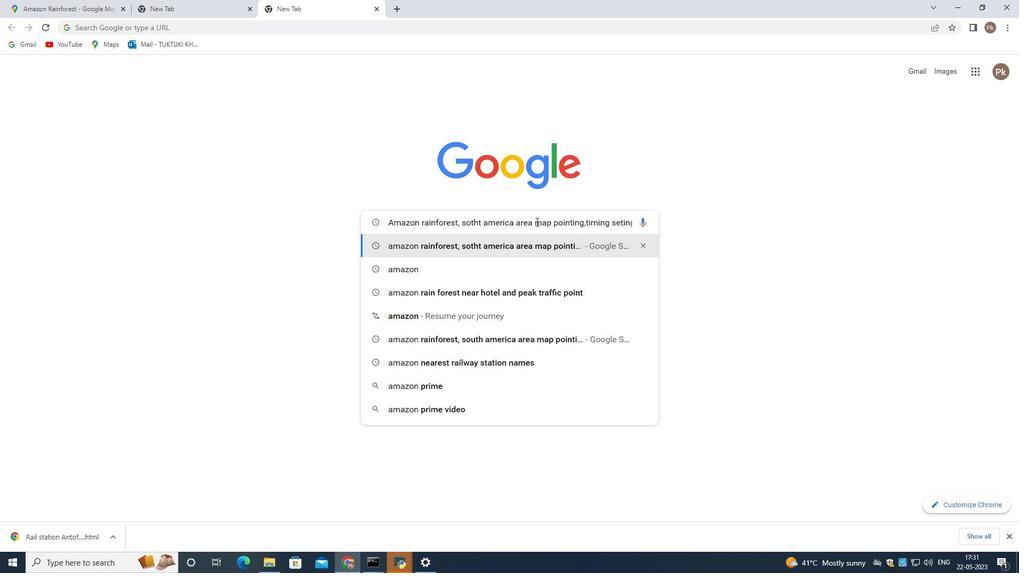 
Action: Mouse moved to (682, 232)
Screenshot: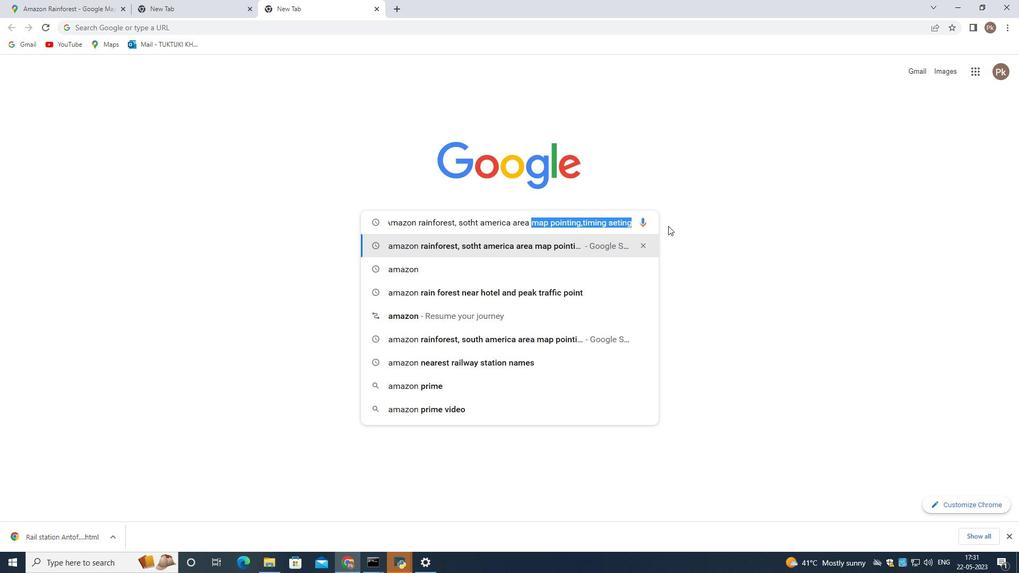 
Action: Key pressed <Key.backspace>
